 Task: Play online Dominion games in very easy mode.
Action: Mouse moved to (198, 513)
Screenshot: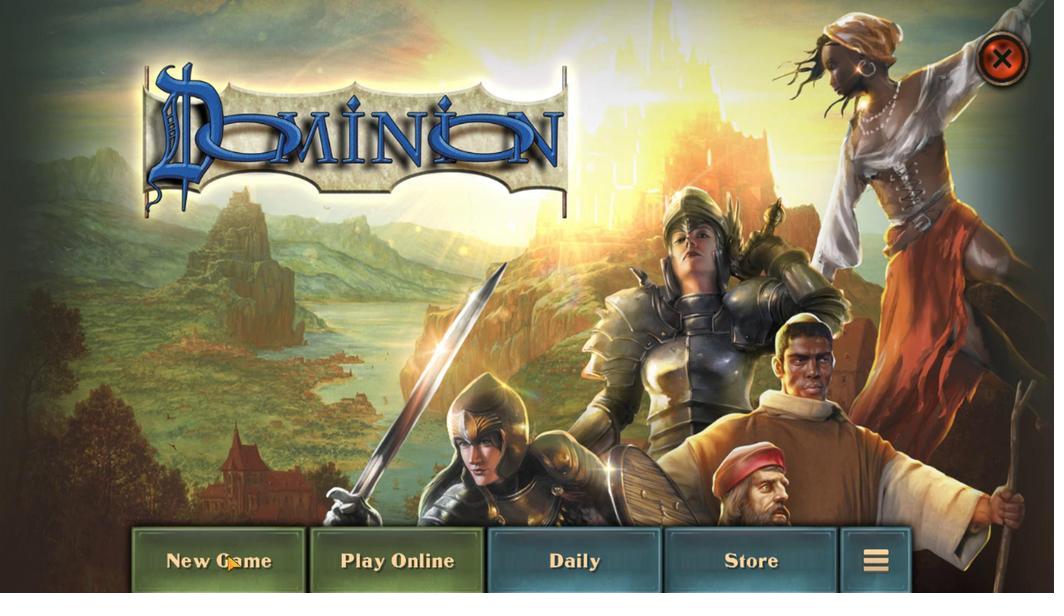 
Action: Mouse pressed left at (198, 513)
Screenshot: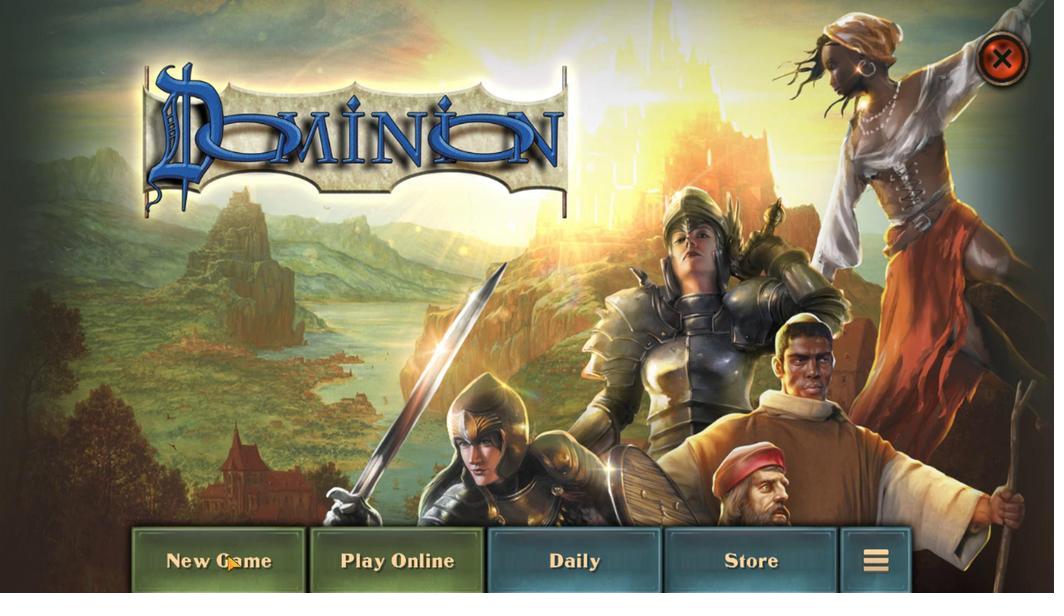 
Action: Mouse moved to (523, 279)
Screenshot: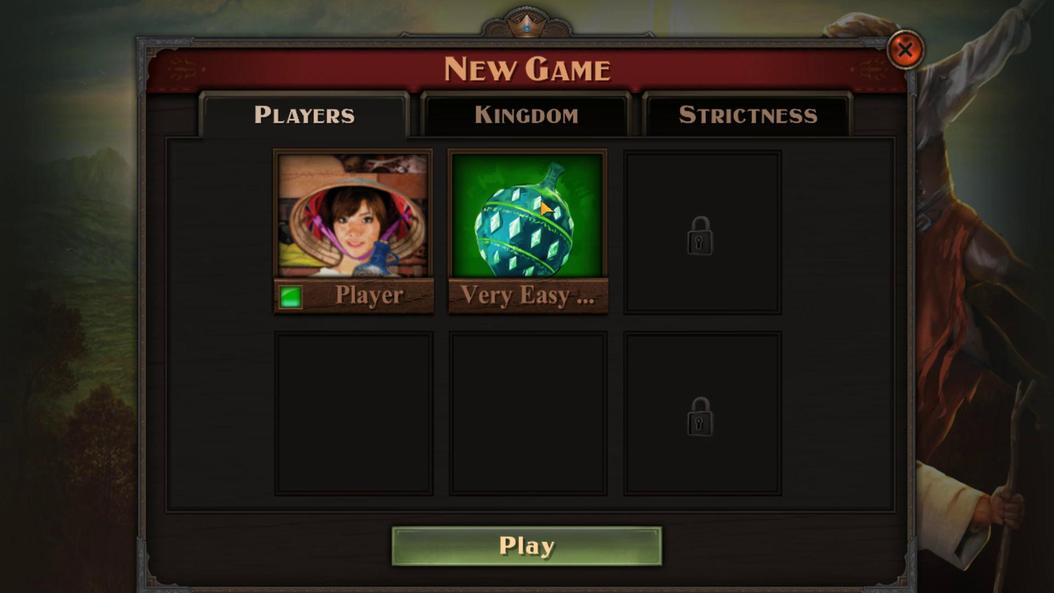 
Action: Mouse pressed left at (523, 279)
Screenshot: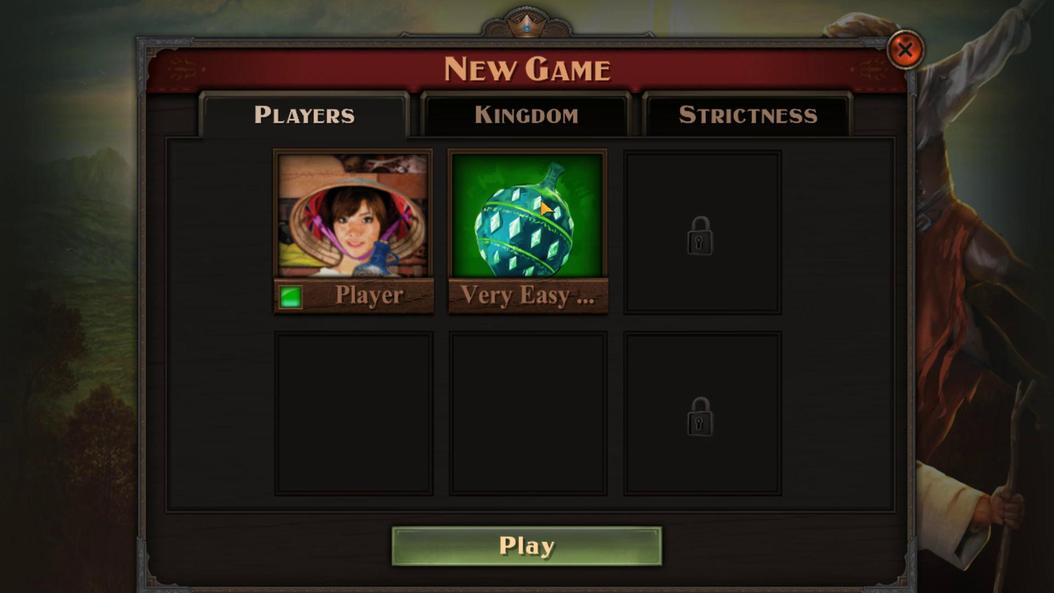 
Action: Mouse moved to (358, 322)
Screenshot: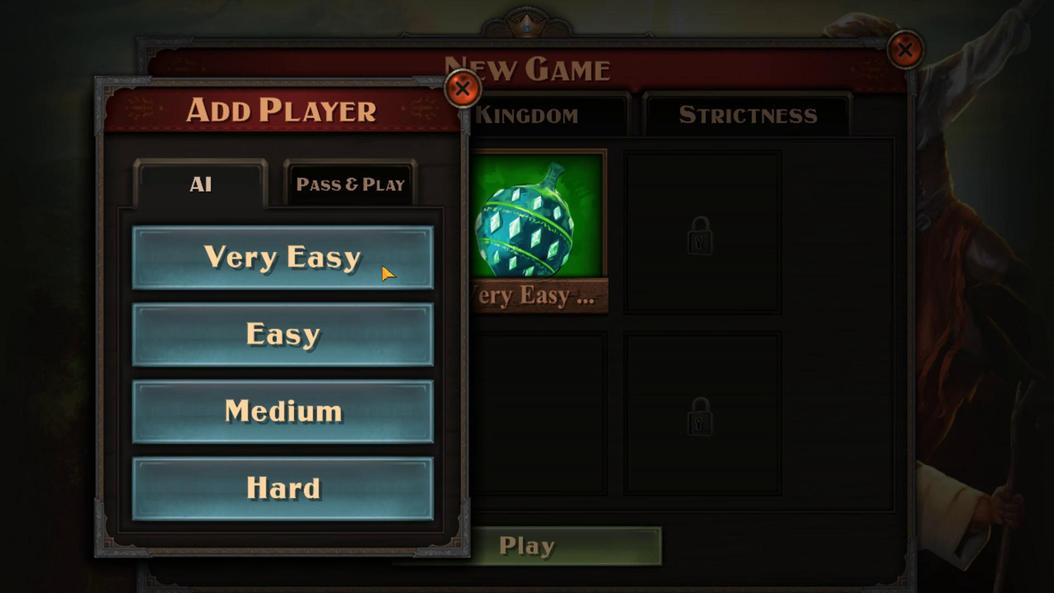 
Action: Mouse pressed left at (358, 322)
Screenshot: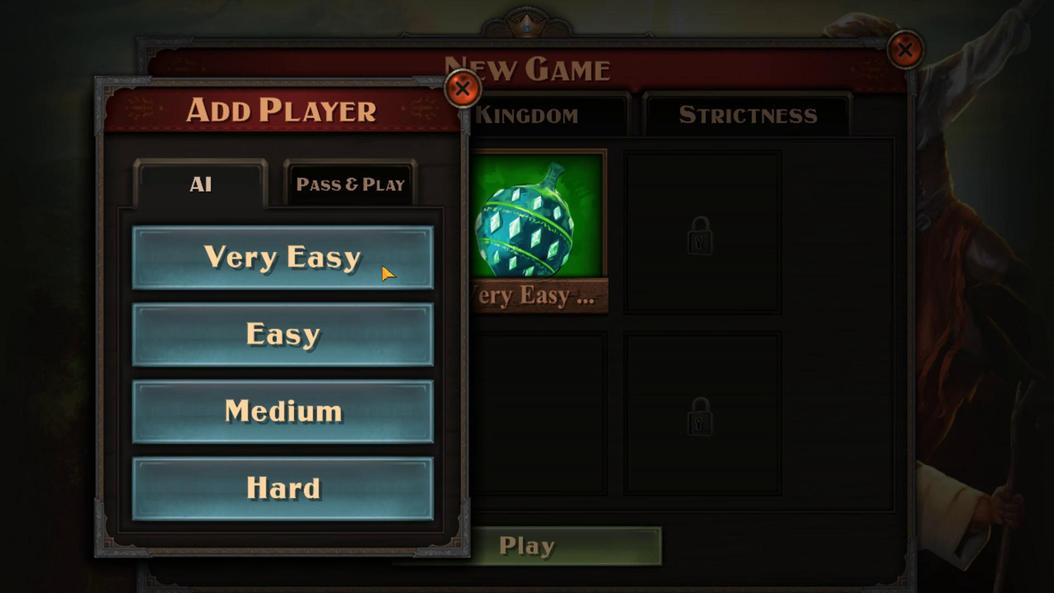 
Action: Mouse moved to (520, 496)
Screenshot: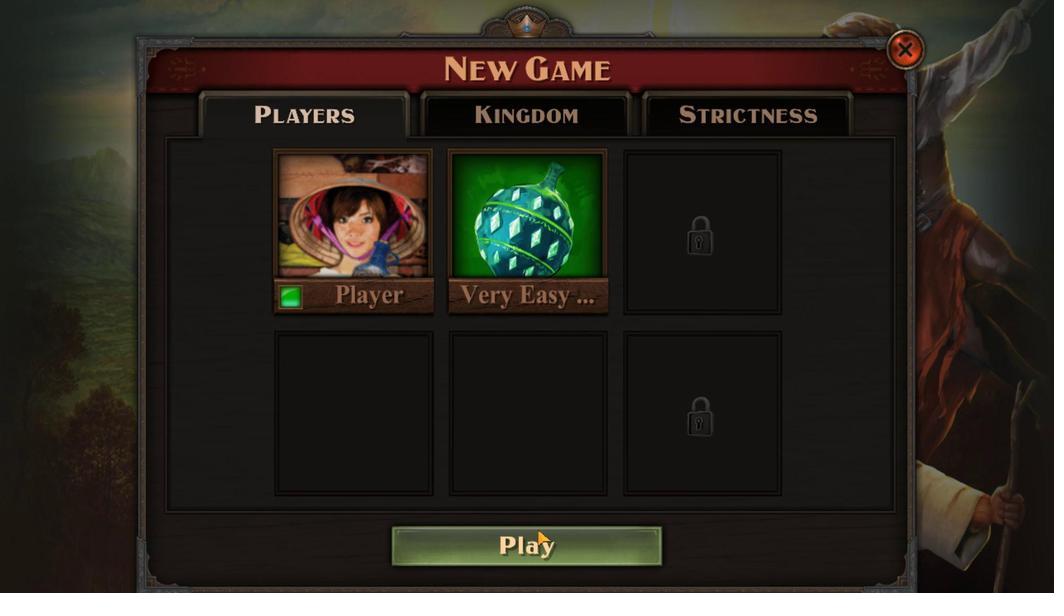 
Action: Mouse pressed left at (520, 496)
Screenshot: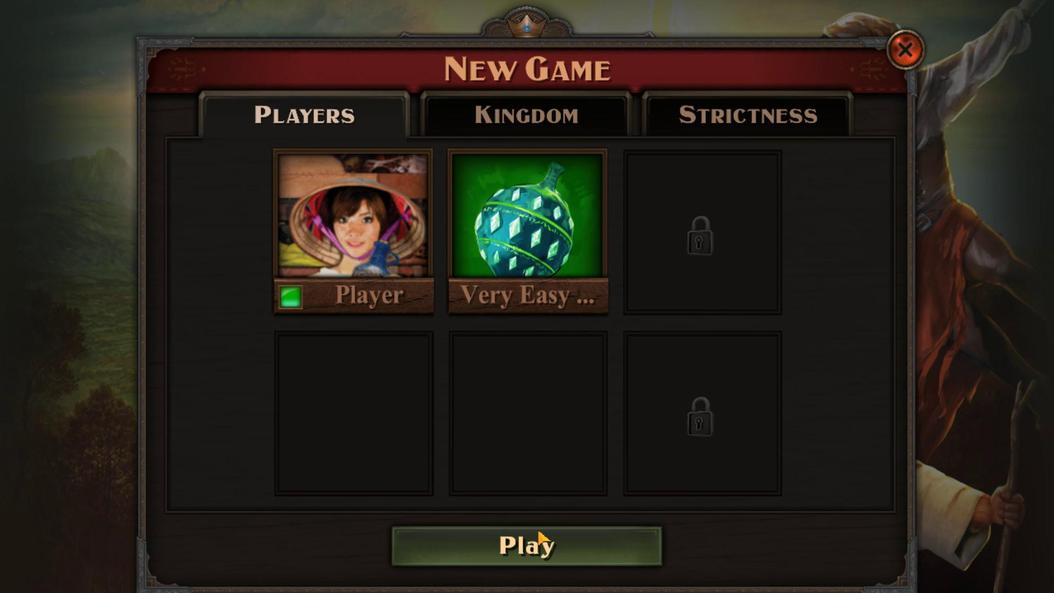 
Action: Mouse moved to (652, 477)
Screenshot: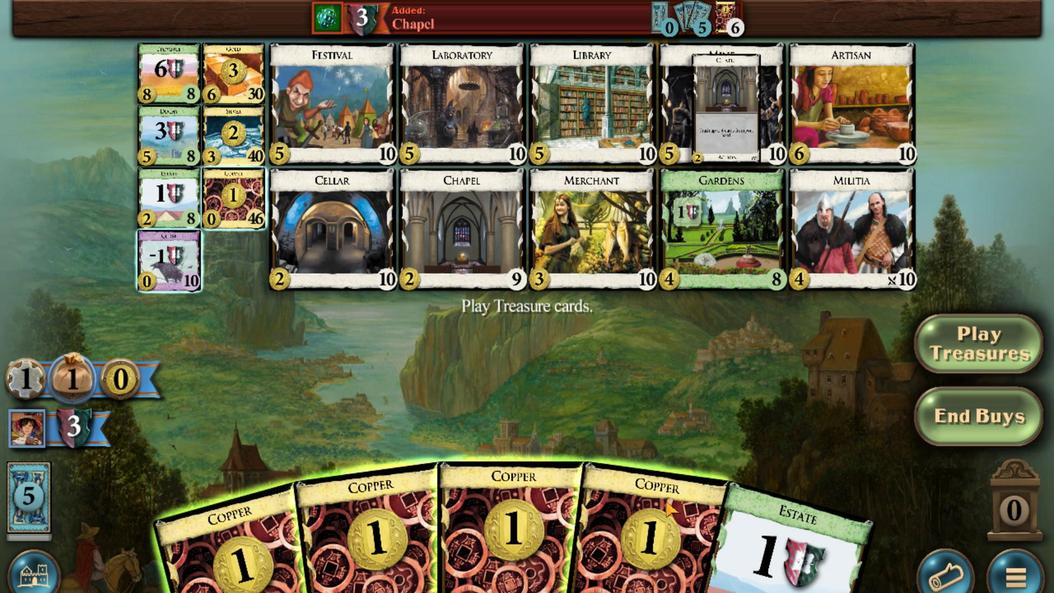 
Action: Mouse scrolled (652, 477) with delta (0, 0)
Screenshot: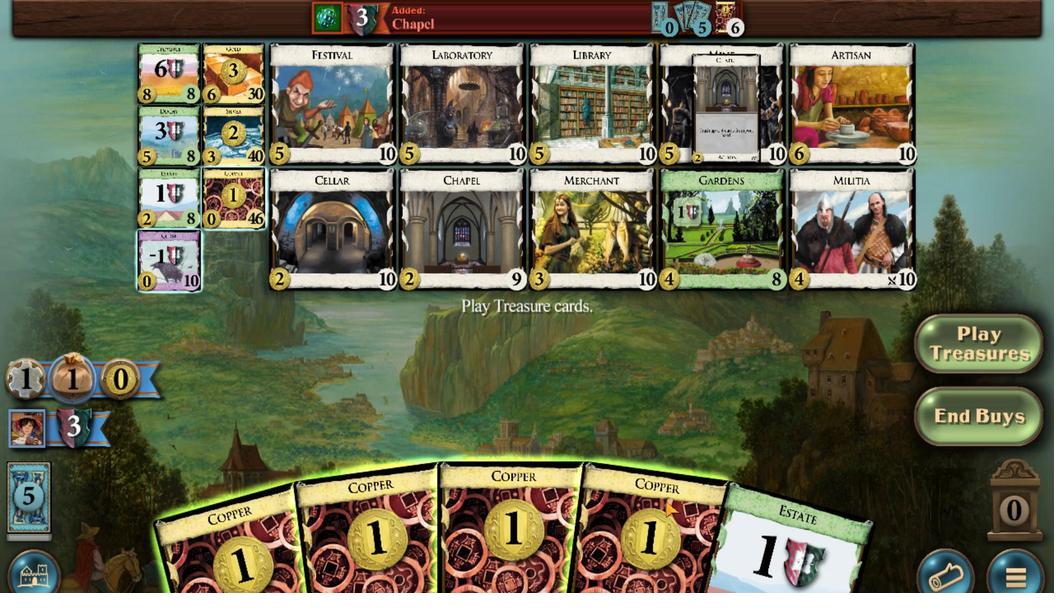 
Action: Mouse moved to (596, 483)
Screenshot: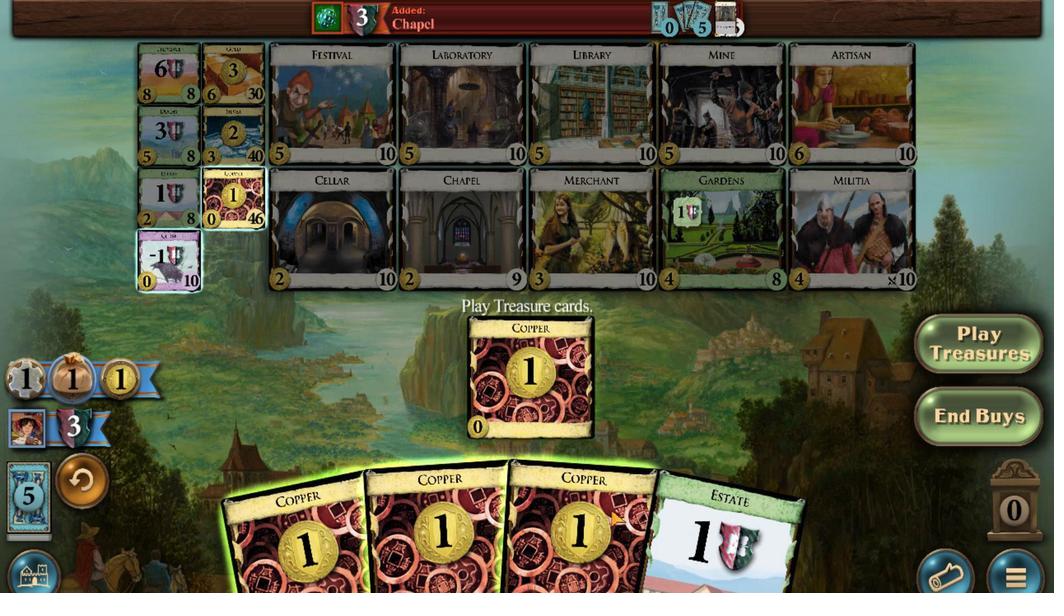 
Action: Mouse scrolled (596, 483) with delta (0, 0)
Screenshot: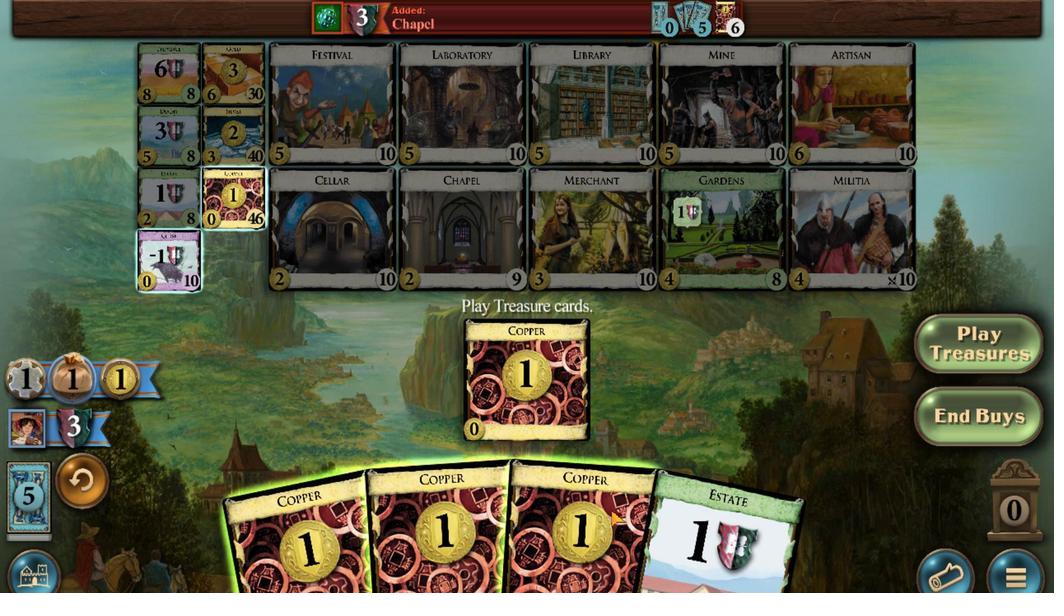 
Action: Mouse moved to (513, 476)
Screenshot: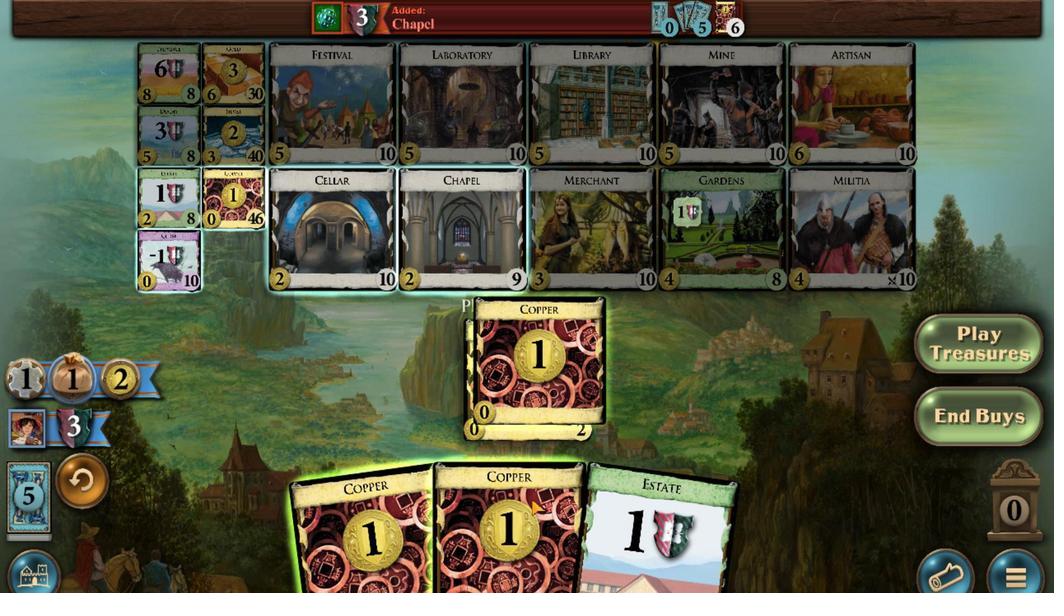 
Action: Mouse scrolled (513, 476) with delta (0, 0)
Screenshot: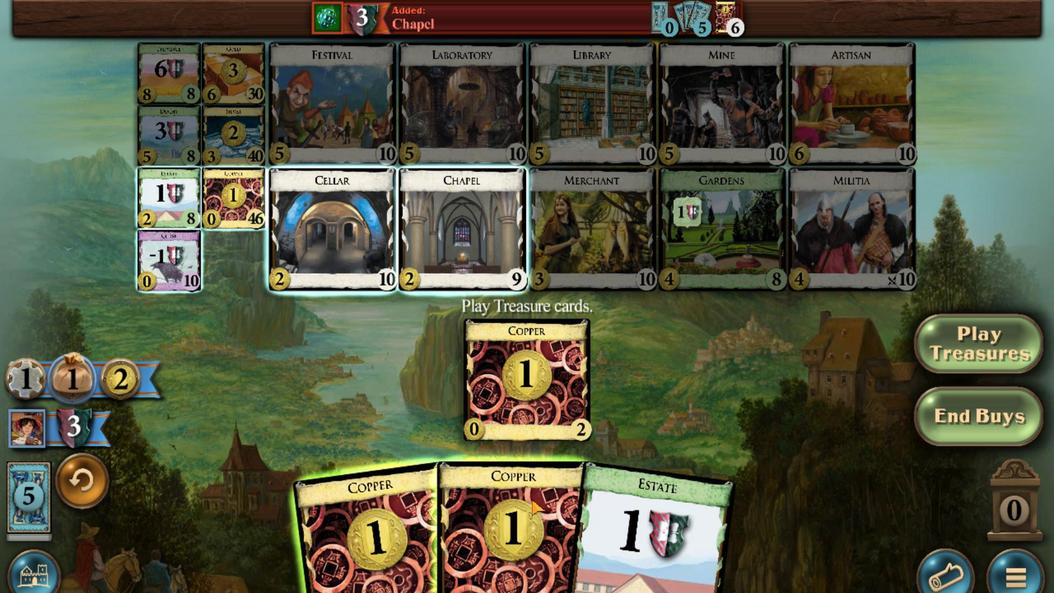 
Action: Mouse moved to (411, 485)
Screenshot: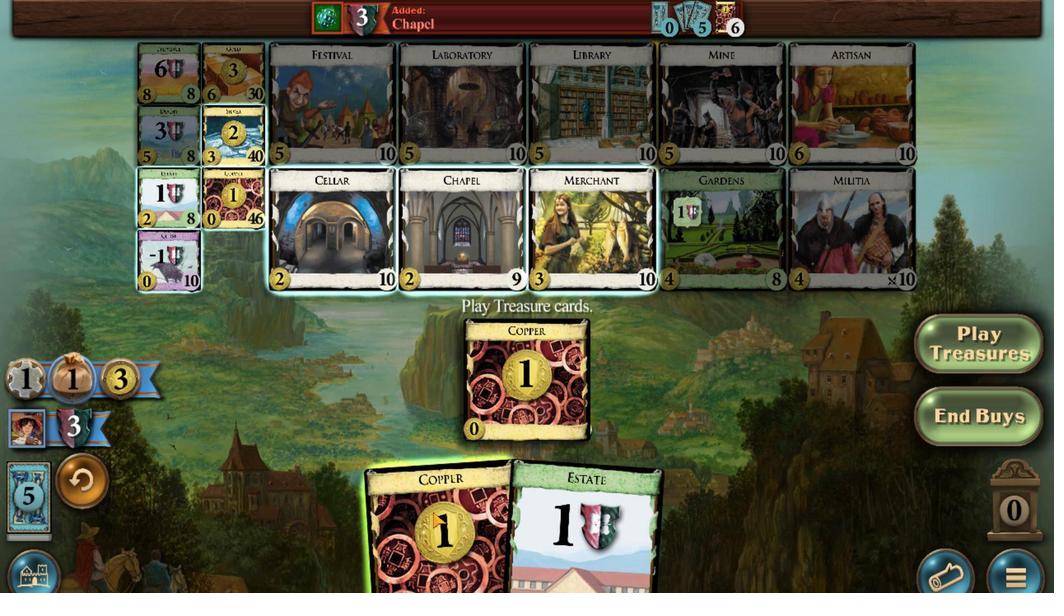 
Action: Mouse scrolled (411, 484) with delta (0, 0)
Screenshot: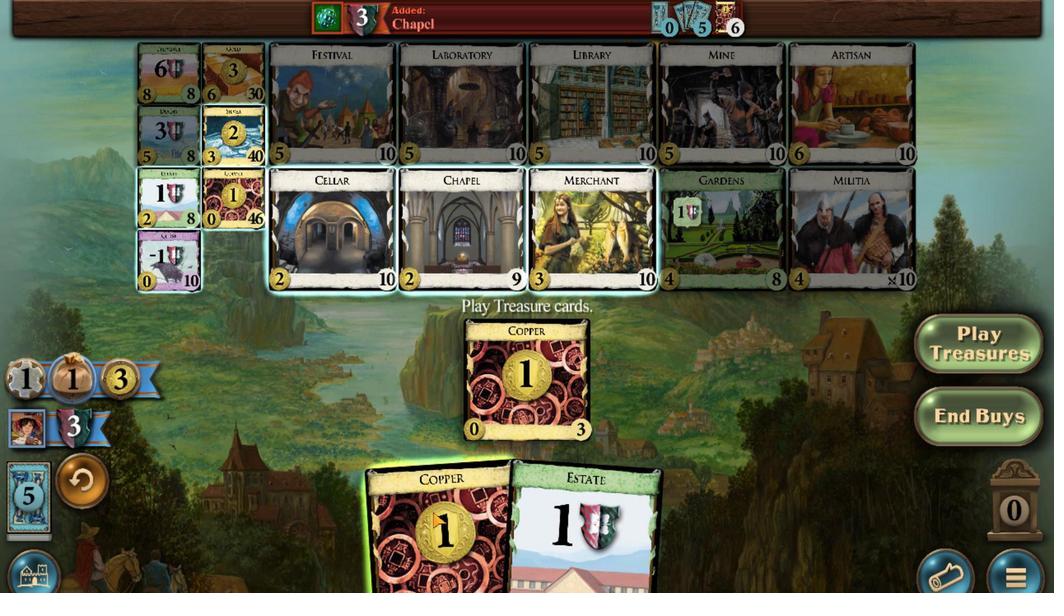 
Action: Mouse moved to (819, 297)
Screenshot: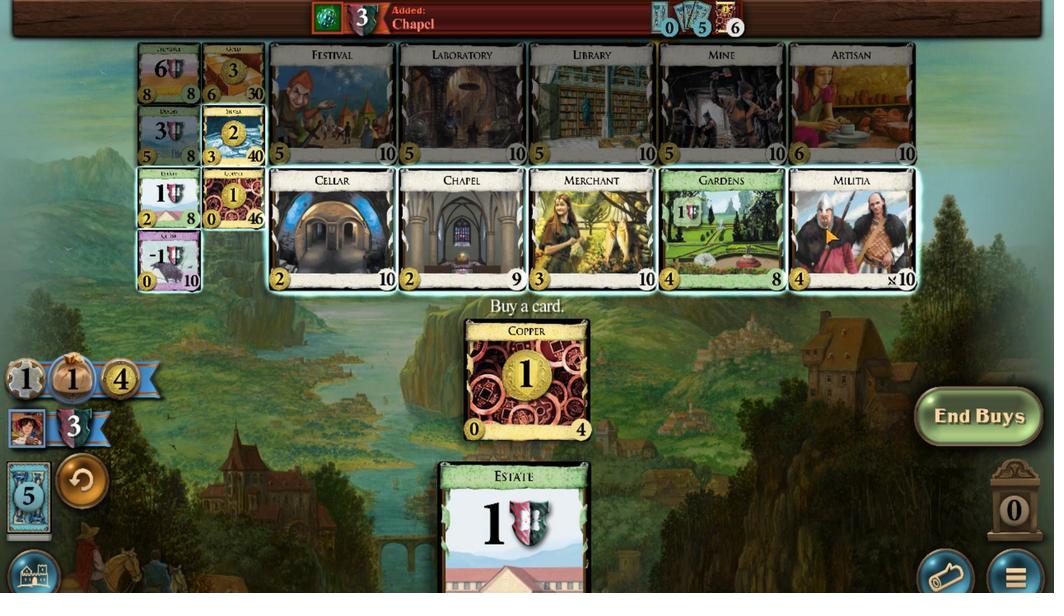 
Action: Mouse scrolled (819, 298) with delta (0, 0)
Screenshot: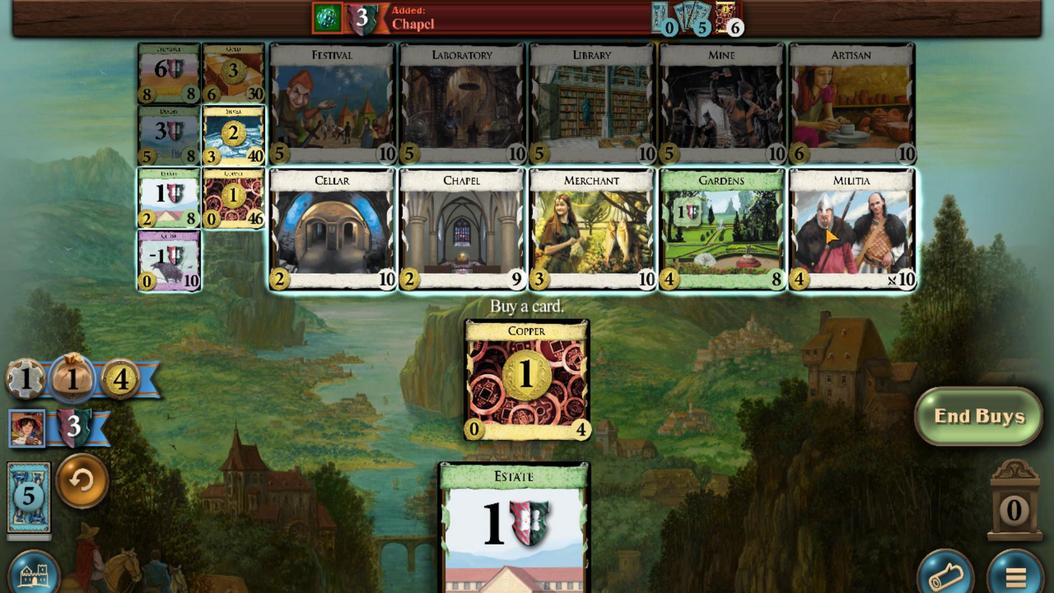 
Action: Mouse scrolled (819, 298) with delta (0, 0)
Screenshot: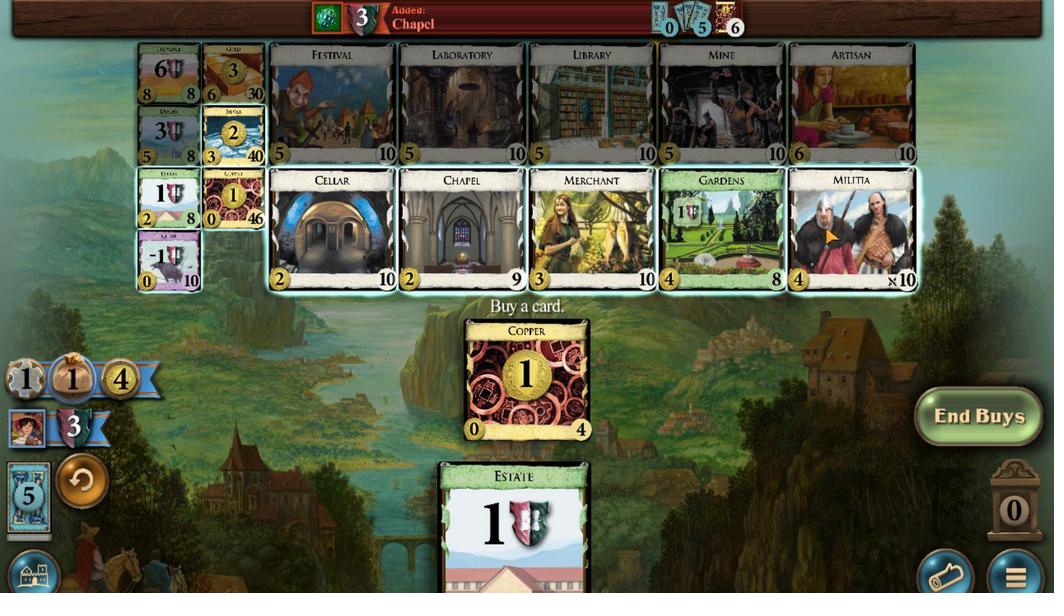 
Action: Mouse scrolled (819, 298) with delta (0, 0)
Screenshot: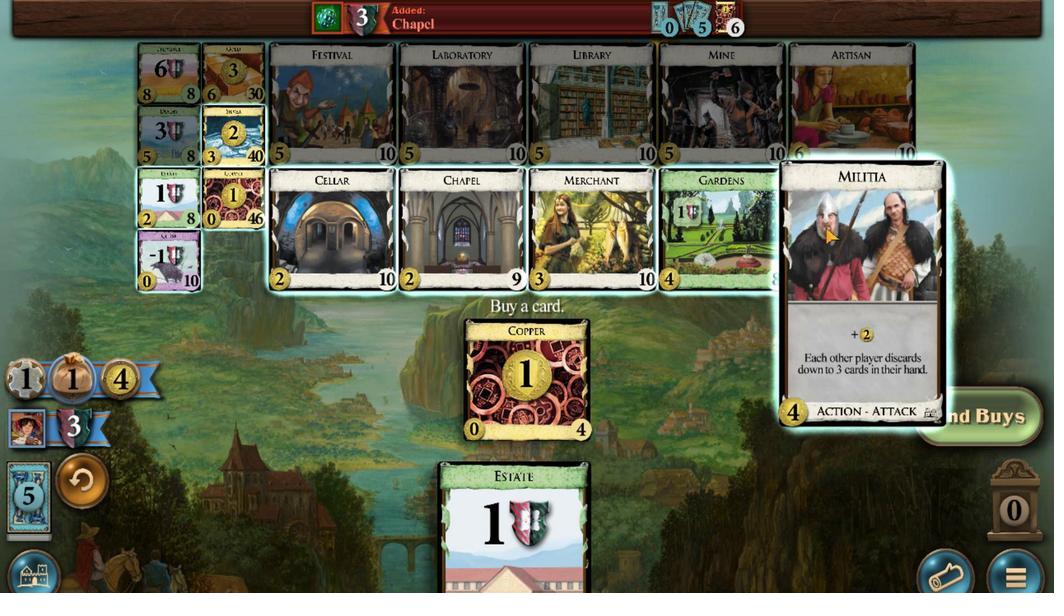 
Action: Mouse scrolled (819, 298) with delta (0, 0)
Screenshot: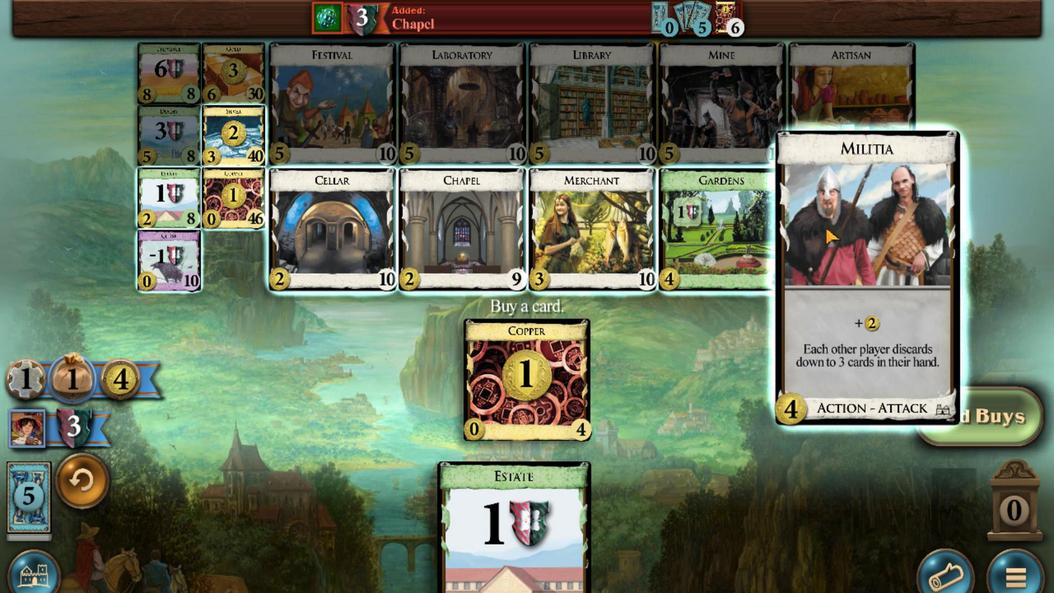 
Action: Mouse moved to (465, 477)
Screenshot: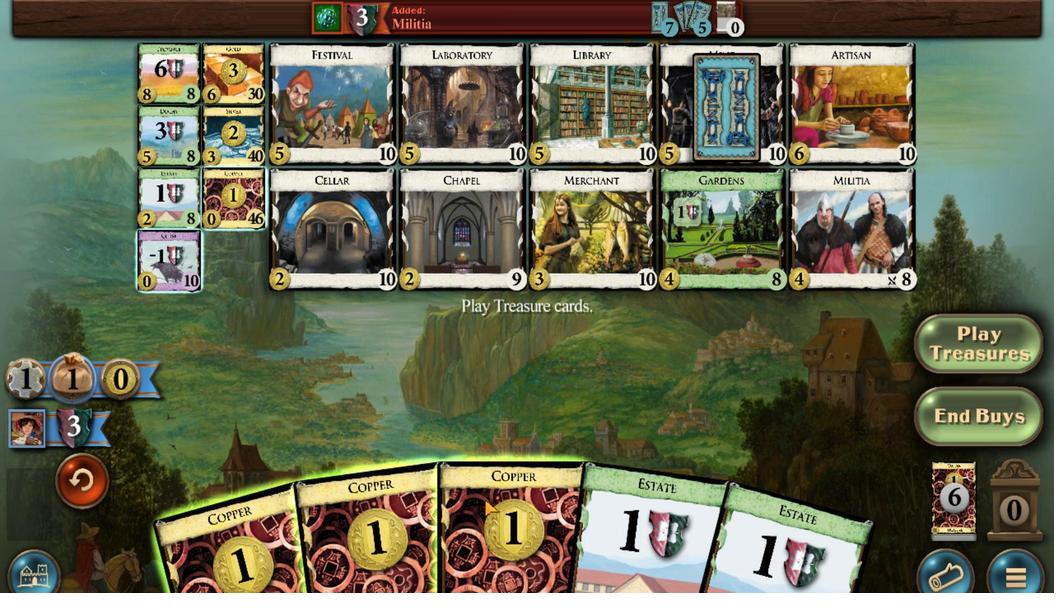 
Action: Mouse scrolled (465, 476) with delta (0, 0)
Screenshot: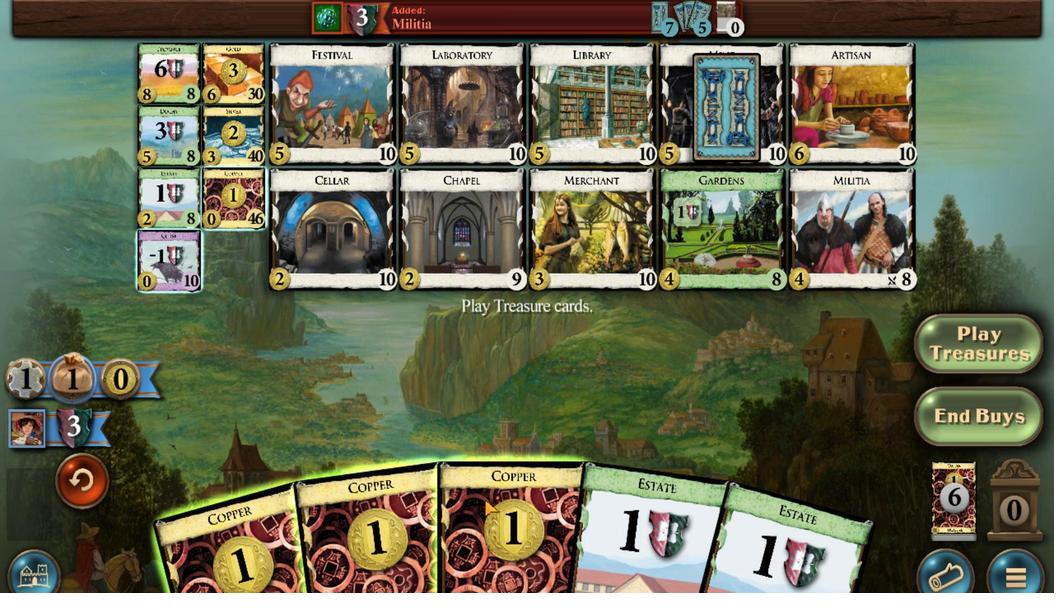 
Action: Mouse moved to (414, 475)
Screenshot: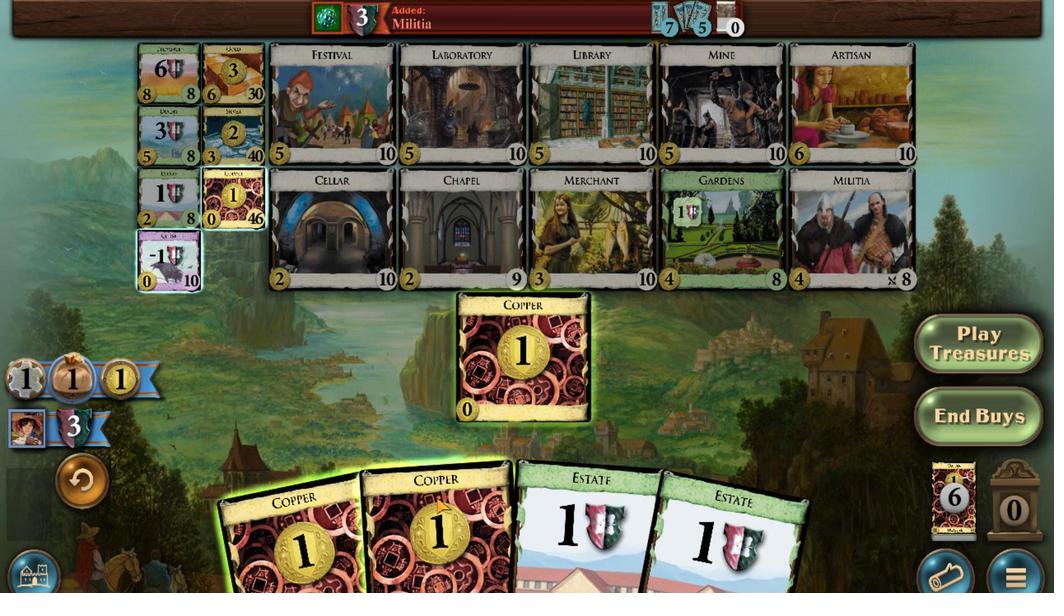 
Action: Mouse scrolled (414, 475) with delta (0, 0)
Screenshot: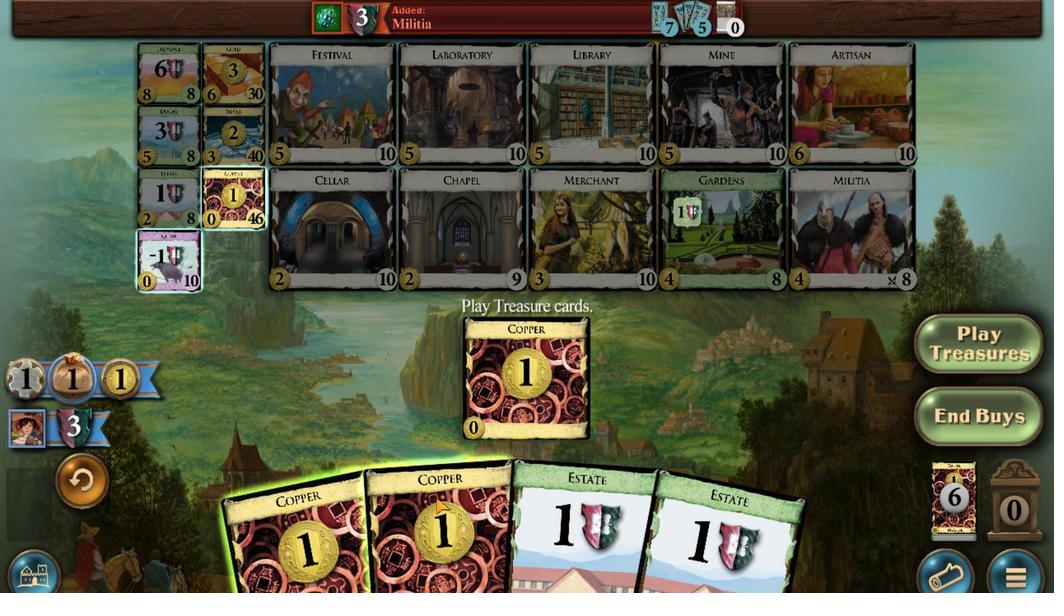 
Action: Mouse moved to (353, 476)
Screenshot: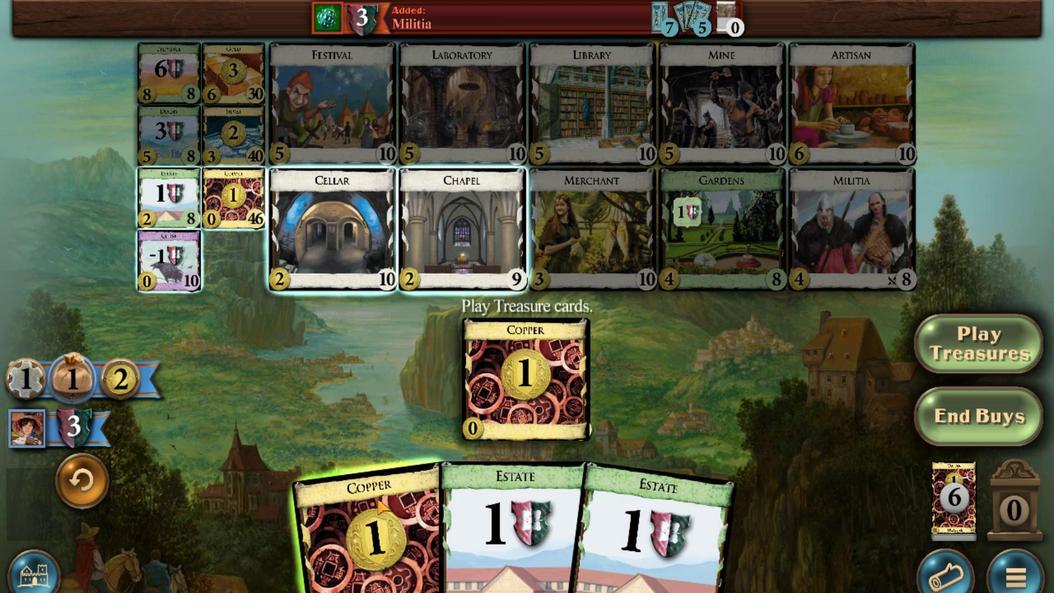 
Action: Mouse scrolled (353, 476) with delta (0, 0)
Screenshot: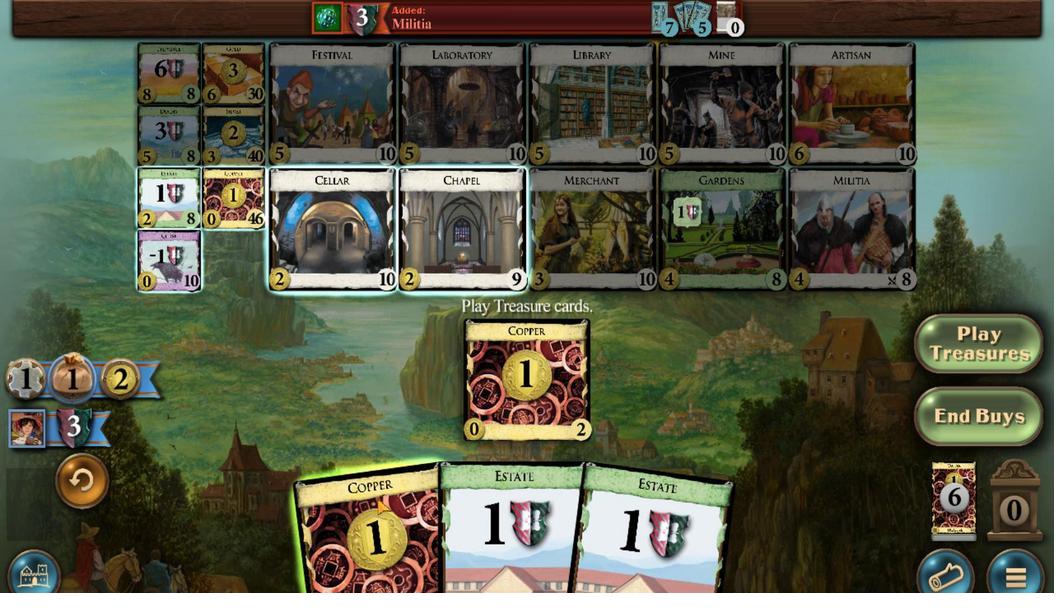 
Action: Mouse moved to (216, 224)
Screenshot: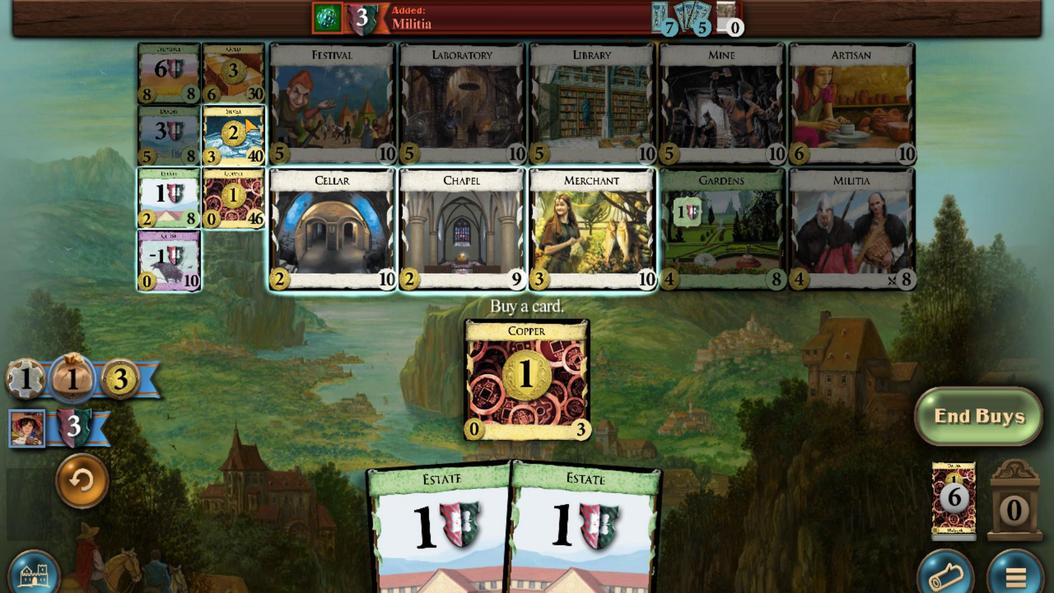 
Action: Mouse scrolled (216, 225) with delta (0, 0)
Screenshot: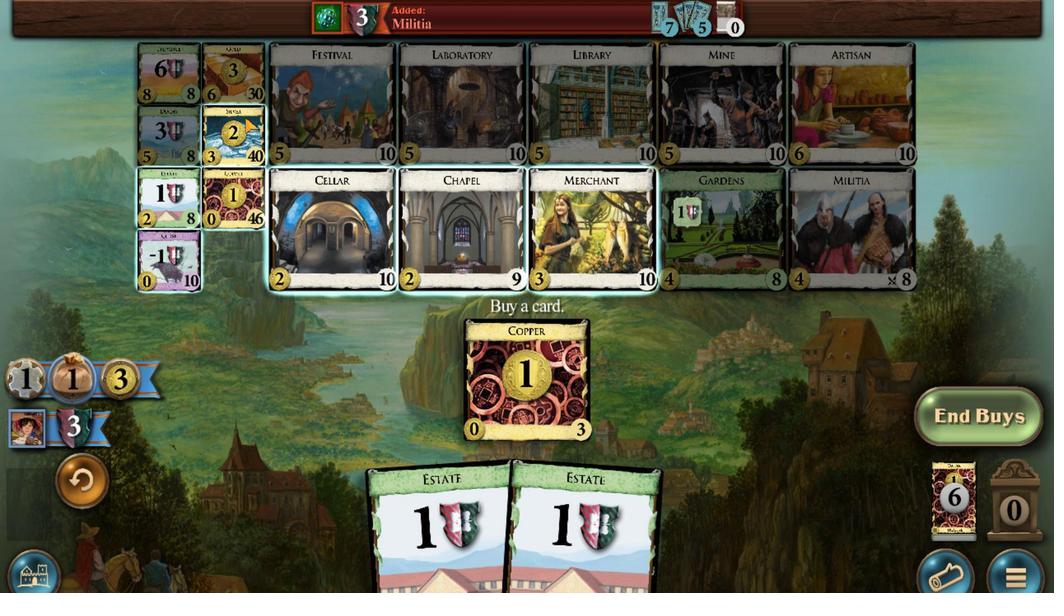
Action: Mouse scrolled (216, 225) with delta (0, 0)
Screenshot: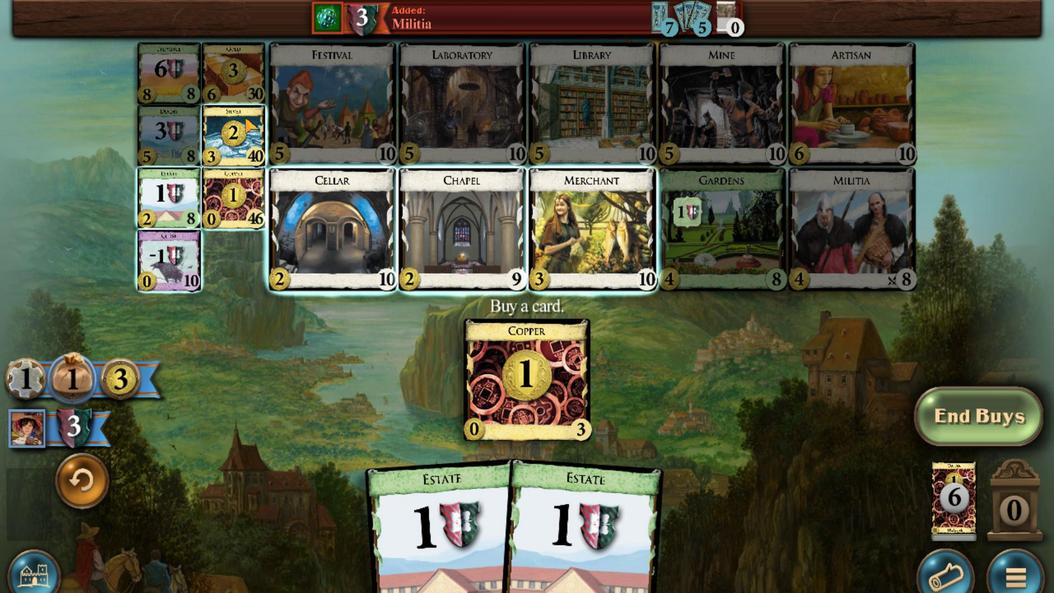 
Action: Mouse scrolled (216, 225) with delta (0, 0)
Screenshot: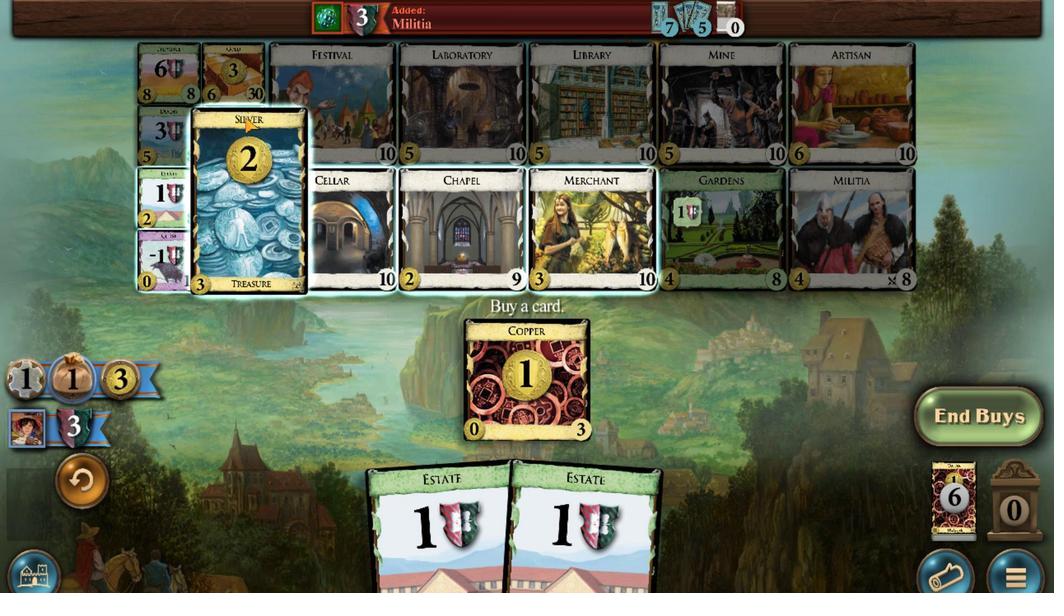 
Action: Mouse scrolled (216, 225) with delta (0, 0)
Screenshot: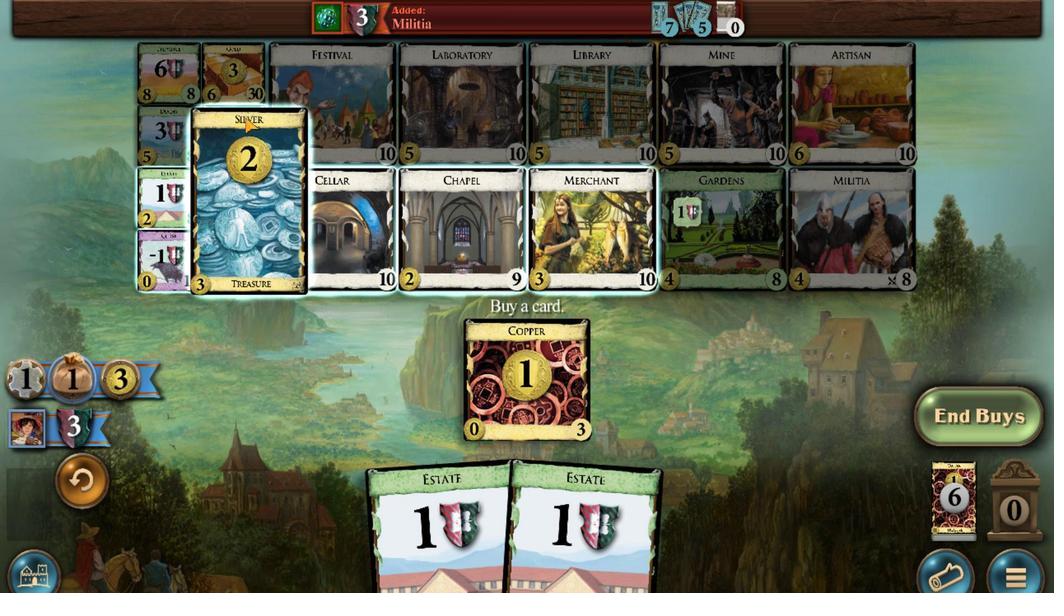 
Action: Mouse scrolled (216, 225) with delta (0, 0)
Screenshot: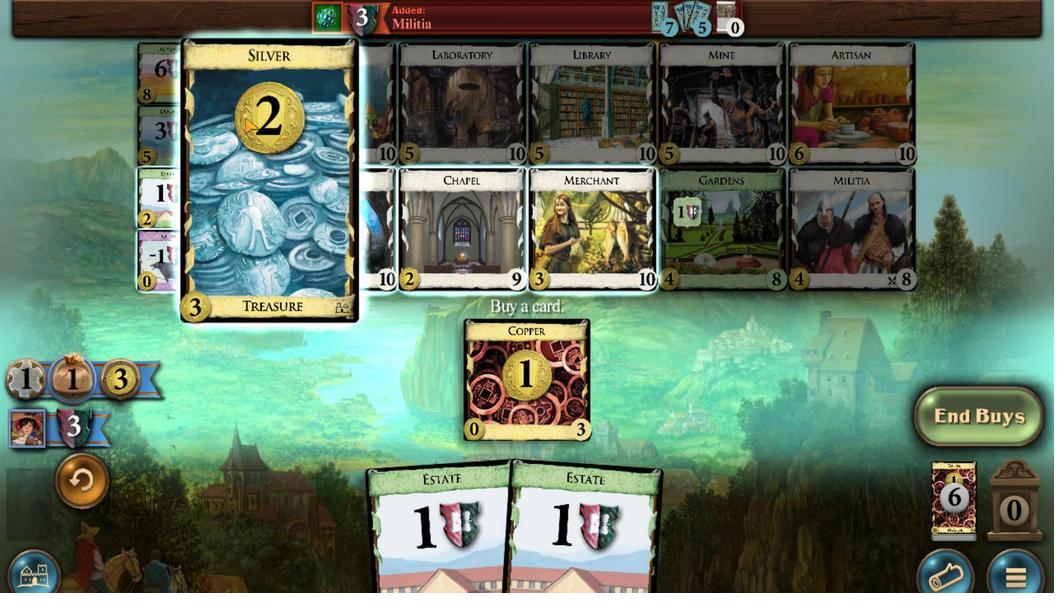 
Action: Mouse scrolled (216, 225) with delta (0, 0)
Screenshot: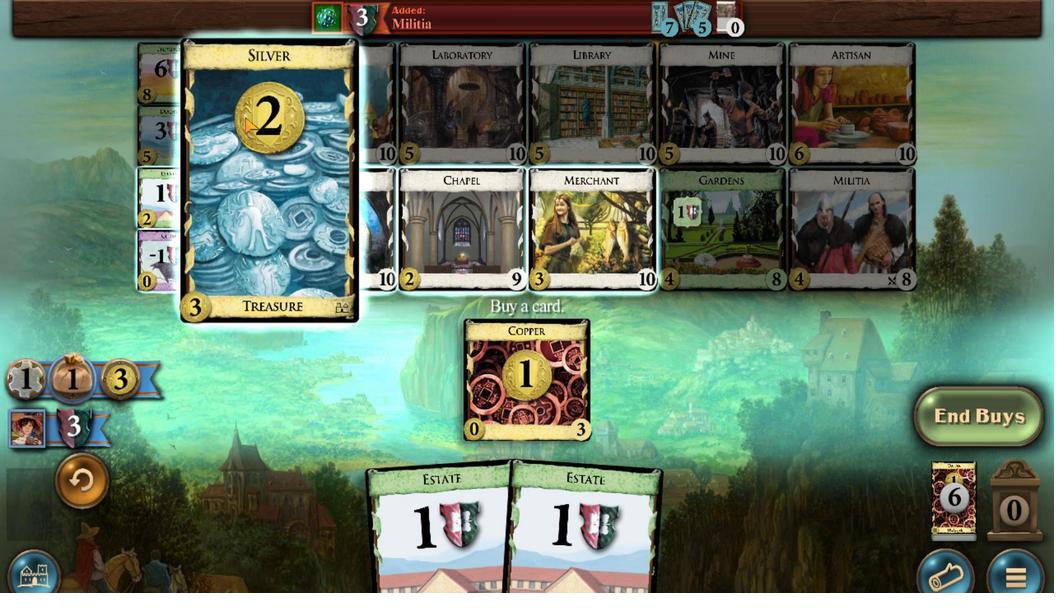 
Action: Mouse moved to (481, 467)
Screenshot: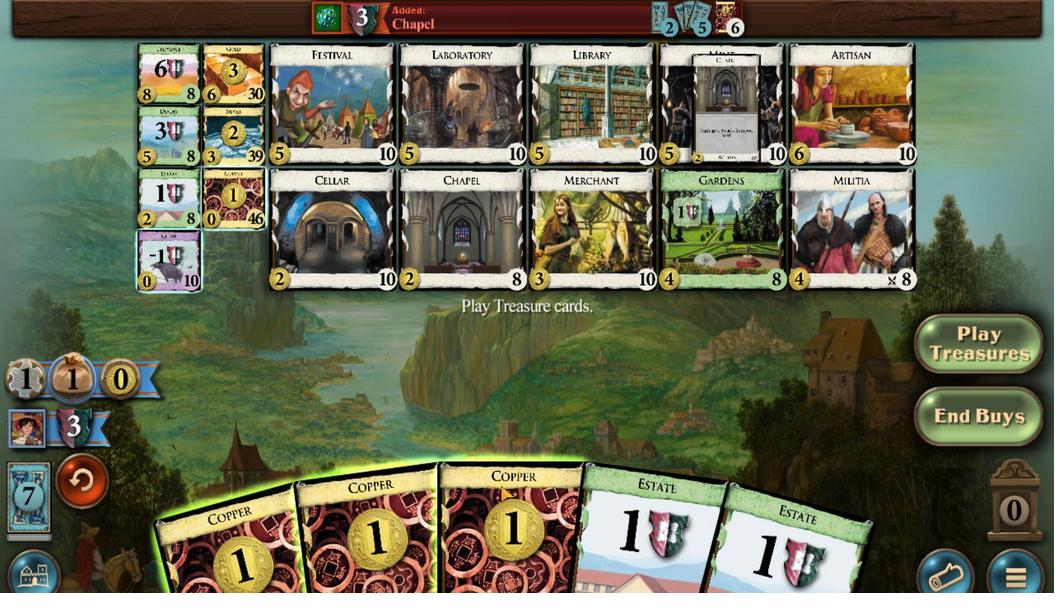 
Action: Mouse scrolled (481, 467) with delta (0, 0)
Screenshot: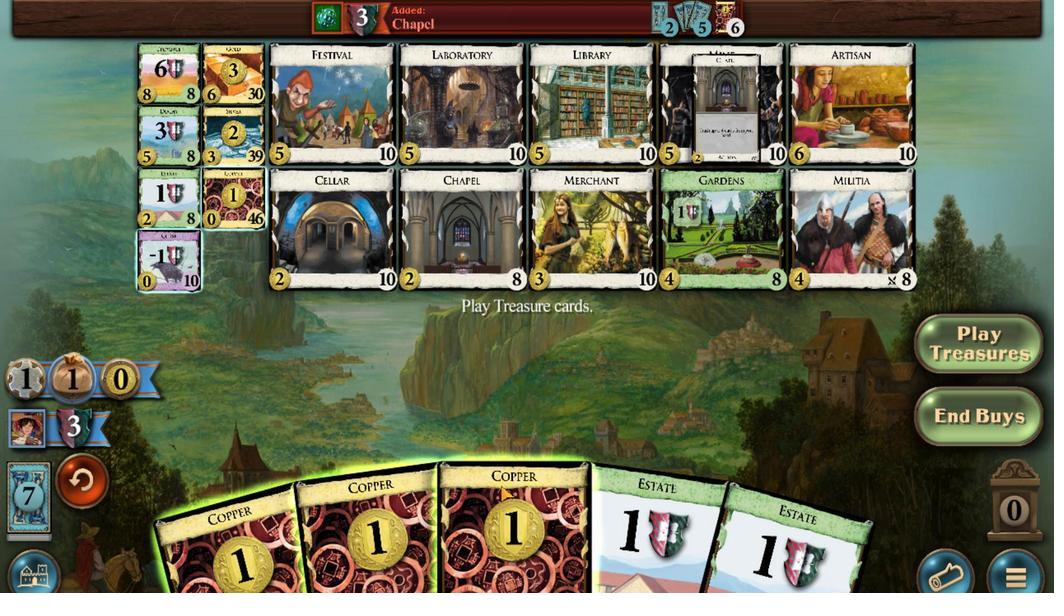 
Action: Mouse moved to (451, 473)
Screenshot: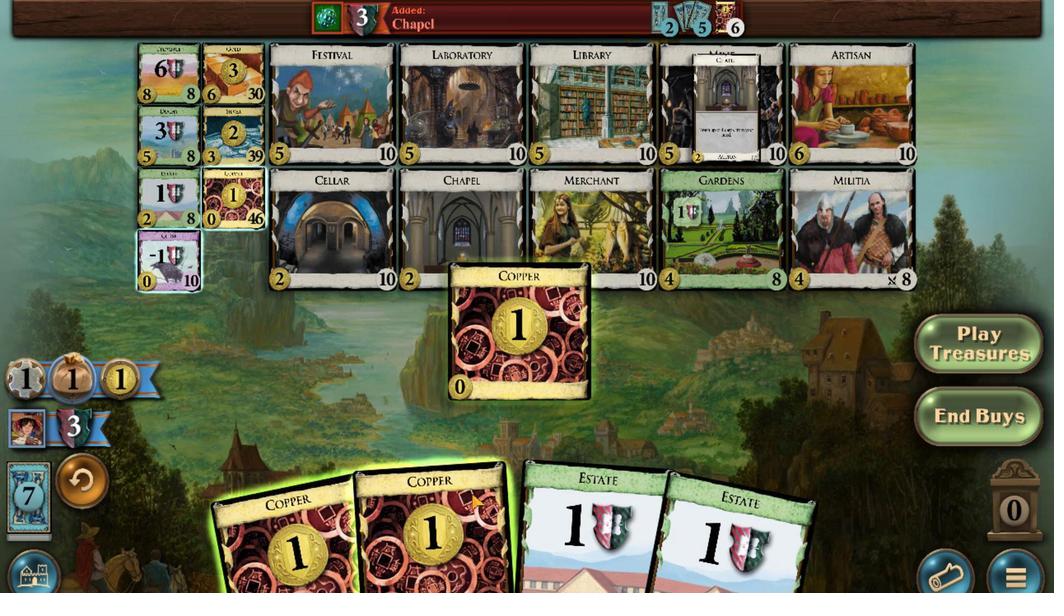 
Action: Mouse scrolled (451, 472) with delta (0, 0)
Screenshot: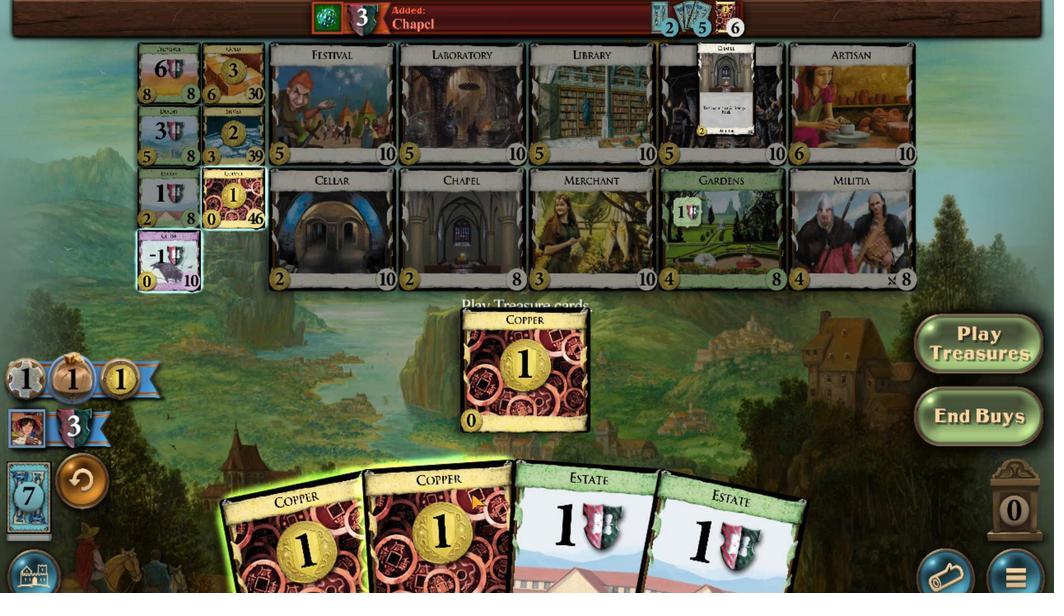 
Action: Mouse moved to (359, 505)
Screenshot: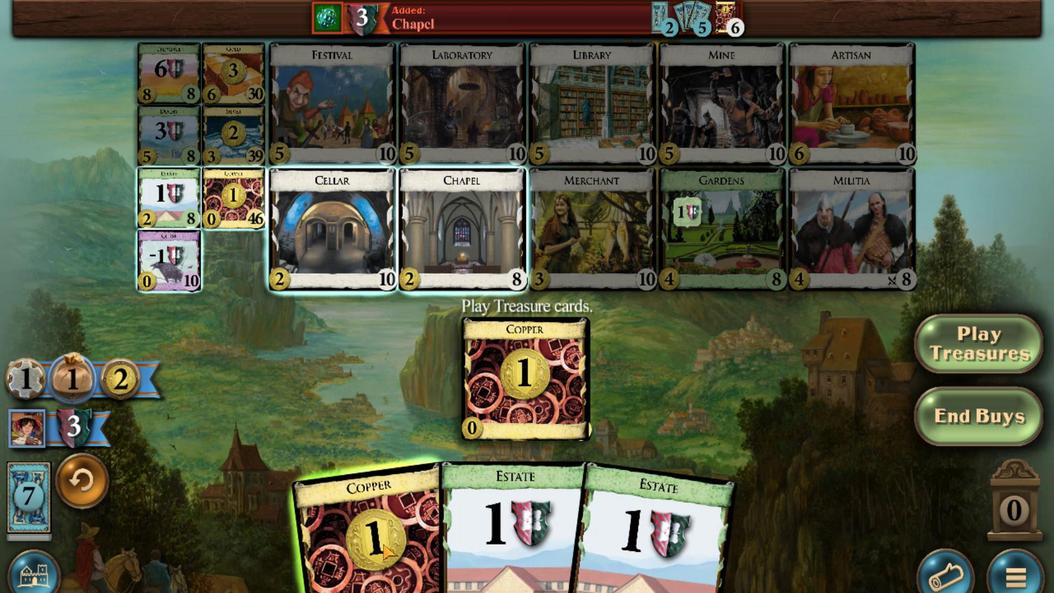 
Action: Mouse scrolled (359, 505) with delta (0, 0)
Screenshot: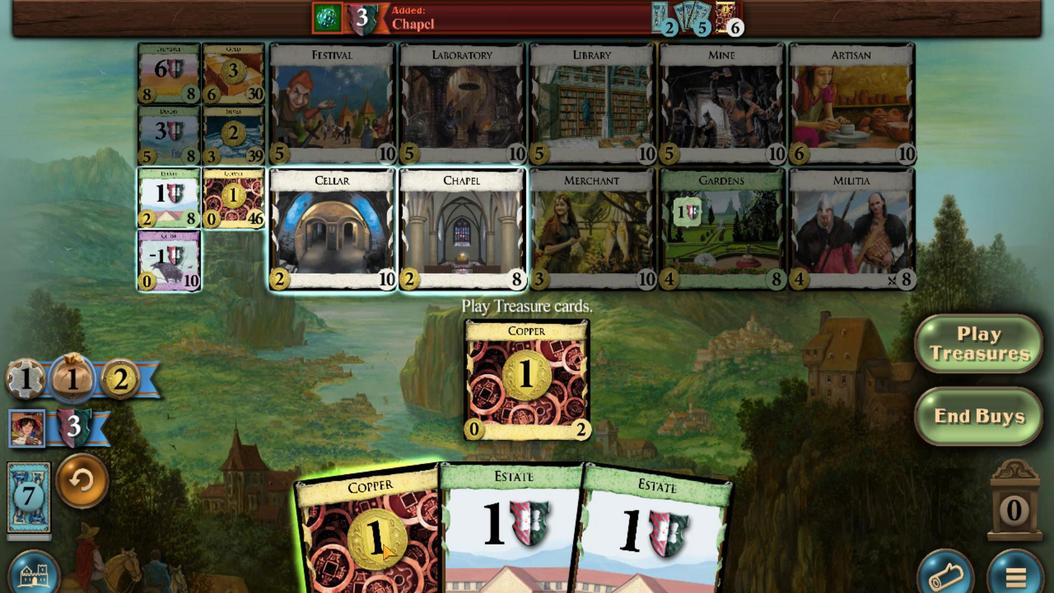 
Action: Mouse moved to (201, 232)
Screenshot: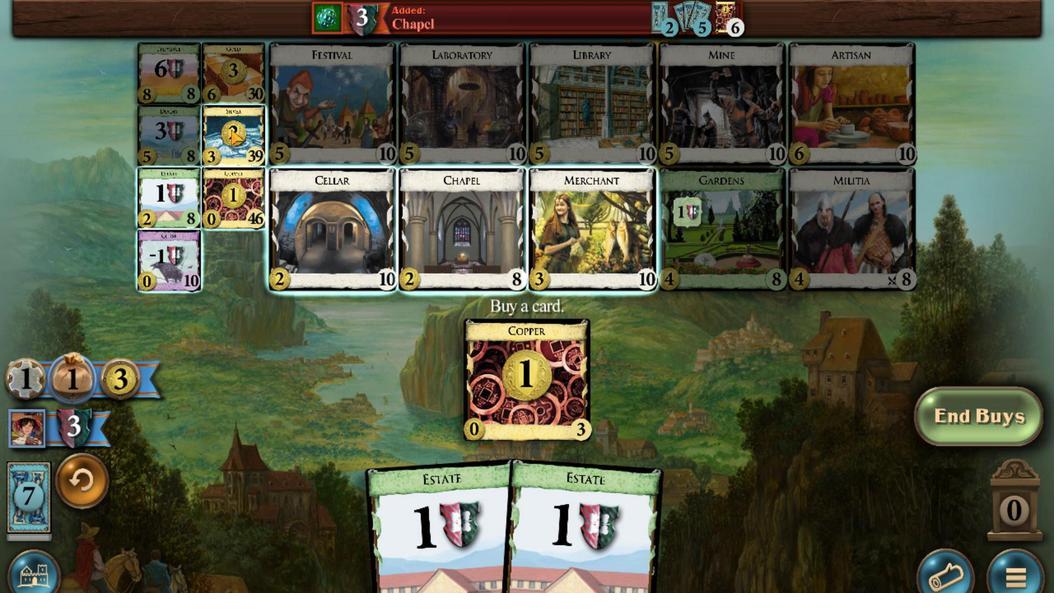 
Action: Mouse scrolled (201, 232) with delta (0, 0)
Screenshot: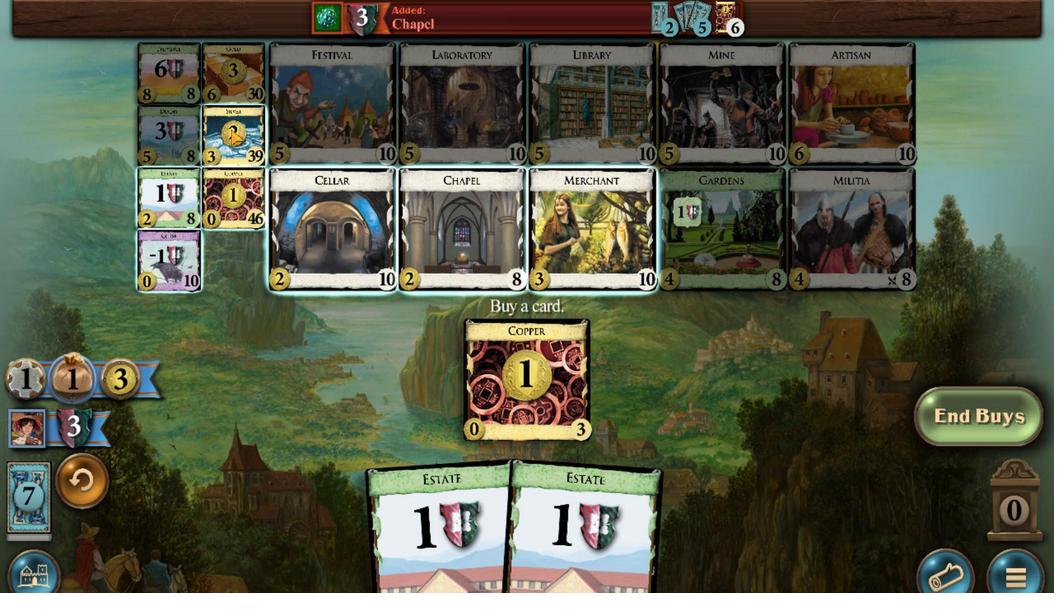 
Action: Mouse scrolled (201, 232) with delta (0, 0)
Screenshot: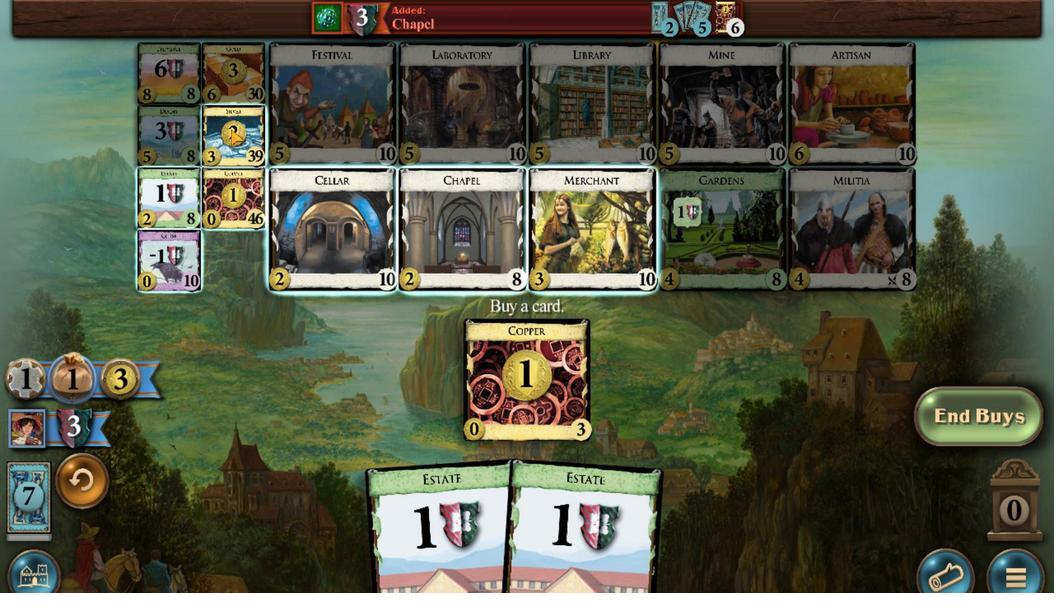 
Action: Mouse scrolled (201, 232) with delta (0, 0)
Screenshot: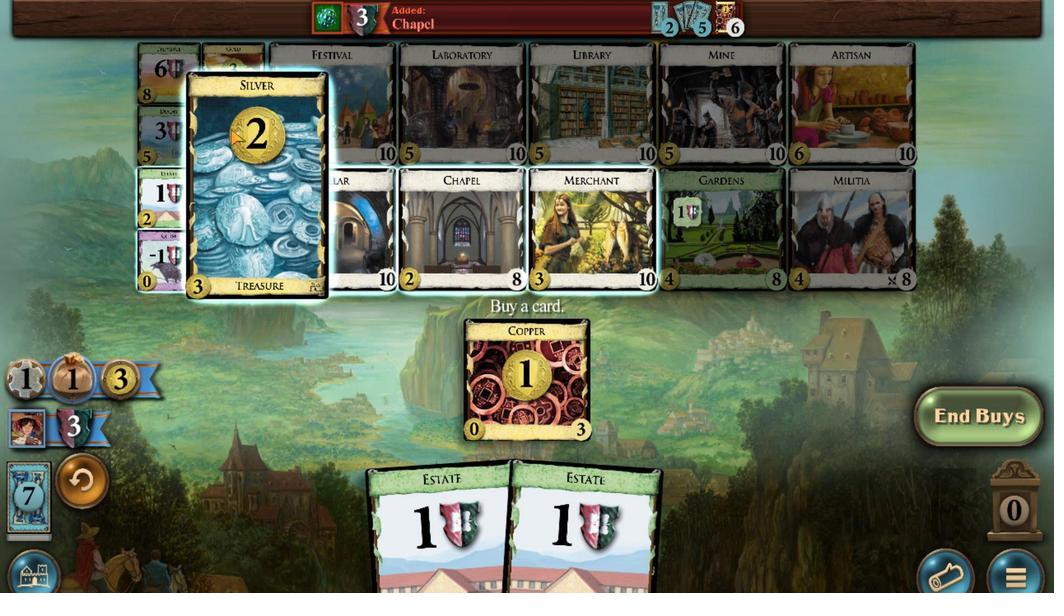 
Action: Mouse scrolled (201, 232) with delta (0, 0)
Screenshot: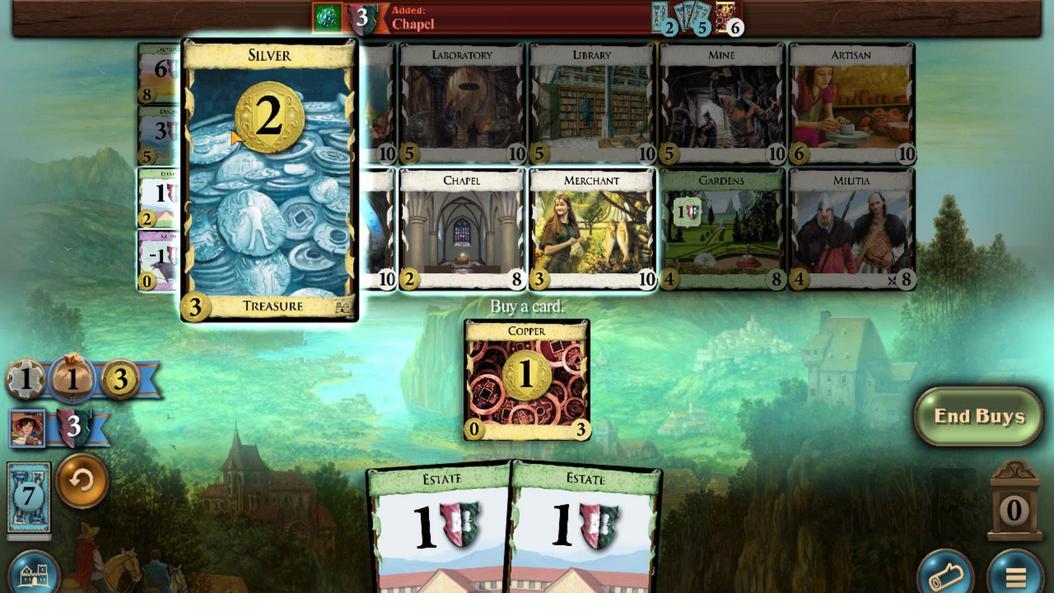 
Action: Mouse scrolled (201, 232) with delta (0, 0)
Screenshot: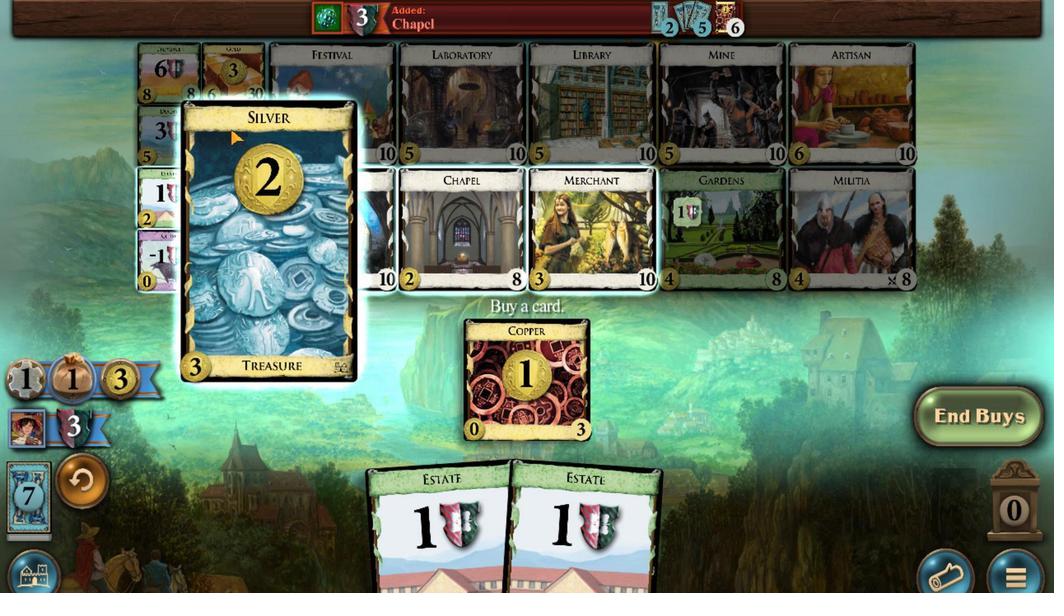 
Action: Mouse moved to (759, 494)
Screenshot: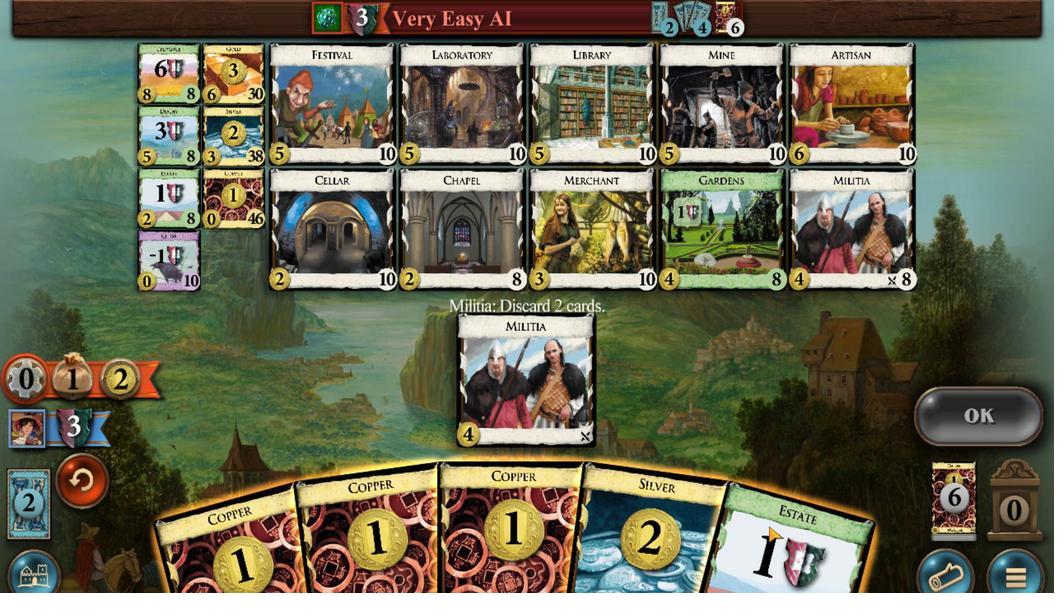 
Action: Mouse scrolled (759, 493) with delta (0, 0)
Screenshot: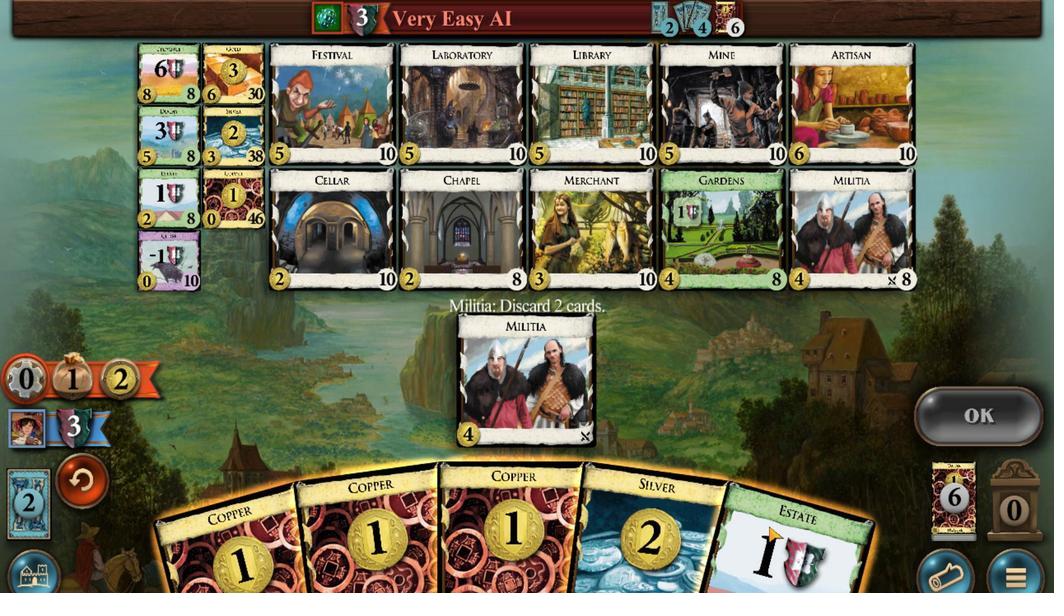
Action: Mouse moved to (532, 490)
Screenshot: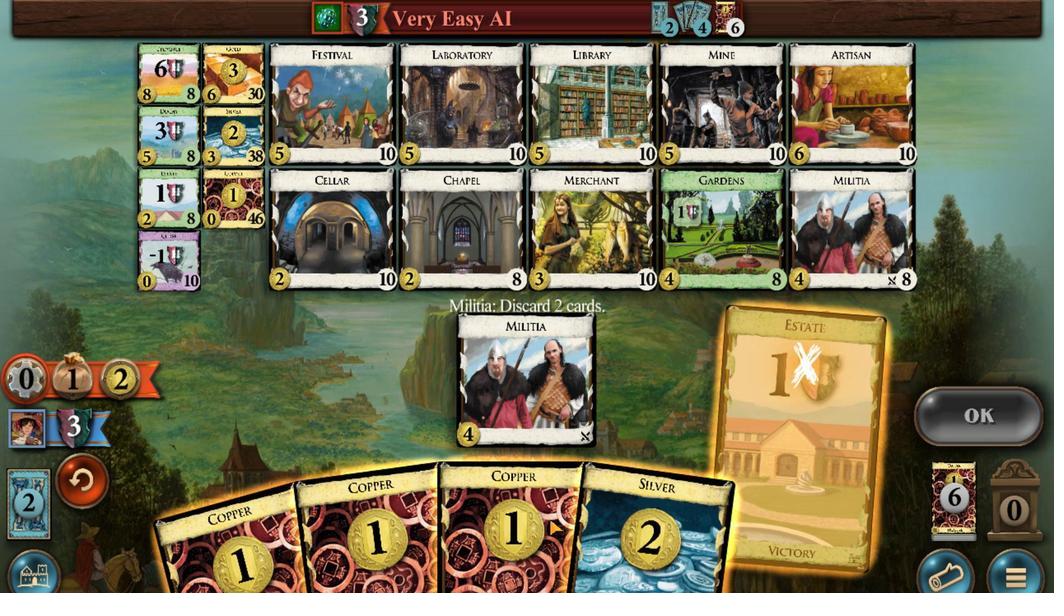 
Action: Mouse scrolled (532, 489) with delta (0, 0)
Screenshot: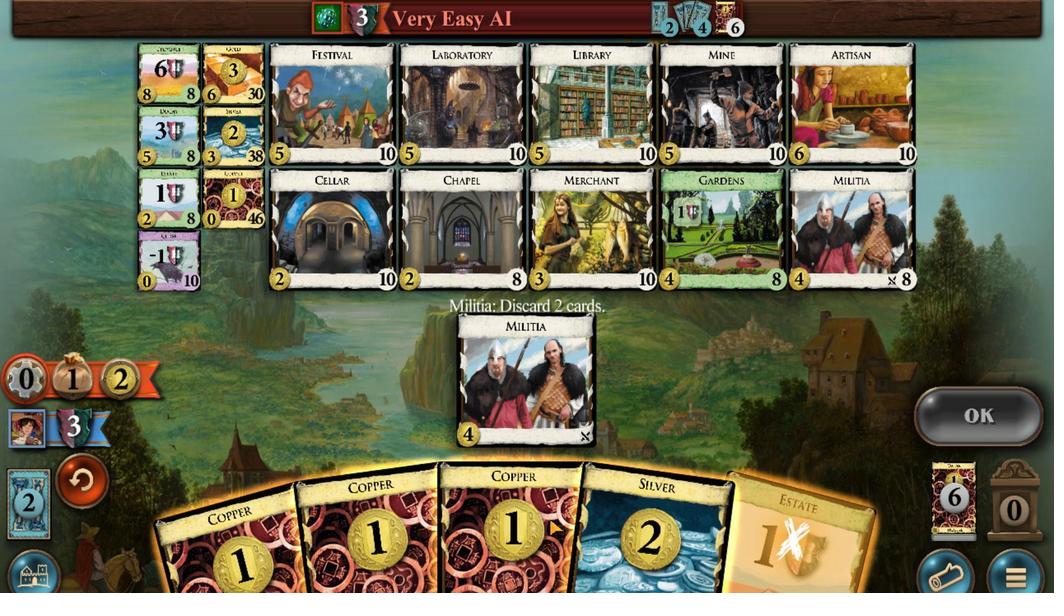 
Action: Mouse moved to (1020, 423)
Screenshot: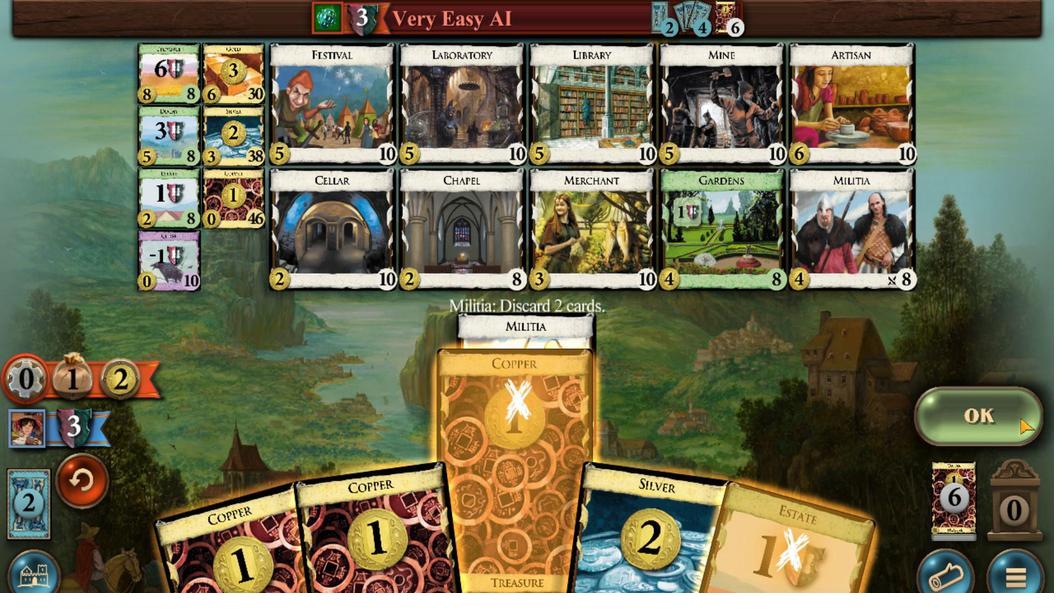 
Action: Mouse pressed left at (1020, 423)
Screenshot: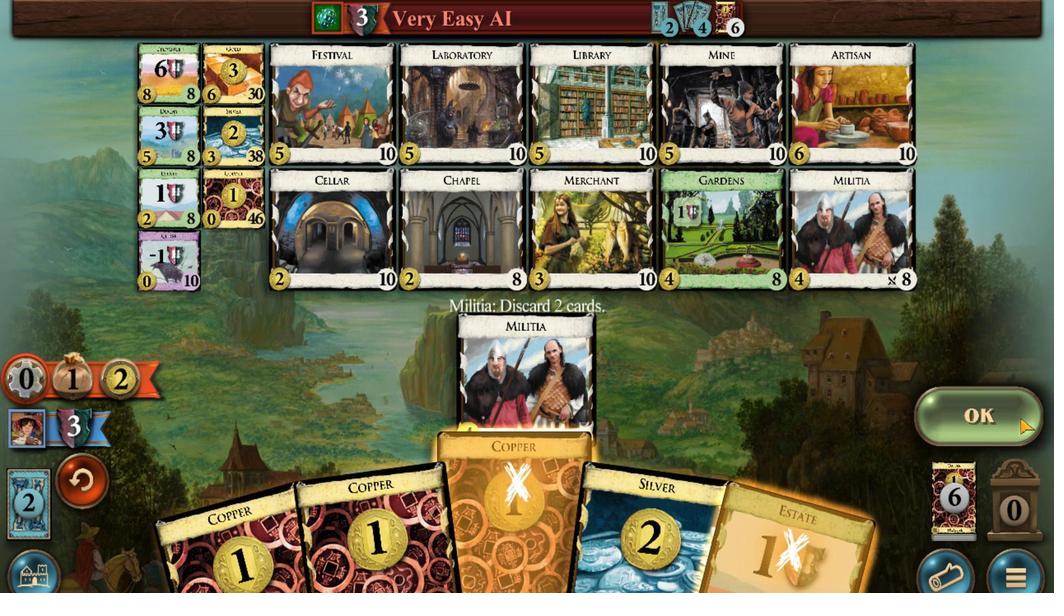 
Action: Mouse moved to (544, 468)
Screenshot: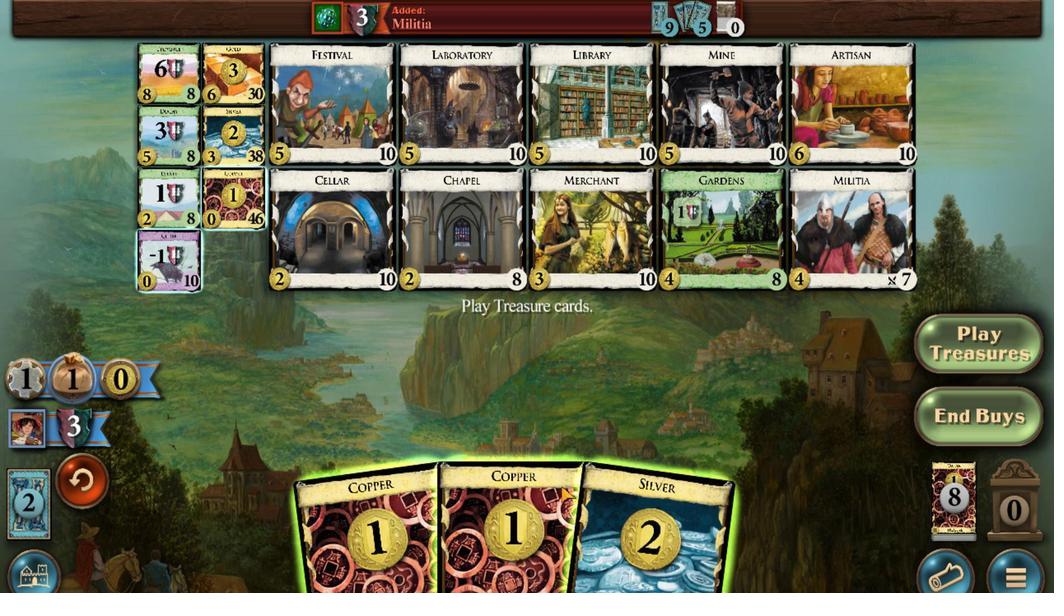 
Action: Mouse scrolled (544, 467) with delta (0, 0)
Screenshot: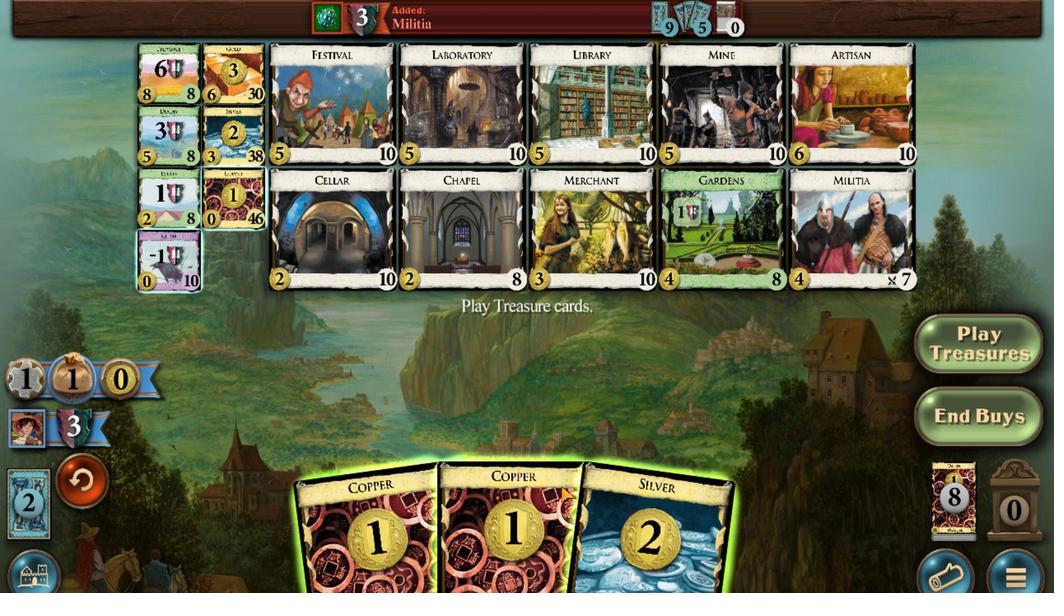 
Action: Mouse moved to (566, 473)
Screenshot: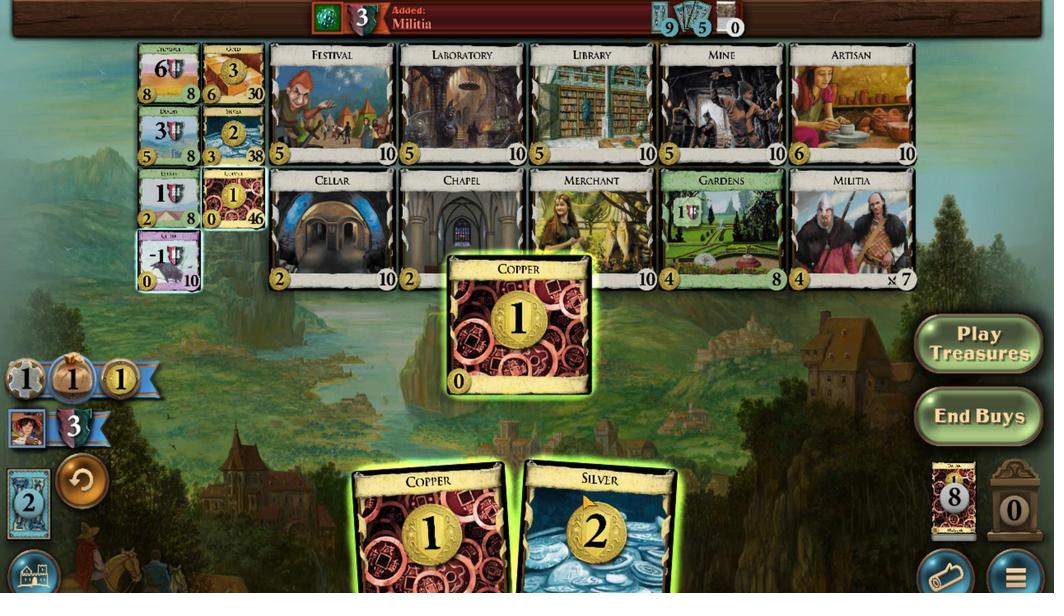 
Action: Mouse scrolled (566, 472) with delta (0, 0)
Screenshot: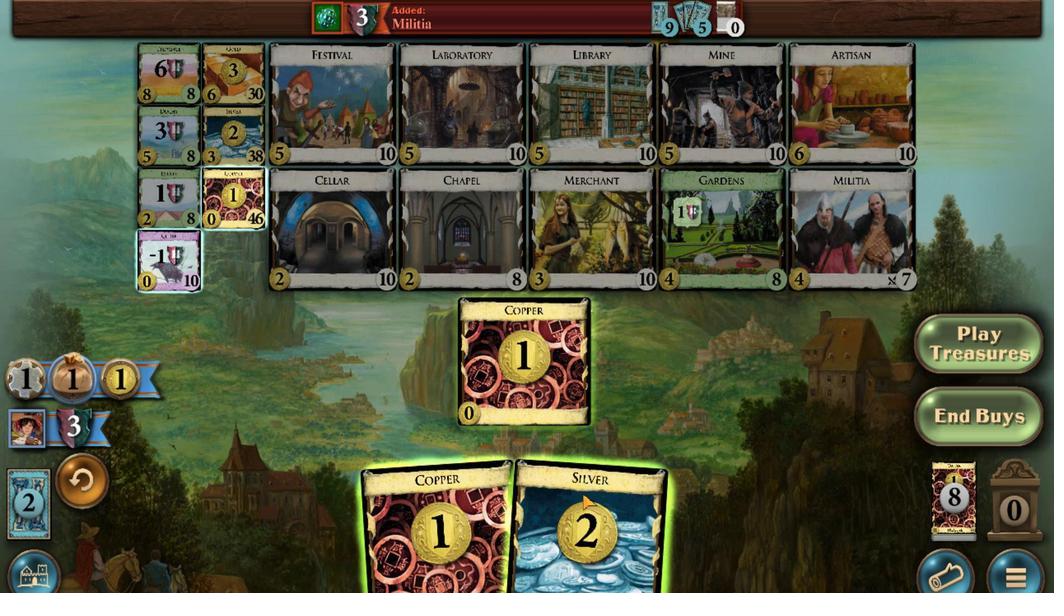 
Action: Mouse moved to (504, 477)
Screenshot: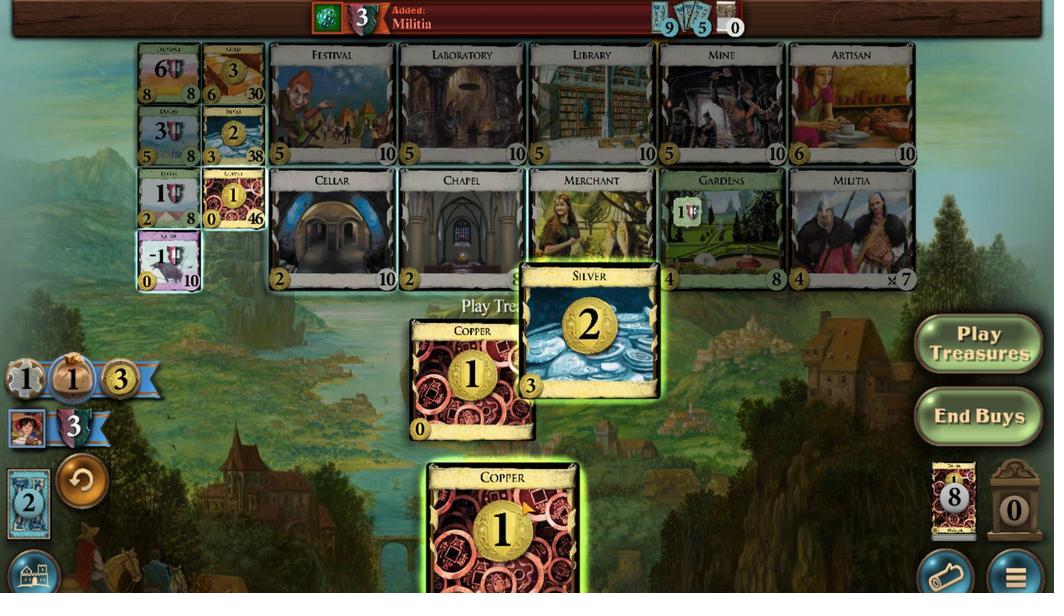 
Action: Mouse scrolled (504, 476) with delta (0, 0)
Screenshot: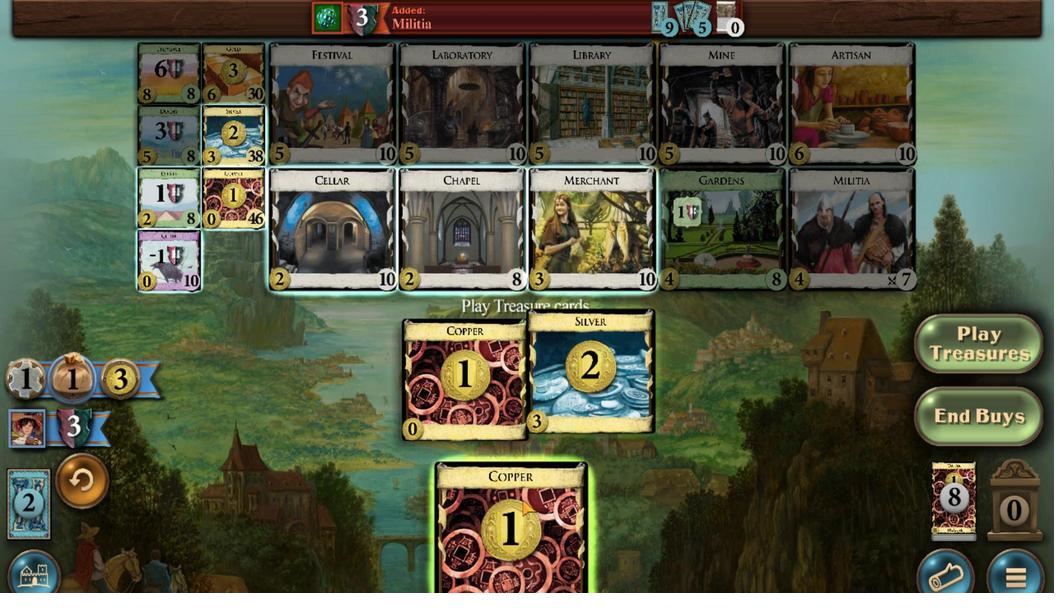 
Action: Mouse moved to (201, 235)
Screenshot: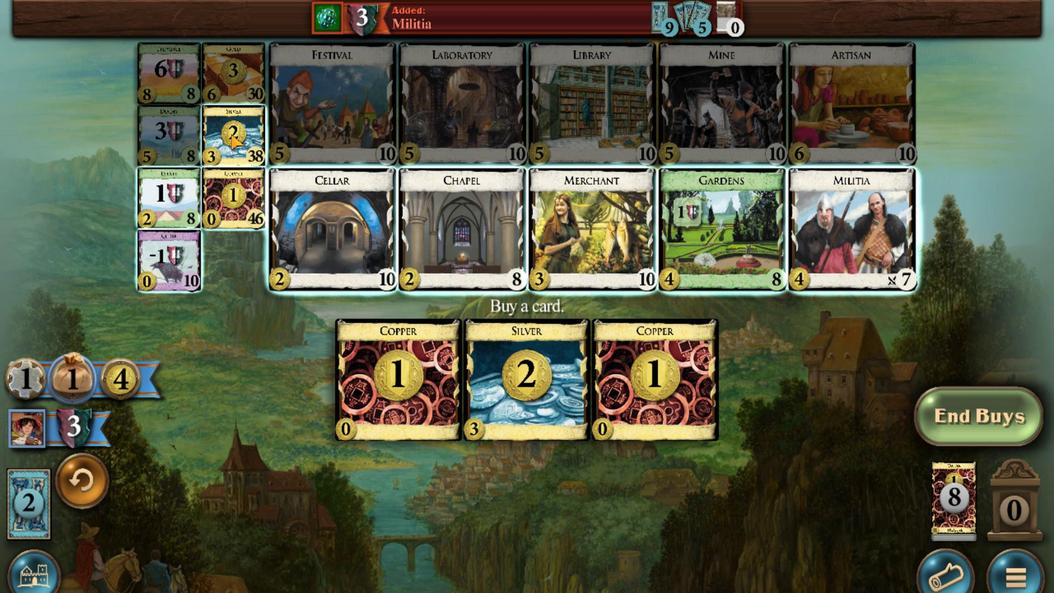 
Action: Mouse scrolled (201, 236) with delta (0, 0)
Screenshot: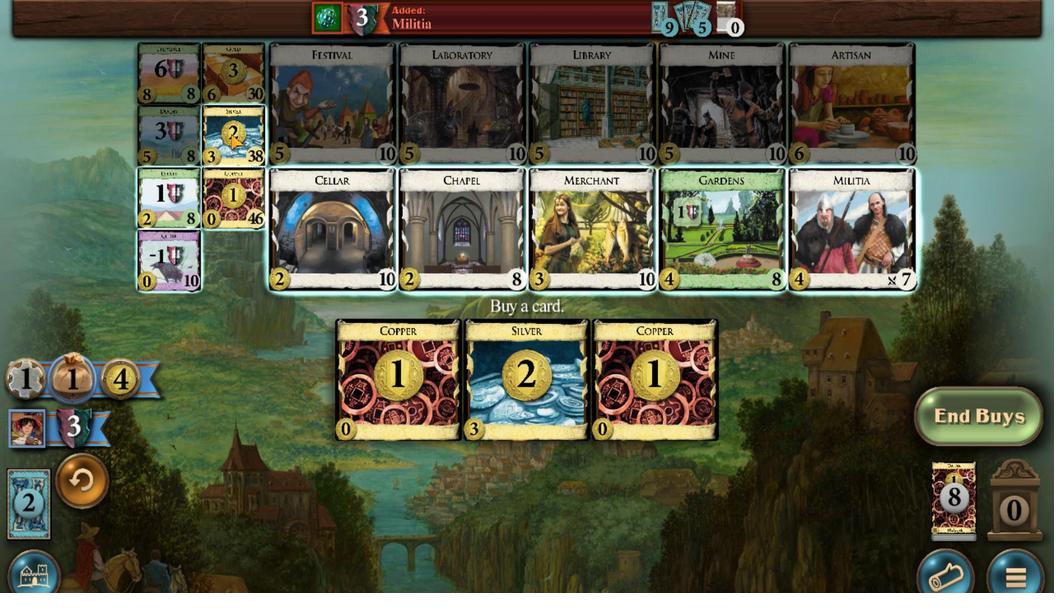 
Action: Mouse scrolled (201, 236) with delta (0, 0)
Screenshot: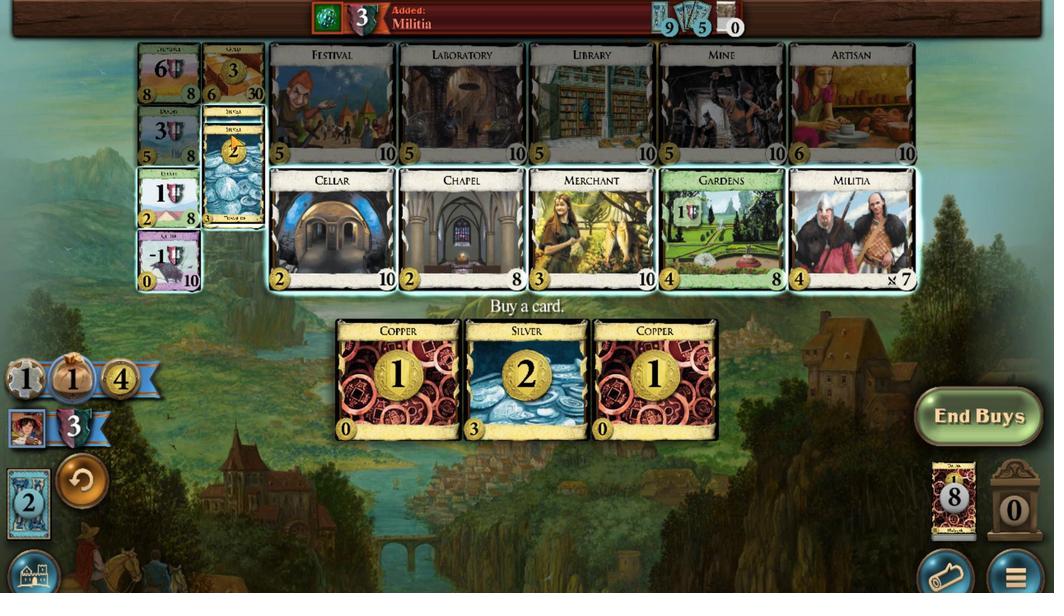 
Action: Mouse scrolled (201, 236) with delta (0, 0)
Screenshot: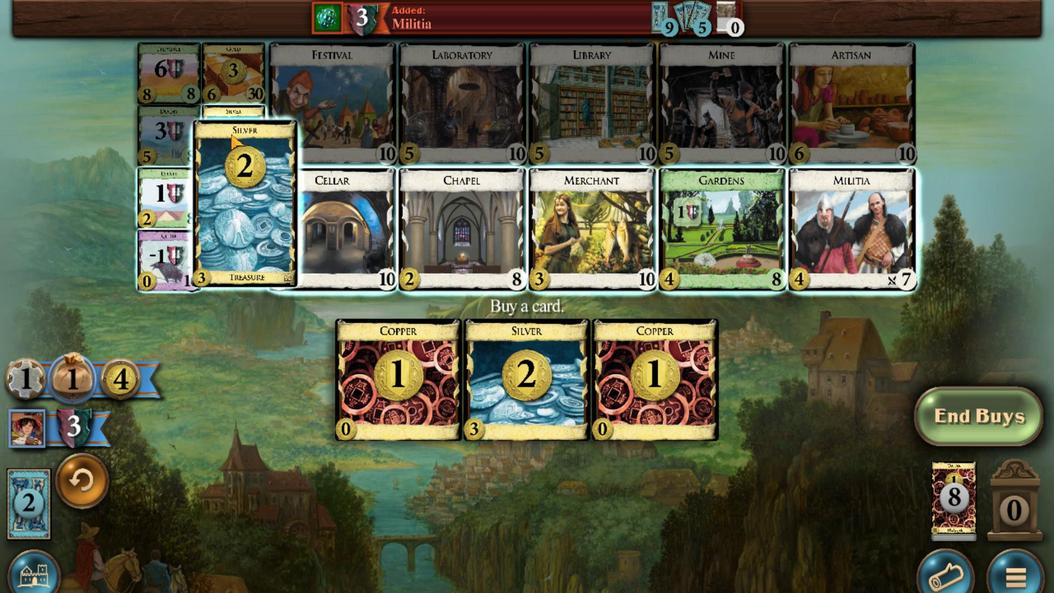 
Action: Mouse scrolled (201, 236) with delta (0, 0)
Screenshot: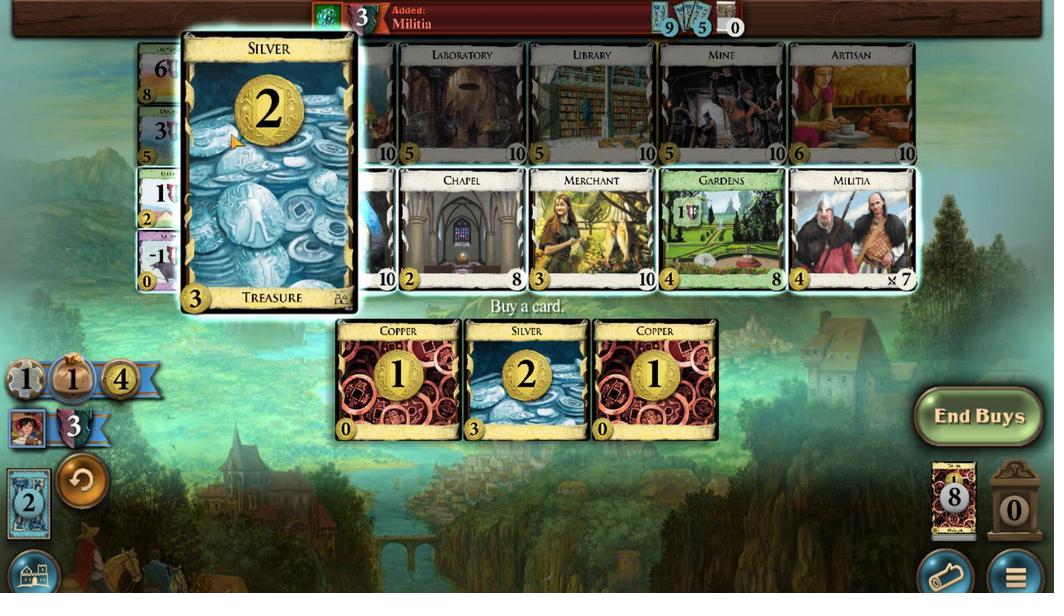 
Action: Mouse scrolled (201, 236) with delta (0, 0)
Screenshot: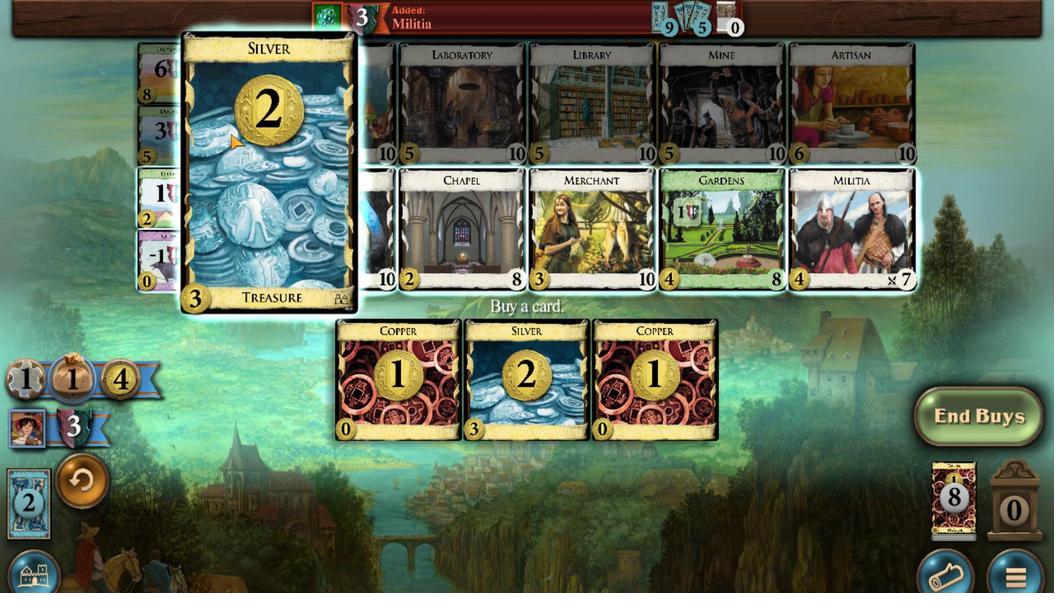 
Action: Mouse scrolled (201, 236) with delta (0, 0)
Screenshot: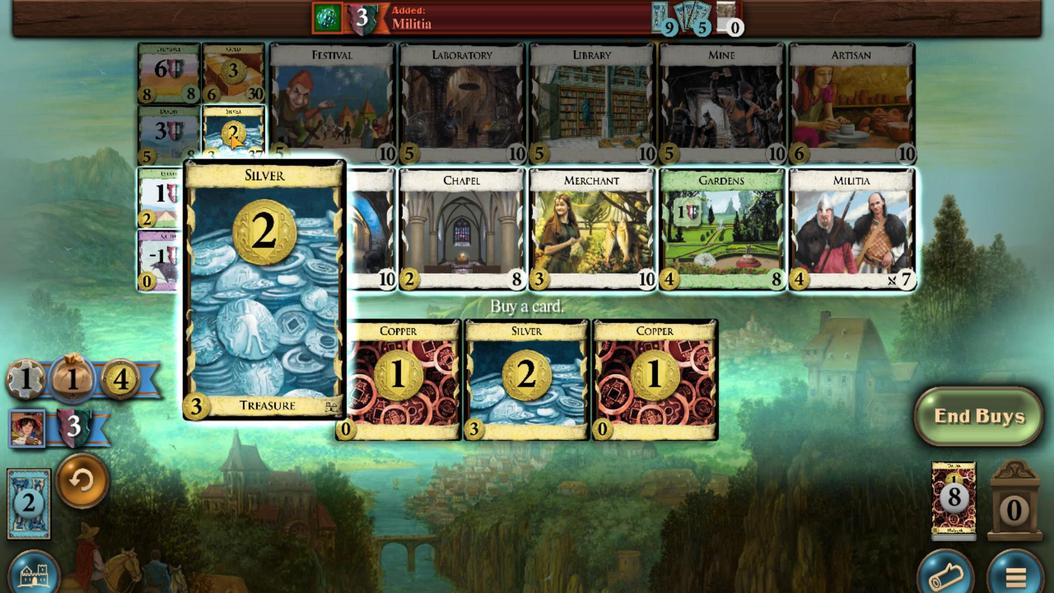 
Action: Mouse moved to (438, 463)
Screenshot: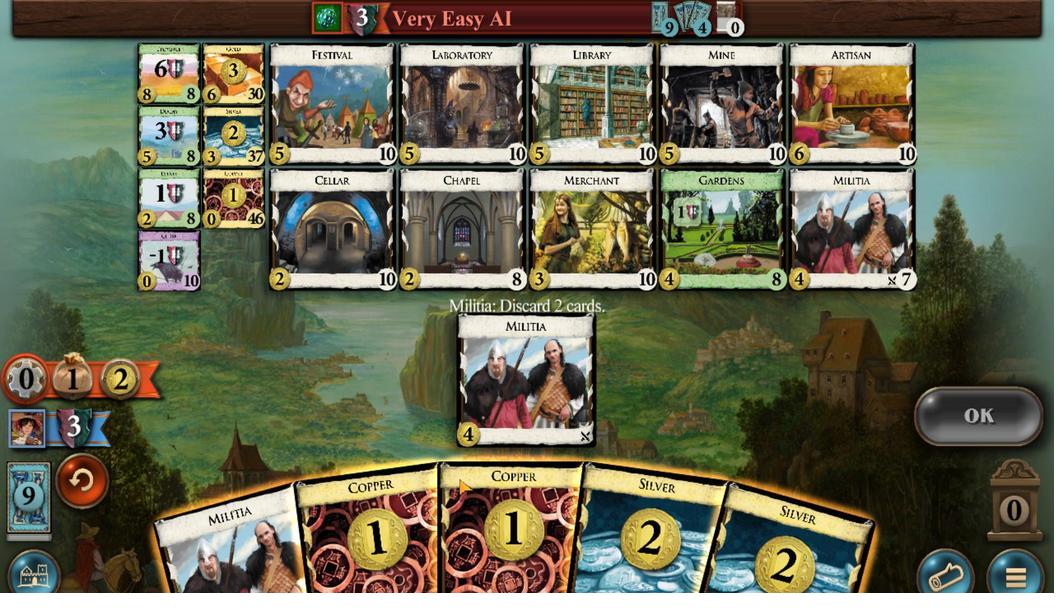 
Action: Mouse scrolled (438, 463) with delta (0, 0)
Screenshot: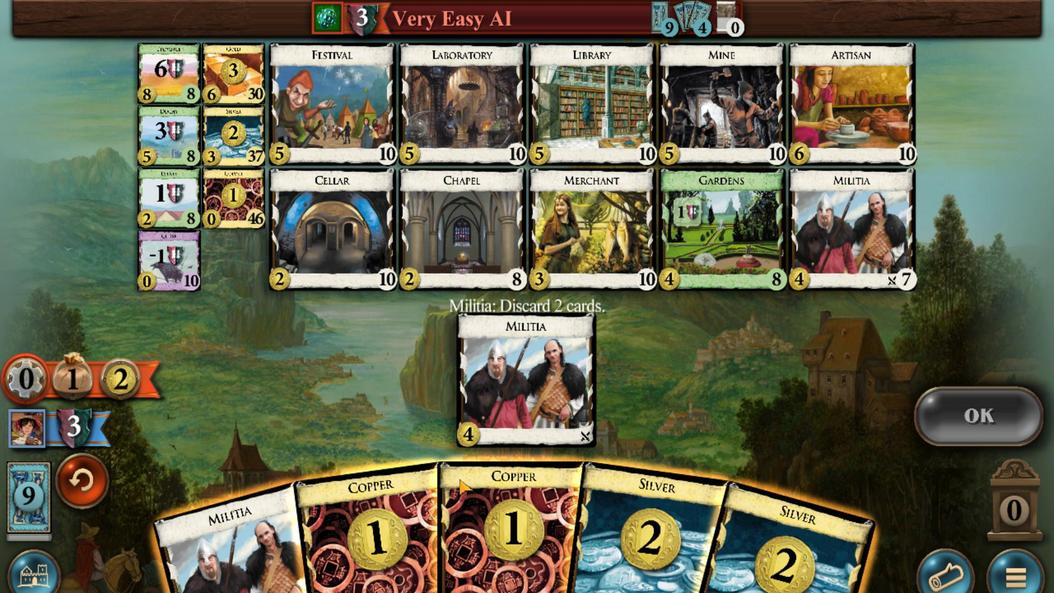 
Action: Mouse moved to (361, 490)
Screenshot: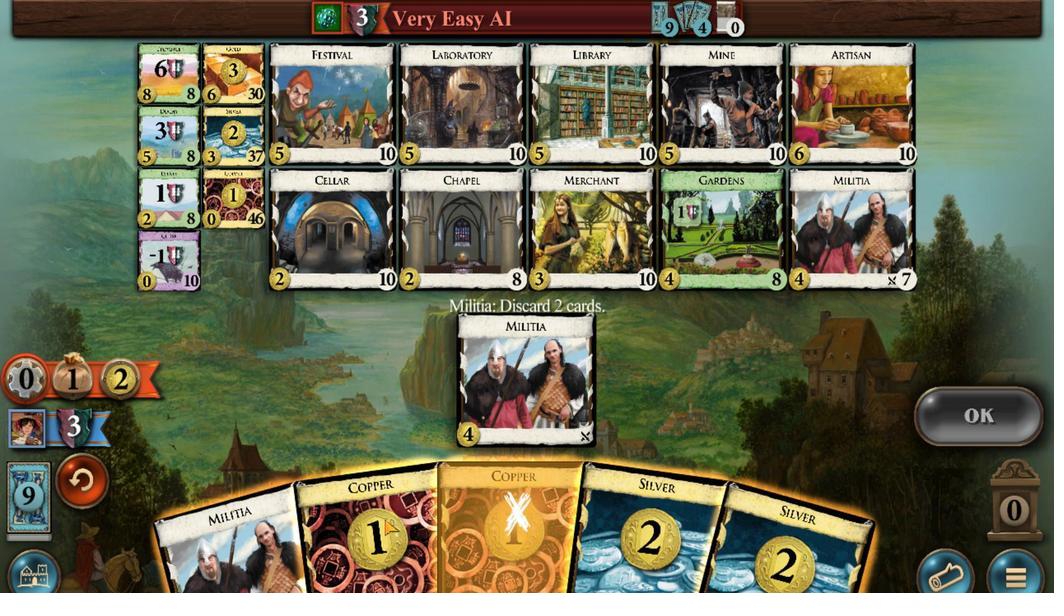 
Action: Mouse scrolled (361, 489) with delta (0, 0)
Screenshot: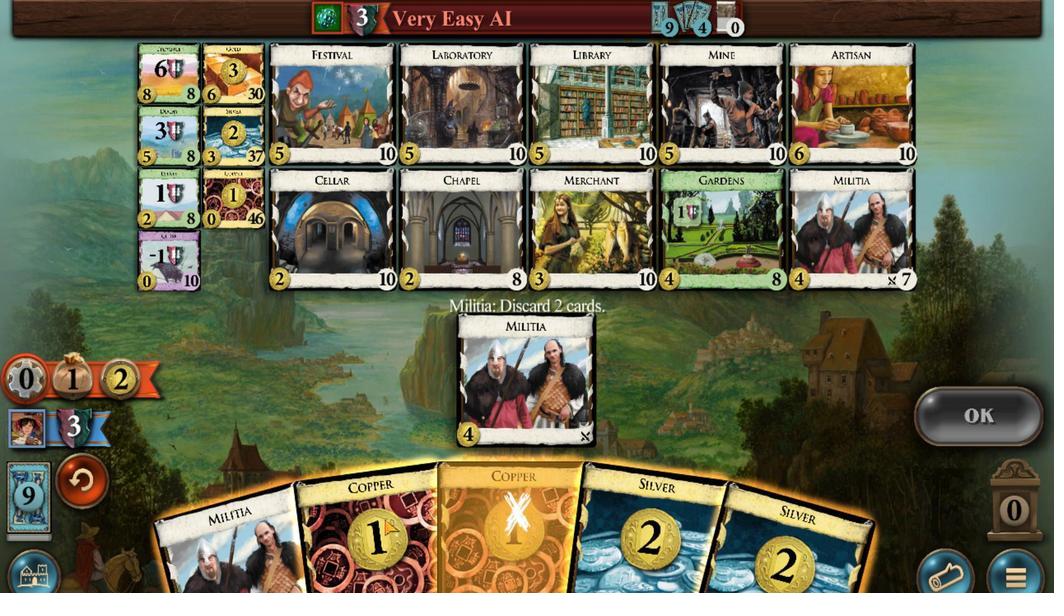 
Action: Mouse moved to (974, 416)
Screenshot: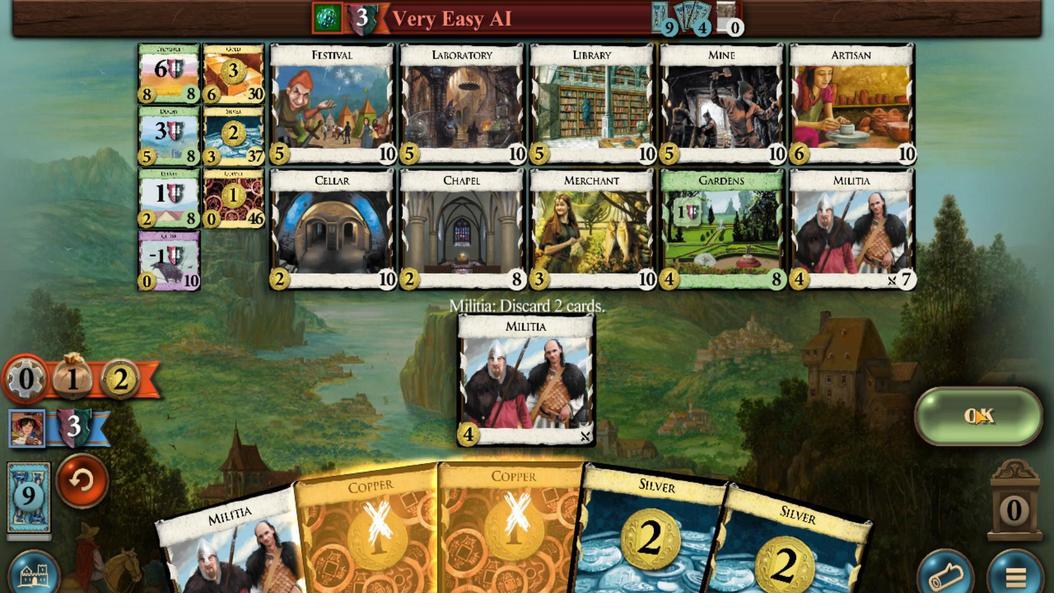 
Action: Mouse pressed left at (974, 416)
Screenshot: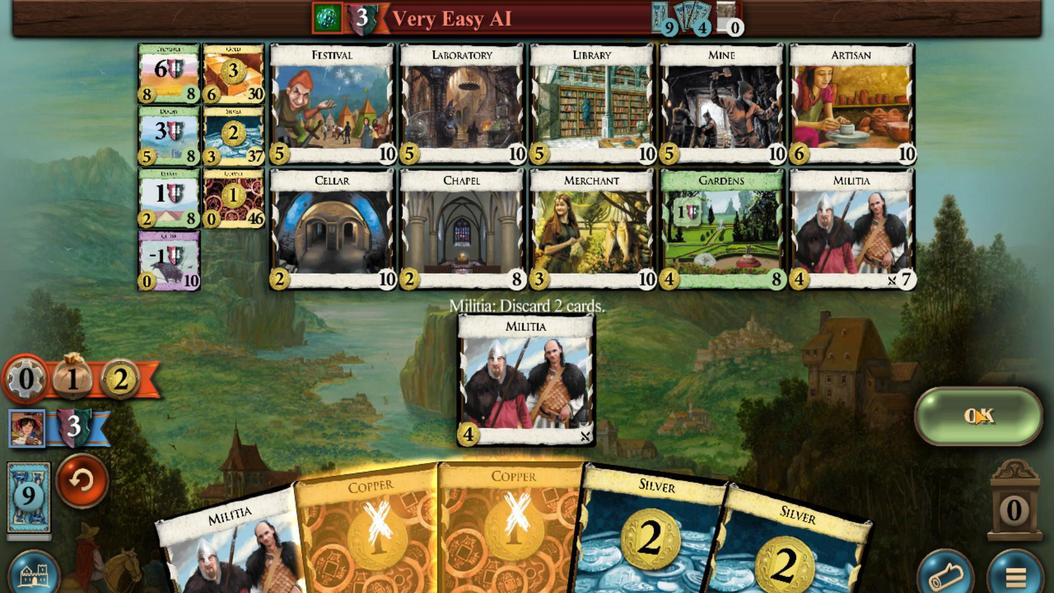 
Action: Mouse moved to (329, 515)
Screenshot: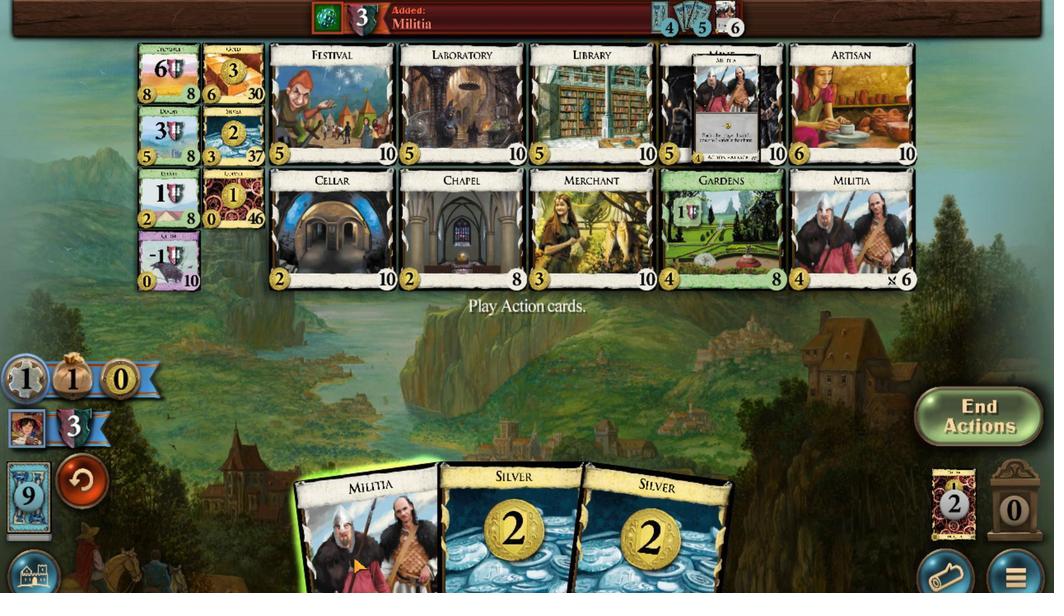 
Action: Mouse scrolled (329, 514) with delta (0, 0)
Screenshot: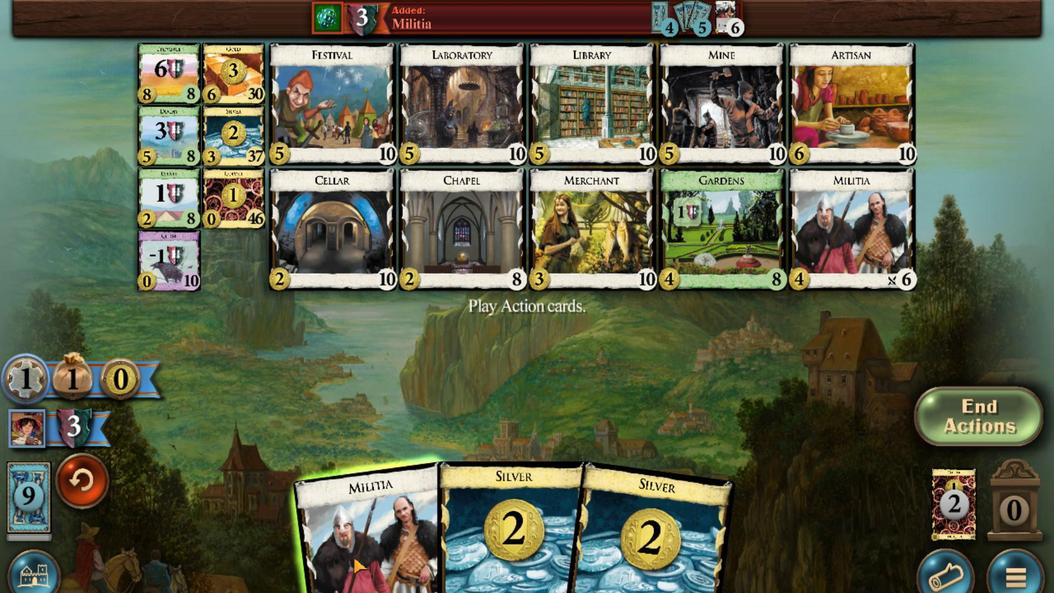 
Action: Mouse moved to (396, 494)
Screenshot: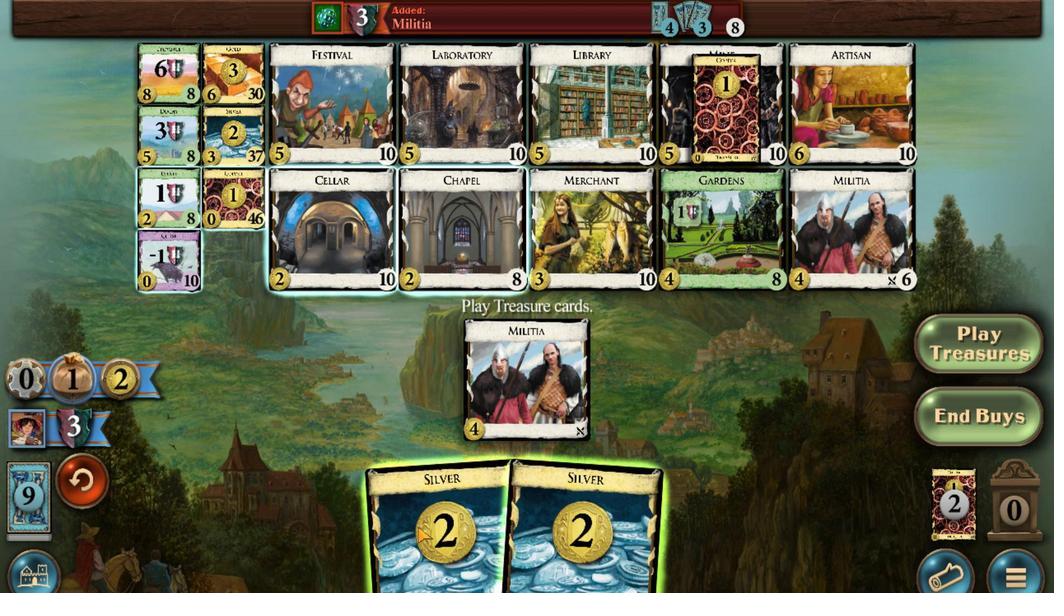 
Action: Mouse scrolled (396, 494) with delta (0, 0)
Screenshot: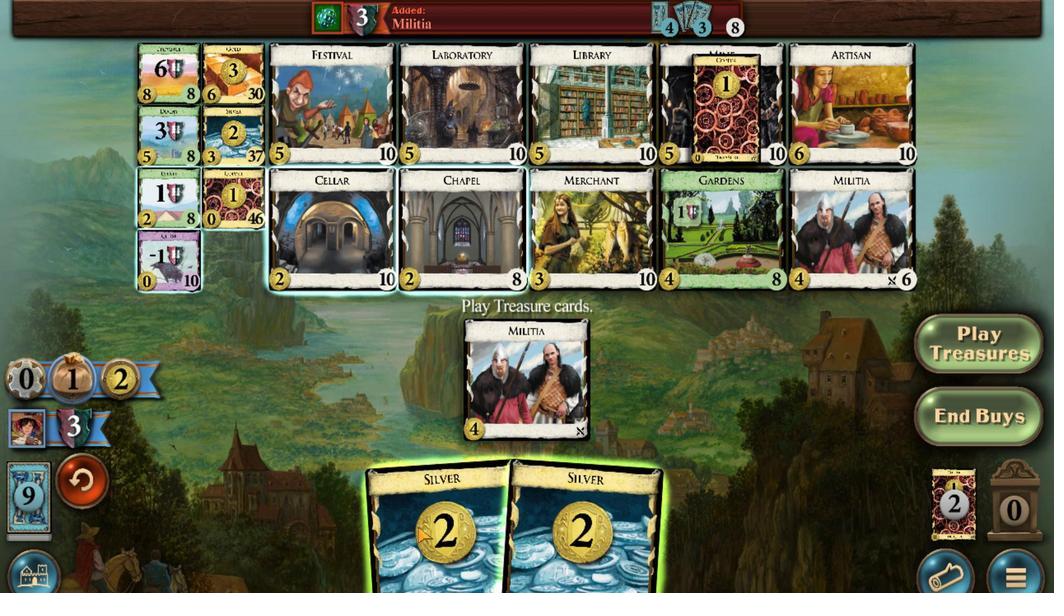 
Action: Mouse moved to (458, 483)
Screenshot: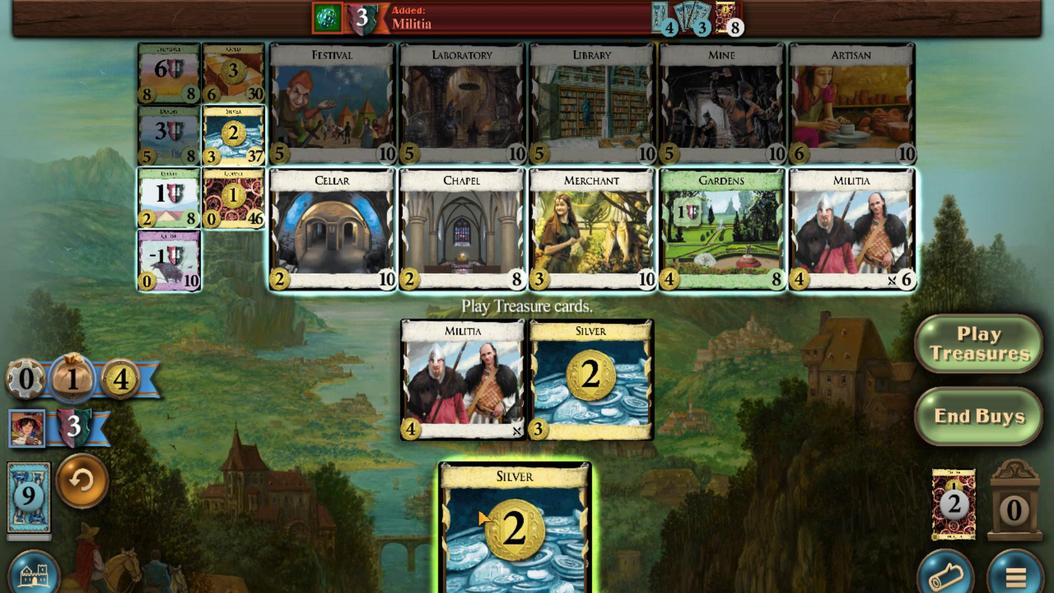 
Action: Mouse scrolled (458, 483) with delta (0, 0)
Screenshot: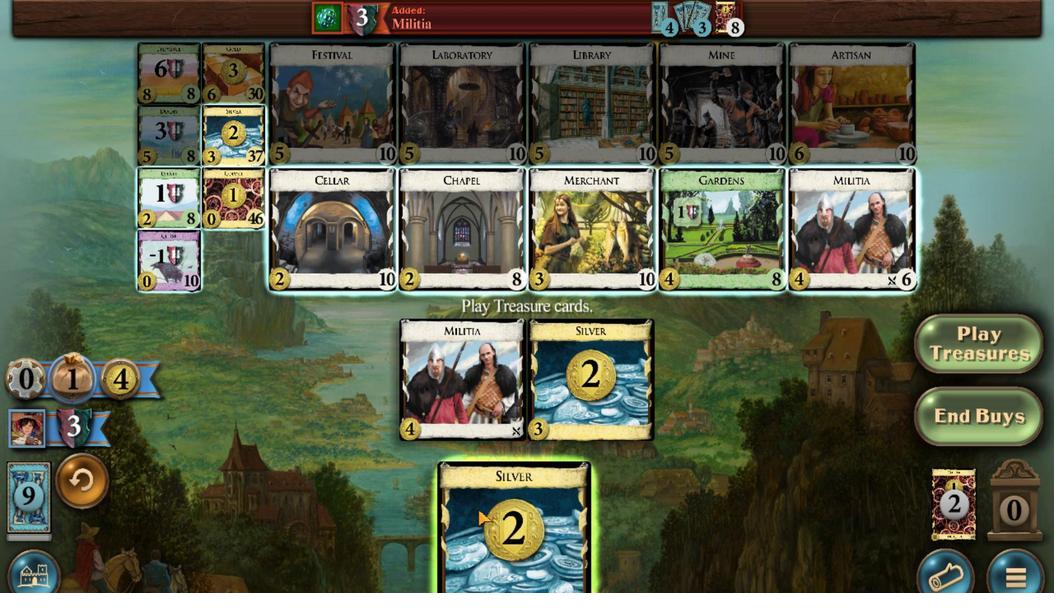 
Action: Mouse moved to (209, 194)
Screenshot: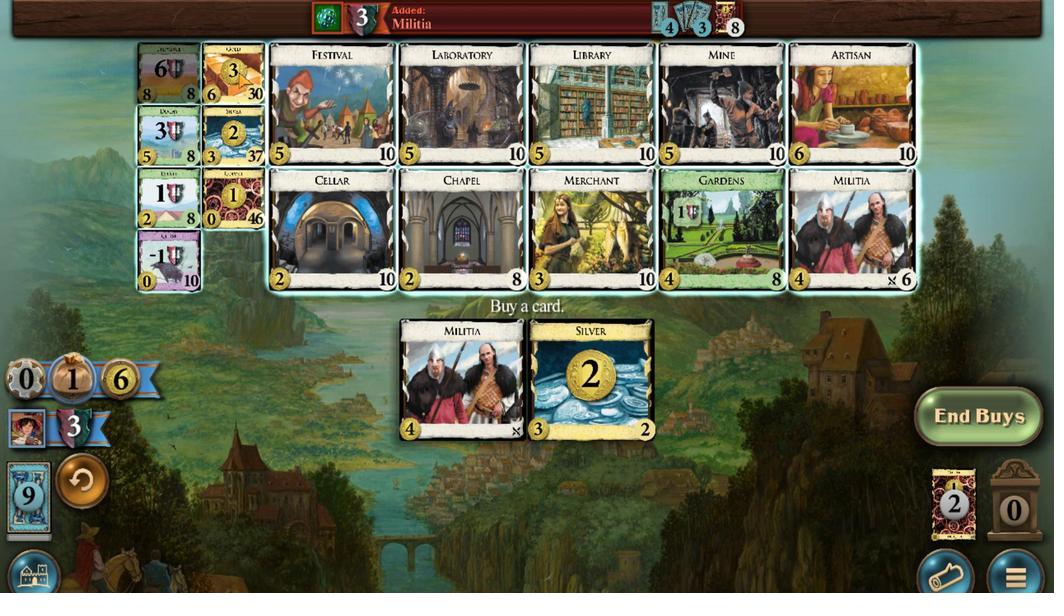 
Action: Mouse scrolled (209, 194) with delta (0, 0)
Screenshot: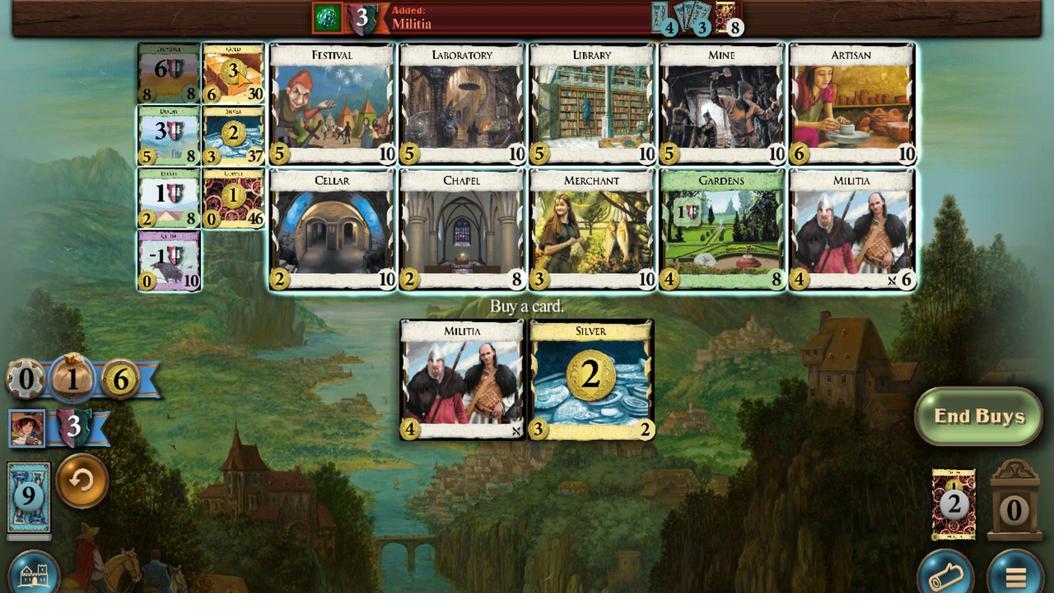 
Action: Mouse scrolled (209, 194) with delta (0, 0)
Screenshot: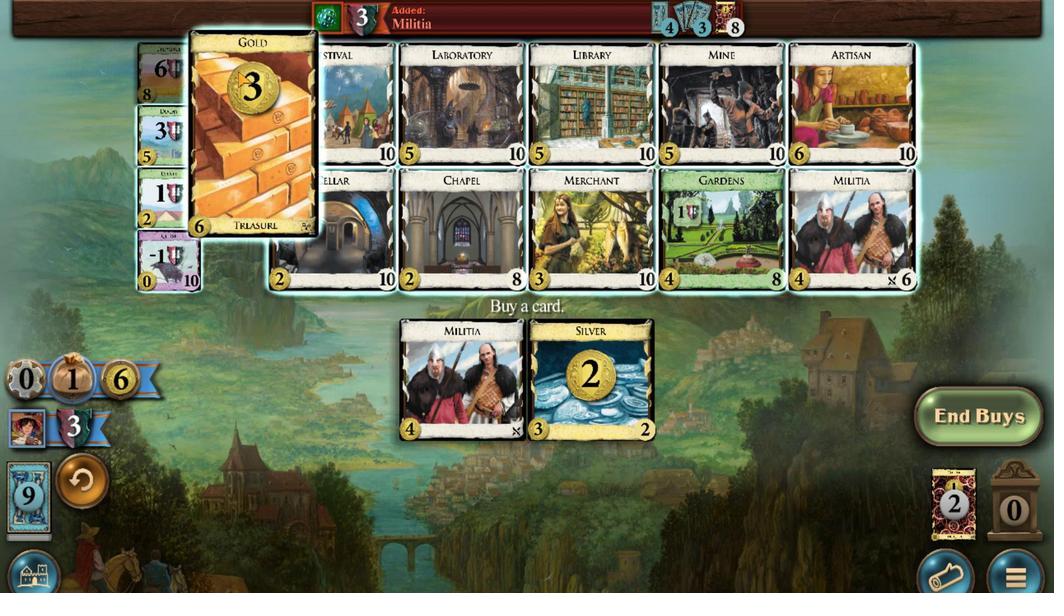 
Action: Mouse scrolled (209, 194) with delta (0, 0)
Screenshot: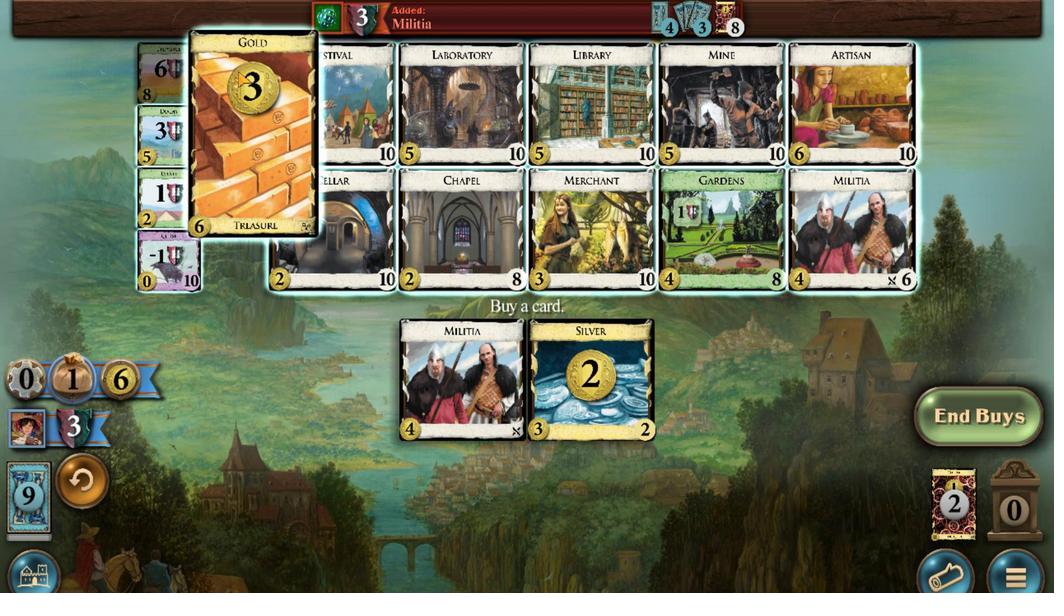 
Action: Mouse scrolled (209, 194) with delta (0, 0)
Screenshot: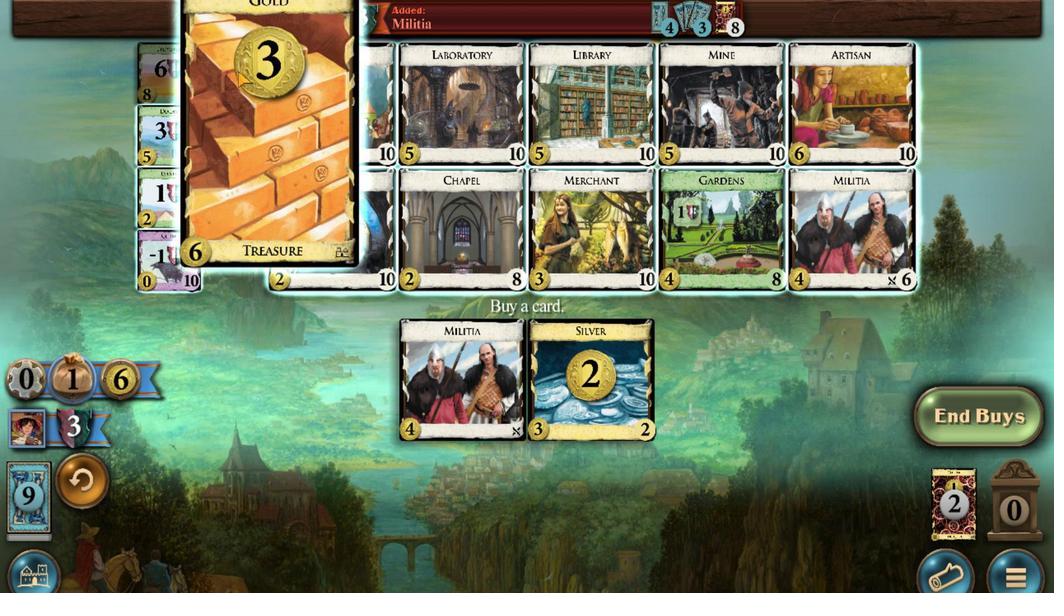 
Action: Mouse scrolled (209, 194) with delta (0, 0)
Screenshot: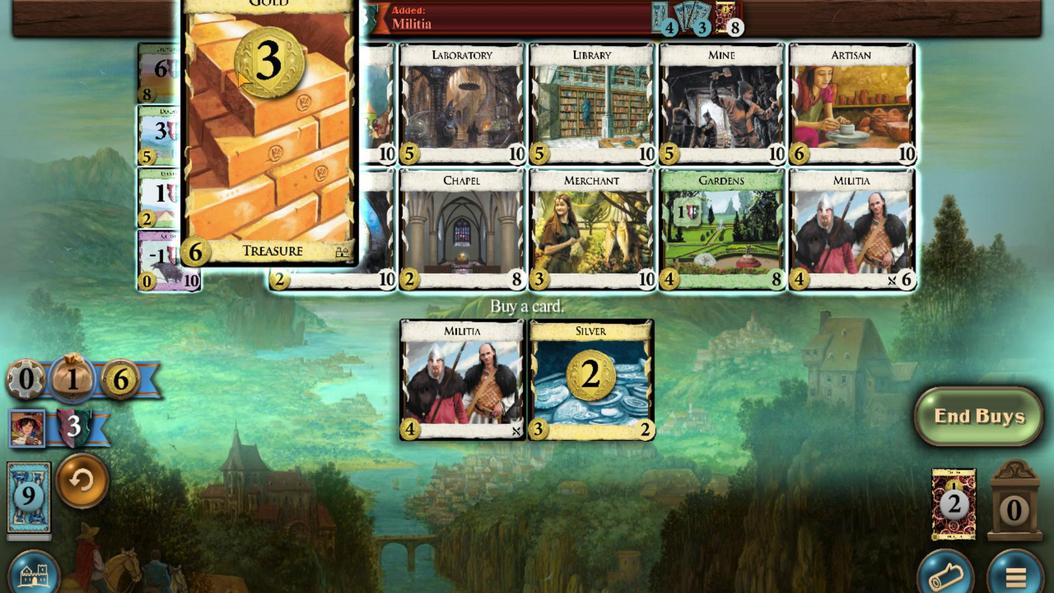 
Action: Mouse scrolled (209, 194) with delta (0, 0)
Screenshot: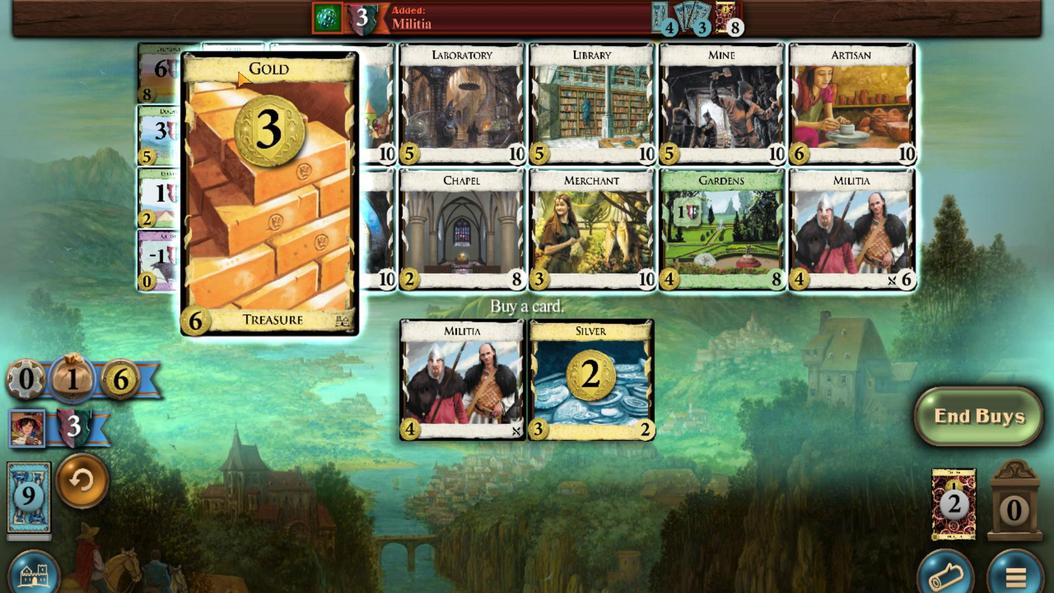
Action: Mouse scrolled (209, 194) with delta (0, 0)
Screenshot: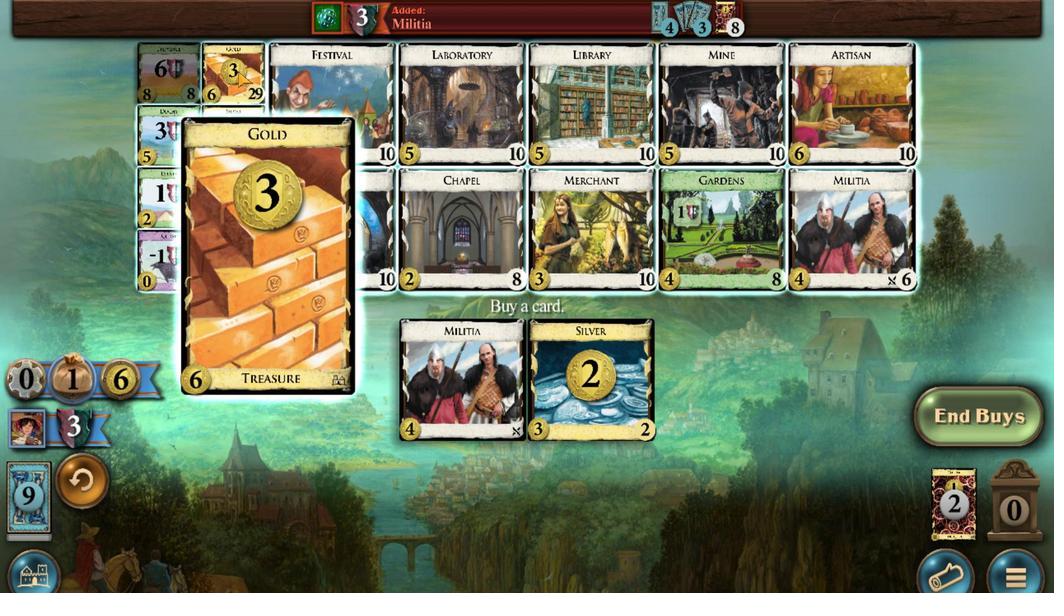 
Action: Mouse moved to (489, 467)
Screenshot: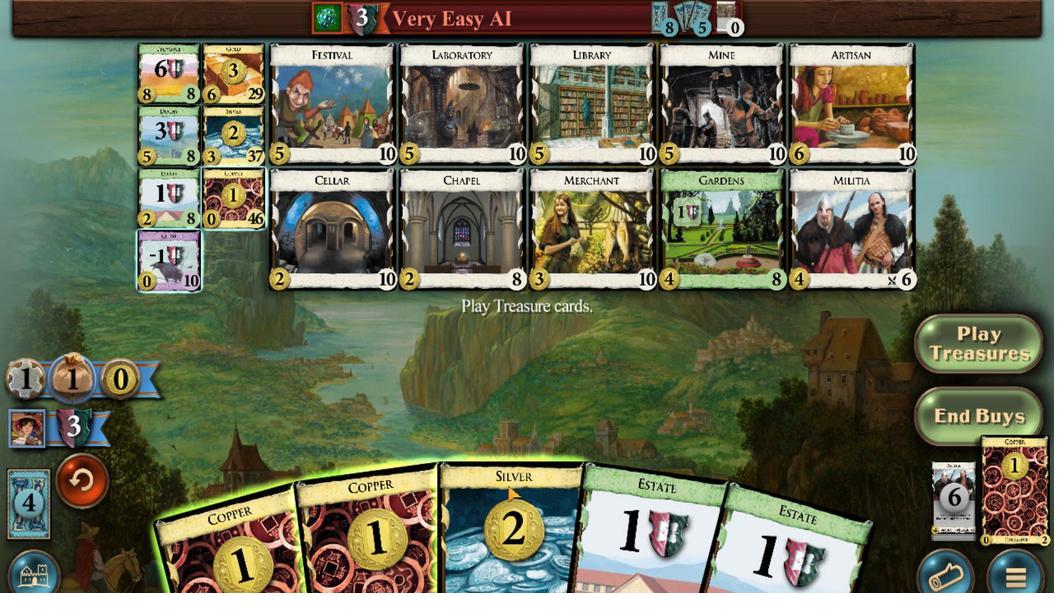
Action: Mouse scrolled (489, 467) with delta (0, 0)
Screenshot: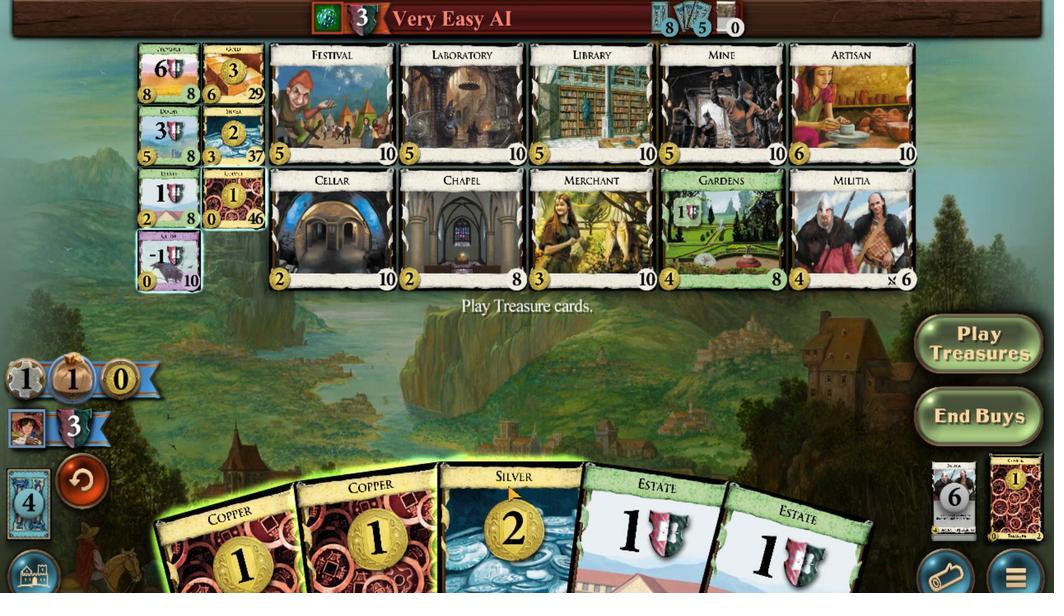
Action: Mouse moved to (418, 468)
Screenshot: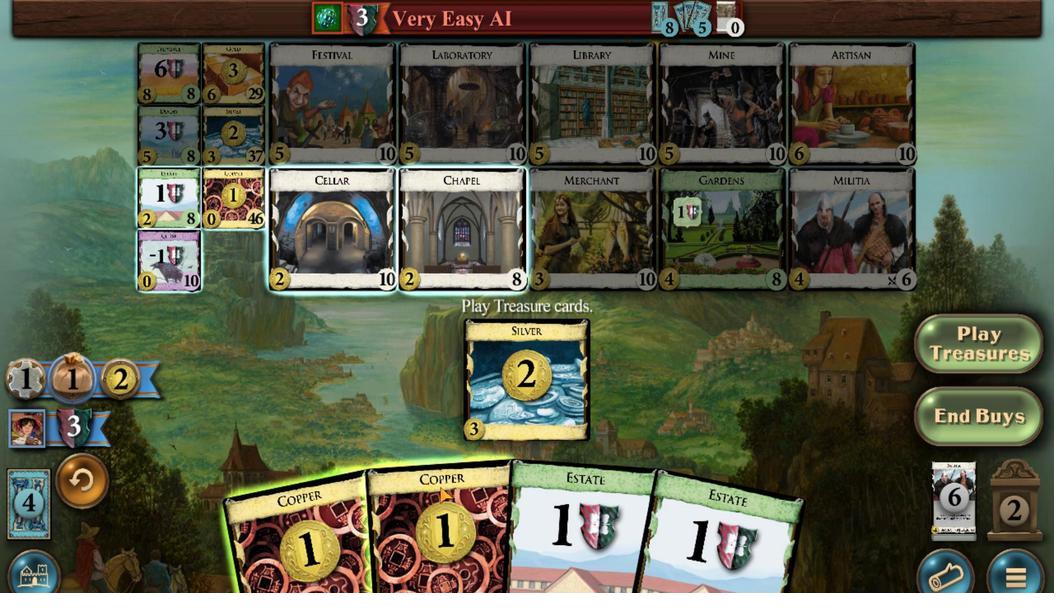 
Action: Mouse scrolled (418, 468) with delta (0, 0)
Screenshot: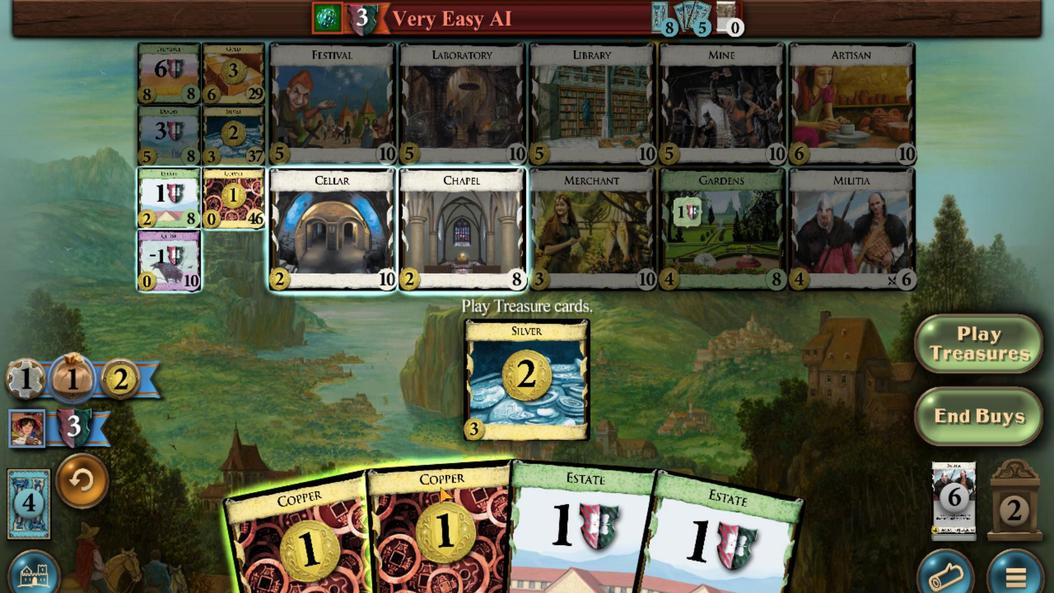 
Action: Mouse moved to (357, 471)
Screenshot: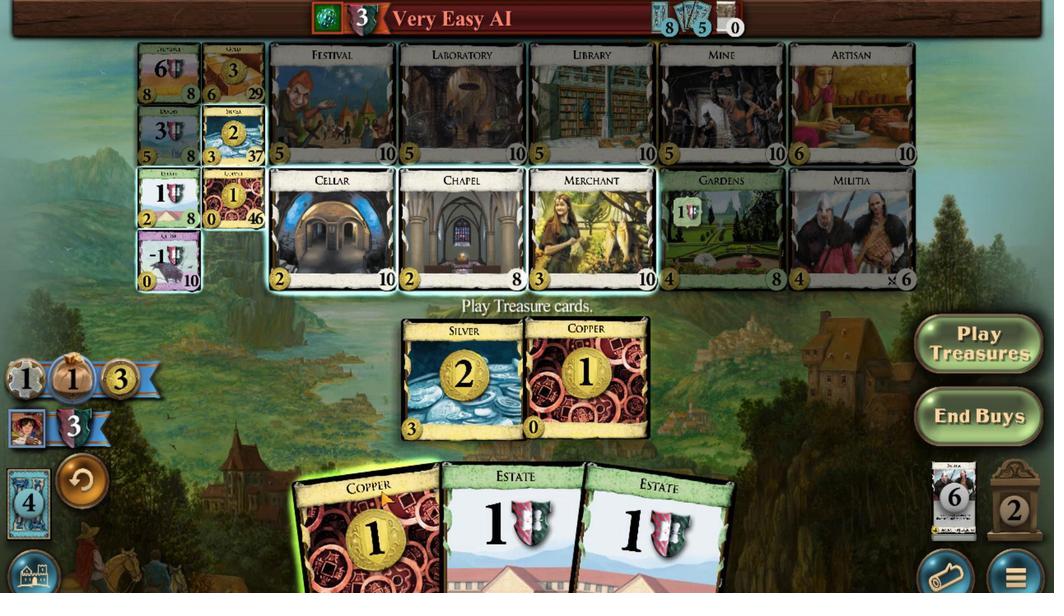 
Action: Mouse scrolled (357, 470) with delta (0, 0)
Screenshot: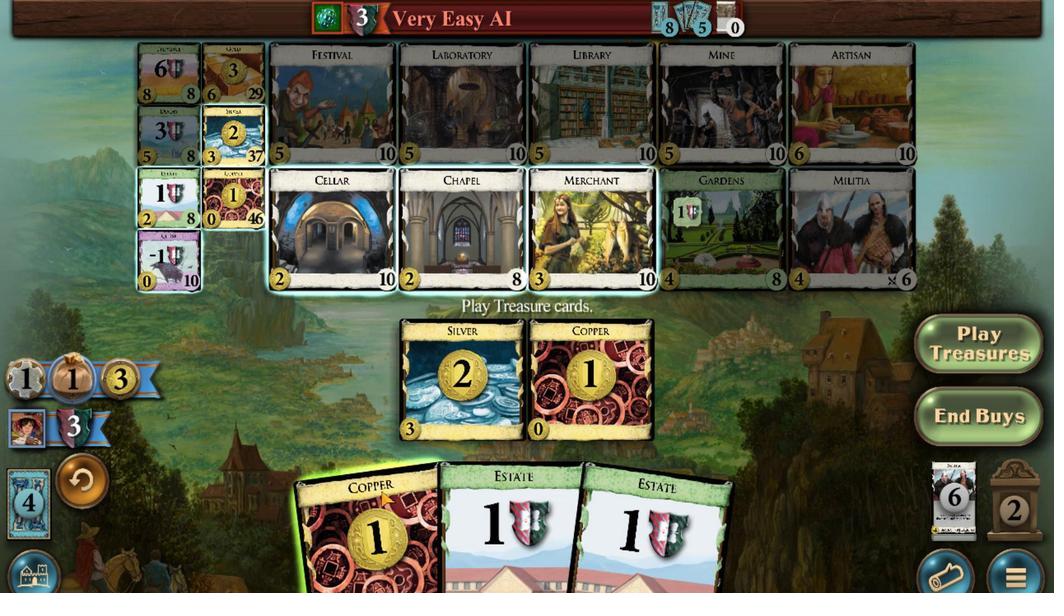 
Action: Mouse moved to (846, 296)
Screenshot: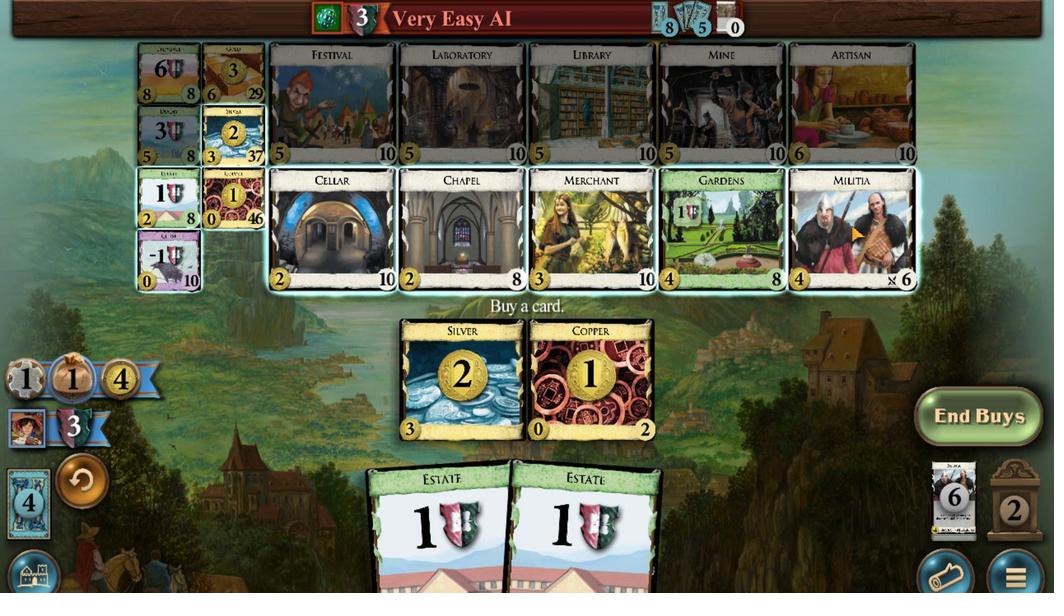 
Action: Mouse scrolled (846, 296) with delta (0, 0)
Screenshot: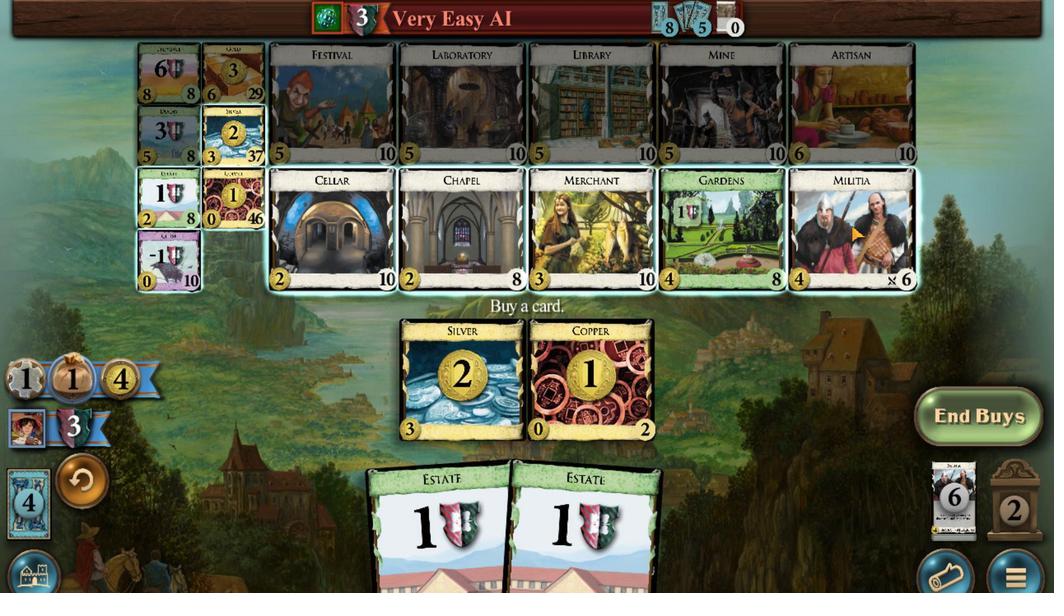
Action: Mouse scrolled (846, 296) with delta (0, 0)
Screenshot: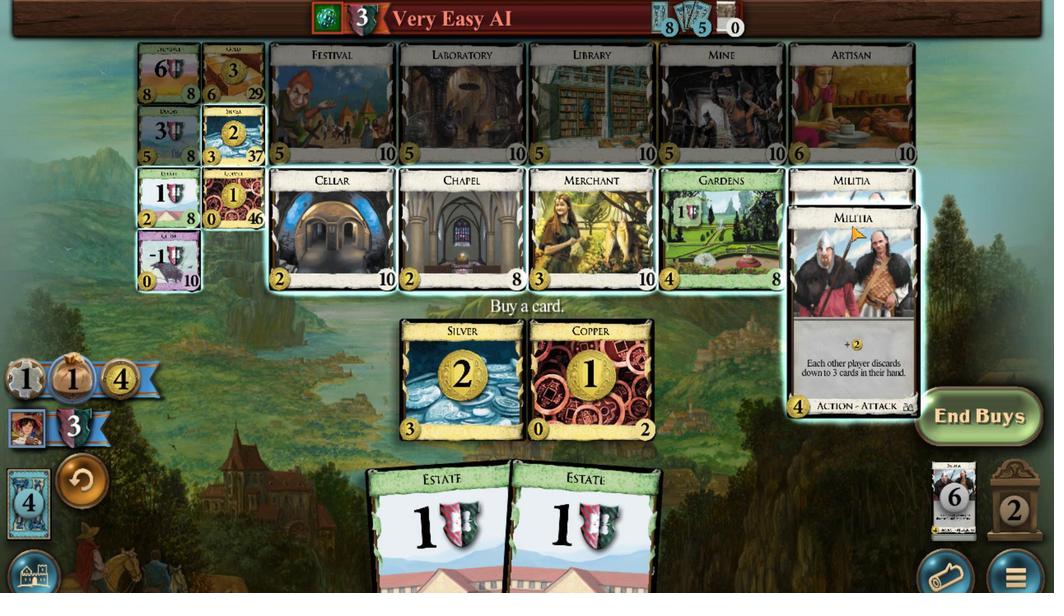 
Action: Mouse scrolled (846, 296) with delta (0, 0)
Screenshot: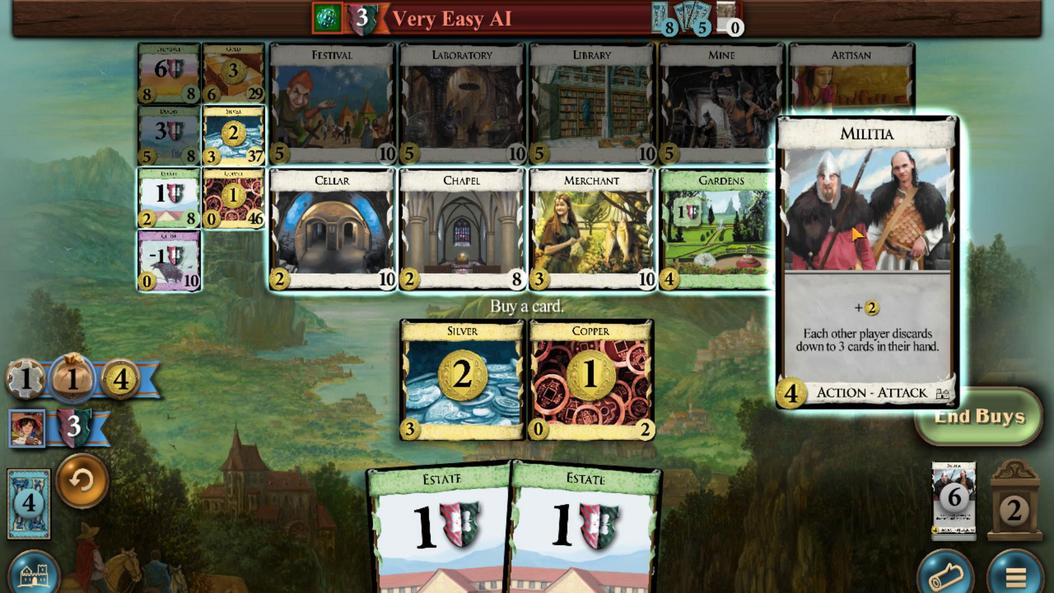 
Action: Mouse scrolled (846, 296) with delta (0, 0)
Screenshot: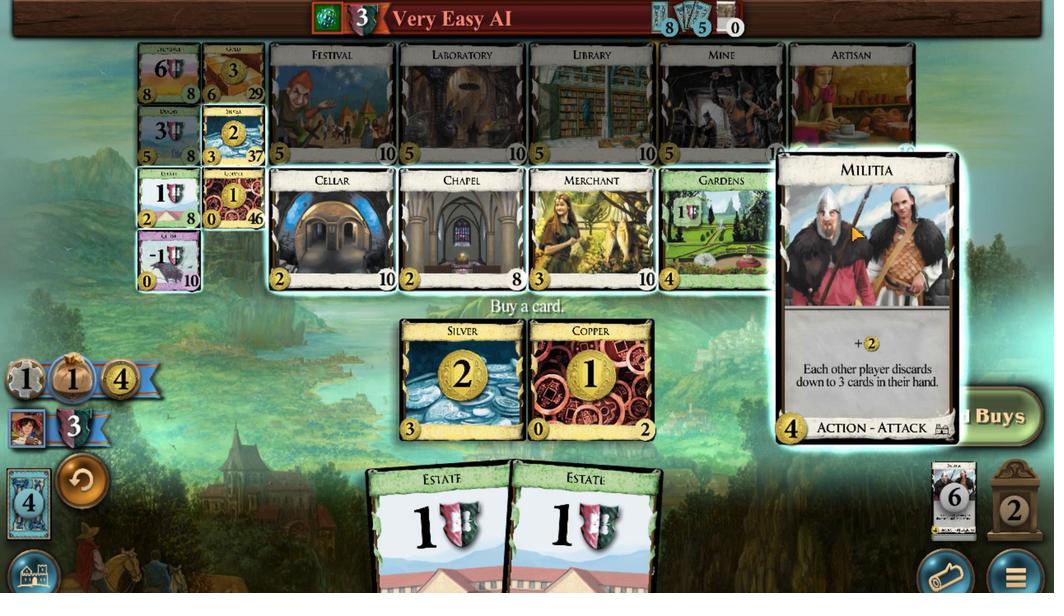 
Action: Mouse moved to (621, 486)
Screenshot: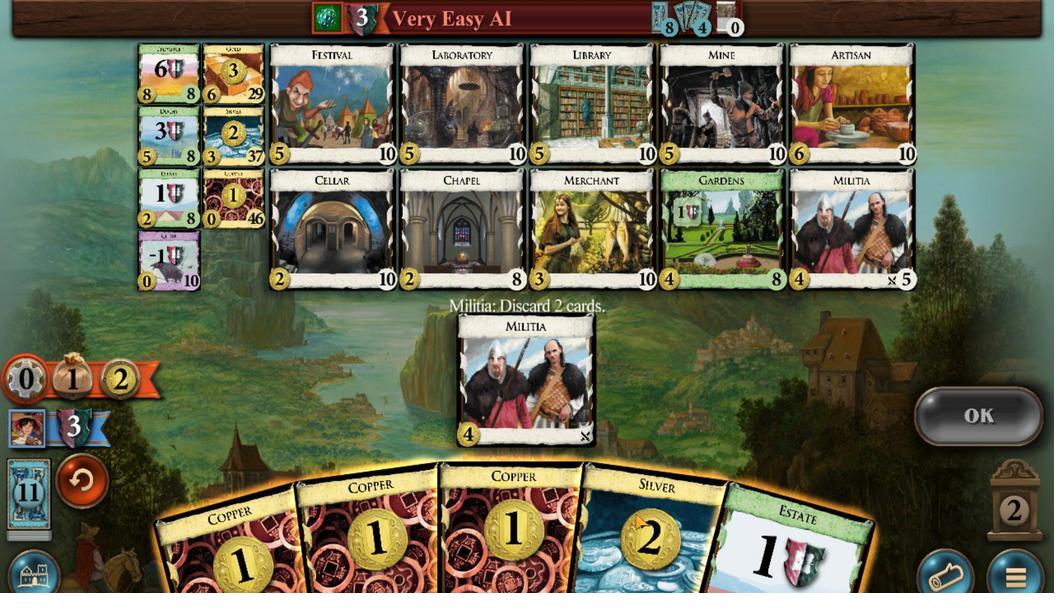
Action: Mouse scrolled (621, 485) with delta (0, 0)
Screenshot: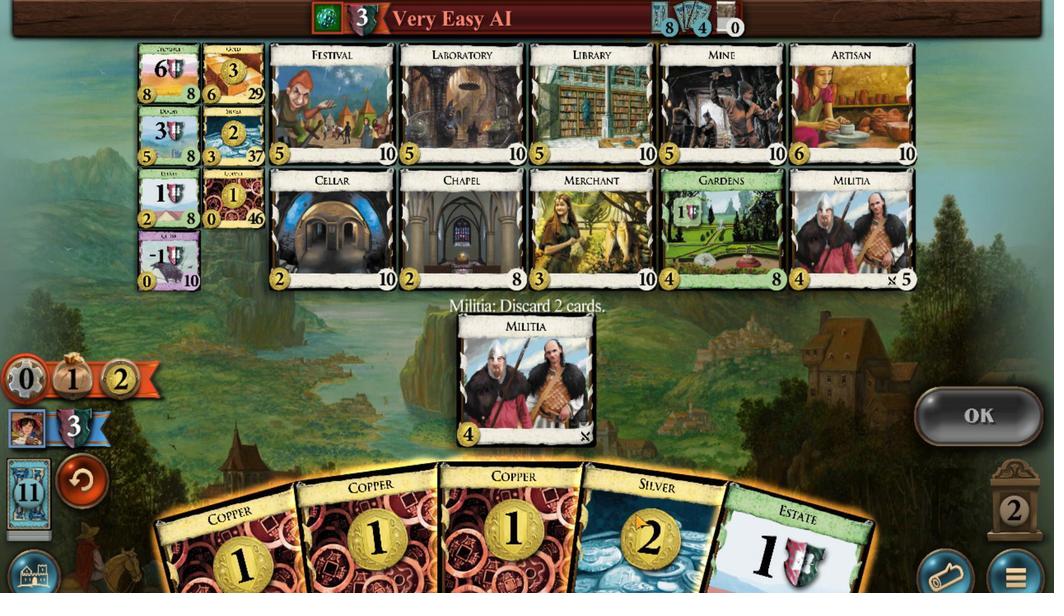 
Action: Mouse moved to (620, 486)
Screenshot: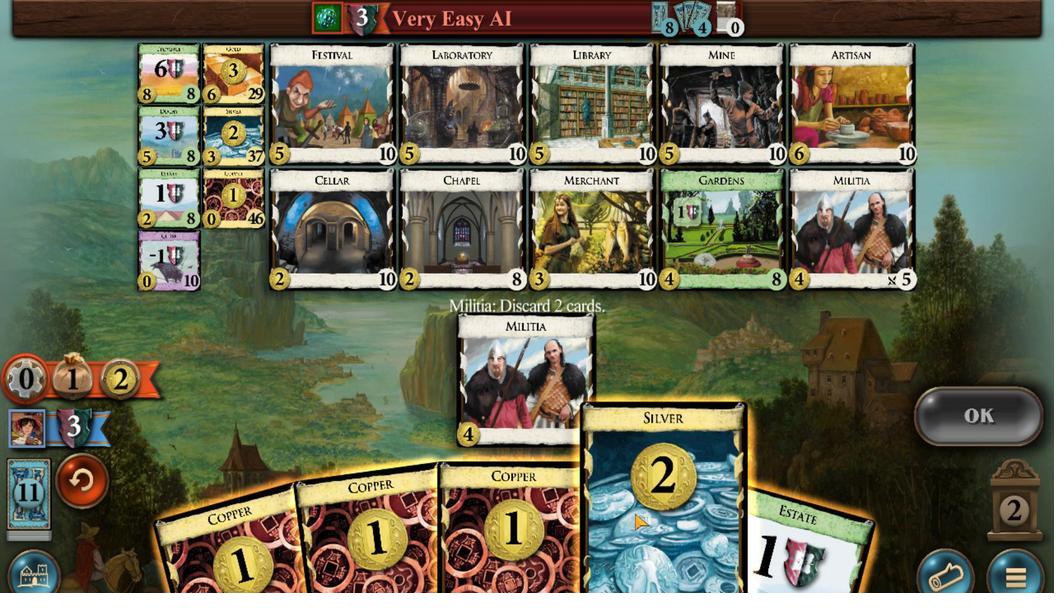 
Action: Mouse scrolled (620, 485) with delta (0, 0)
Screenshot: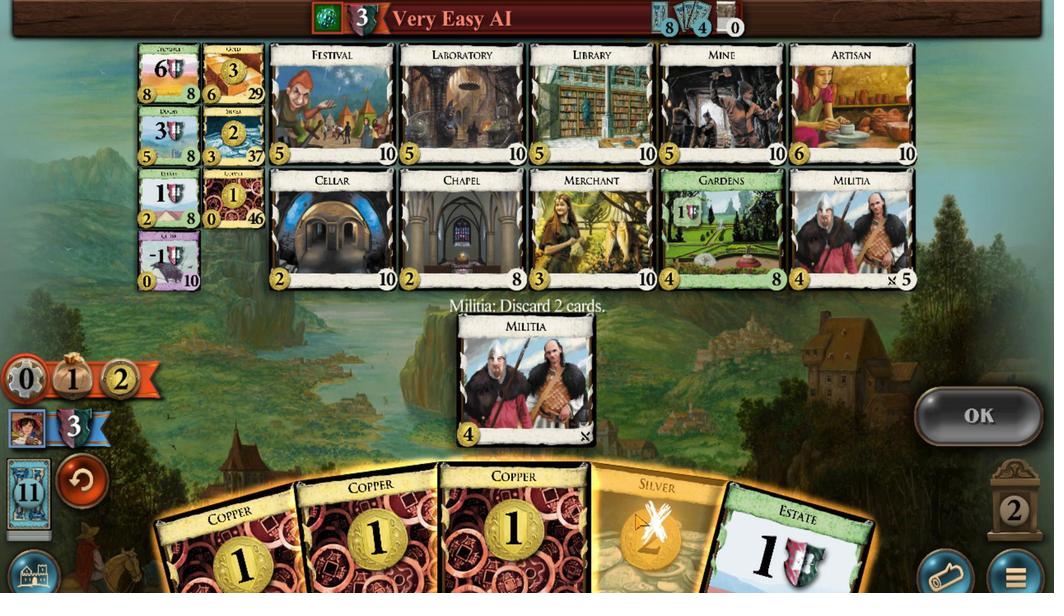 
Action: Mouse moved to (774, 494)
Screenshot: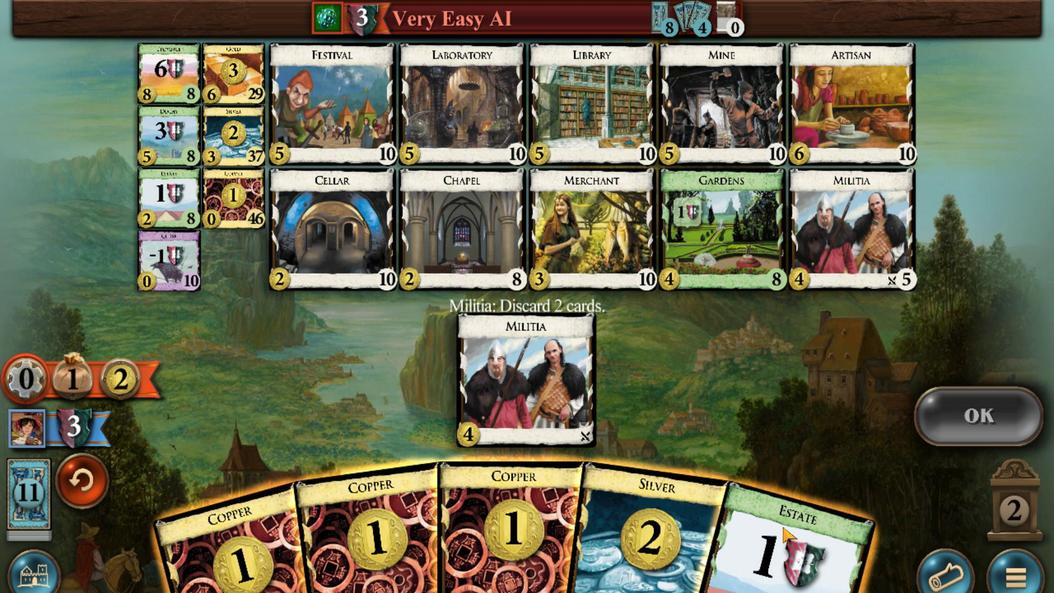 
Action: Mouse scrolled (774, 494) with delta (0, 0)
Screenshot: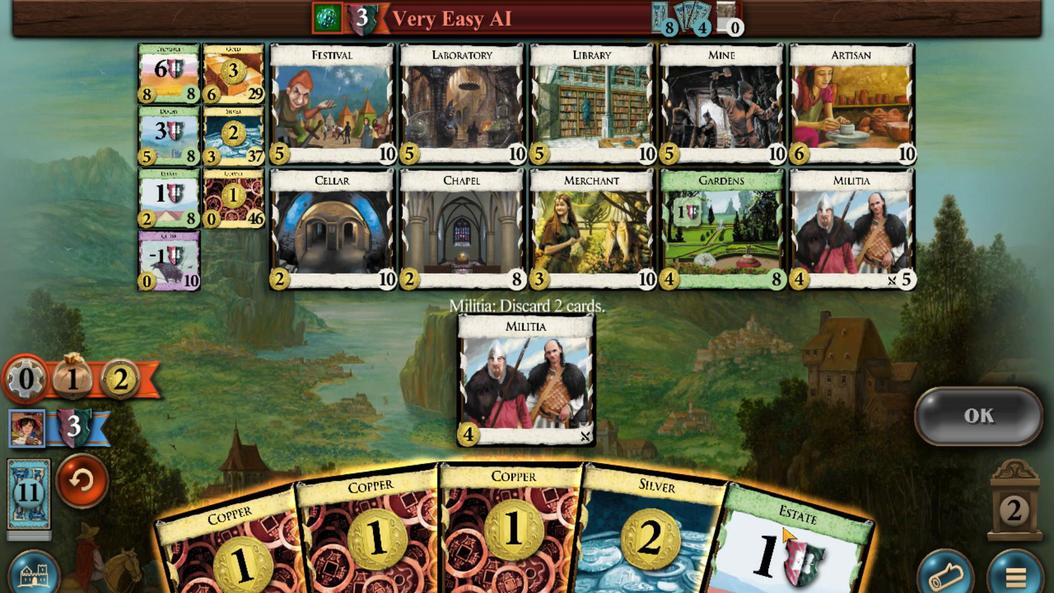 
Action: Mouse moved to (217, 504)
Screenshot: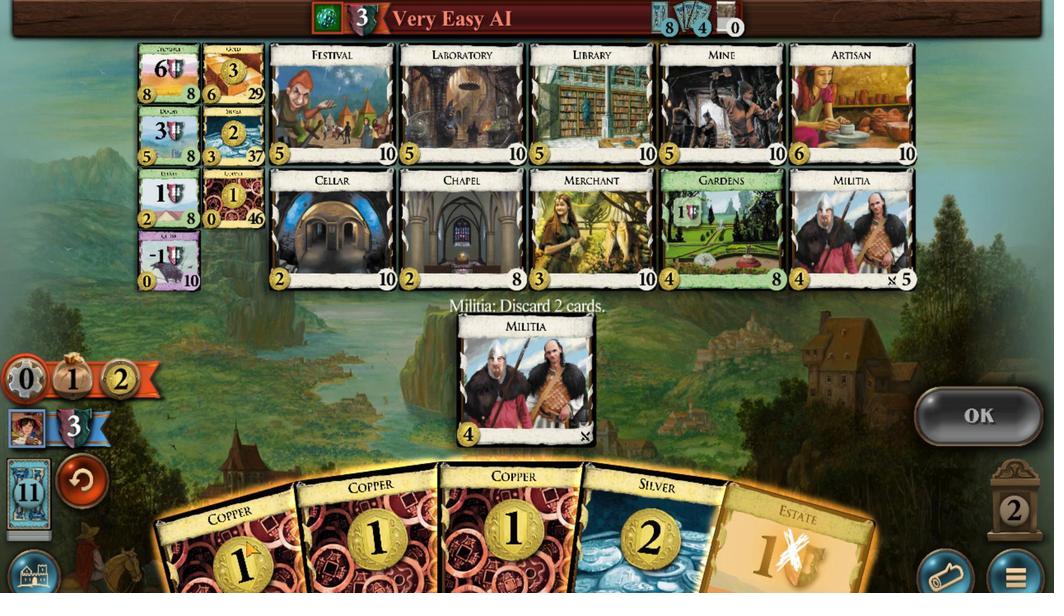 
Action: Mouse scrolled (217, 503) with delta (0, 0)
Screenshot: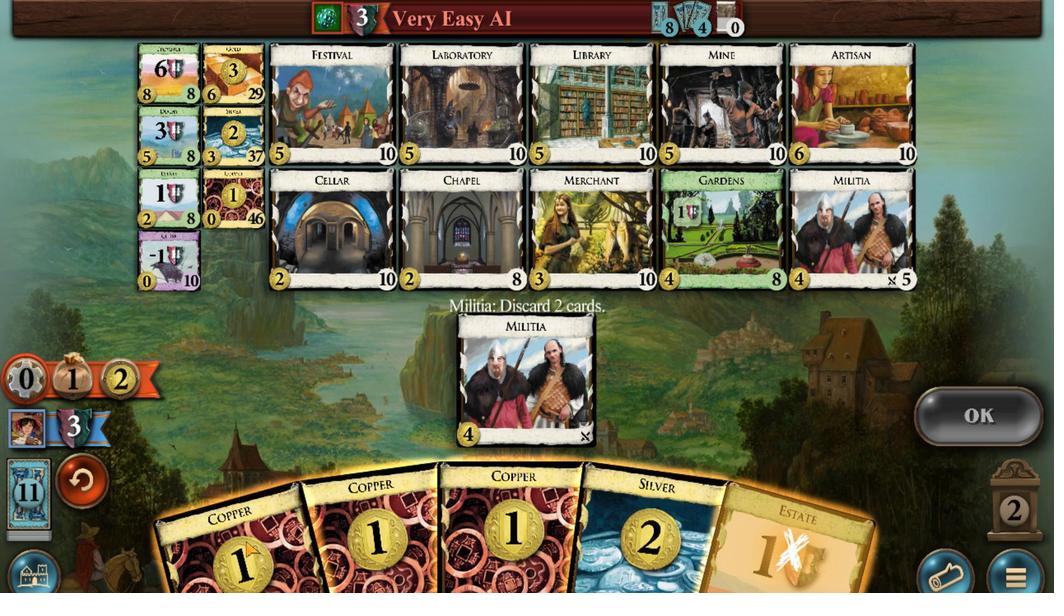 
Action: Mouse scrolled (217, 503) with delta (0, 0)
Screenshot: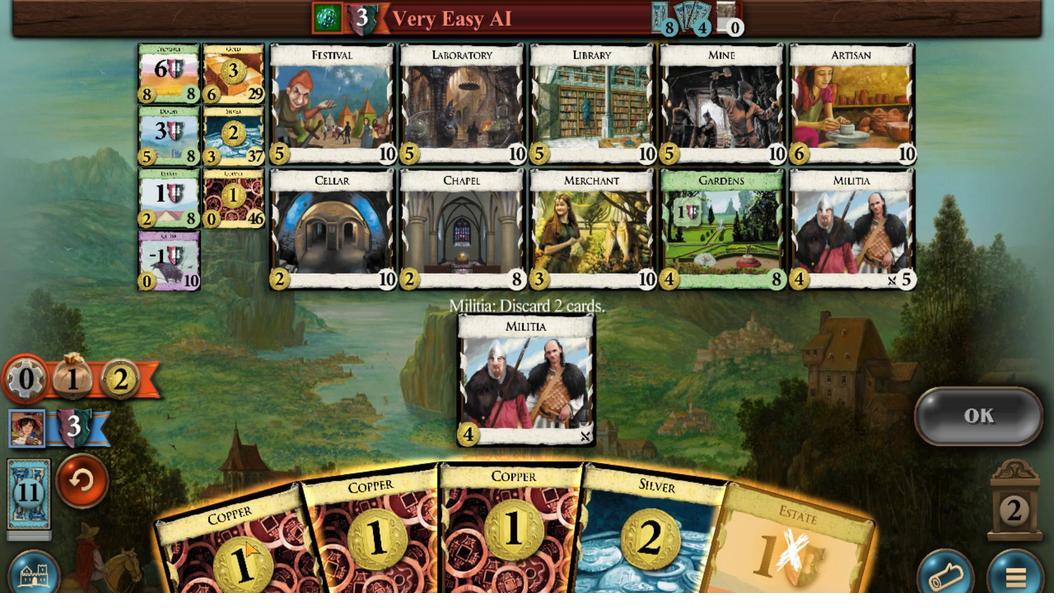 
Action: Mouse moved to (965, 428)
Screenshot: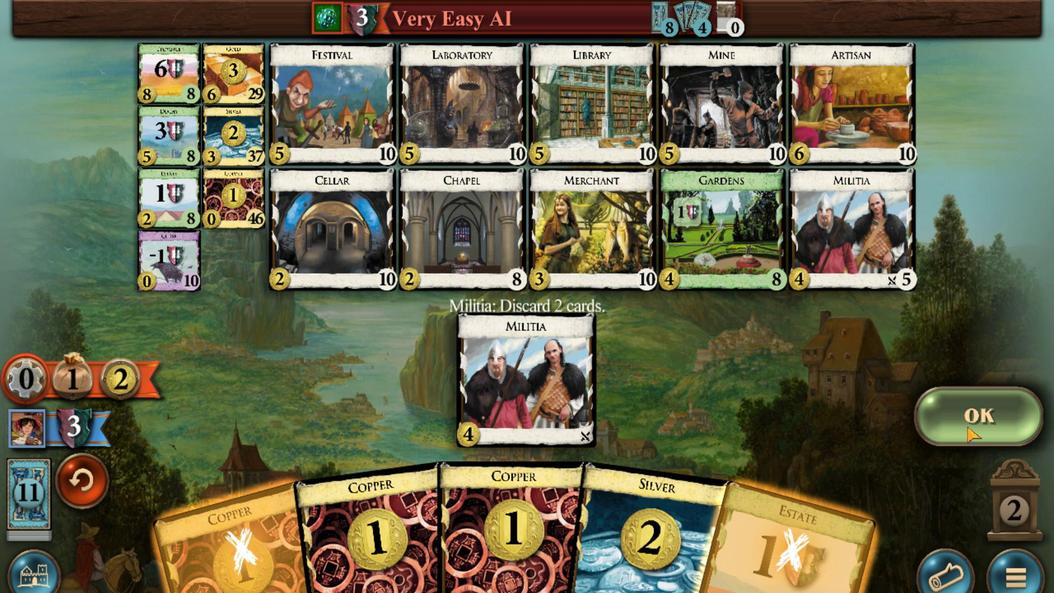 
Action: Mouse pressed left at (965, 428)
Screenshot: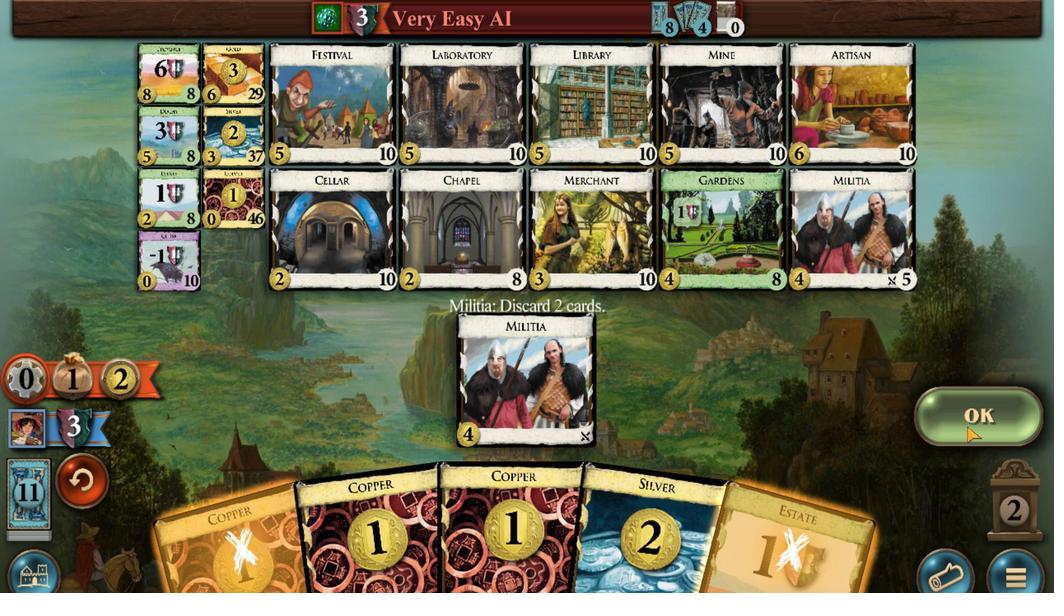 
Action: Mouse moved to (634, 470)
Screenshot: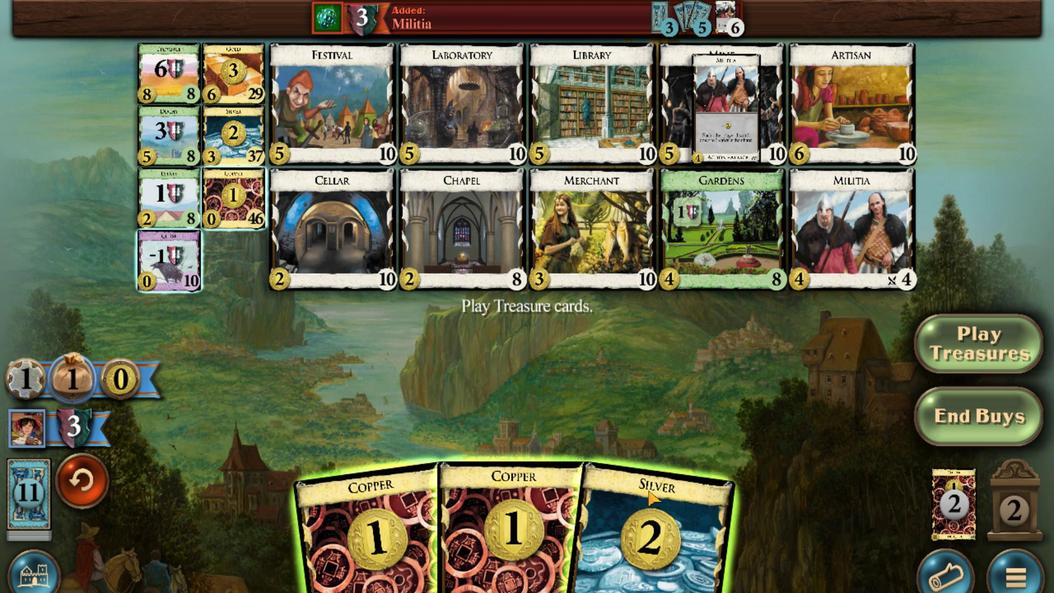
Action: Mouse scrolled (634, 470) with delta (0, 0)
Screenshot: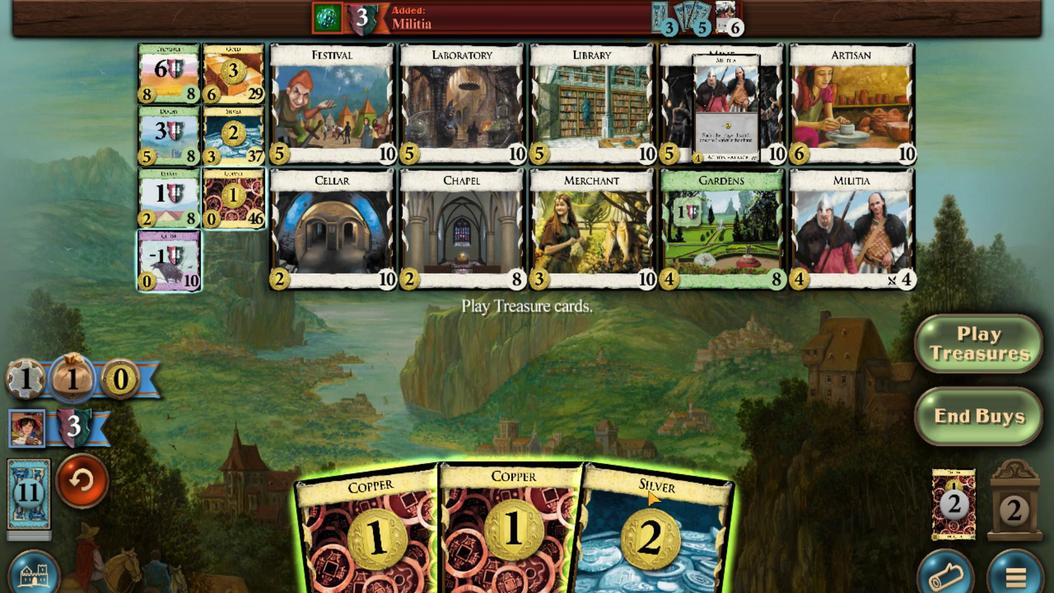 
Action: Mouse moved to (540, 467)
Screenshot: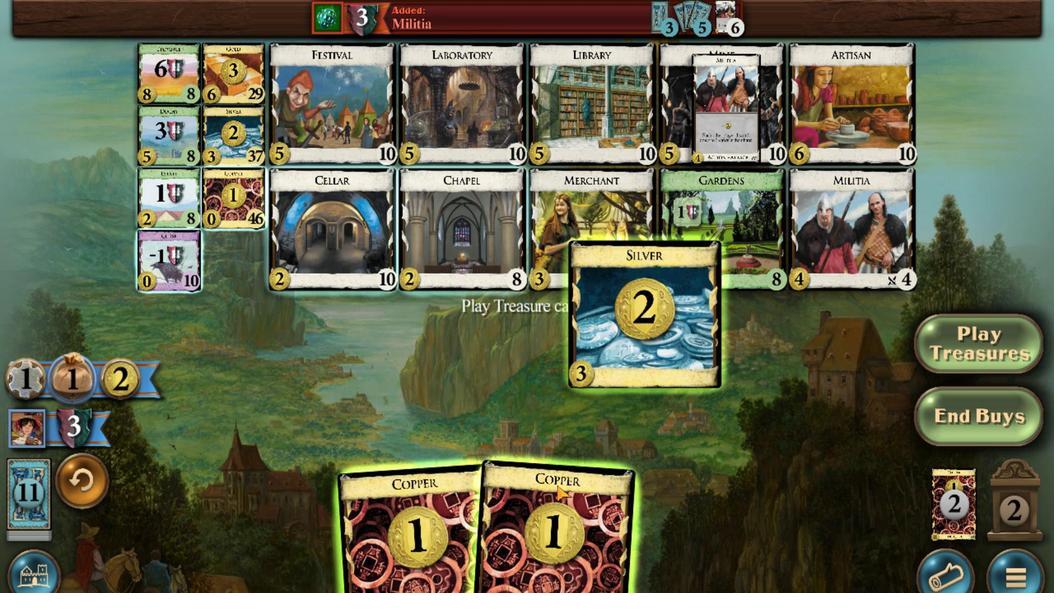 
Action: Mouse scrolled (540, 466) with delta (0, 0)
Screenshot: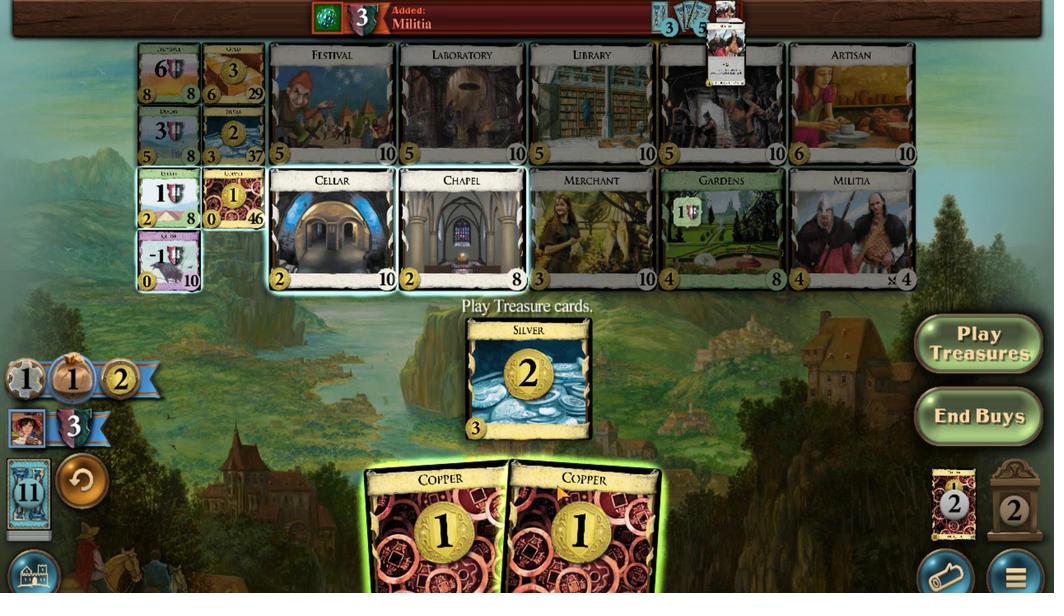 
Action: Mouse moved to (484, 465)
Screenshot: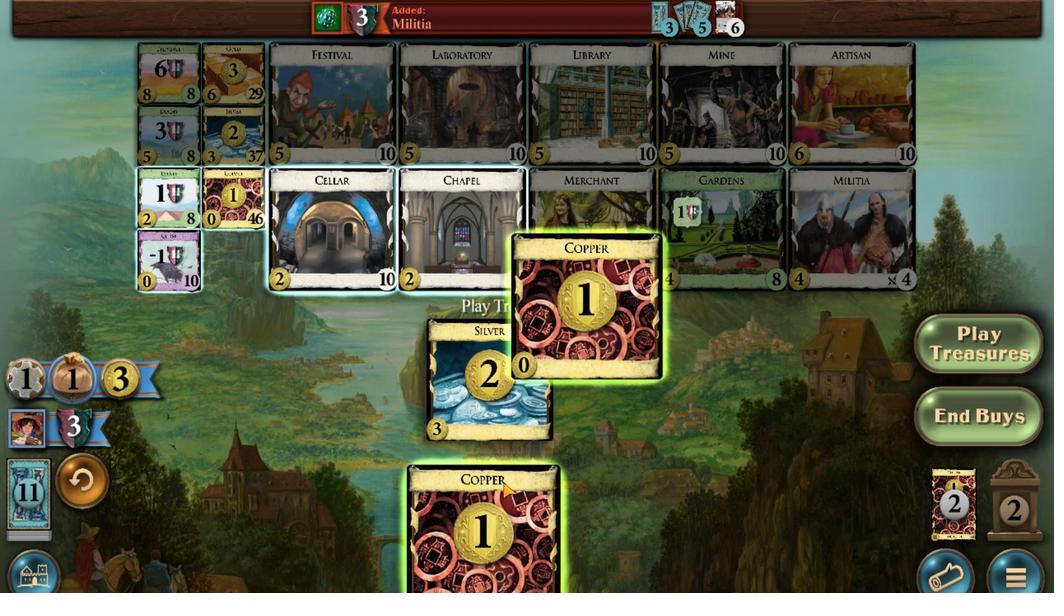
Action: Mouse scrolled (484, 465) with delta (0, 0)
Screenshot: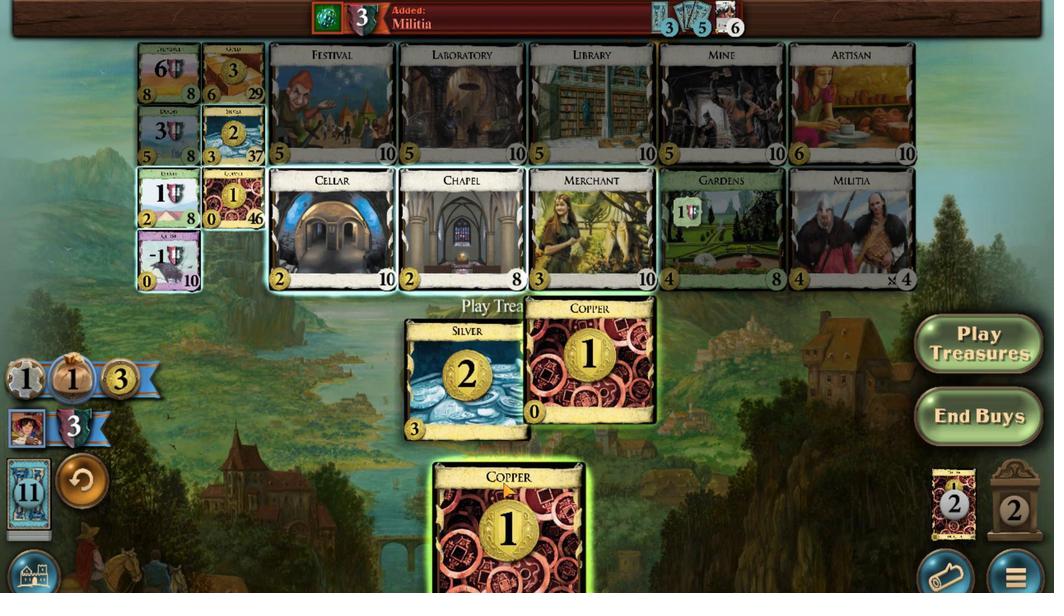 
Action: Mouse moved to (202, 235)
Screenshot: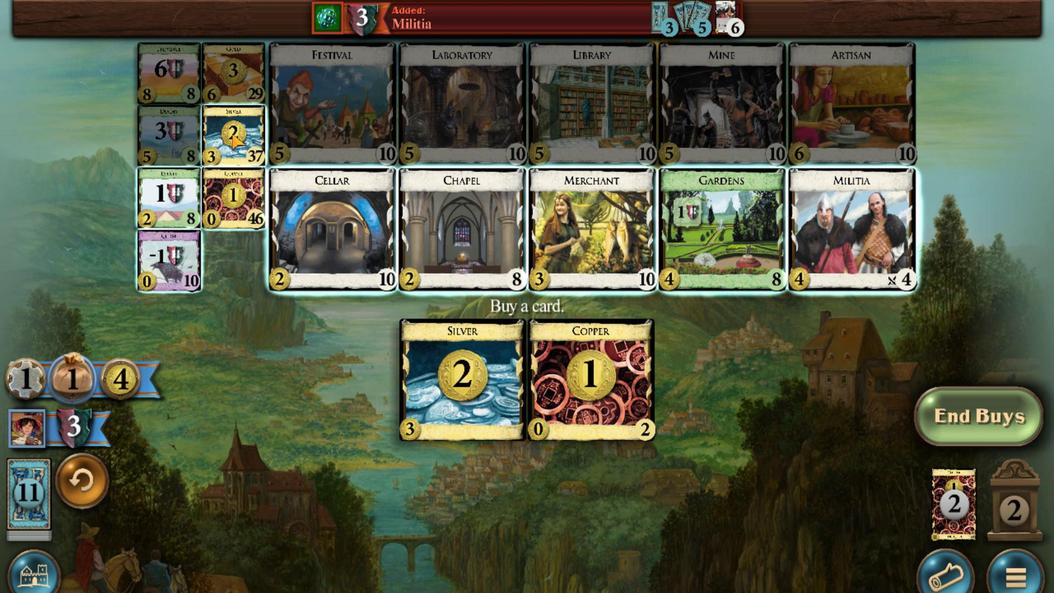 
Action: Mouse scrolled (202, 235) with delta (0, 0)
Screenshot: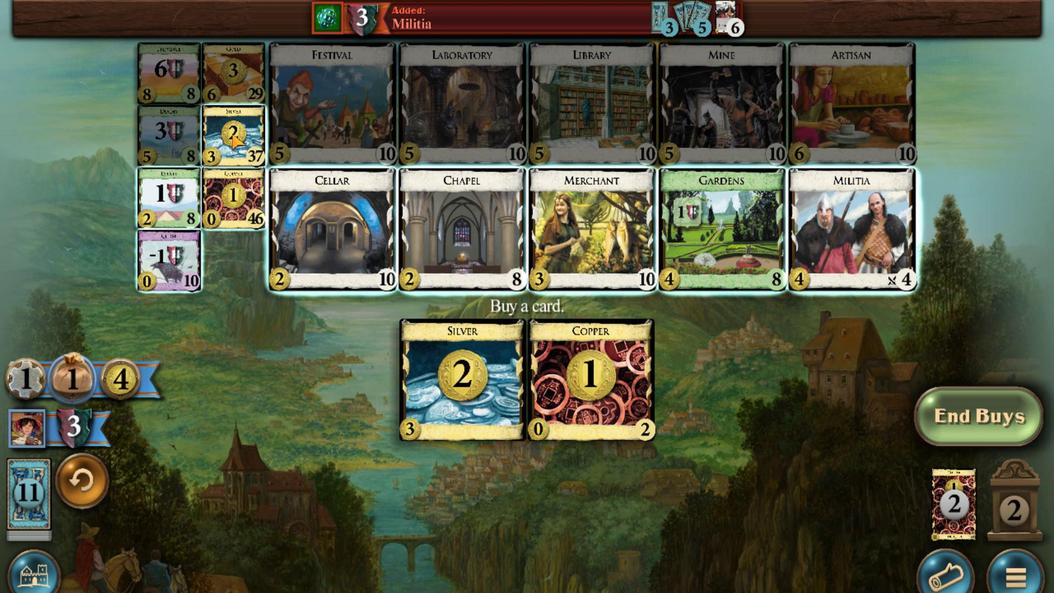 
Action: Mouse scrolled (202, 235) with delta (0, 0)
Screenshot: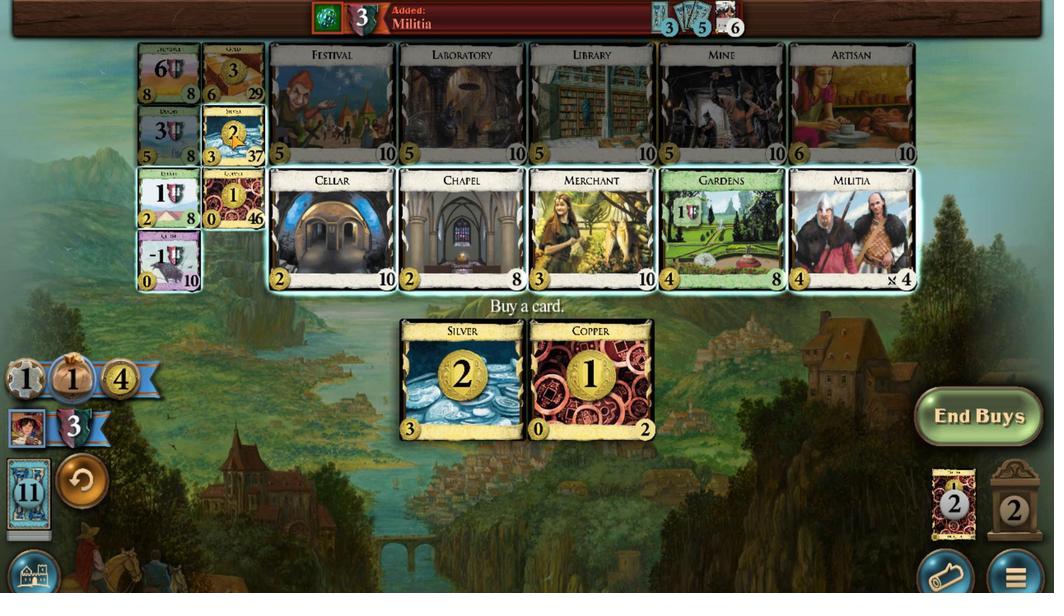 
Action: Mouse scrolled (202, 235) with delta (0, 0)
Screenshot: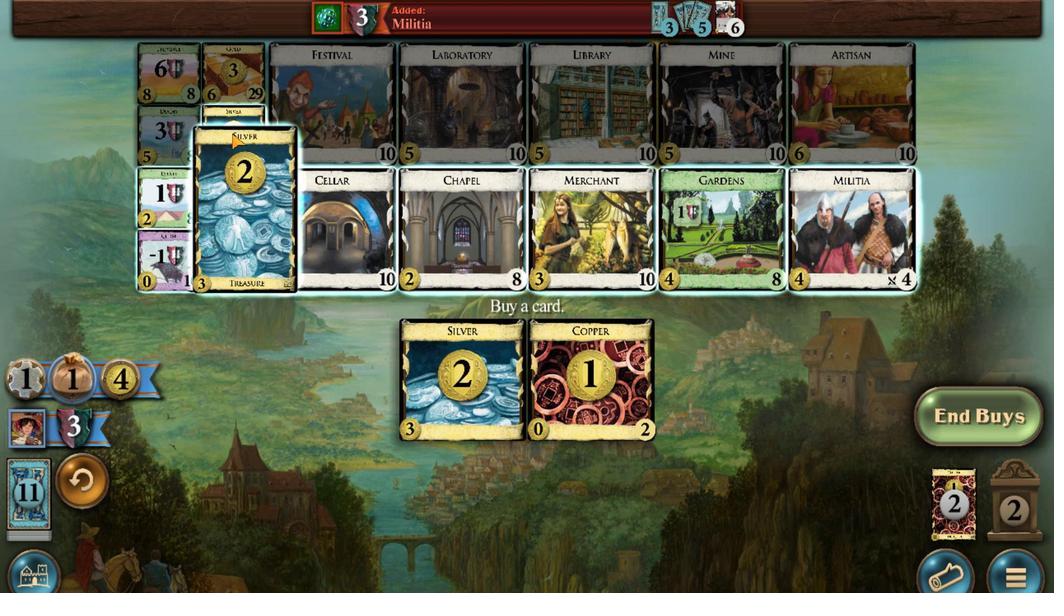 
Action: Mouse scrolled (202, 235) with delta (0, 0)
Screenshot: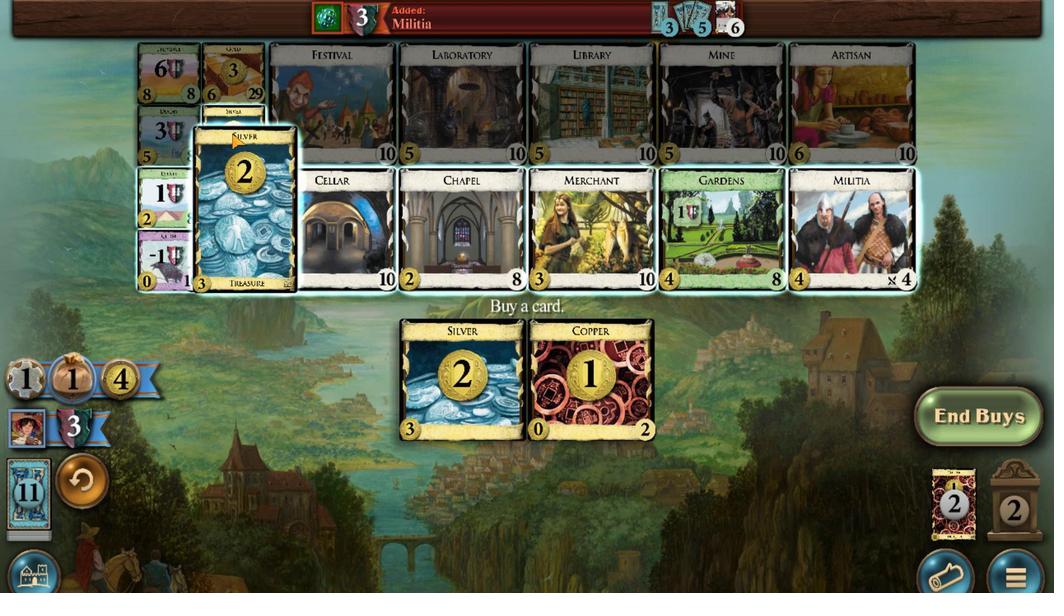 
Action: Mouse scrolled (202, 235) with delta (0, 0)
Screenshot: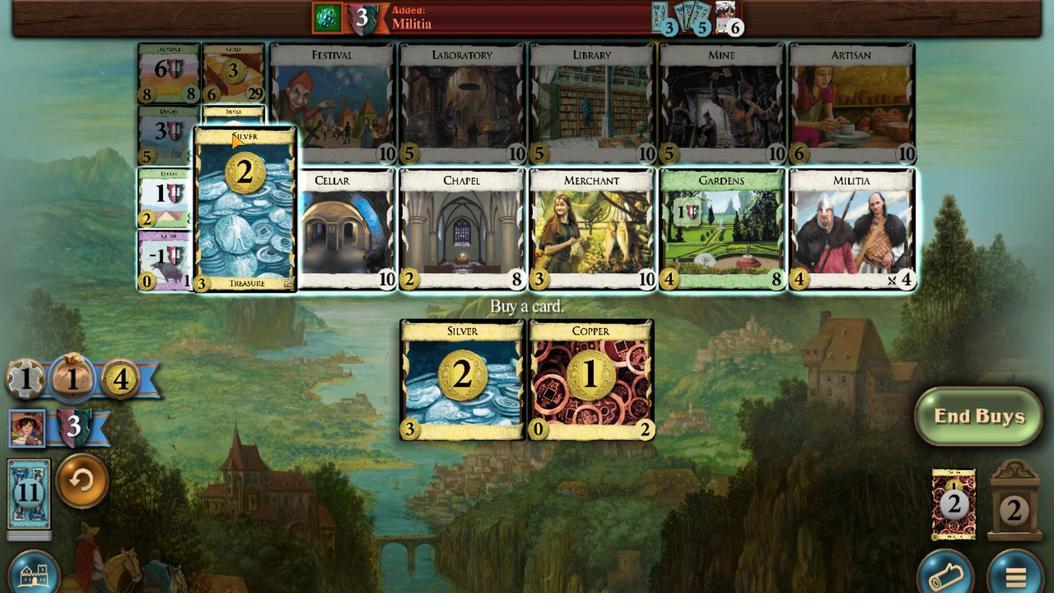 
Action: Mouse scrolled (202, 235) with delta (0, 0)
Screenshot: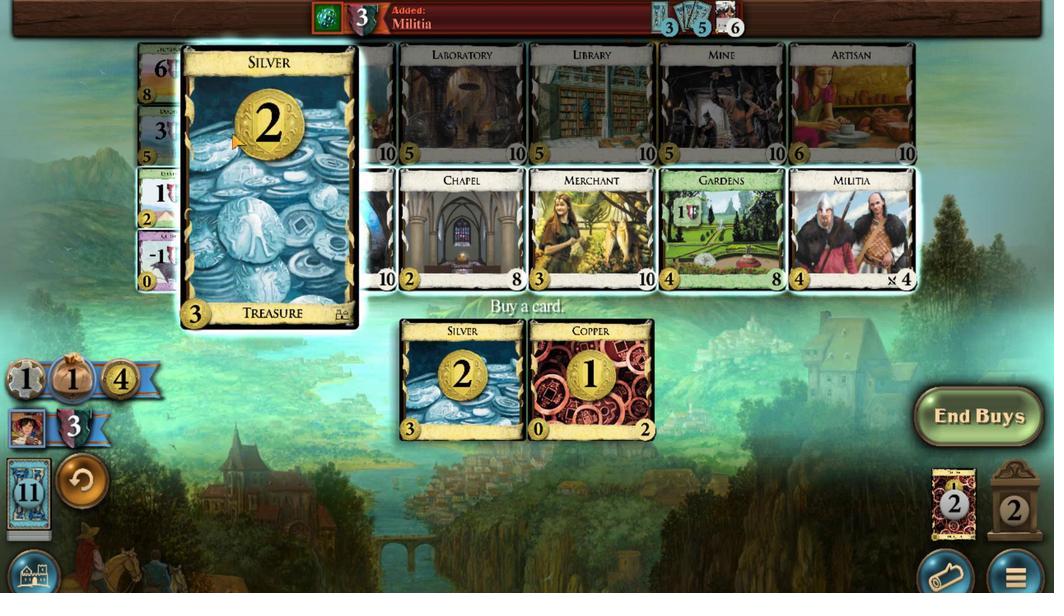 
Action: Mouse scrolled (202, 235) with delta (0, 0)
Screenshot: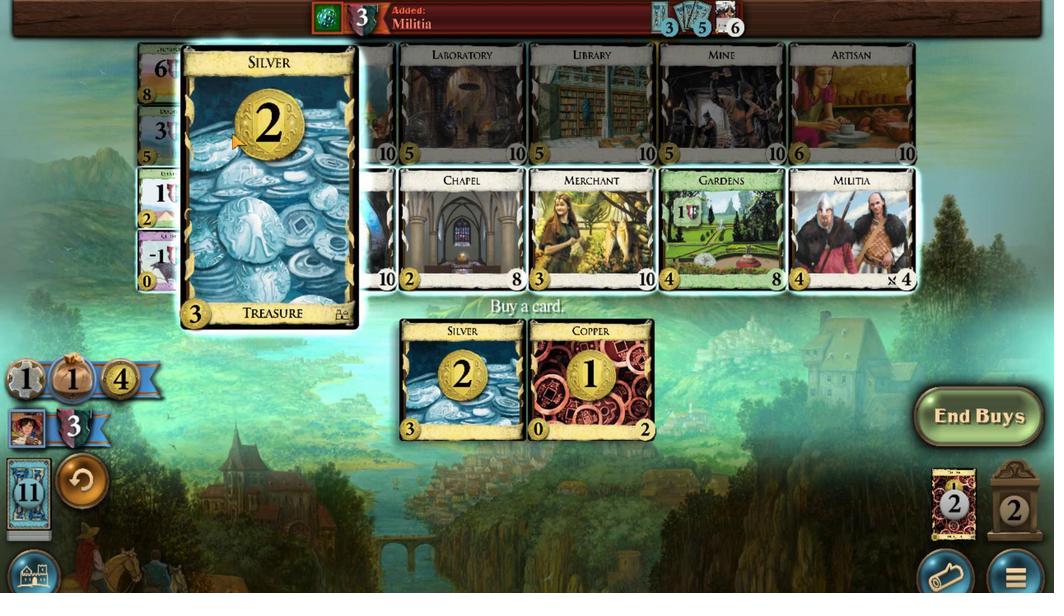 
Action: Mouse scrolled (202, 235) with delta (0, 0)
Screenshot: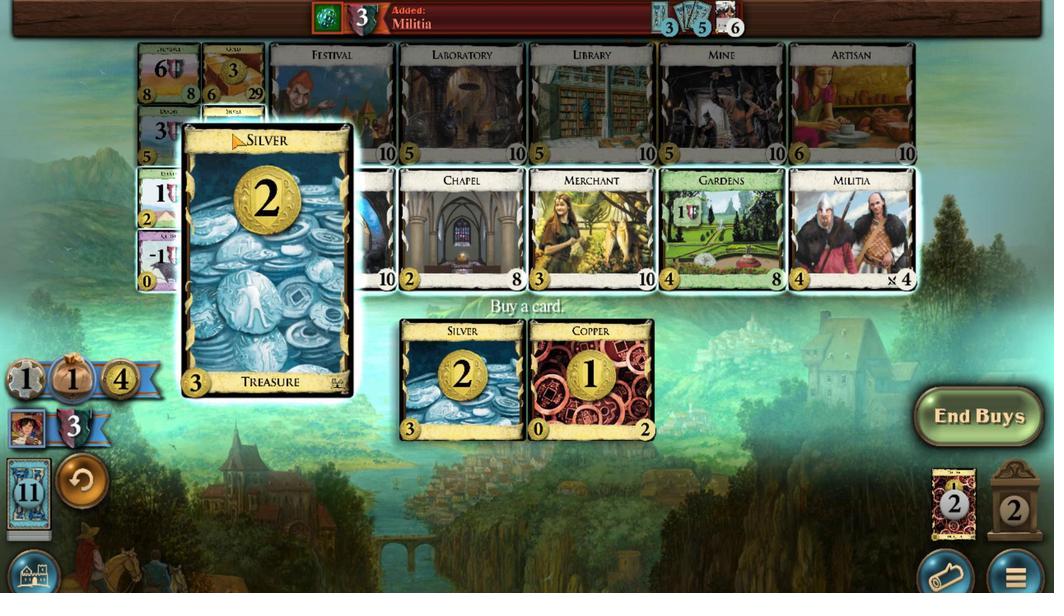 
Action: Mouse moved to (777, 507)
Screenshot: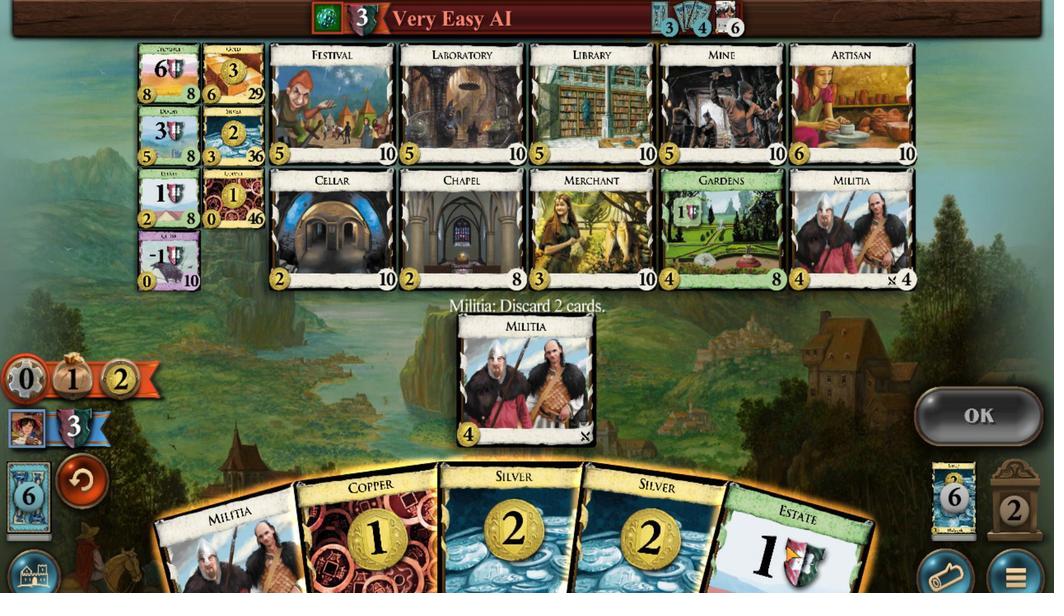 
Action: Mouse scrolled (777, 507) with delta (0, 0)
Screenshot: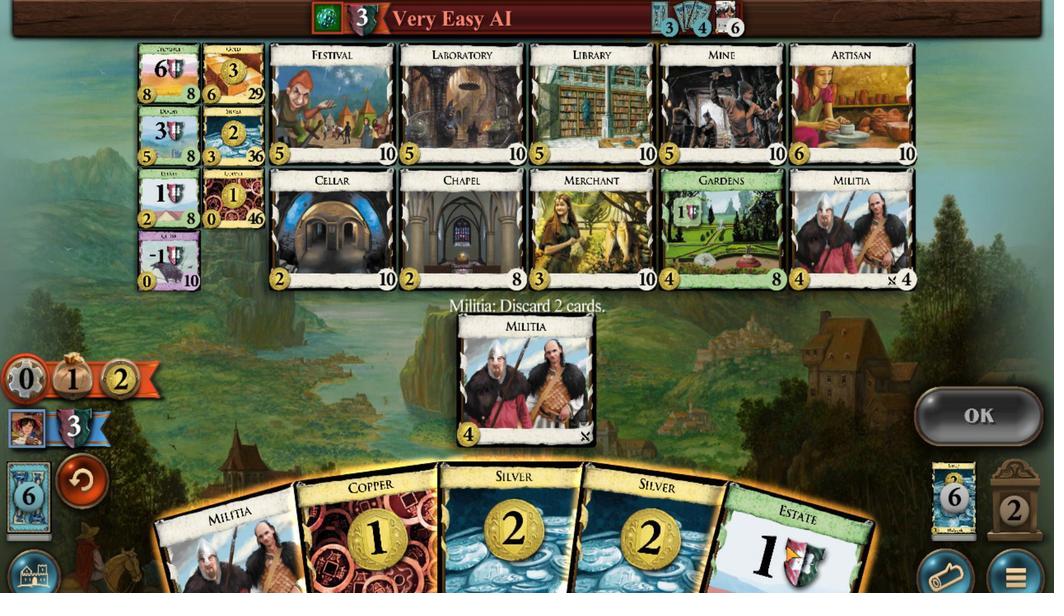 
Action: Mouse moved to (319, 488)
Screenshot: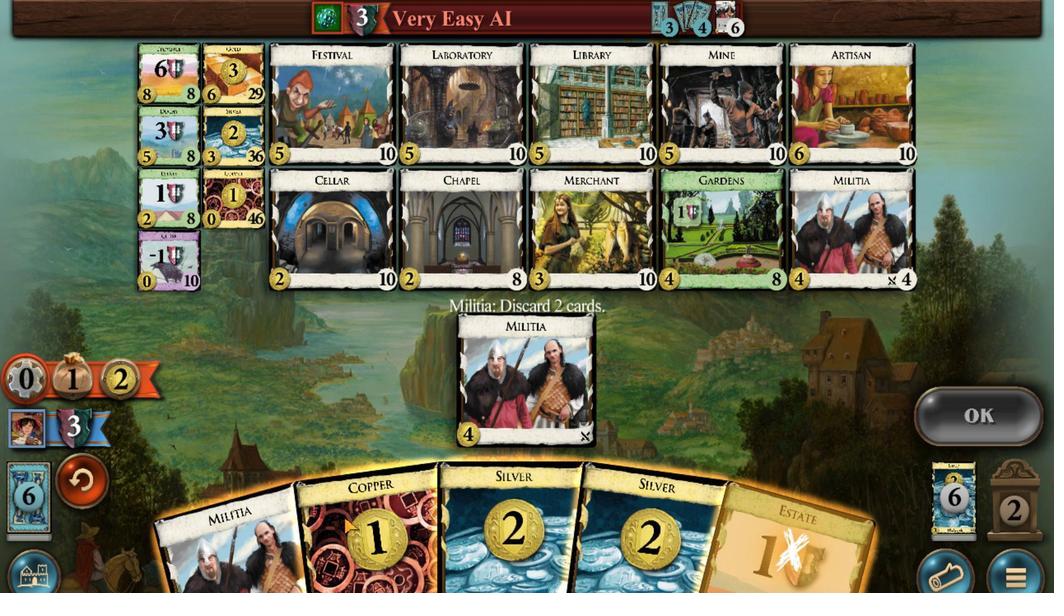 
Action: Mouse scrolled (319, 488) with delta (0, 0)
Screenshot: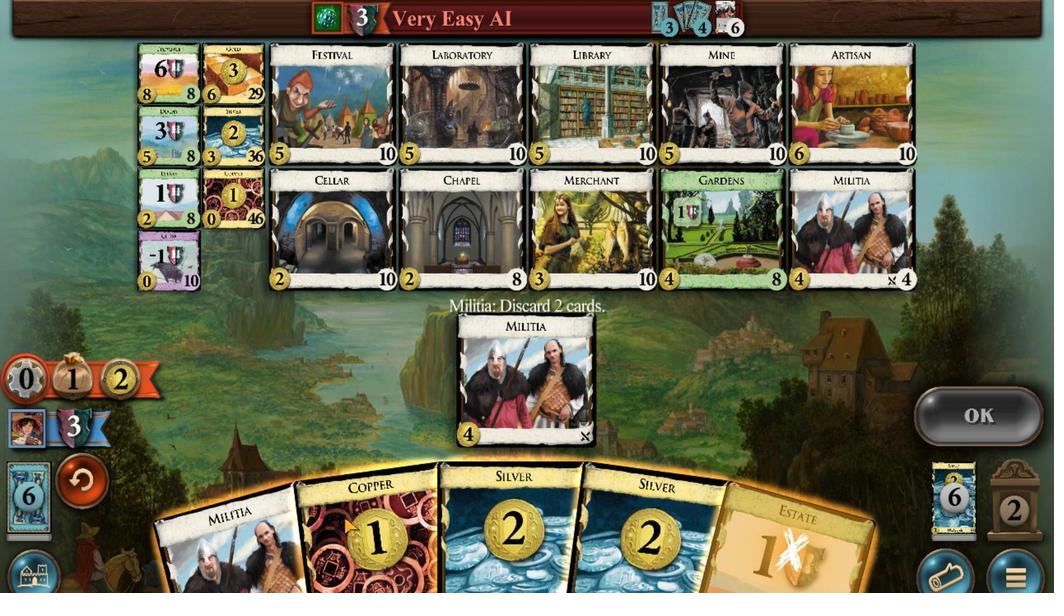 
Action: Mouse moved to (965, 425)
Screenshot: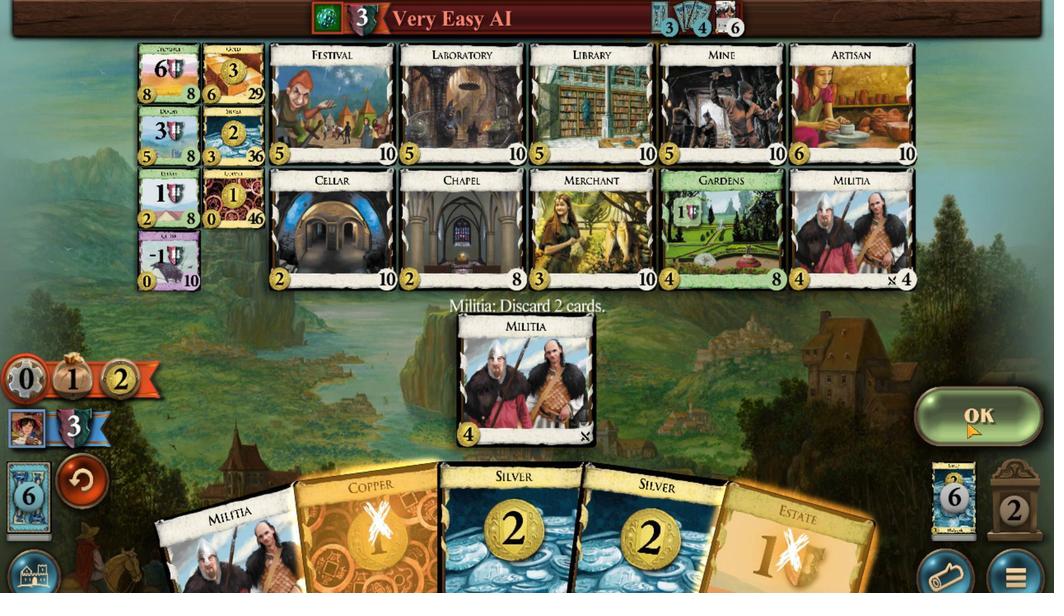 
Action: Mouse pressed left at (965, 425)
Screenshot: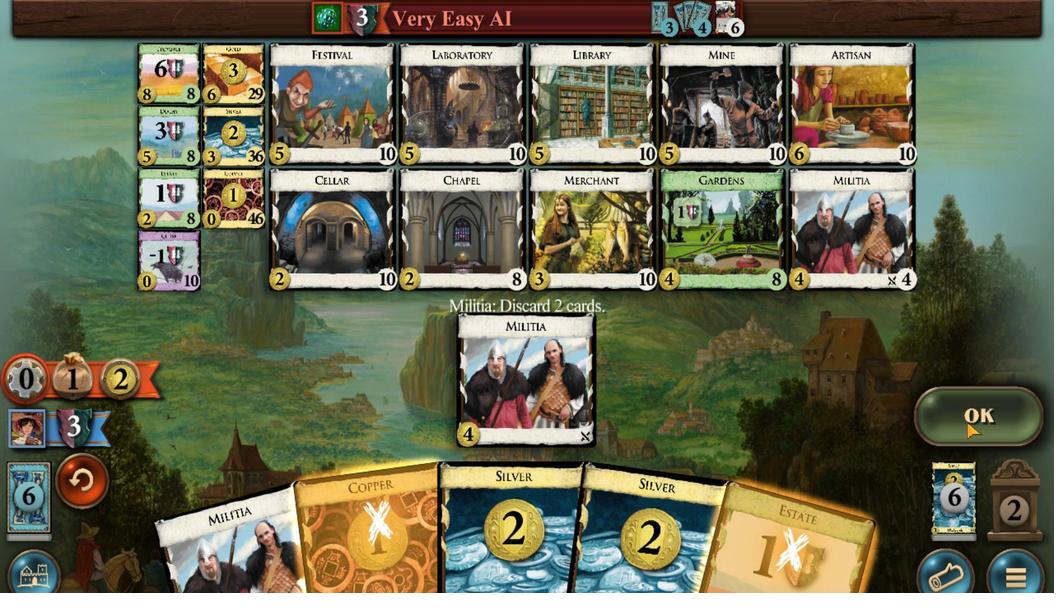 
Action: Mouse moved to (345, 476)
Screenshot: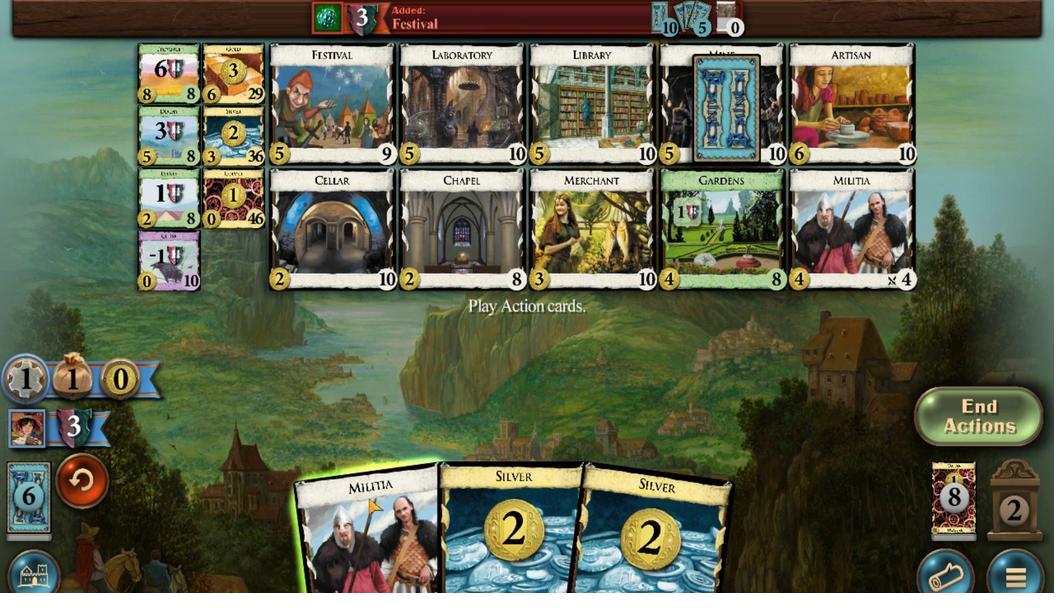 
Action: Mouse scrolled (345, 475) with delta (0, 0)
Screenshot: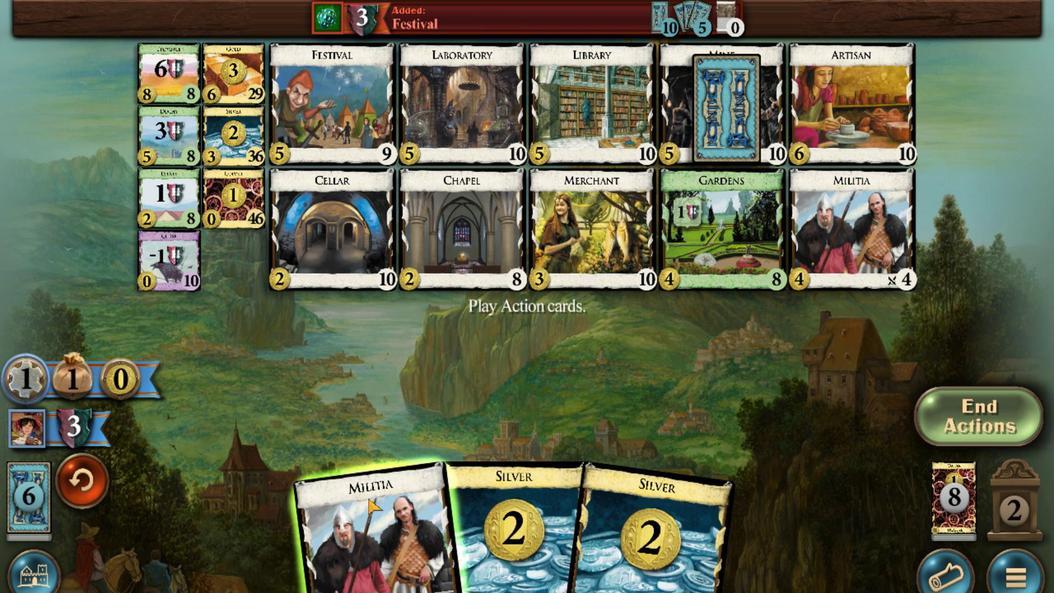 
Action: Mouse moved to (439, 477)
Screenshot: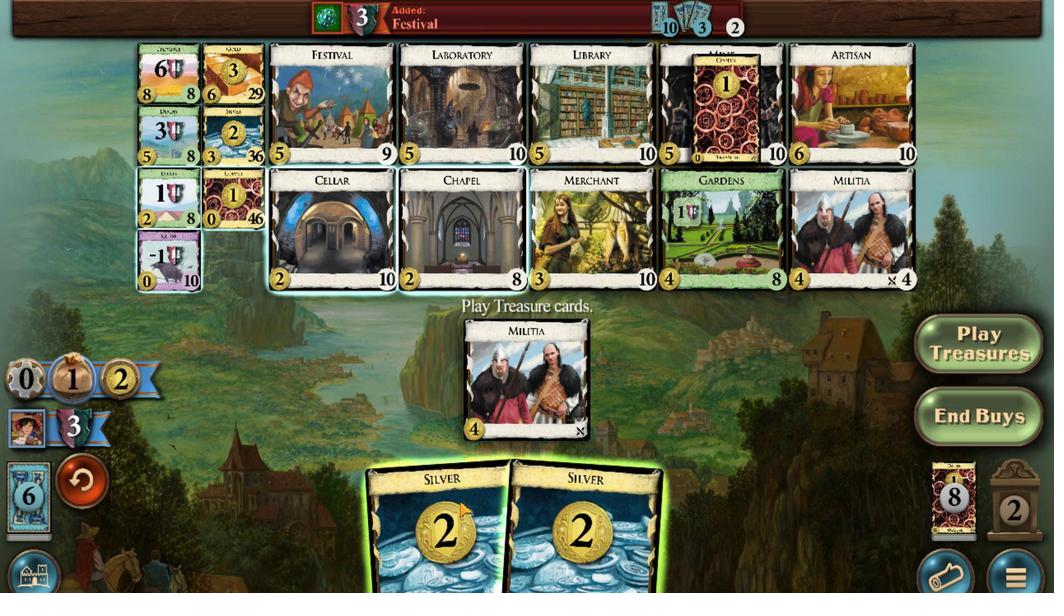 
Action: Mouse scrolled (439, 477) with delta (0, 0)
Screenshot: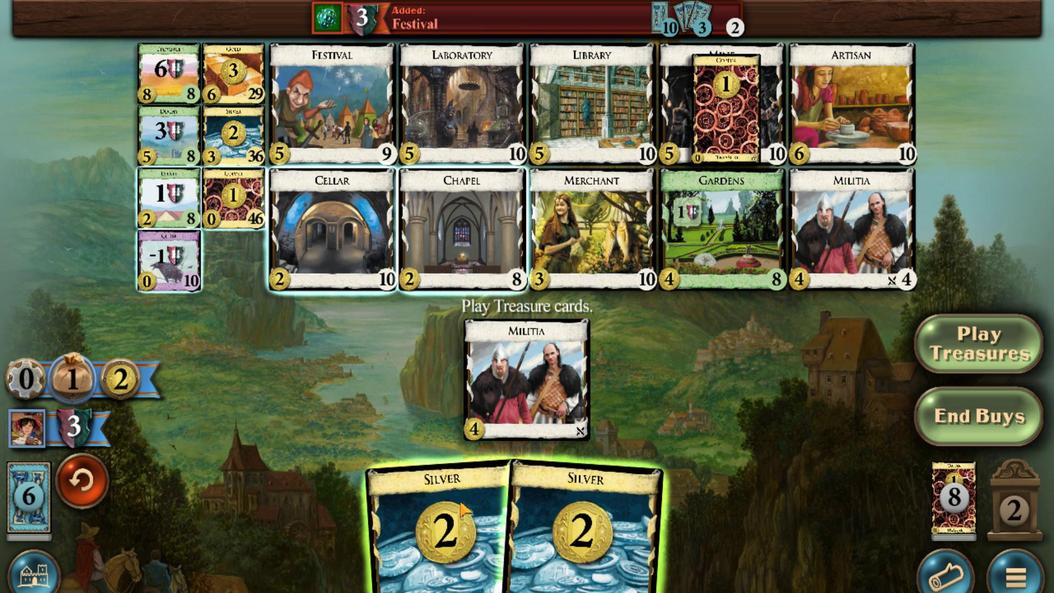 
Action: Mouse moved to (542, 479)
Screenshot: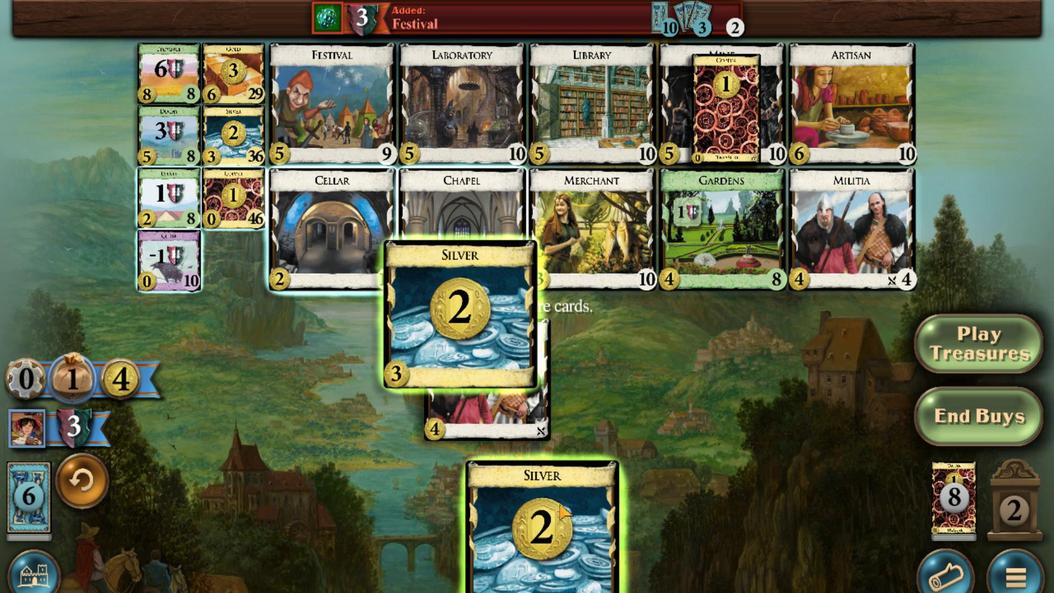 
Action: Mouse scrolled (542, 479) with delta (0, 0)
Screenshot: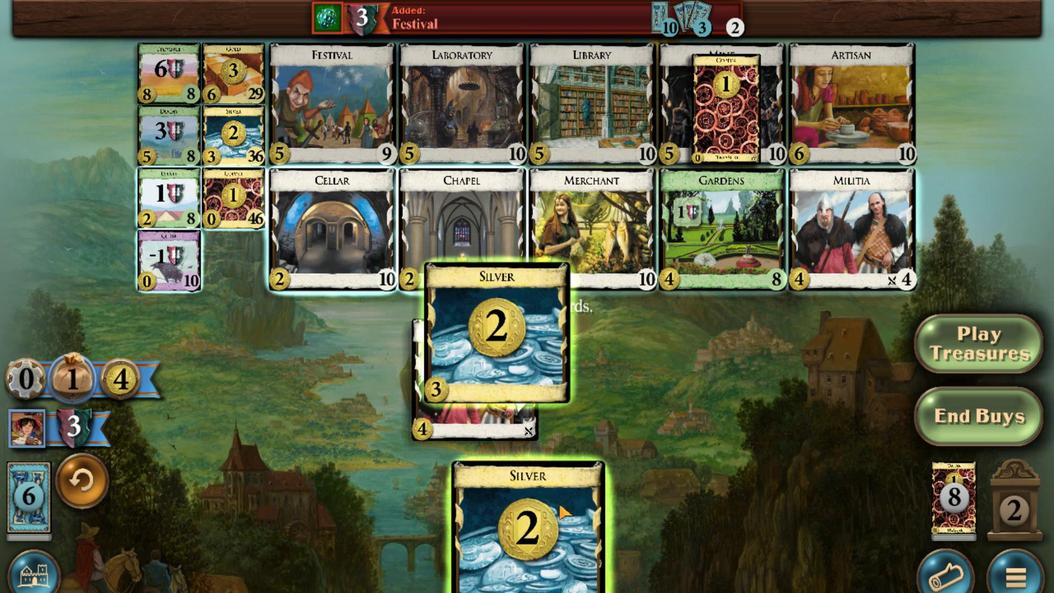 
Action: Mouse moved to (200, 186)
Screenshot: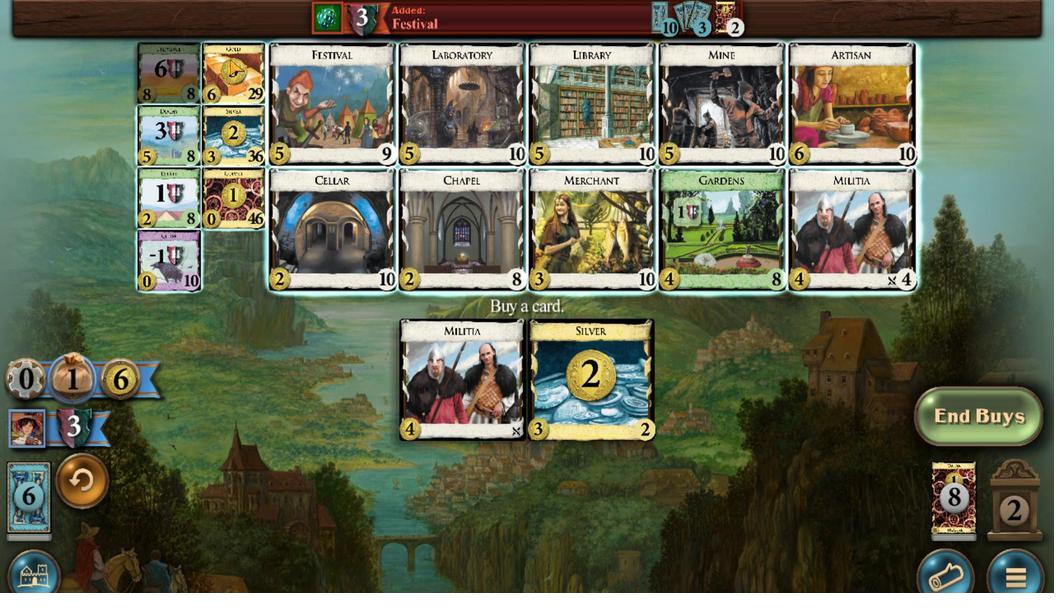 
Action: Mouse scrolled (200, 186) with delta (0, 0)
Screenshot: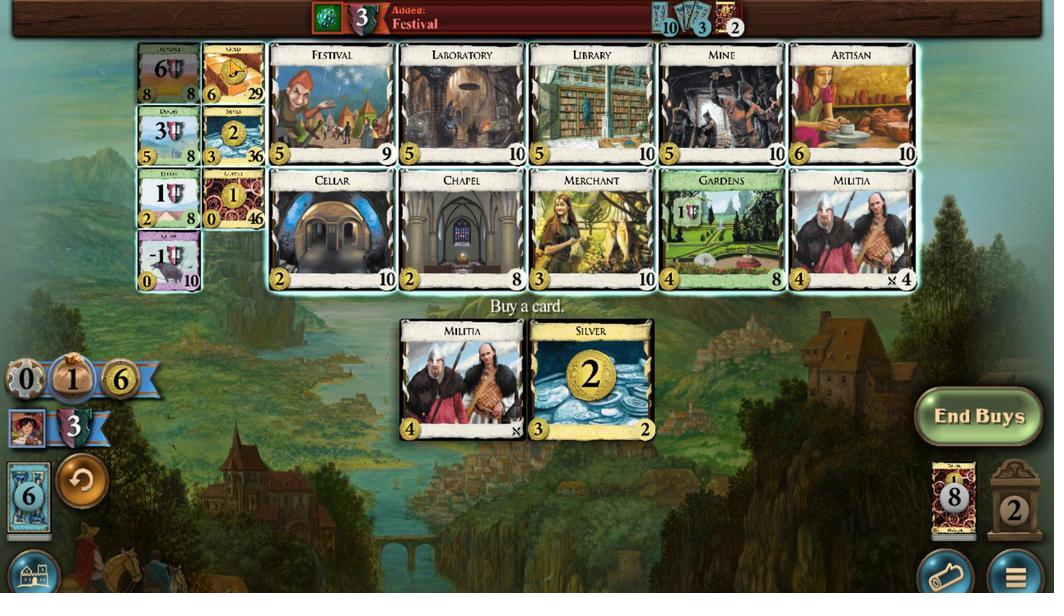 
Action: Mouse scrolled (200, 186) with delta (0, 0)
Screenshot: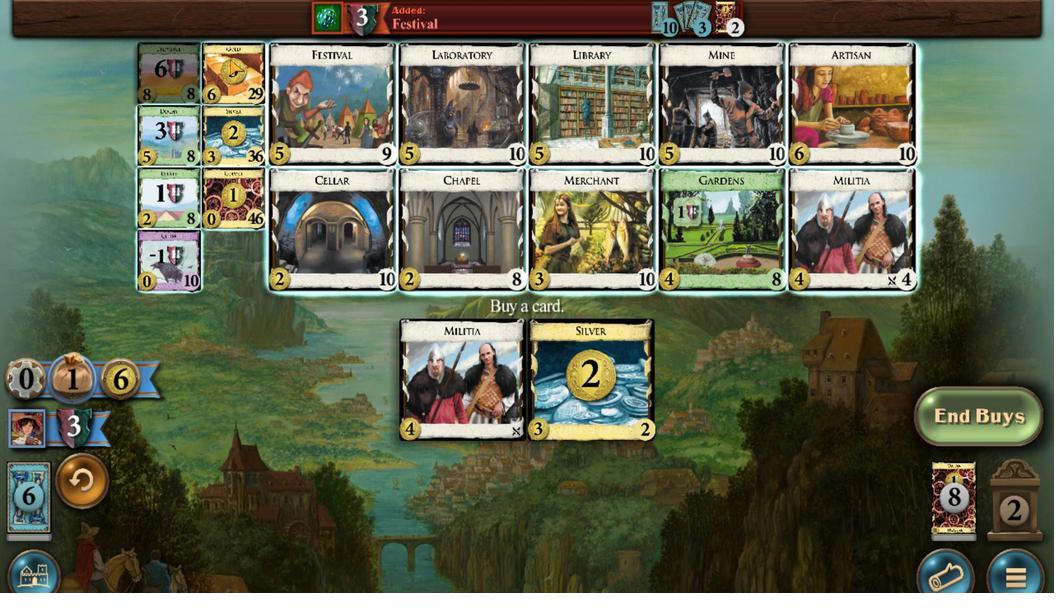 
Action: Mouse scrolled (200, 186) with delta (0, 0)
Screenshot: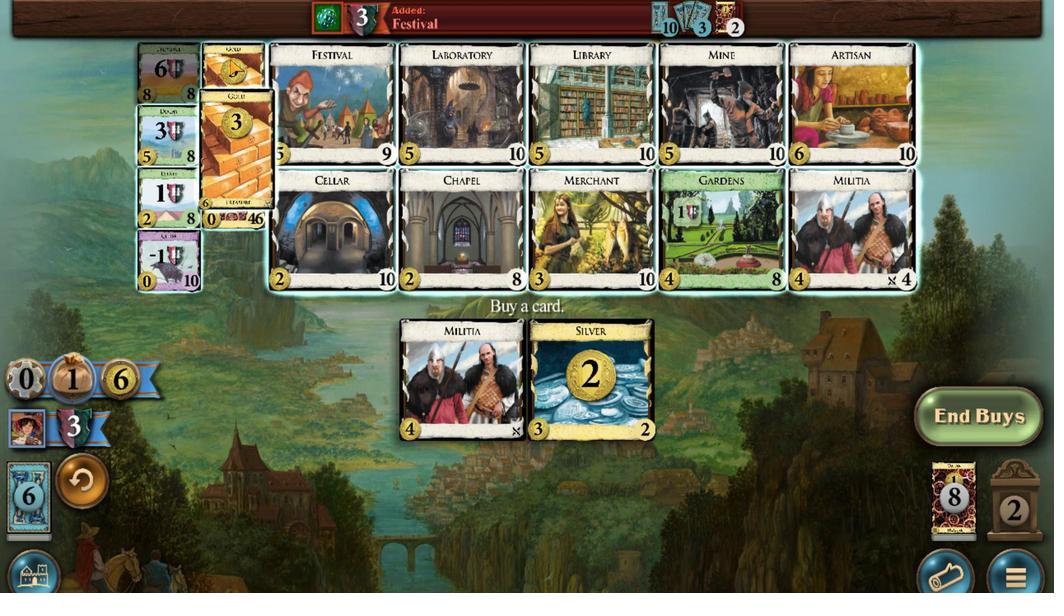 
Action: Mouse scrolled (200, 186) with delta (0, 0)
Screenshot: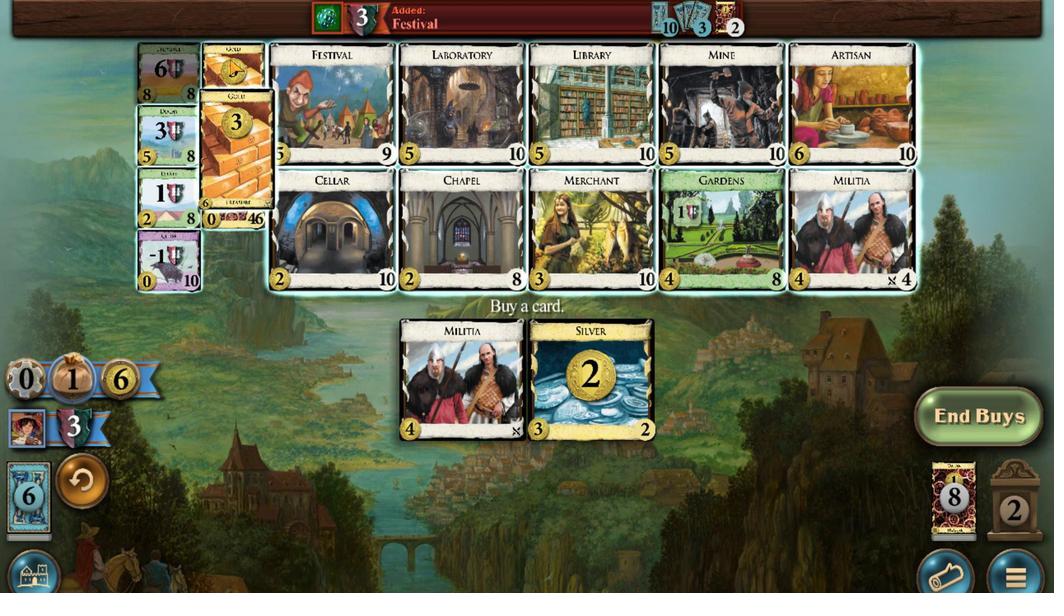 
Action: Mouse scrolled (200, 186) with delta (0, 0)
Screenshot: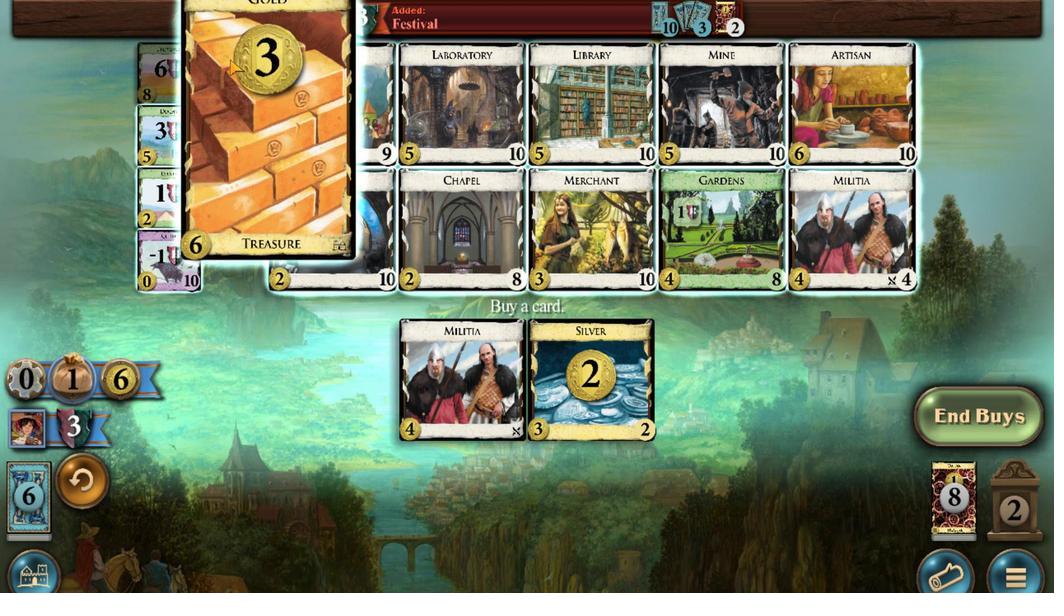 
Action: Mouse scrolled (200, 186) with delta (0, 0)
Screenshot: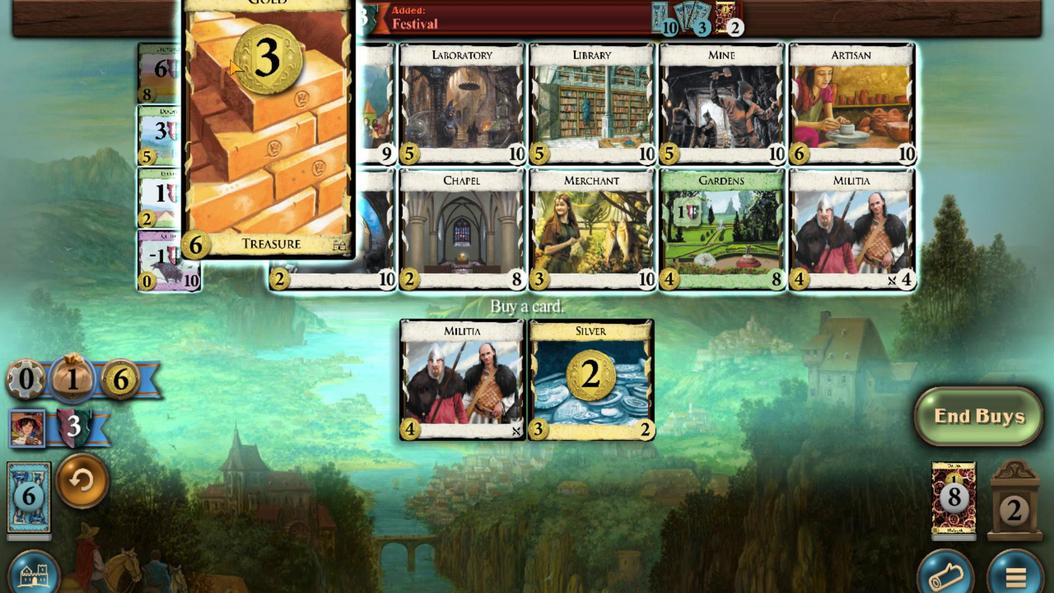 
Action: Mouse scrolled (200, 186) with delta (0, 0)
Screenshot: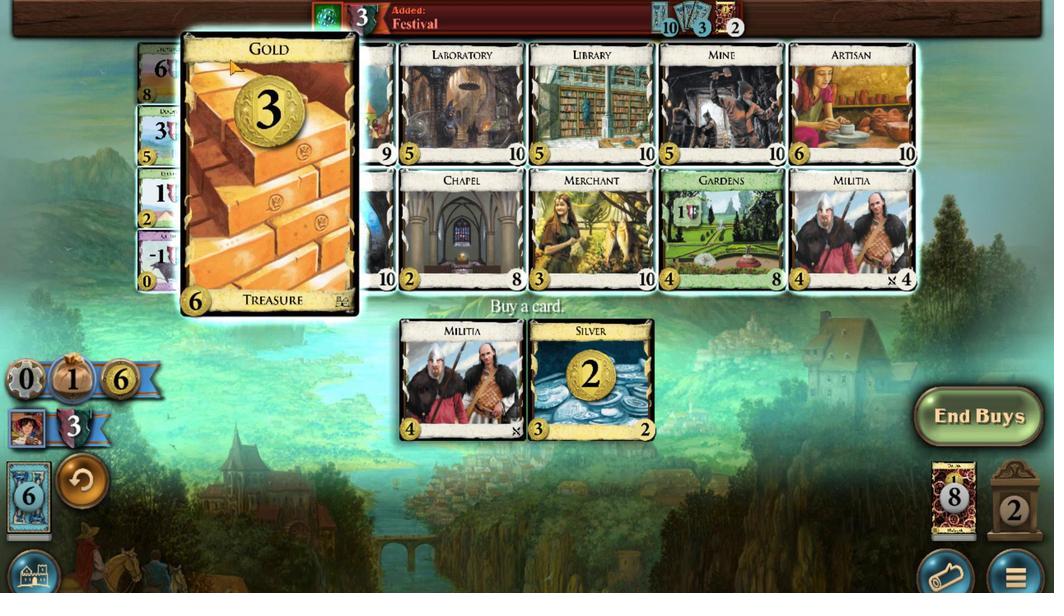 
Action: Mouse scrolled (200, 186) with delta (0, 0)
Screenshot: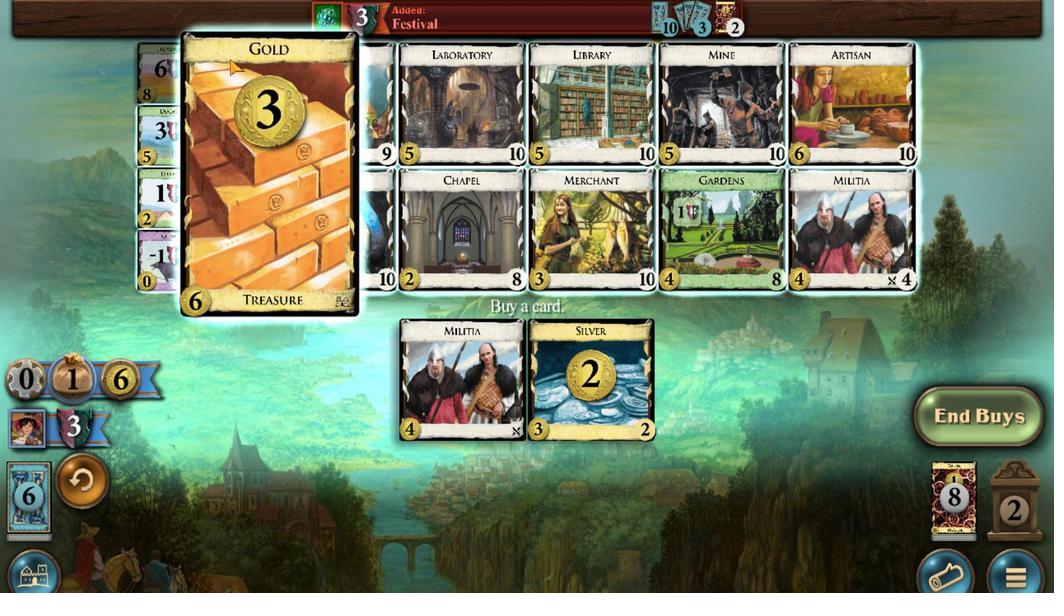 
Action: Mouse scrolled (200, 186) with delta (0, 0)
Screenshot: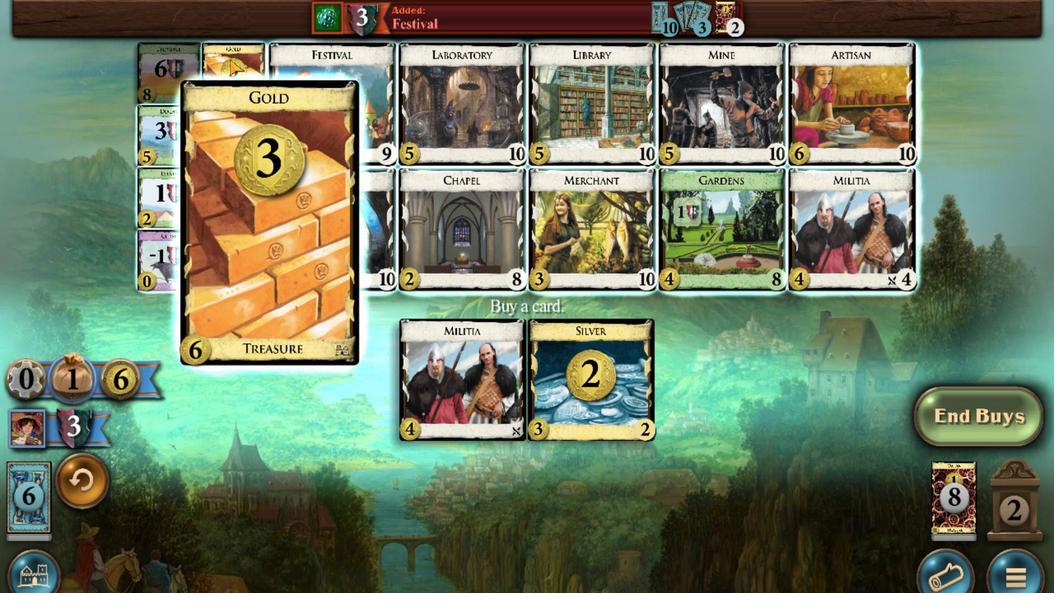 
Action: Mouse scrolled (200, 186) with delta (0, 0)
Screenshot: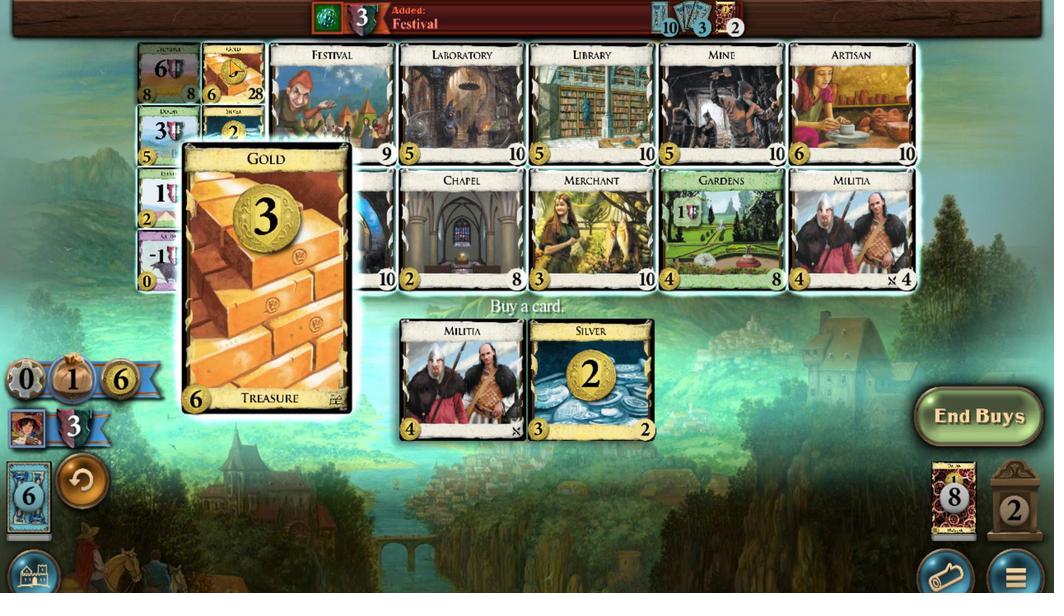 
Action: Mouse moved to (751, 486)
Screenshot: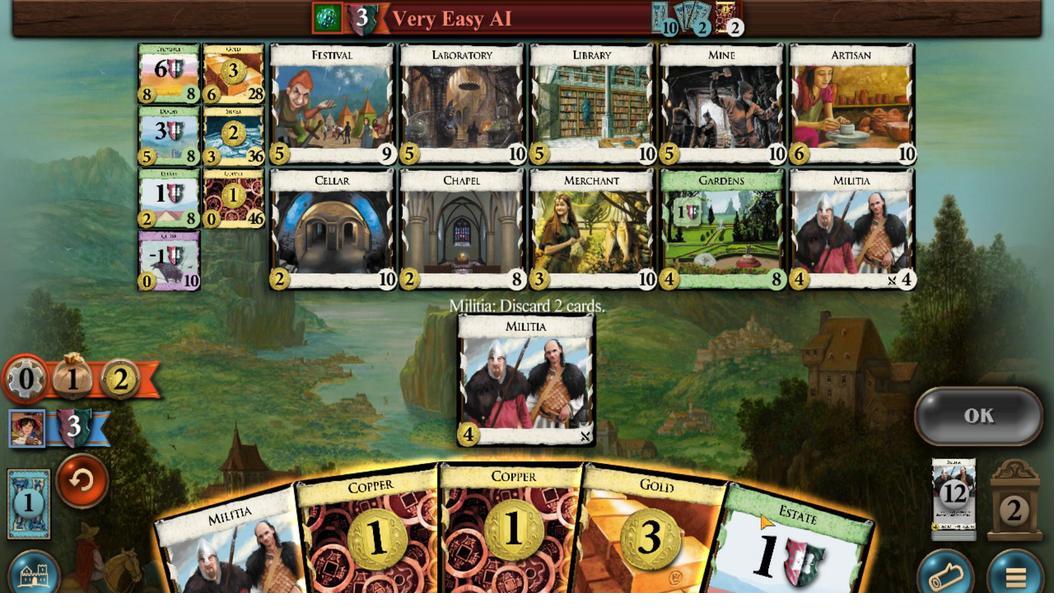 
Action: Mouse scrolled (751, 485) with delta (0, 0)
Screenshot: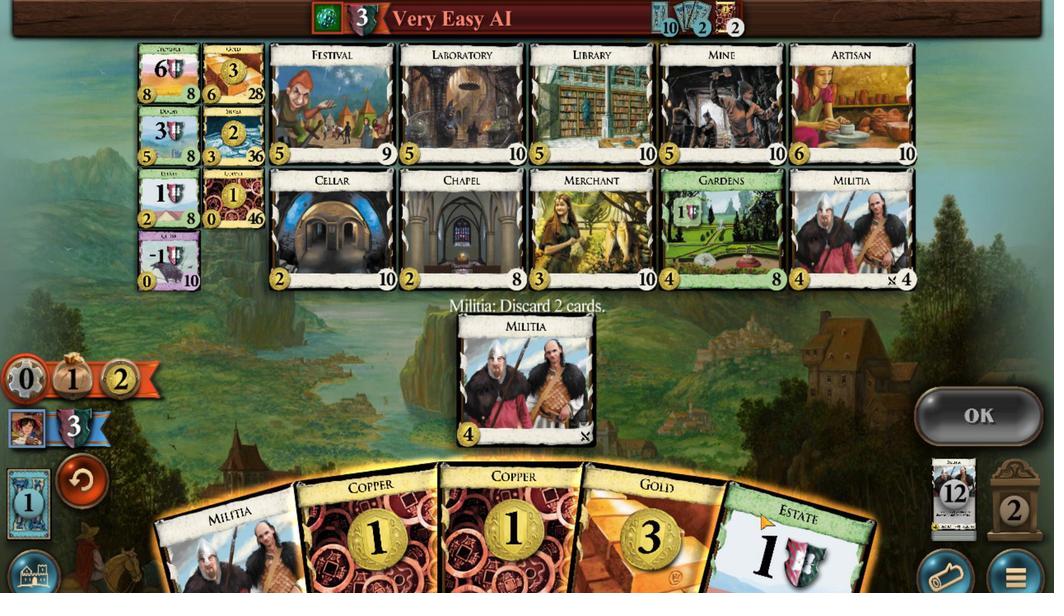 
Action: Mouse moved to (375, 493)
Screenshot: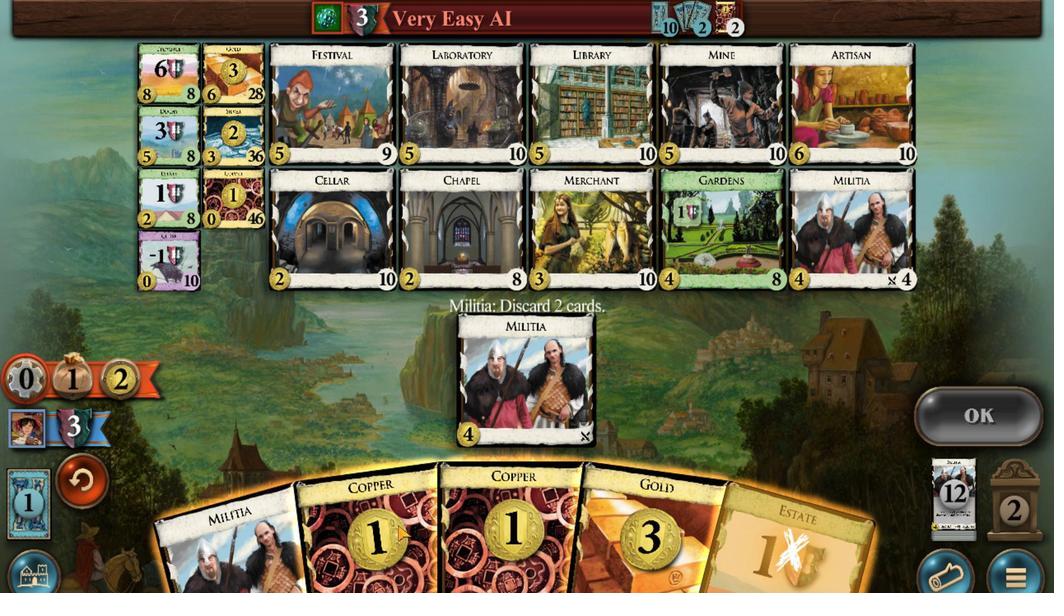 
Action: Mouse scrolled (375, 493) with delta (0, 0)
Screenshot: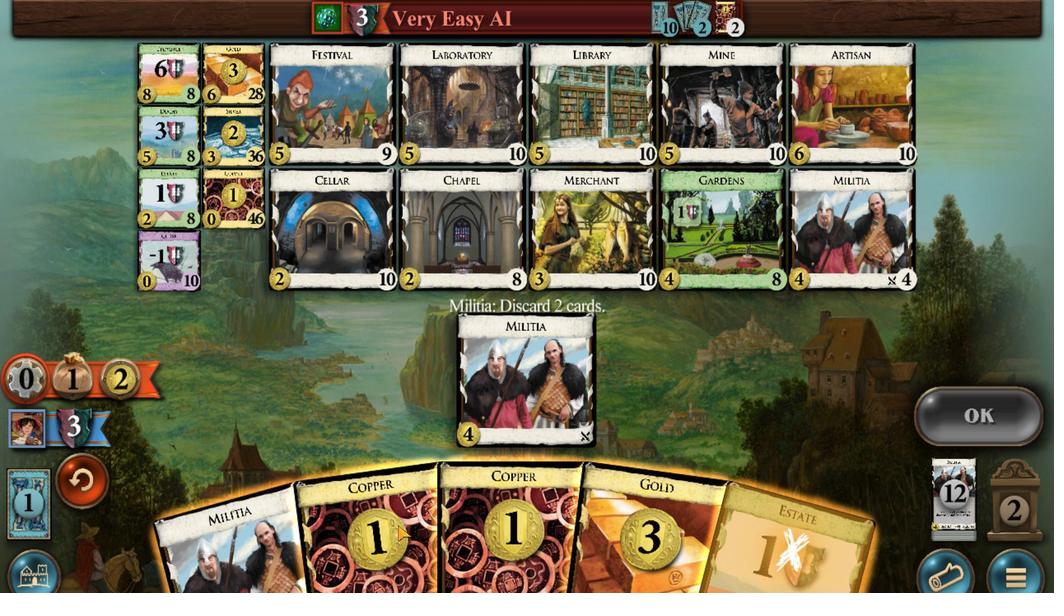 
Action: Mouse moved to (996, 427)
Screenshot: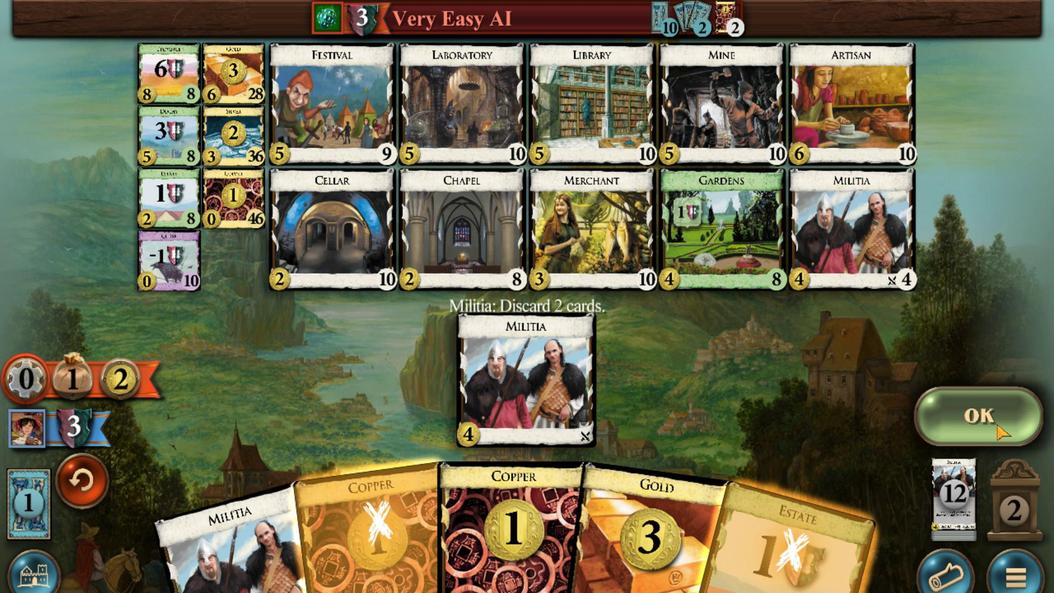 
Action: Mouse pressed left at (996, 427)
Screenshot: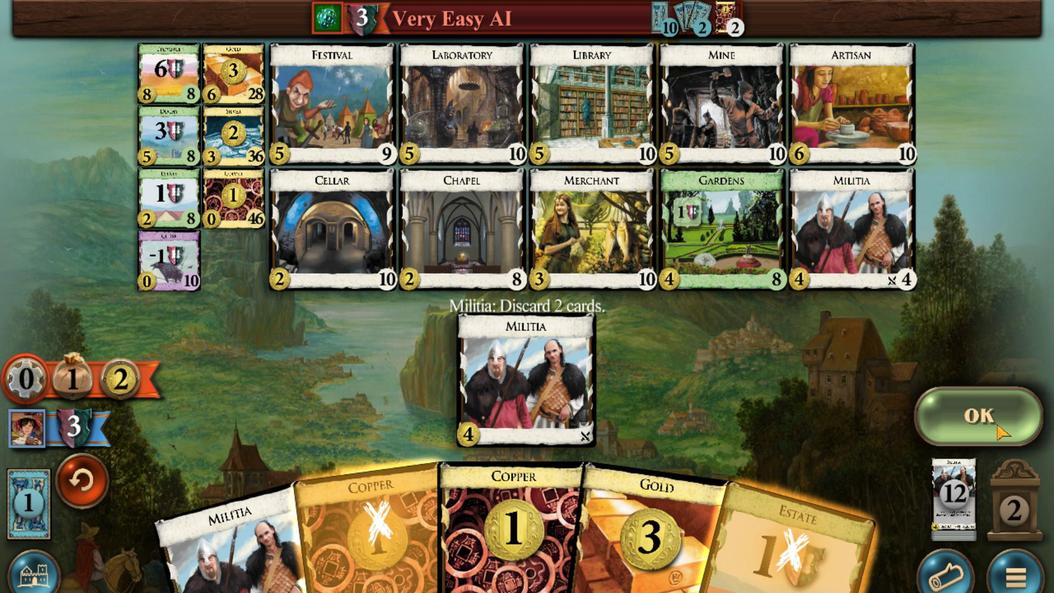 
Action: Mouse moved to (392, 481)
Screenshot: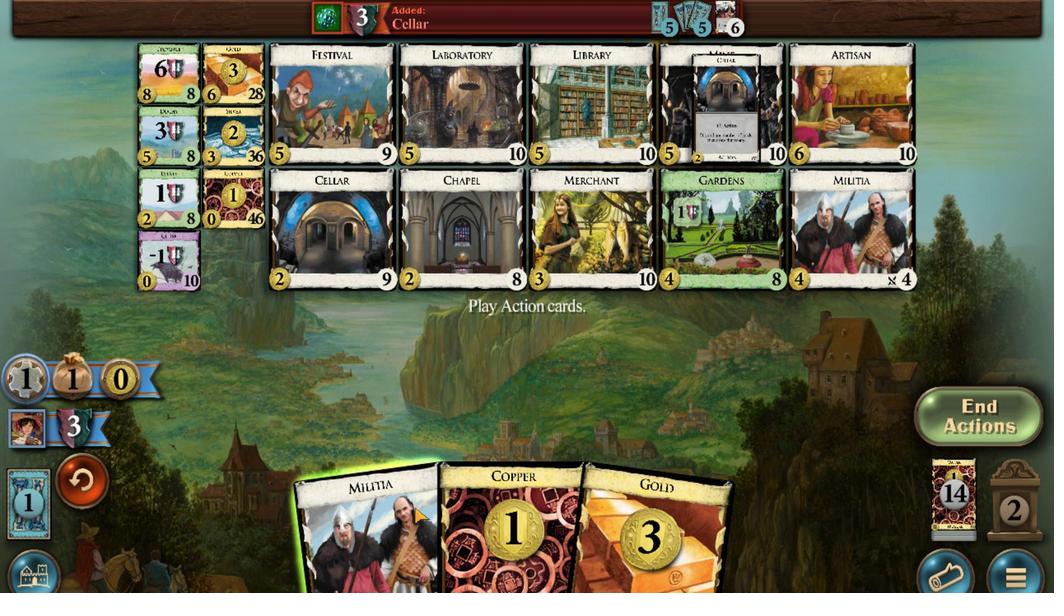 
Action: Mouse pressed left at (392, 481)
Screenshot: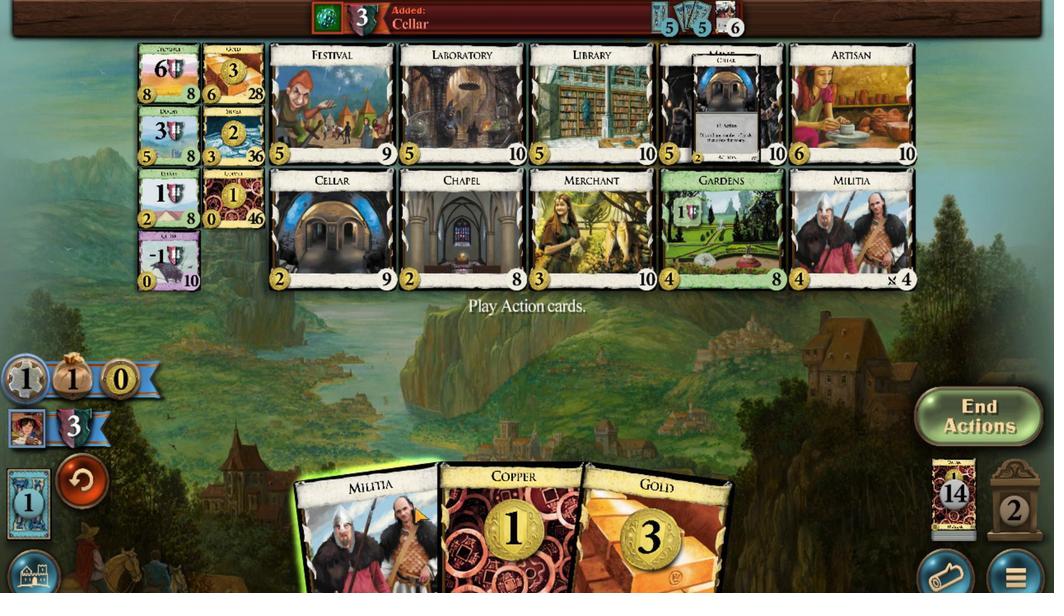 
Action: Mouse moved to (688, 417)
Screenshot: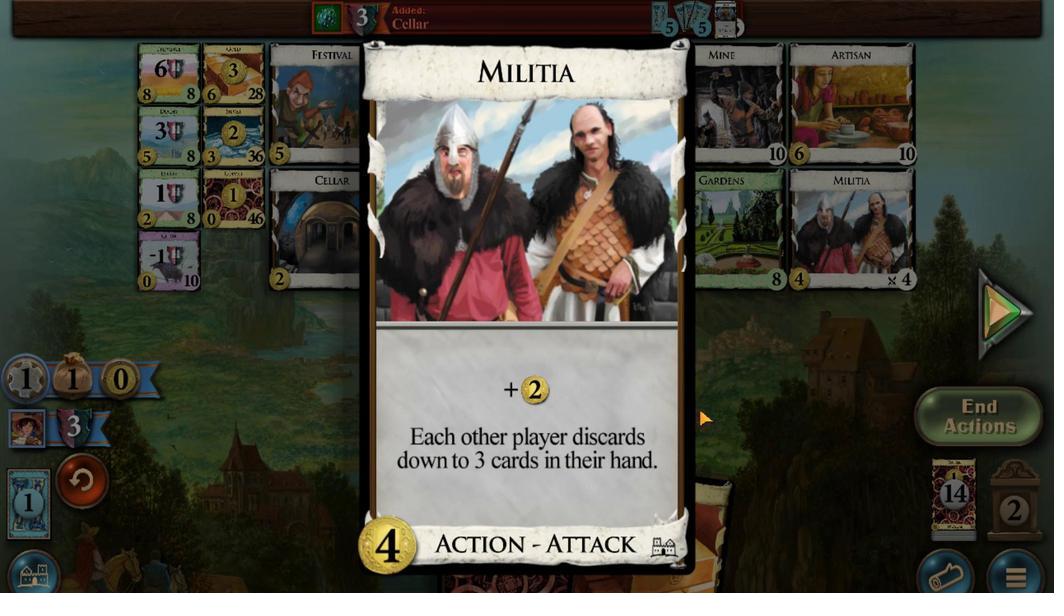 
Action: Mouse pressed left at (688, 417)
Screenshot: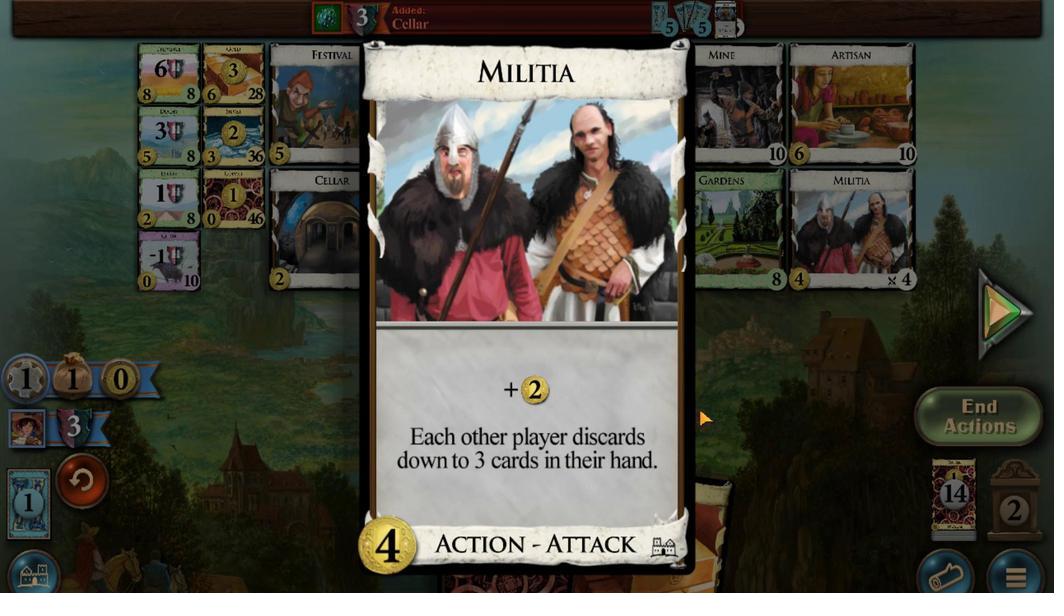 
Action: Mouse moved to (393, 482)
Screenshot: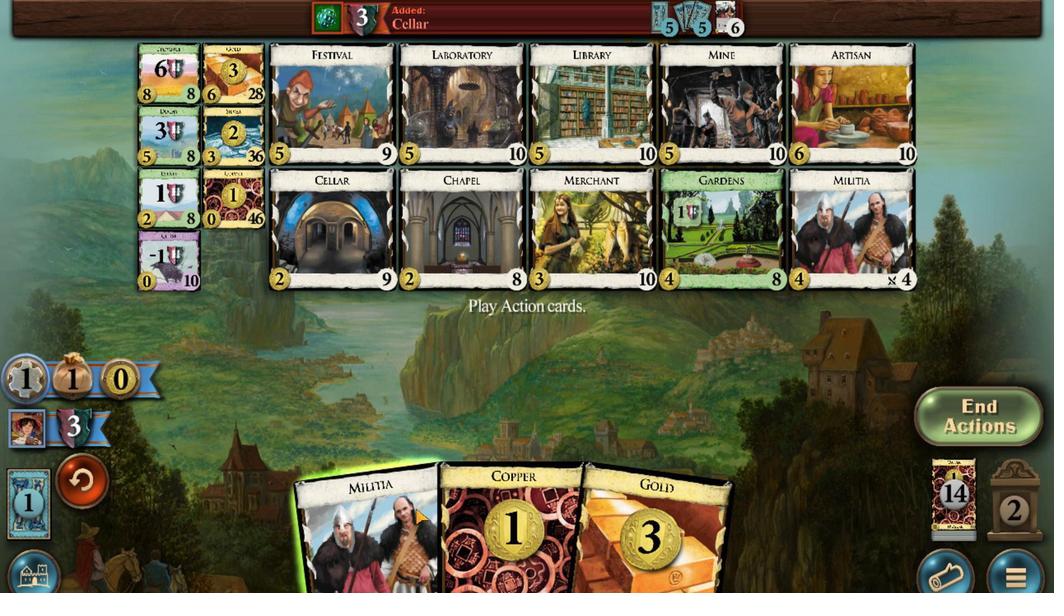 
Action: Mouse scrolled (393, 482) with delta (0, 0)
Screenshot: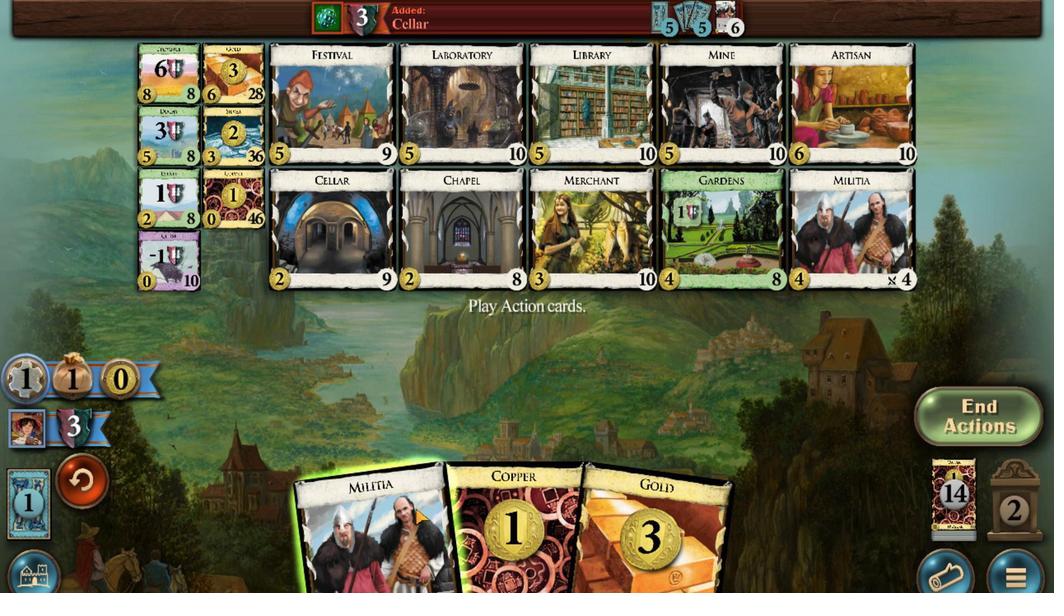 
Action: Mouse moved to (563, 486)
Screenshot: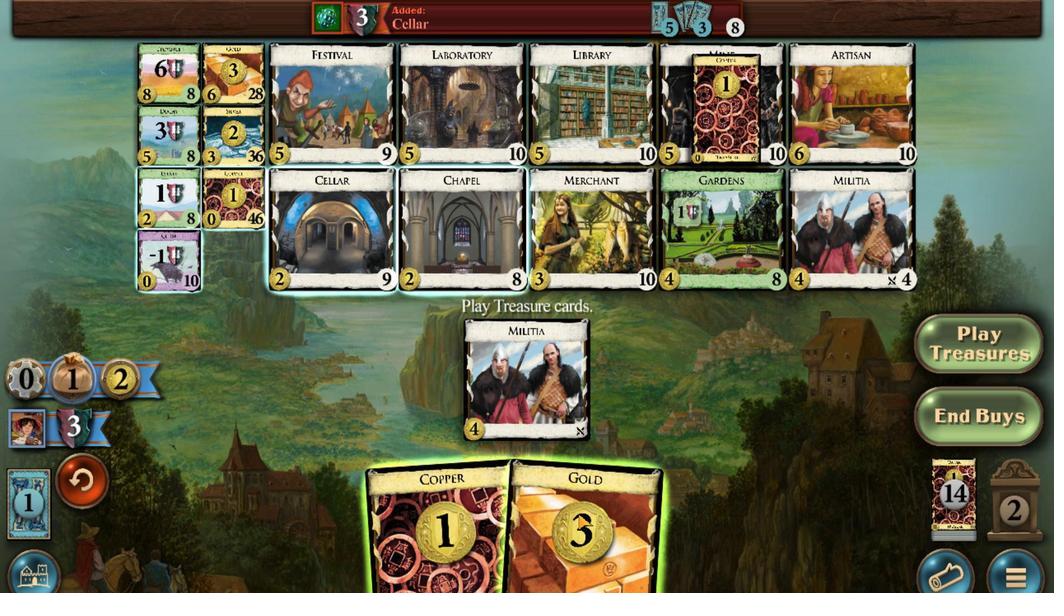 
Action: Mouse scrolled (563, 485) with delta (0, 0)
Screenshot: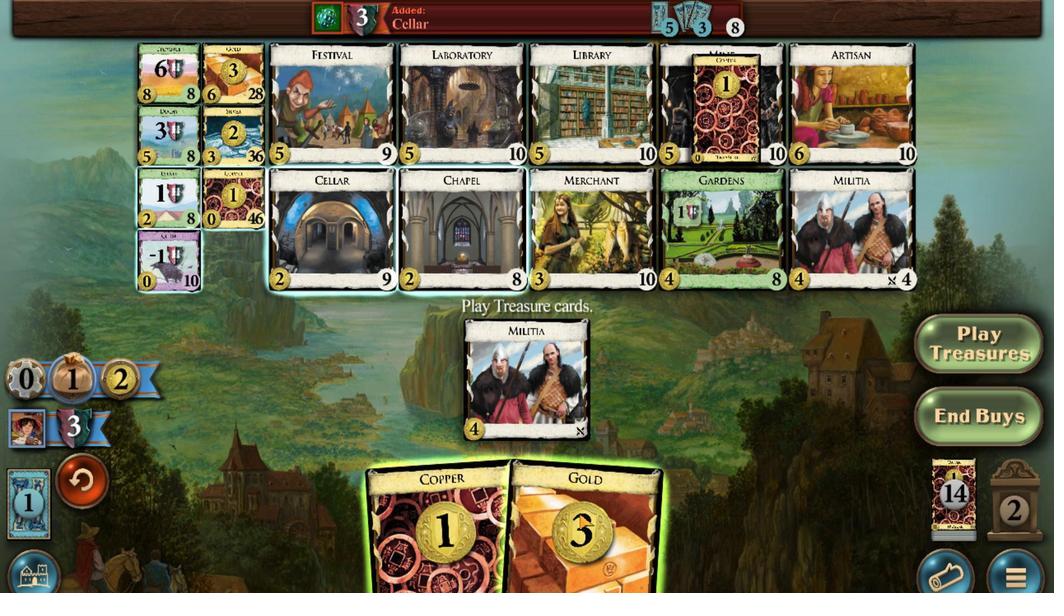
Action: Mouse moved to (484, 484)
Screenshot: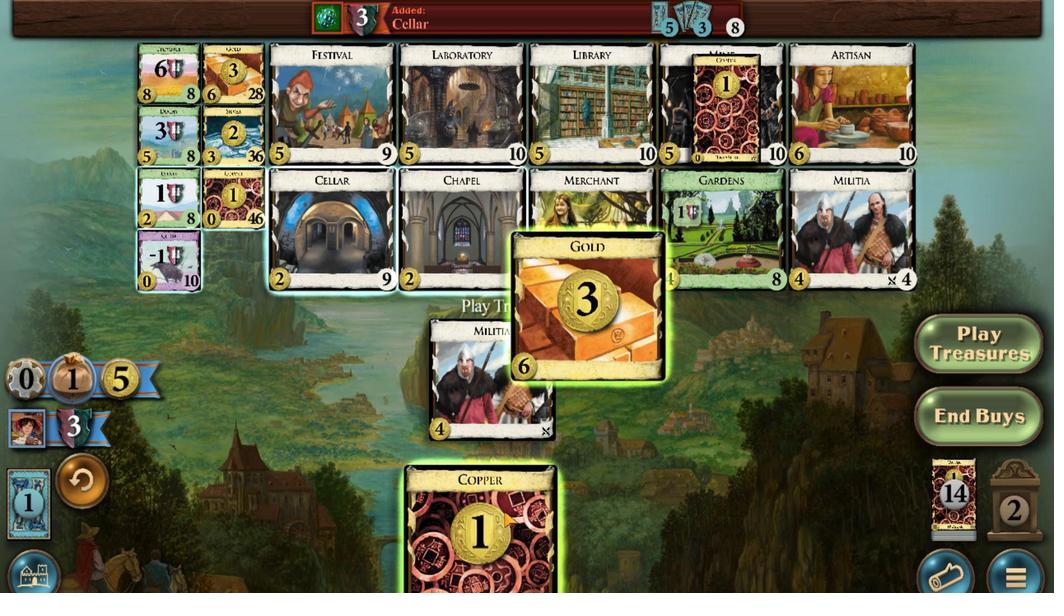 
Action: Mouse scrolled (484, 484) with delta (0, 0)
Screenshot: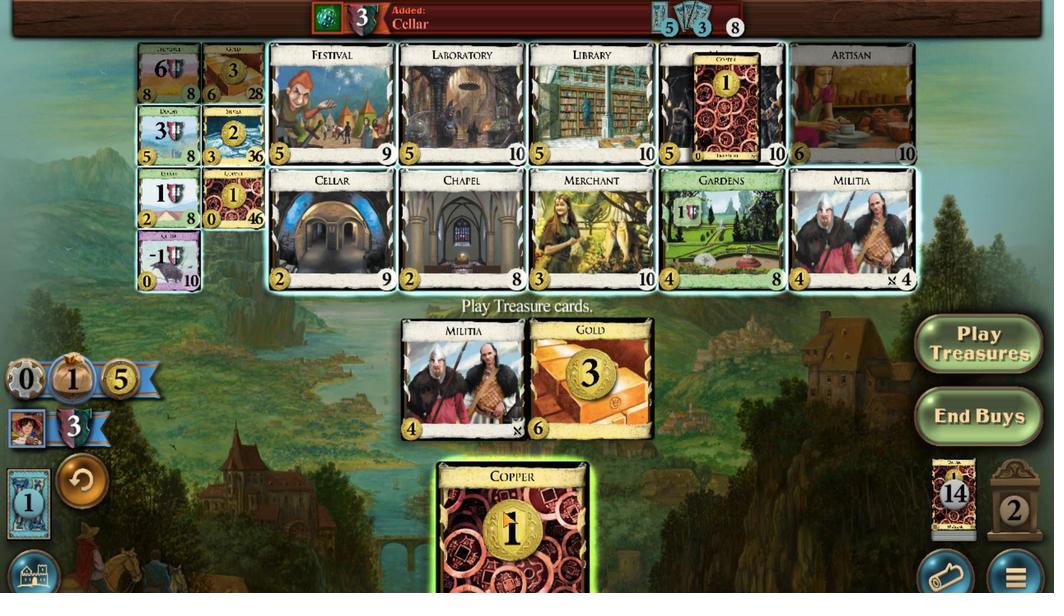 
Action: Mouse moved to (208, 191)
Screenshot: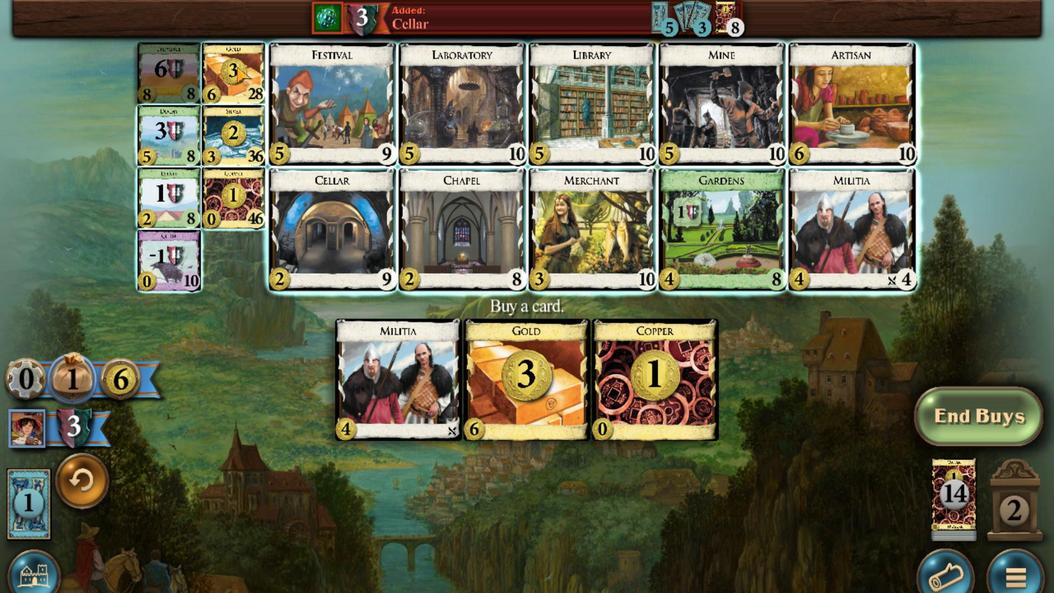 
Action: Mouse scrolled (208, 191) with delta (0, 0)
Screenshot: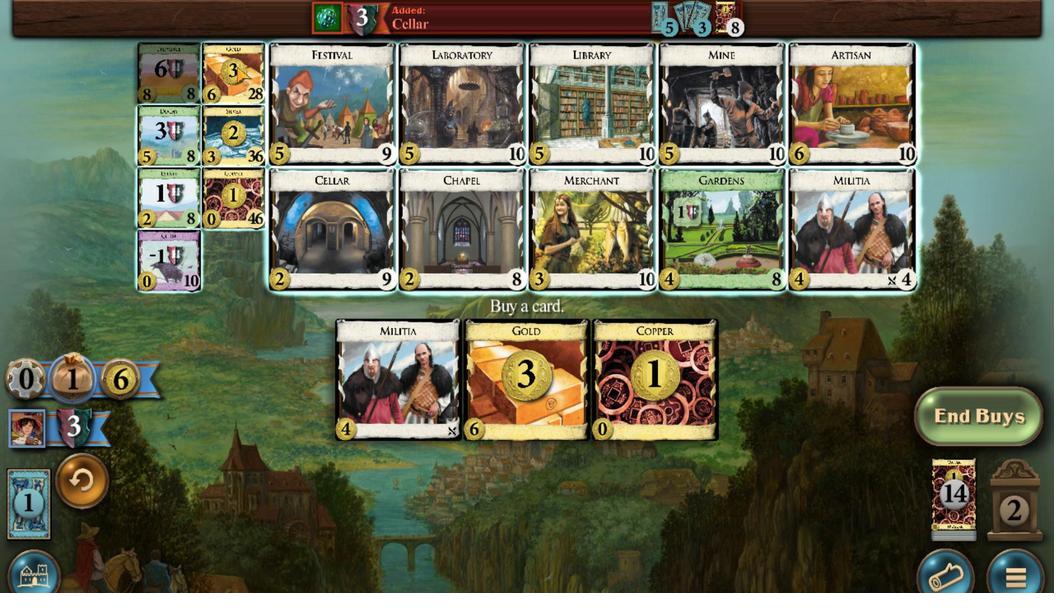 
Action: Mouse scrolled (208, 191) with delta (0, 0)
Screenshot: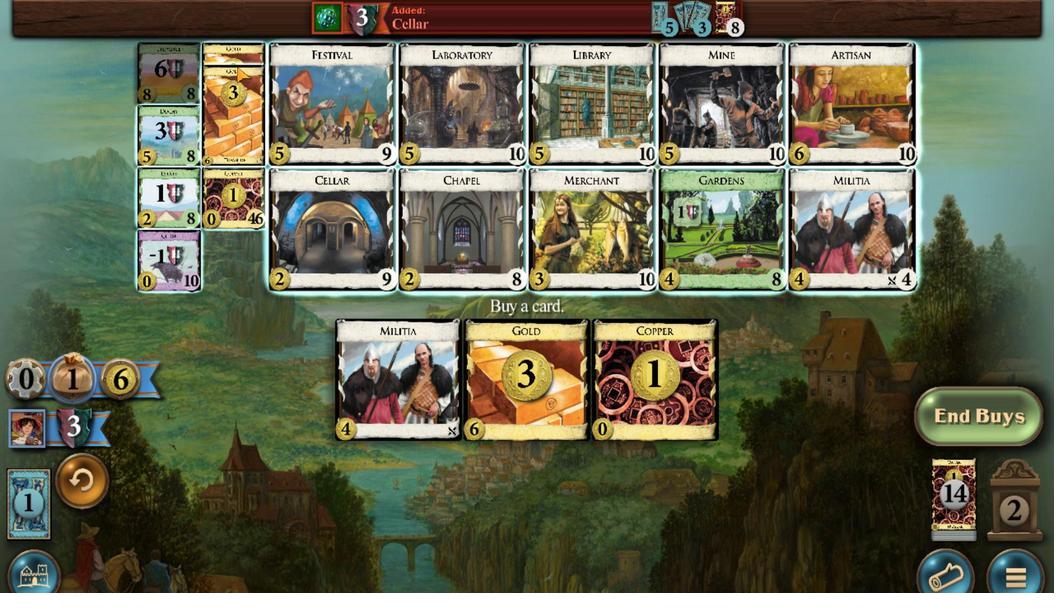 
Action: Mouse scrolled (208, 191) with delta (0, 0)
Screenshot: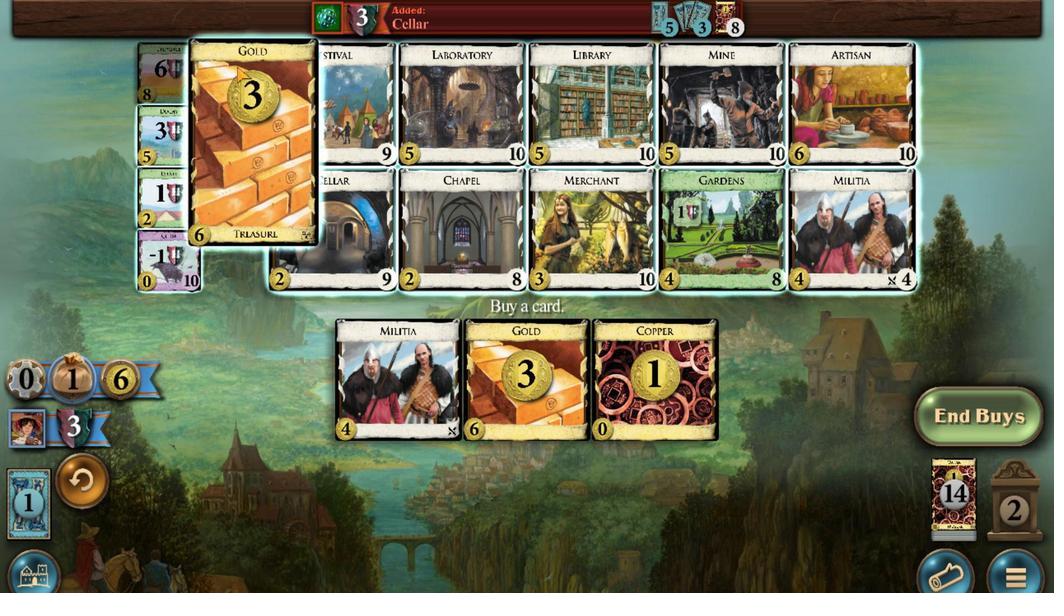 
Action: Mouse scrolled (208, 191) with delta (0, 0)
Screenshot: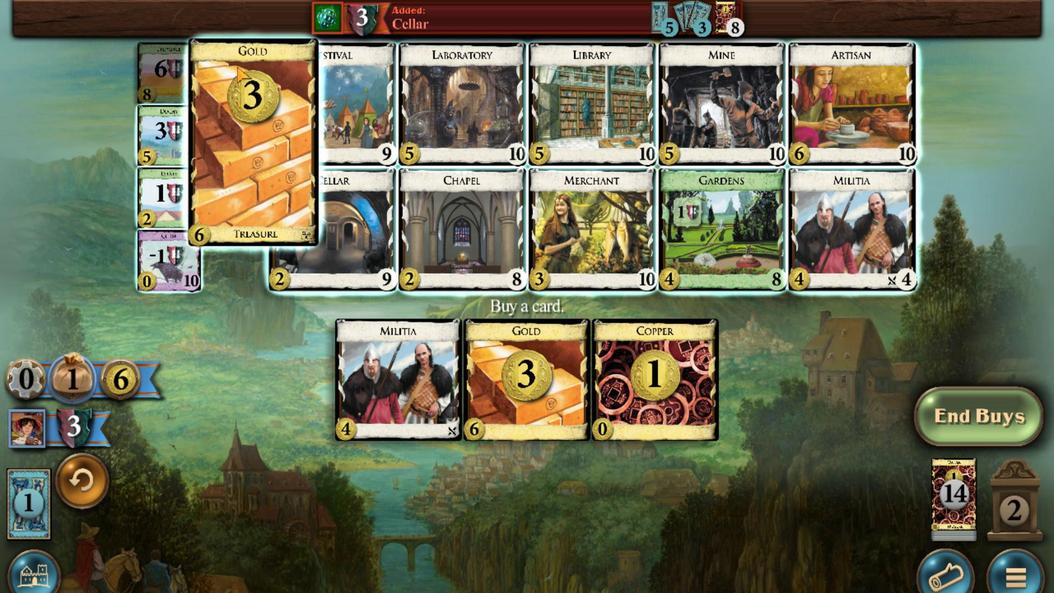 
Action: Mouse scrolled (208, 191) with delta (0, 0)
Screenshot: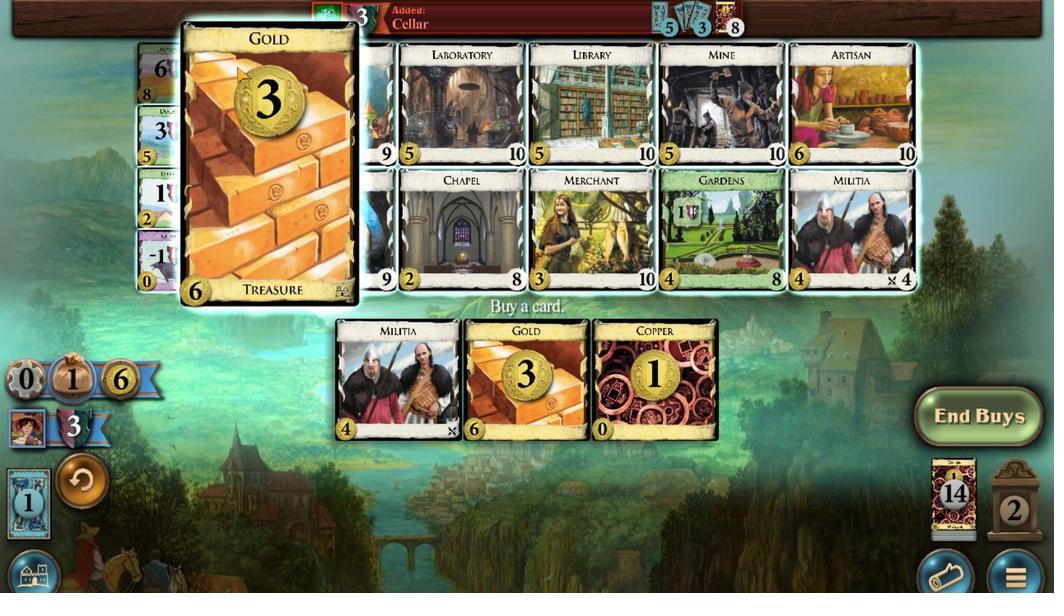 
Action: Mouse scrolled (208, 191) with delta (0, 0)
Screenshot: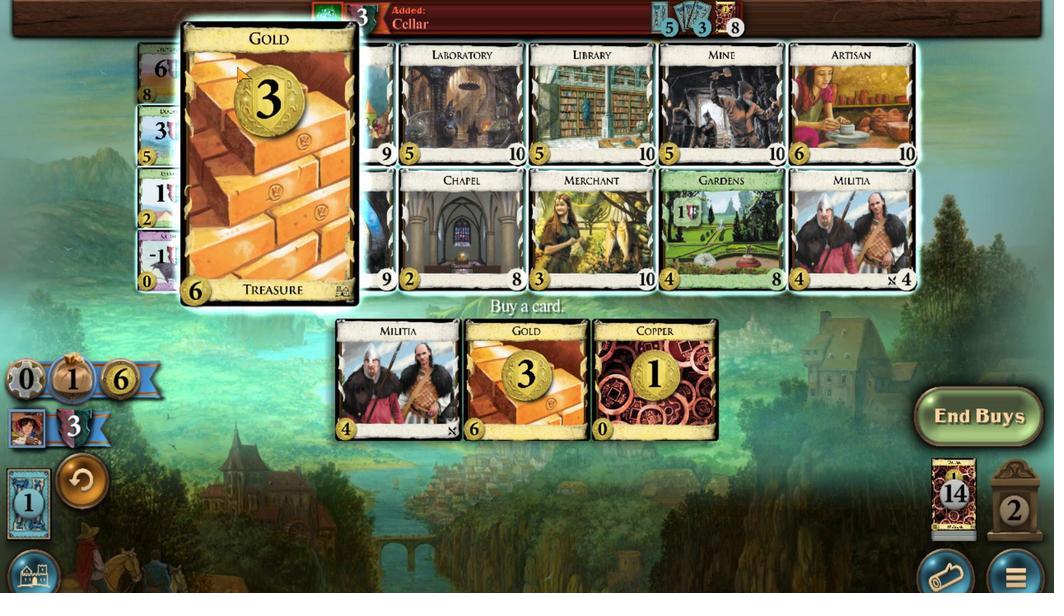 
Action: Mouse scrolled (208, 191) with delta (0, 0)
Screenshot: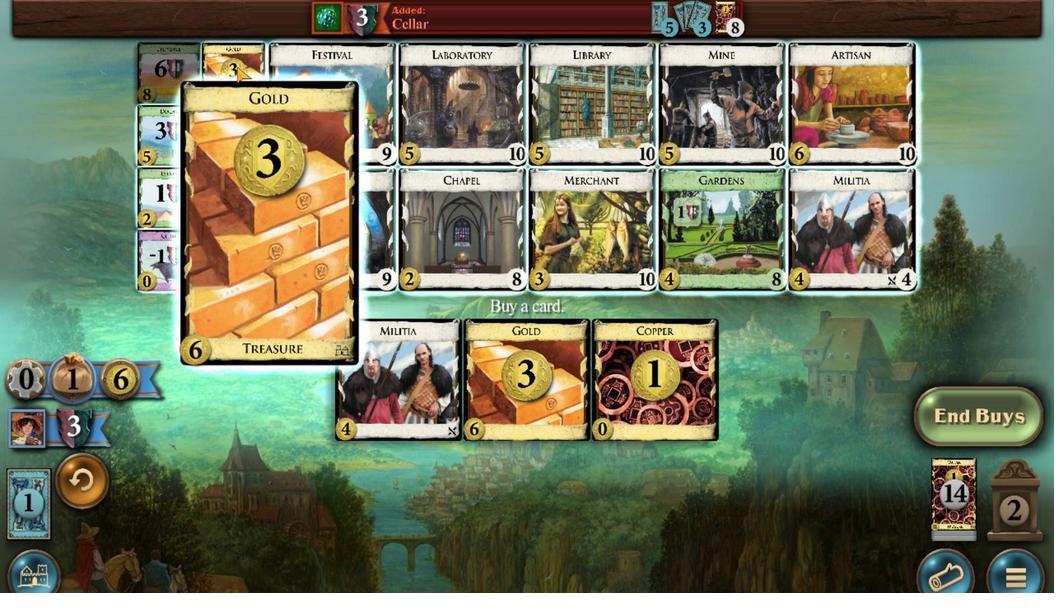 
Action: Mouse scrolled (208, 191) with delta (0, 0)
Screenshot: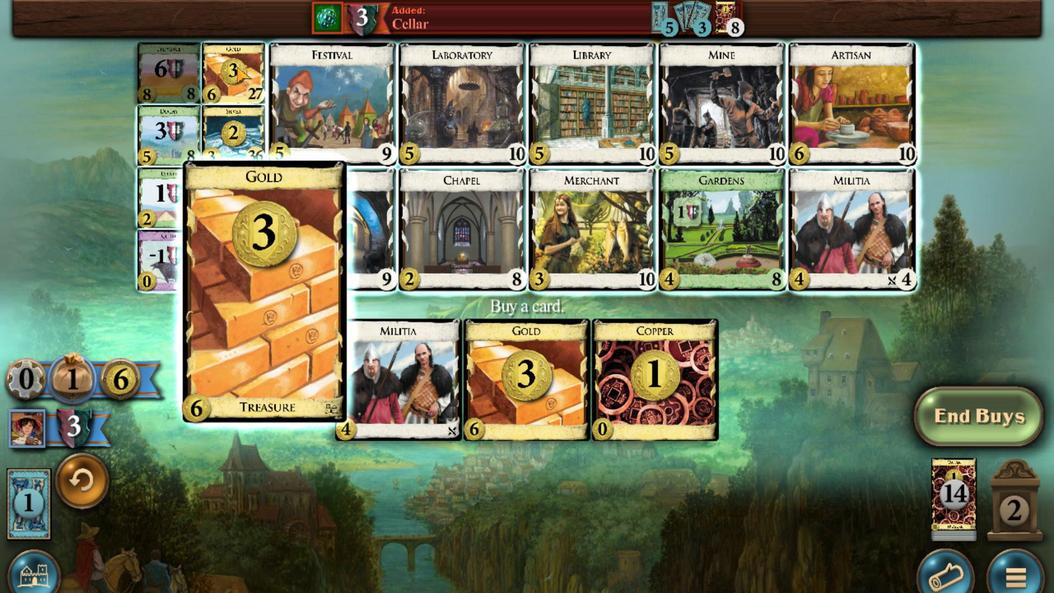 
Action: Mouse moved to (760, 510)
Screenshot: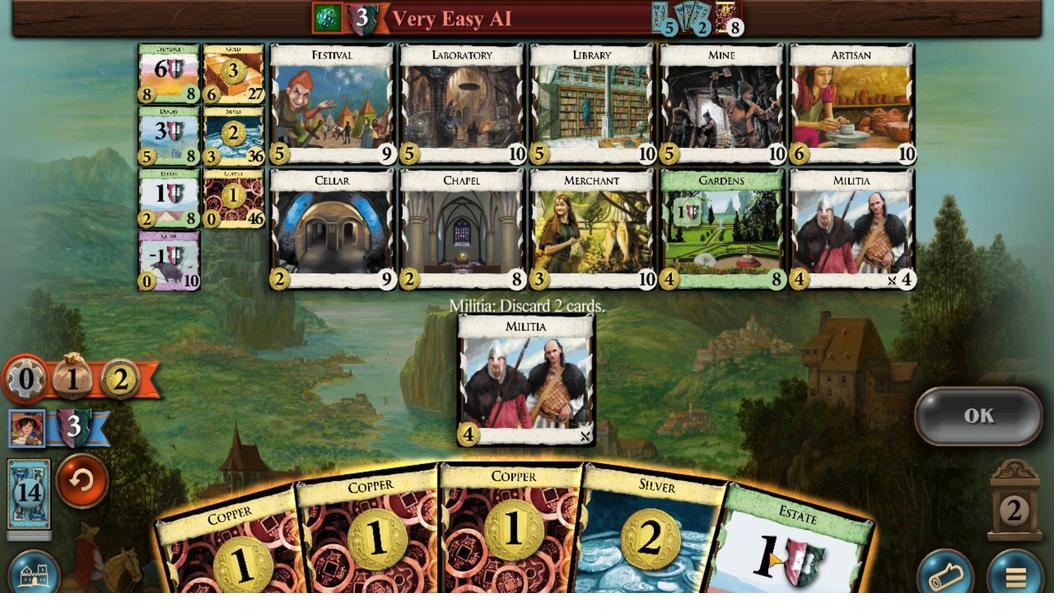 
Action: Mouse scrolled (760, 510) with delta (0, 0)
Screenshot: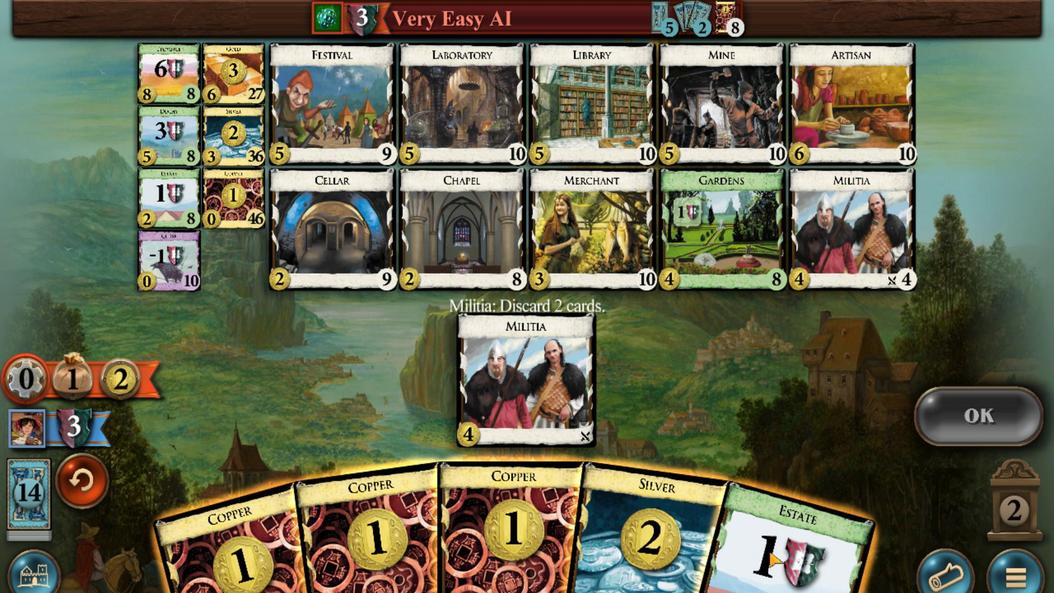 
Action: Mouse moved to (291, 492)
Screenshot: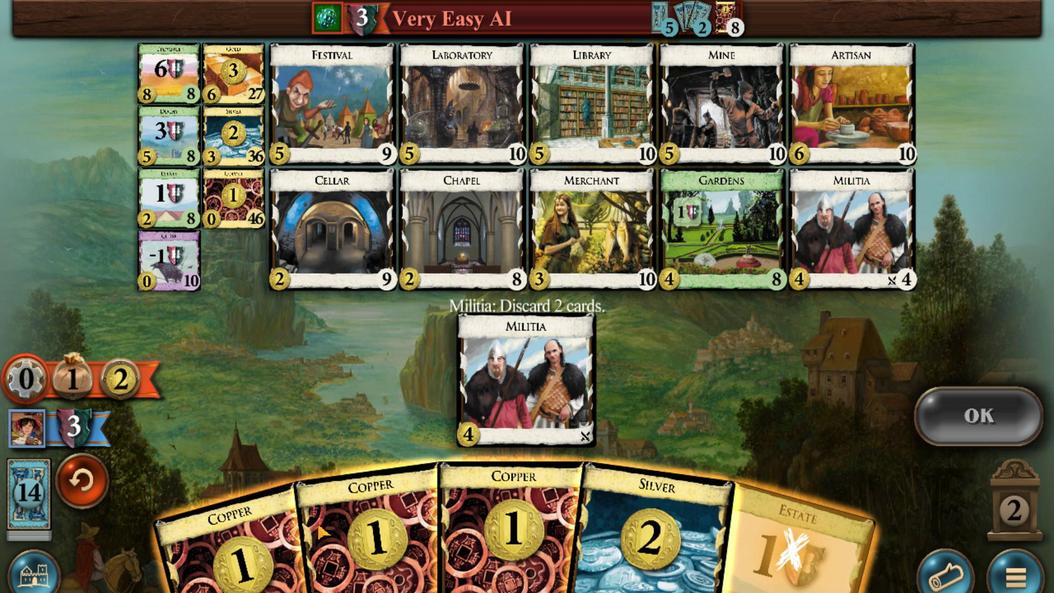 
Action: Mouse scrolled (291, 492) with delta (0, 0)
Screenshot: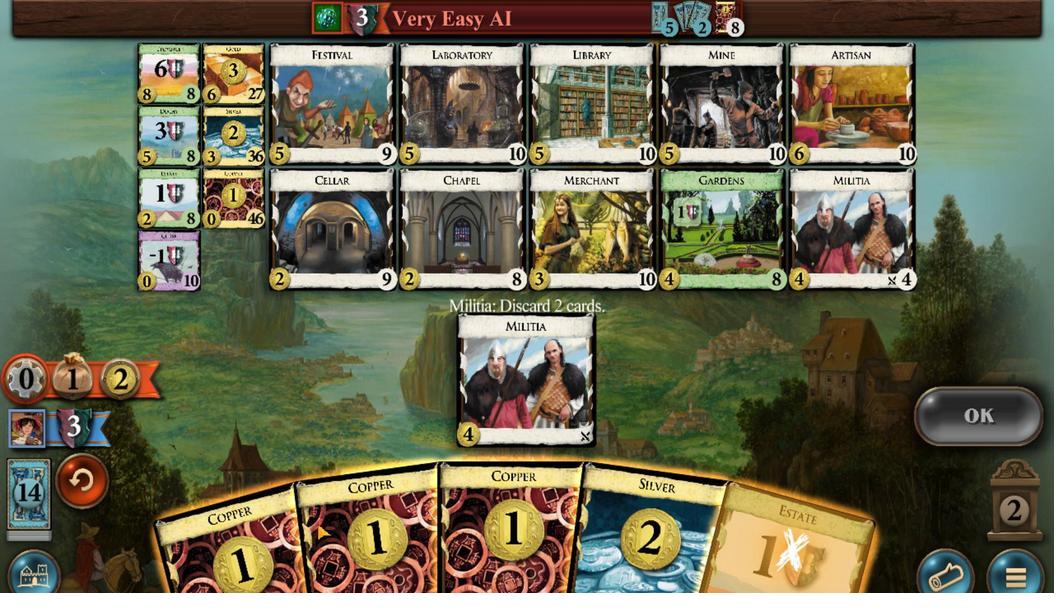 
Action: Mouse moved to (931, 426)
Screenshot: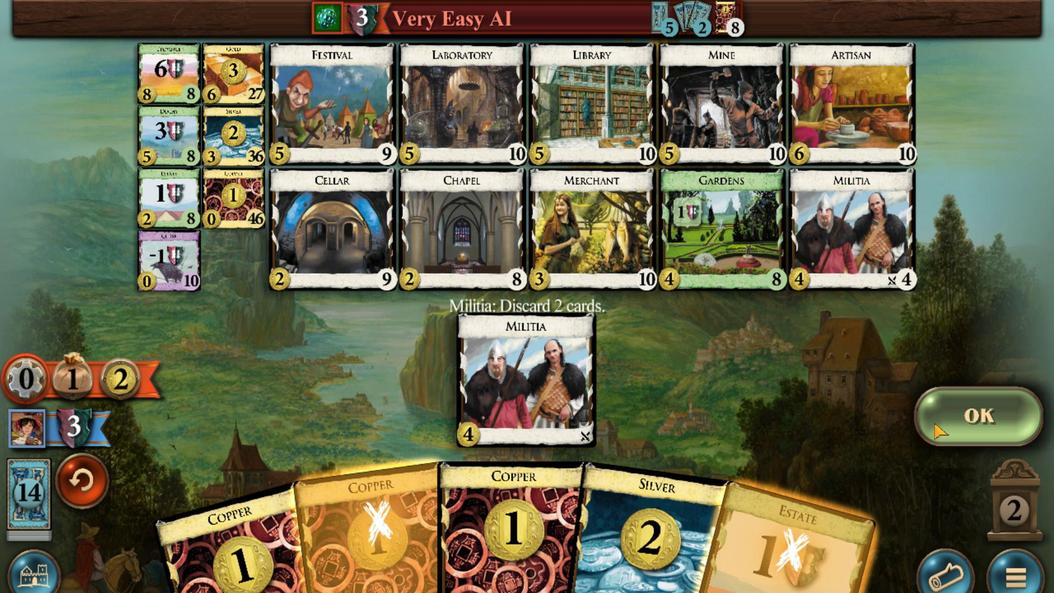 
Action: Mouse pressed left at (931, 426)
Screenshot: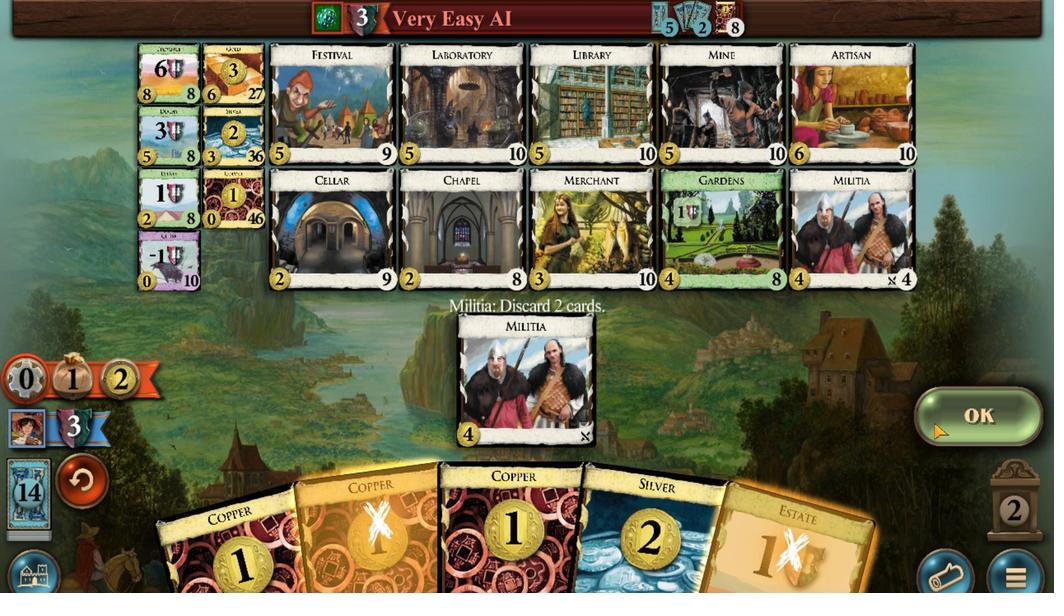 
Action: Mouse moved to (603, 486)
Screenshot: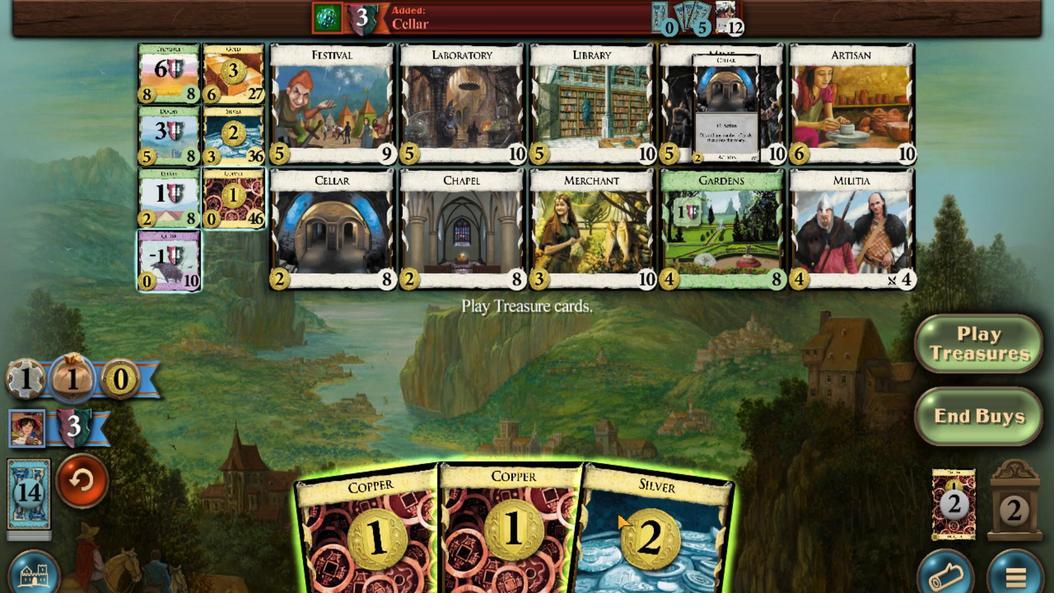 
Action: Mouse scrolled (603, 485) with delta (0, 0)
Screenshot: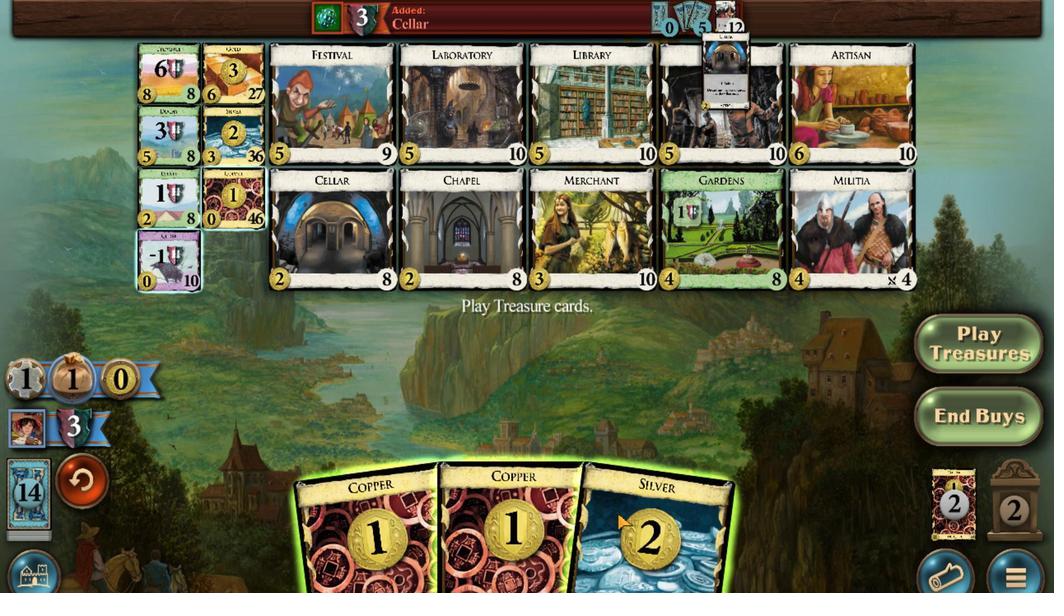 
Action: Mouse moved to (575, 484)
Screenshot: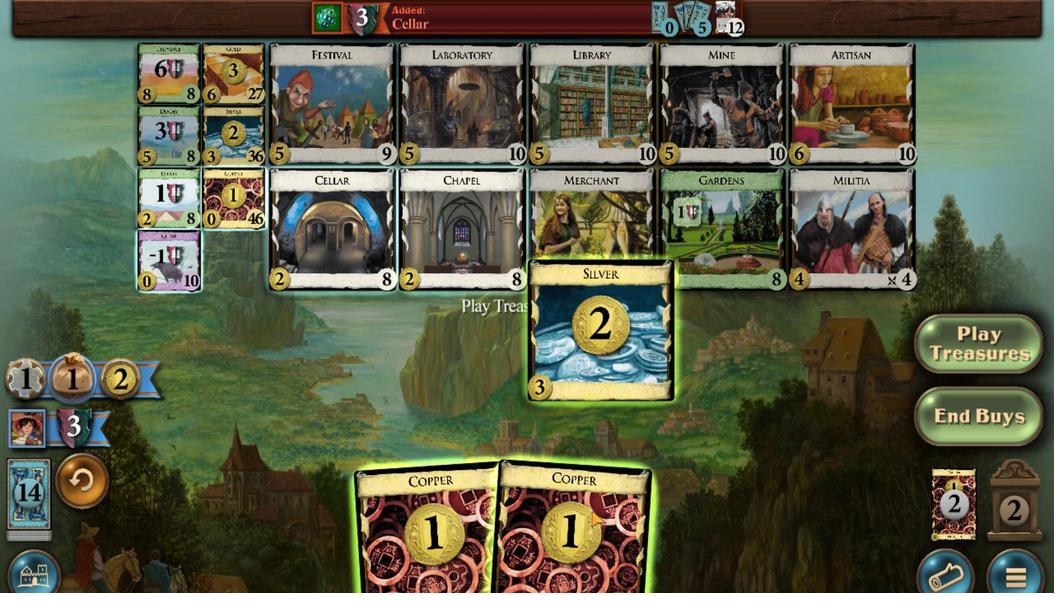 
Action: Mouse scrolled (575, 483) with delta (0, 0)
Screenshot: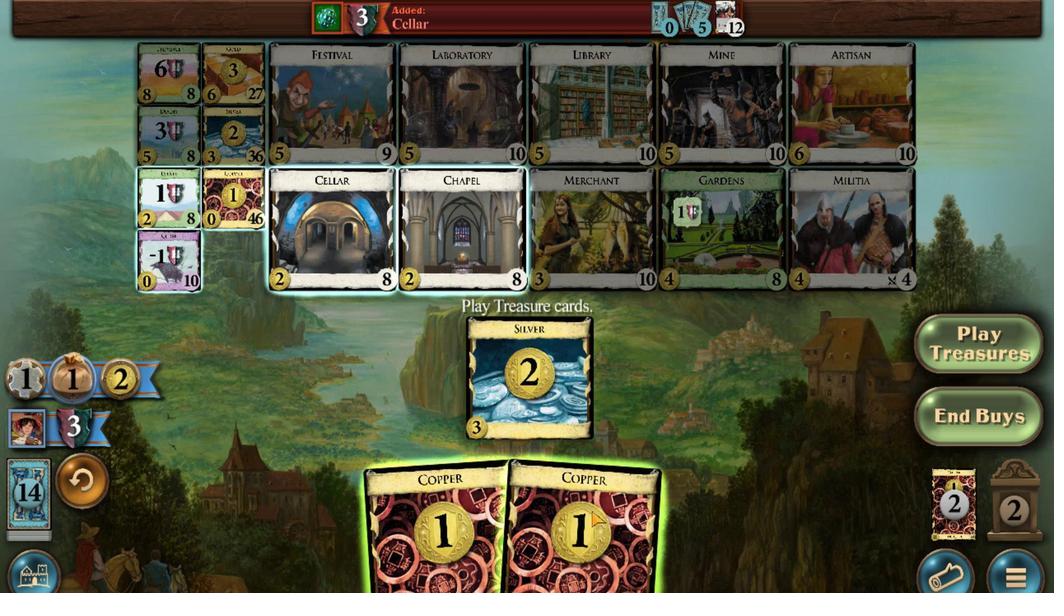 
Action: Mouse moved to (486, 494)
Screenshot: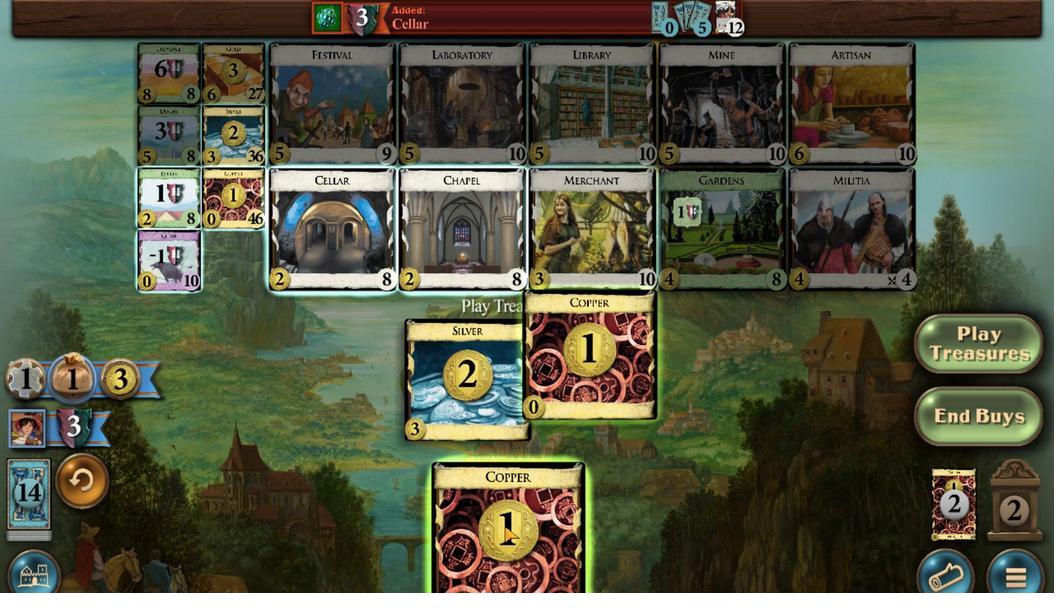 
Action: Mouse scrolled (486, 493) with delta (0, 0)
Screenshot: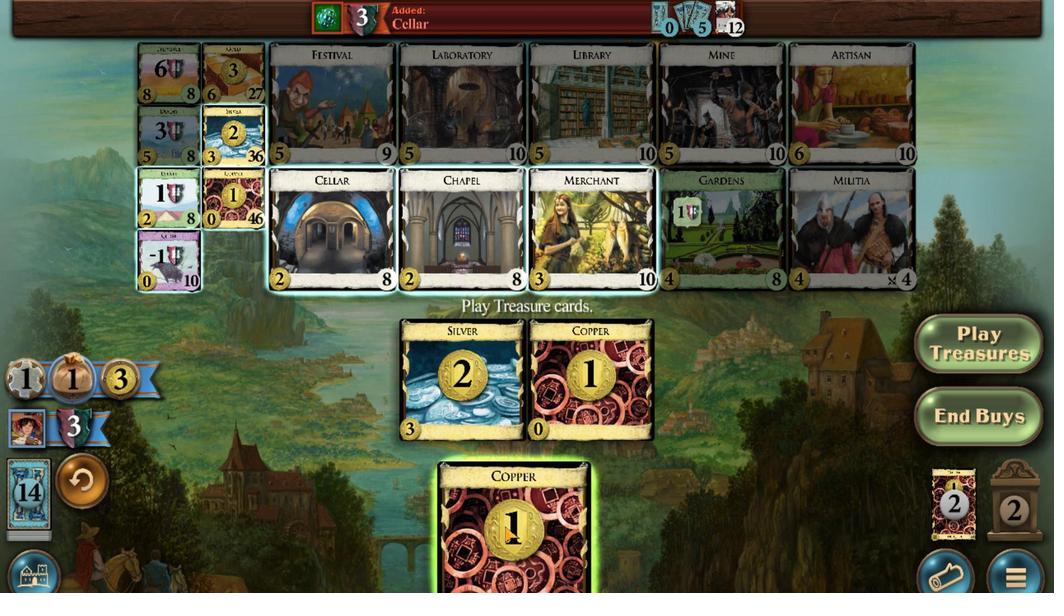 
Action: Mouse moved to (214, 242)
Screenshot: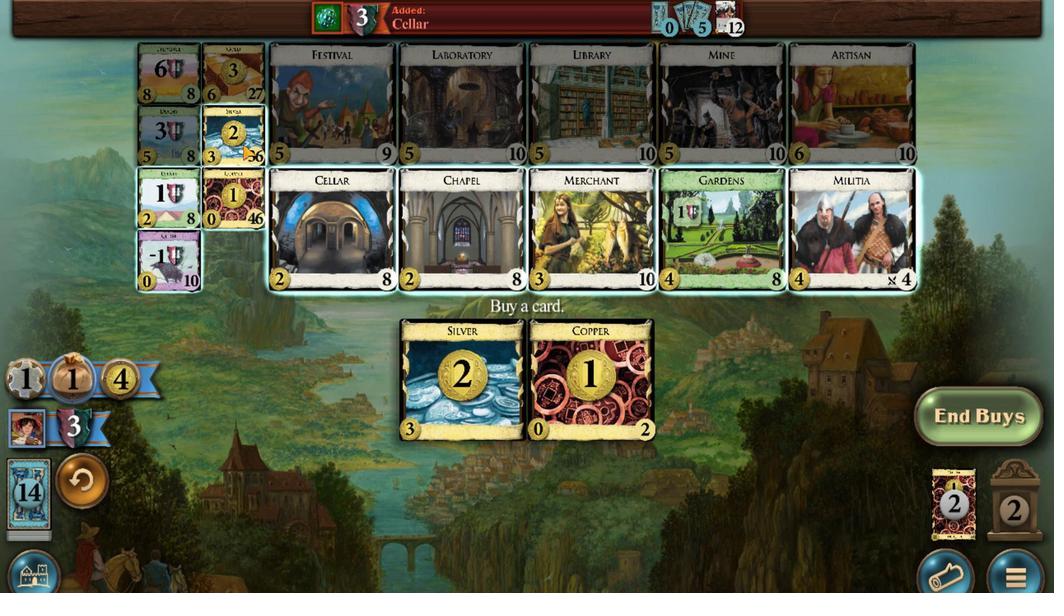 
Action: Mouse scrolled (214, 242) with delta (0, 0)
Screenshot: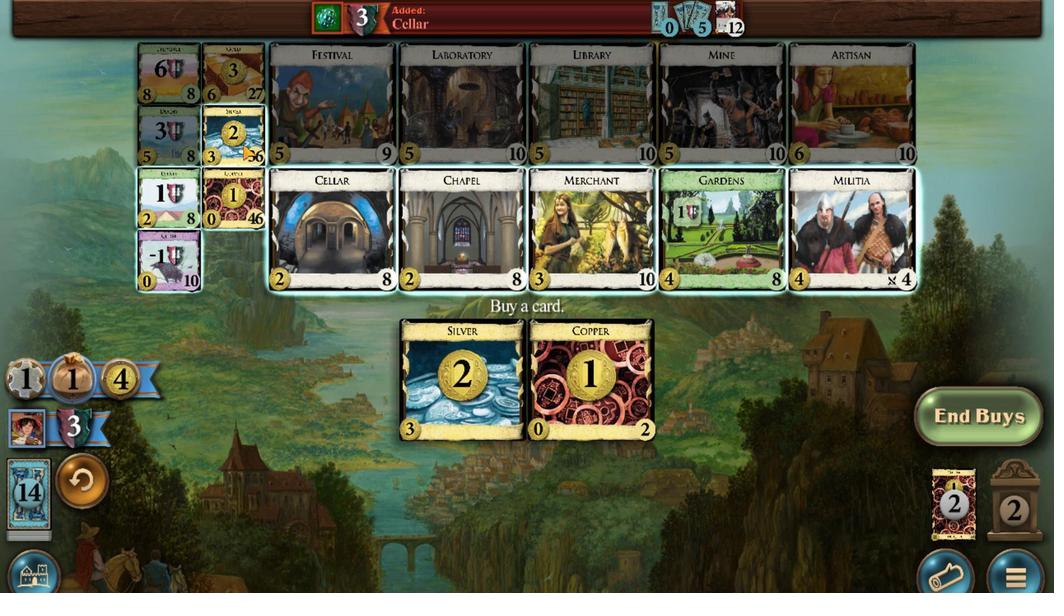 
Action: Mouse scrolled (214, 242) with delta (0, 0)
Screenshot: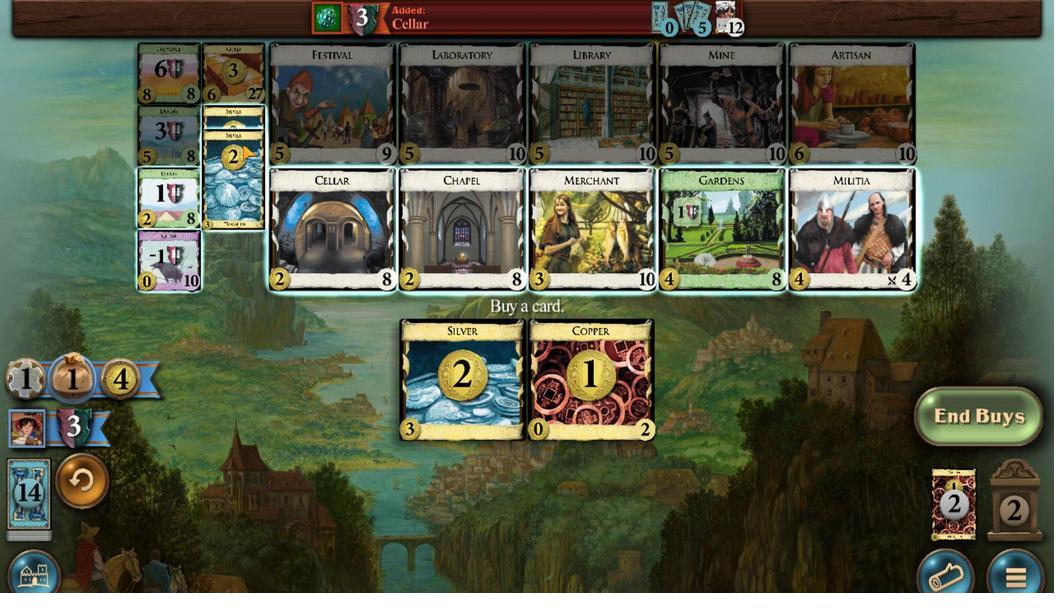 
Action: Mouse scrolled (214, 242) with delta (0, 0)
Screenshot: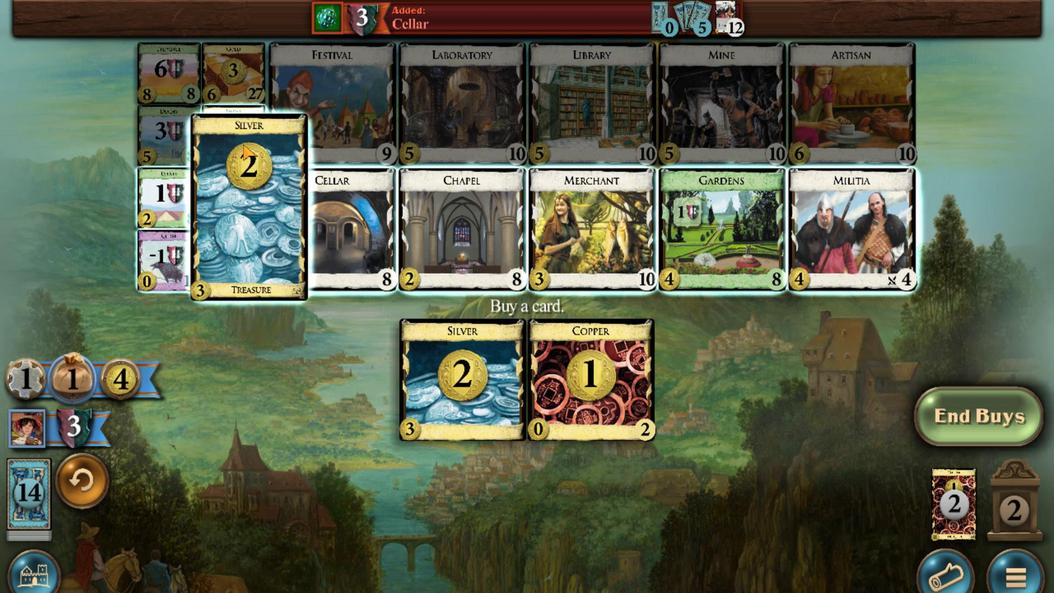 
Action: Mouse scrolled (214, 242) with delta (0, 0)
Screenshot: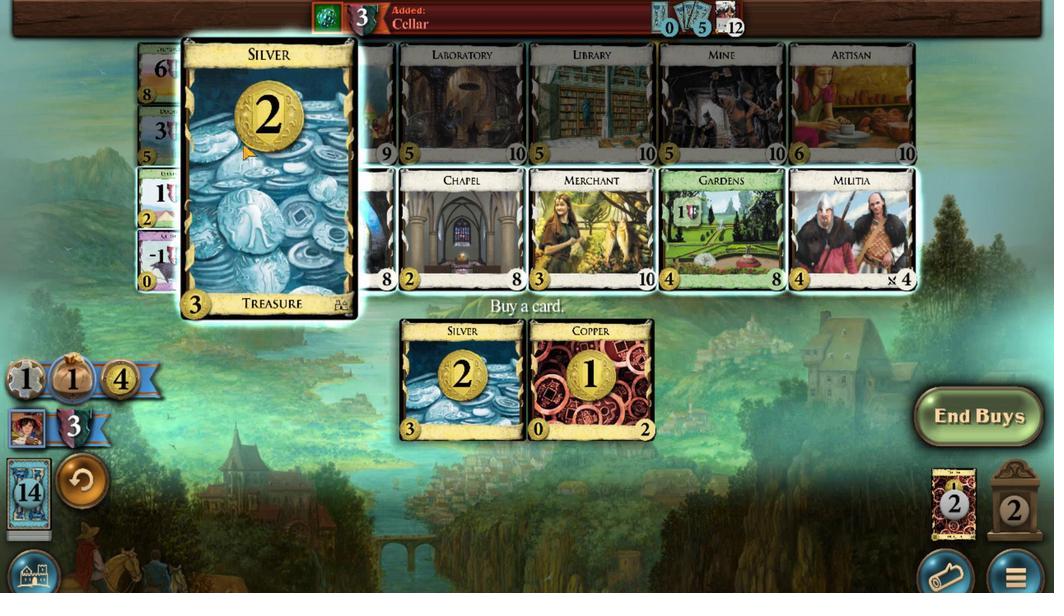 
Action: Mouse scrolled (214, 242) with delta (0, 0)
Screenshot: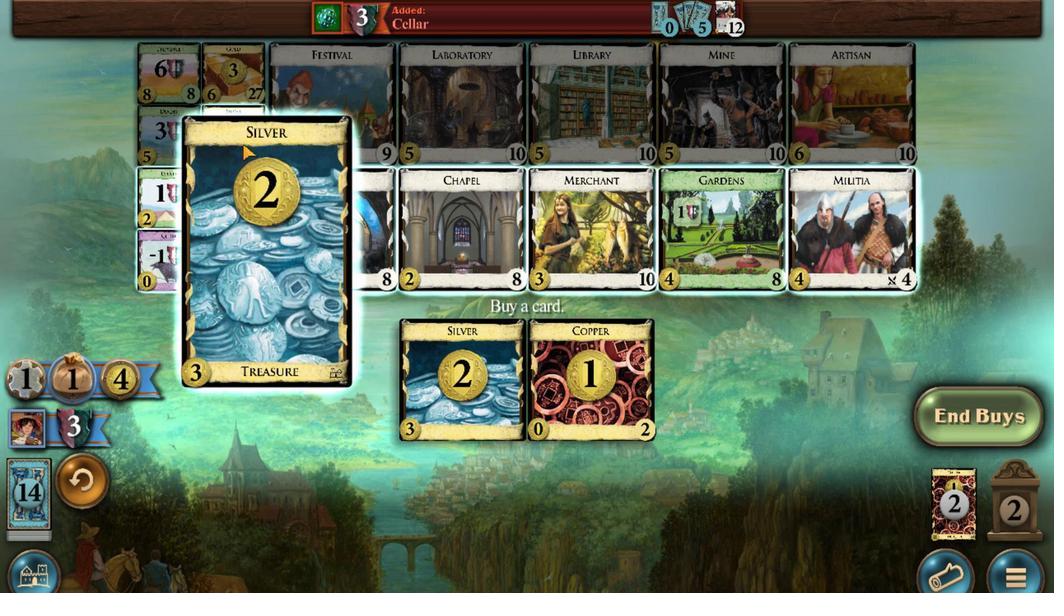 
Action: Mouse moved to (453, 487)
Screenshot: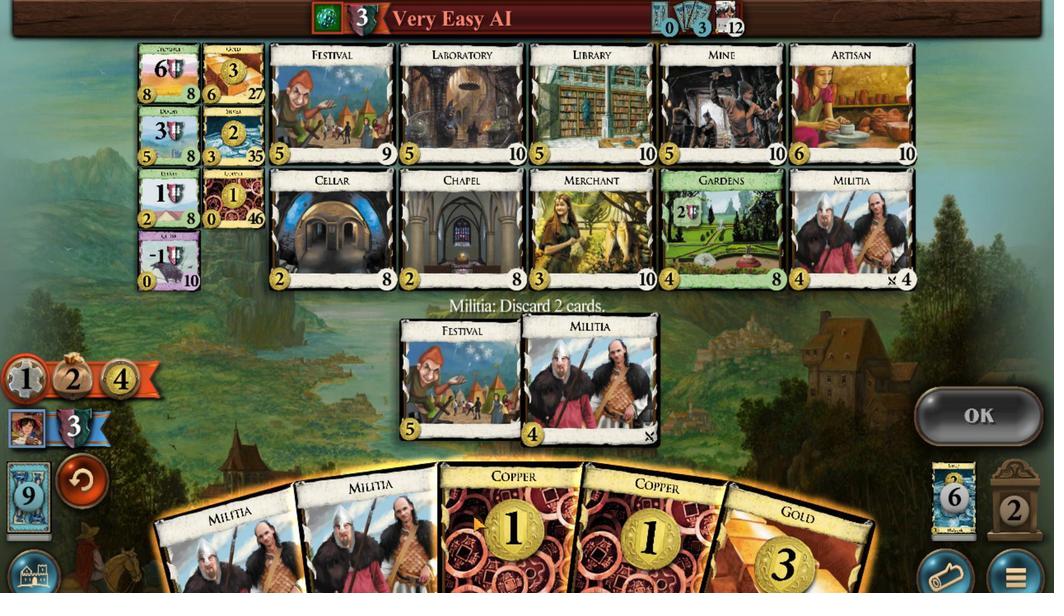 
Action: Mouse scrolled (453, 487) with delta (0, 0)
Screenshot: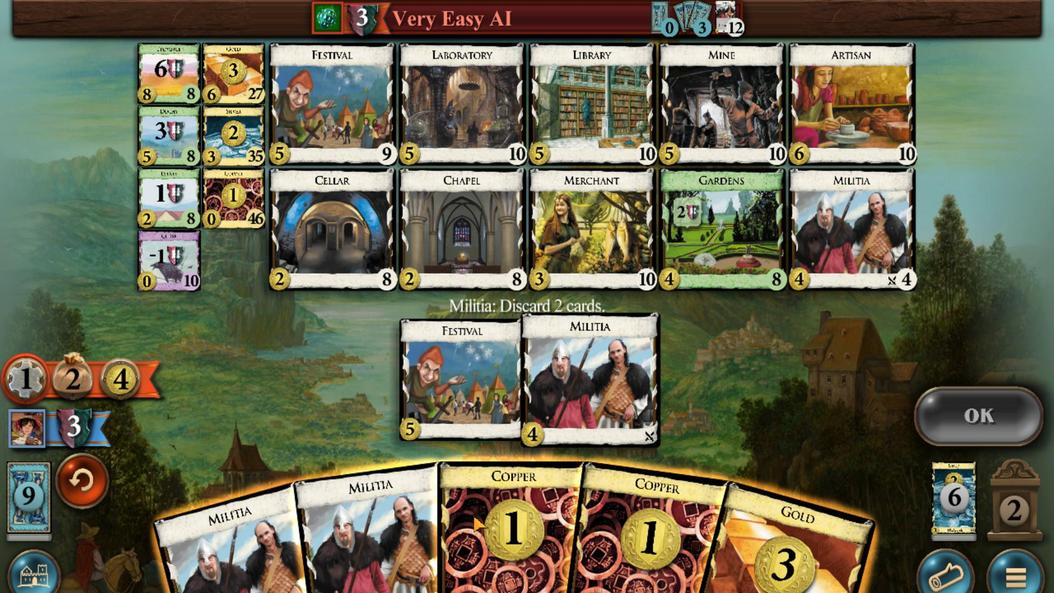 
Action: Mouse moved to (377, 476)
Screenshot: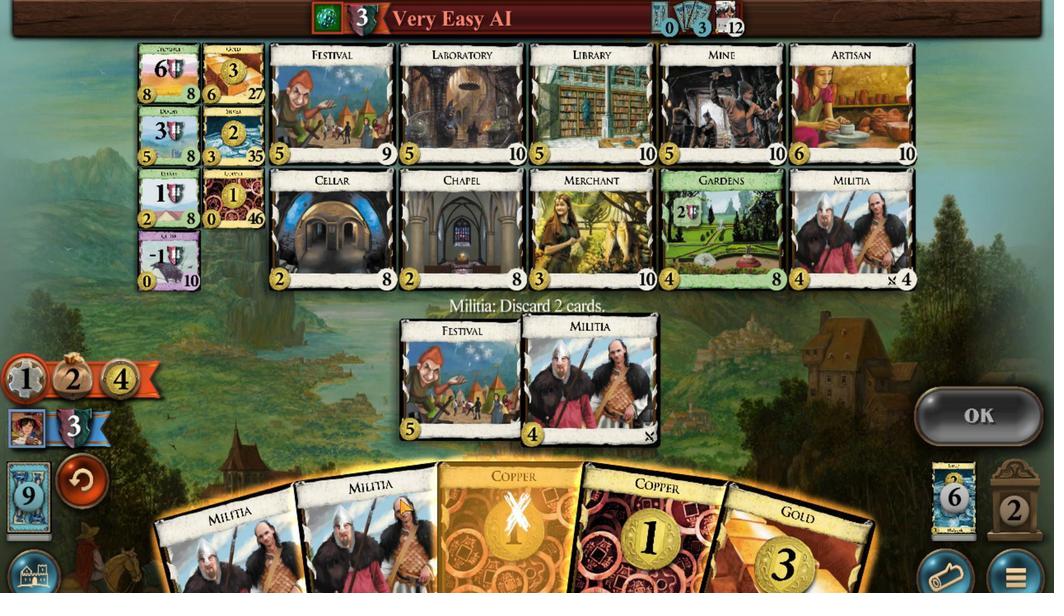 
Action: Mouse scrolled (377, 476) with delta (0, 0)
Screenshot: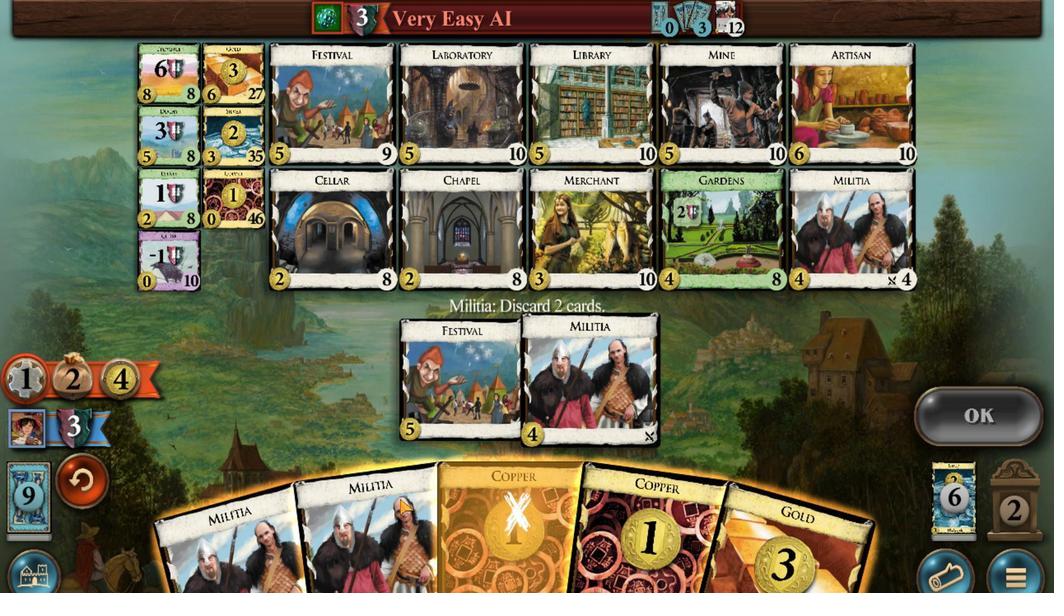 
Action: Mouse moved to (985, 415)
Screenshot: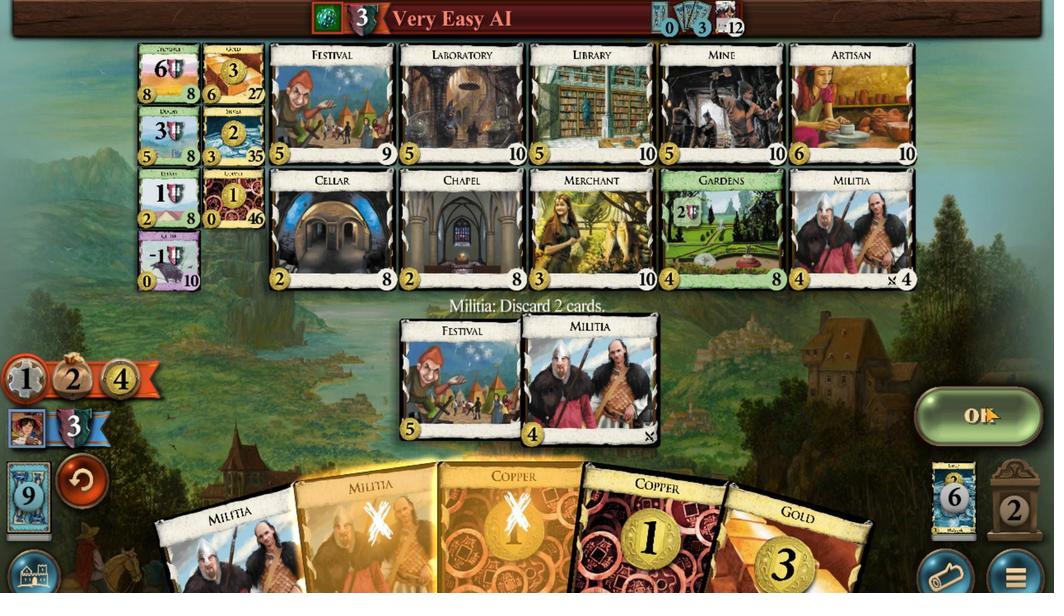 
Action: Mouse pressed left at (985, 415)
Screenshot: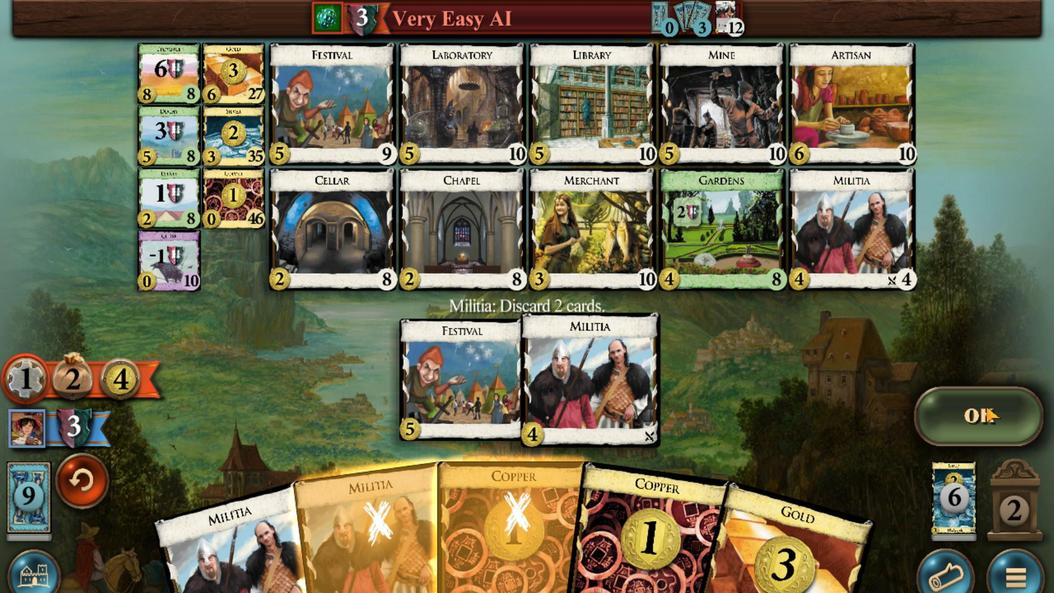 
Action: Mouse moved to (345, 488)
Screenshot: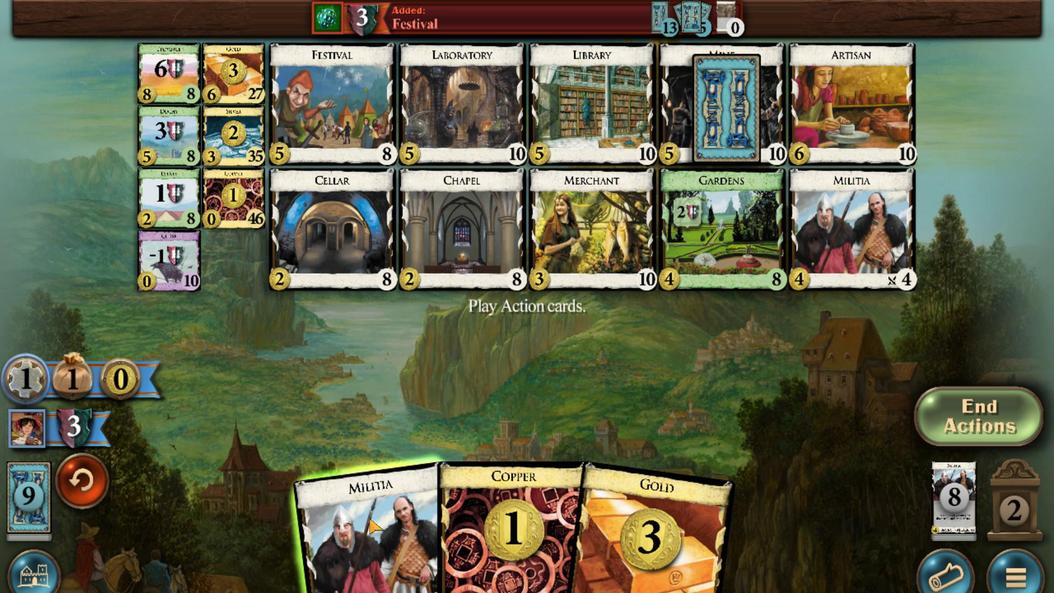 
Action: Mouse scrolled (345, 488) with delta (0, 0)
Screenshot: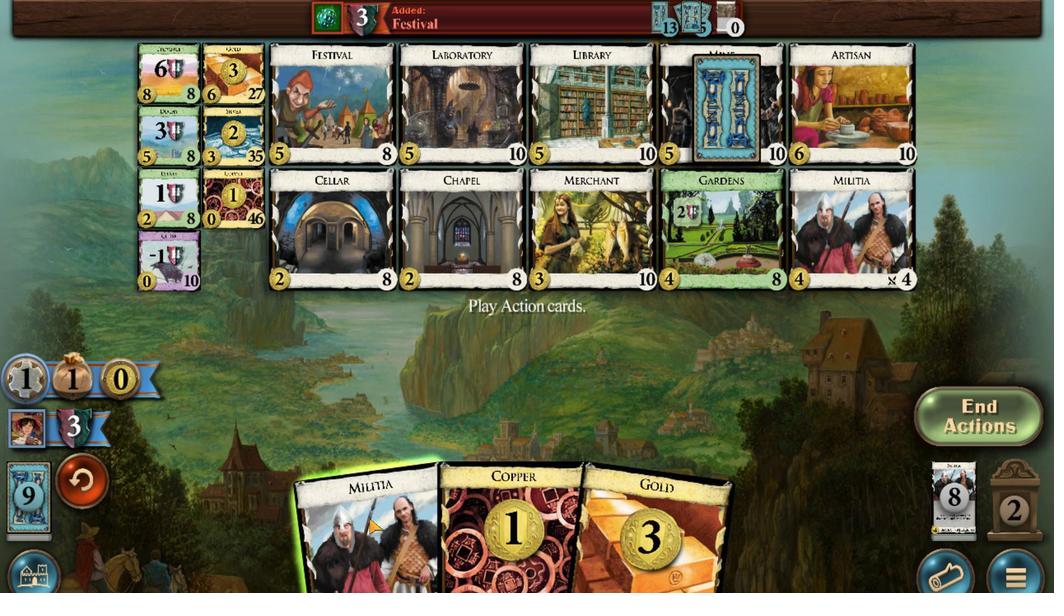 
Action: Mouse moved to (521, 479)
Screenshot: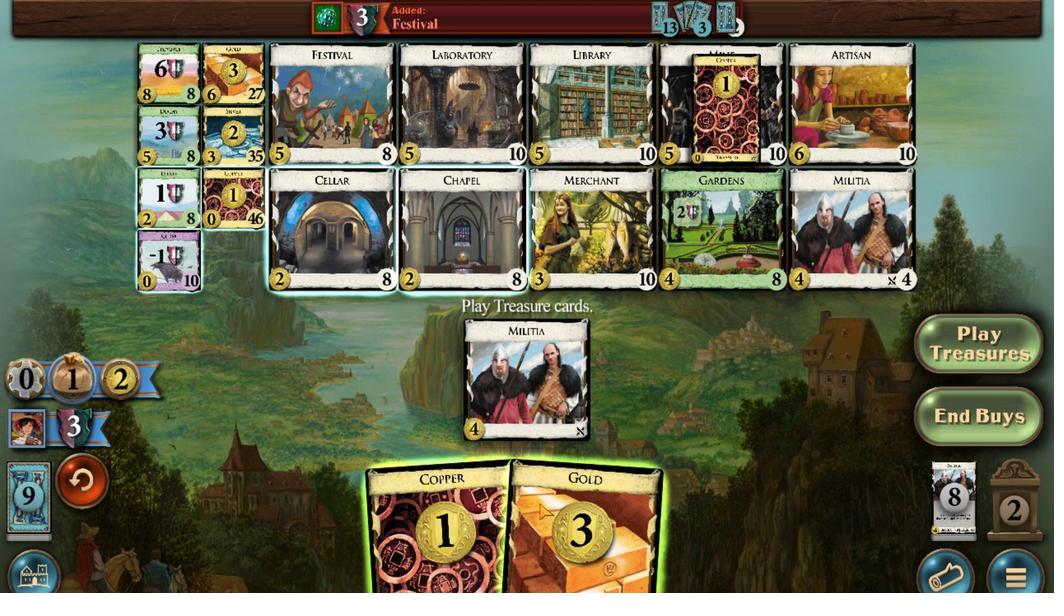 
Action: Mouse scrolled (521, 479) with delta (0, 0)
Screenshot: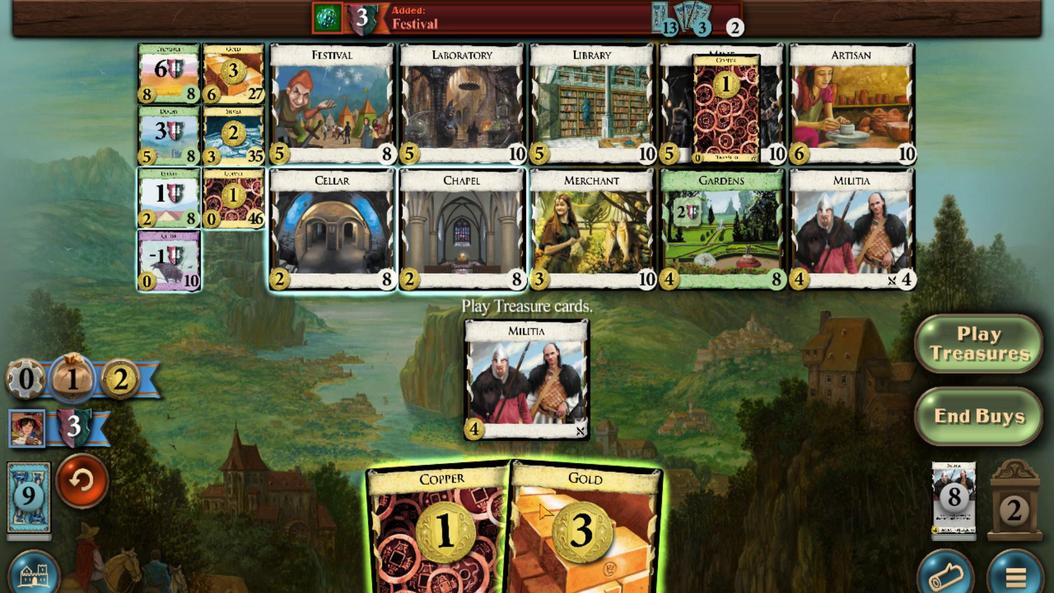 
Action: Mouse moved to (473, 475)
Screenshot: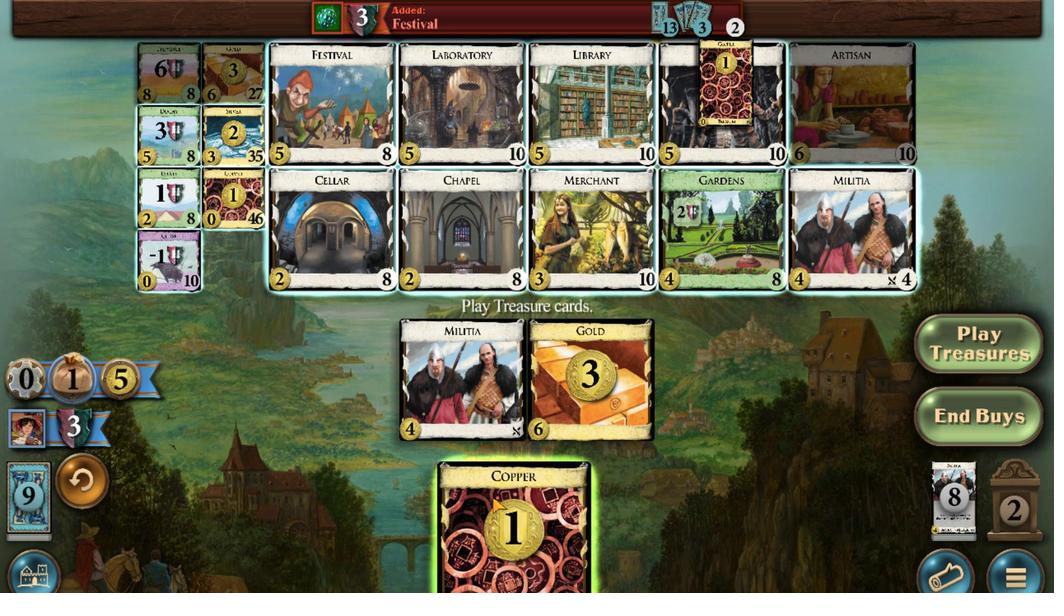 
Action: Mouse scrolled (473, 474) with delta (0, 0)
Screenshot: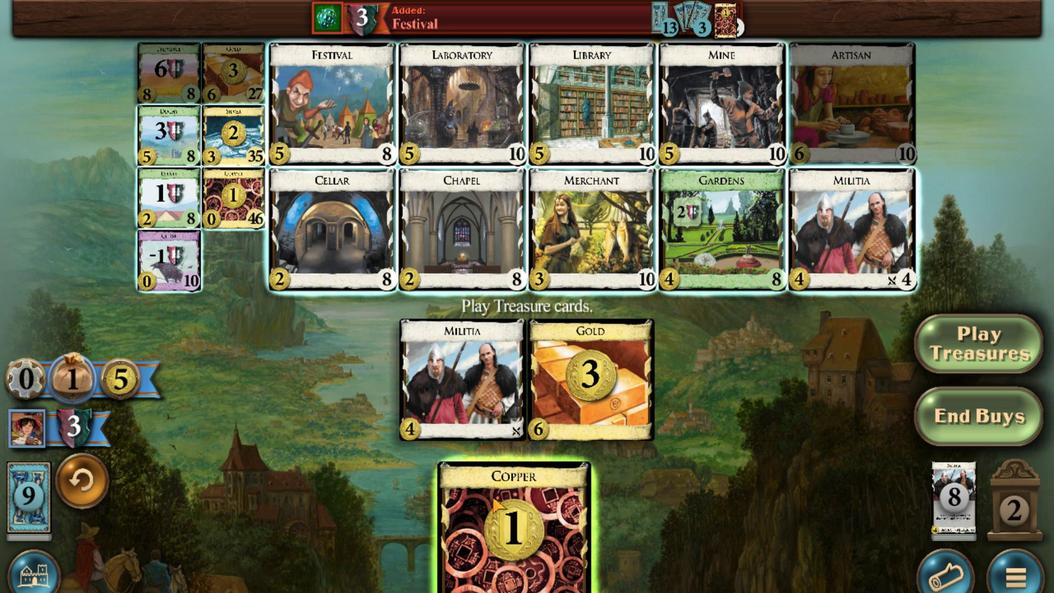 
Action: Mouse moved to (215, 185)
Screenshot: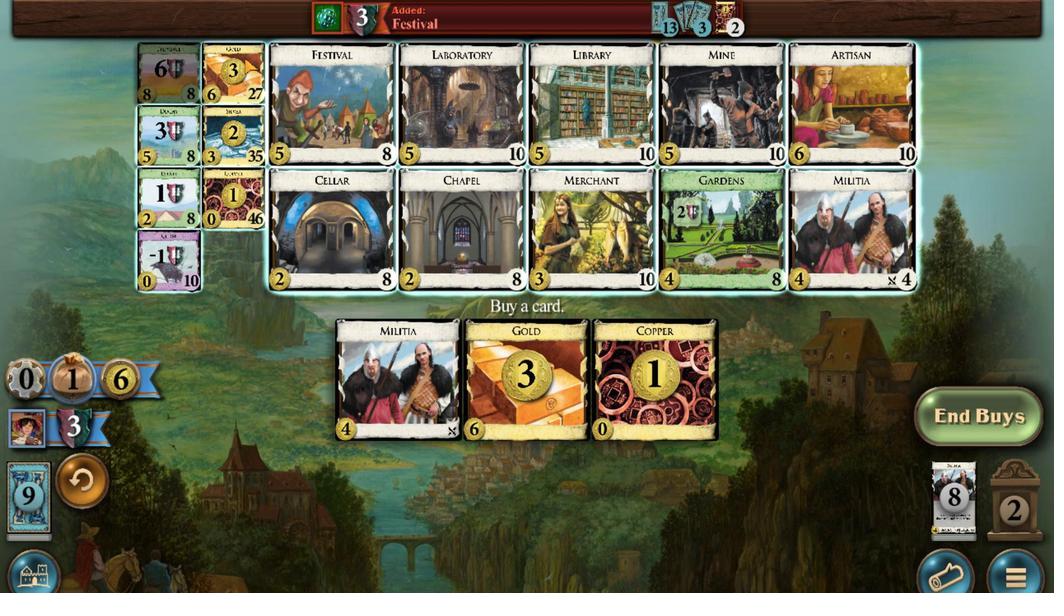 
Action: Mouse scrolled (215, 186) with delta (0, 0)
Screenshot: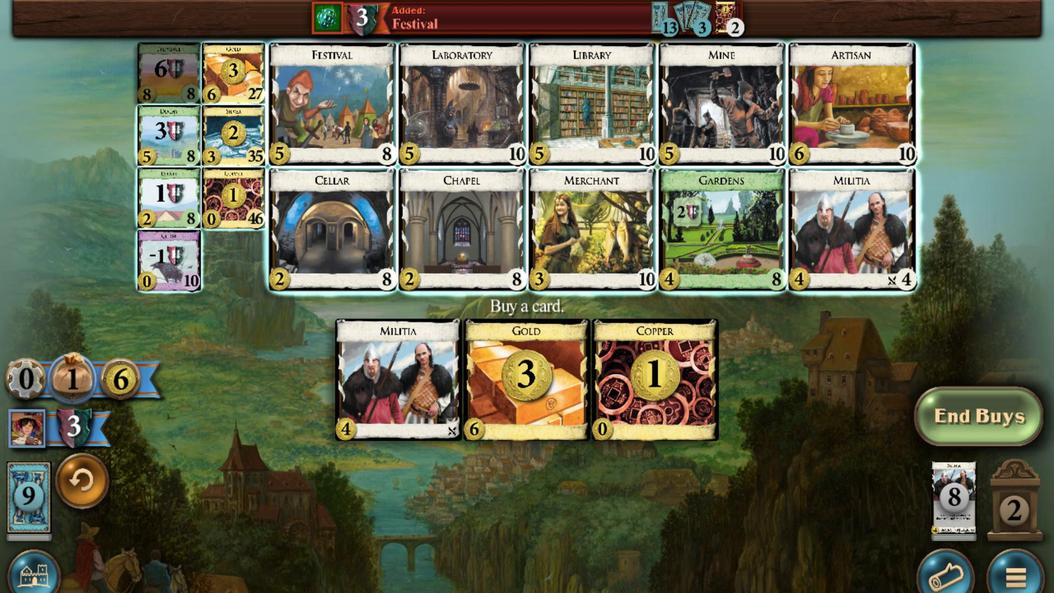 
Action: Mouse scrolled (215, 186) with delta (0, 0)
Screenshot: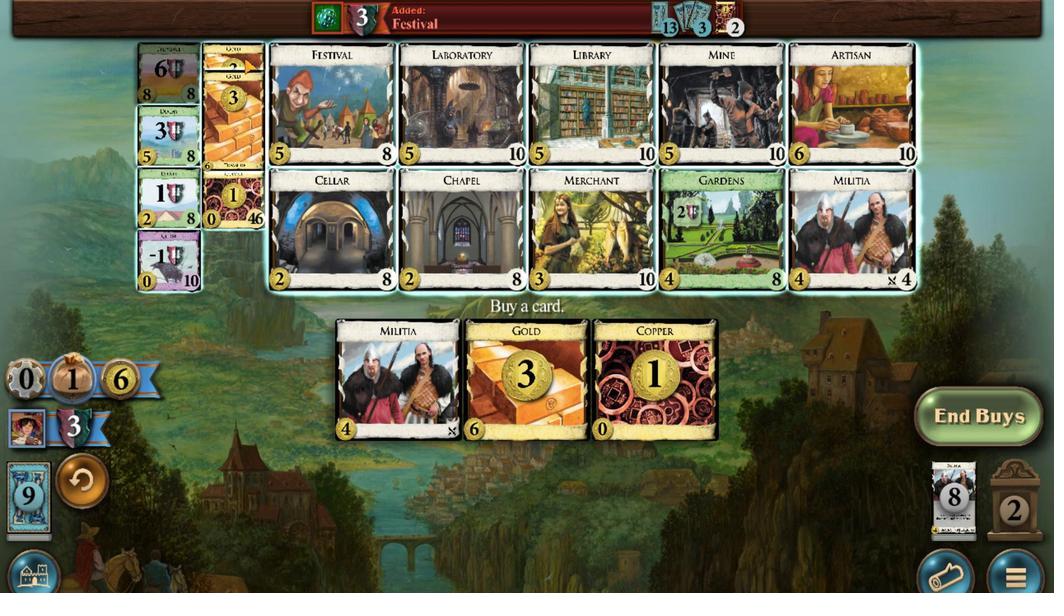 
Action: Mouse scrolled (215, 186) with delta (0, 0)
Screenshot: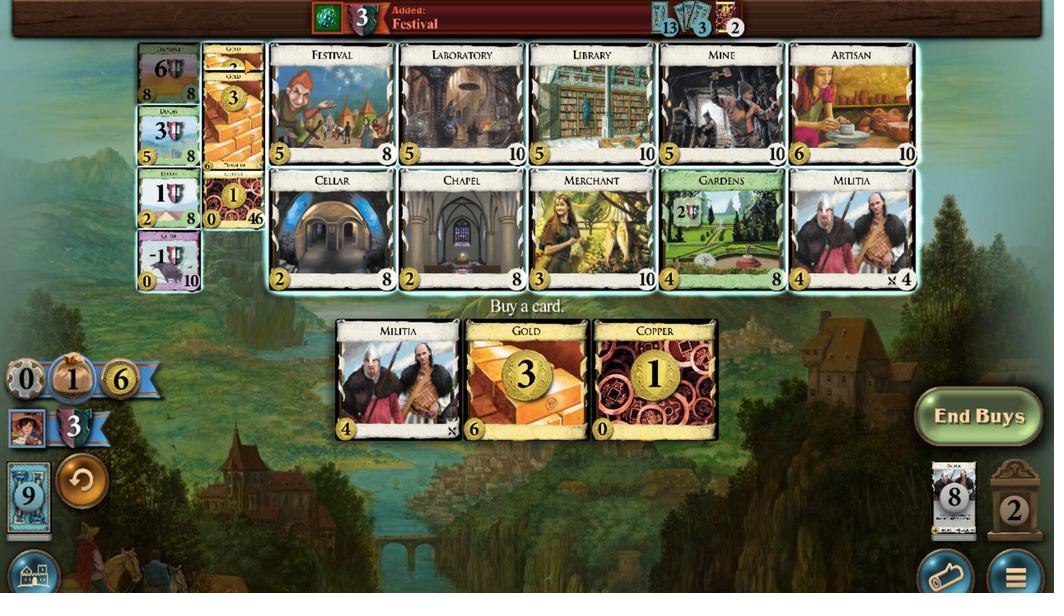 
Action: Mouse scrolled (215, 186) with delta (0, 0)
Screenshot: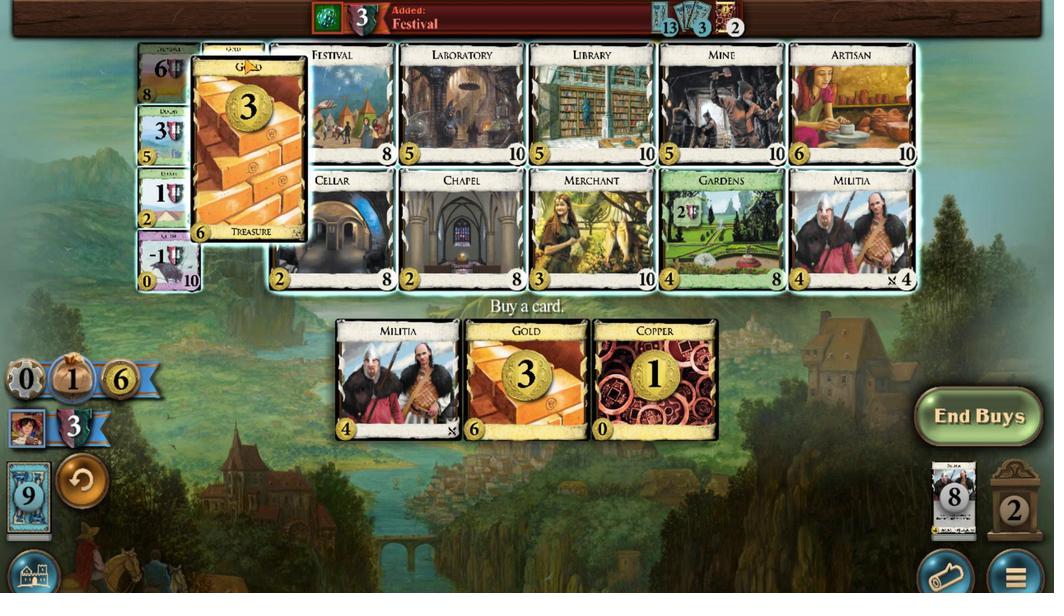 
Action: Mouse scrolled (215, 186) with delta (0, 0)
Screenshot: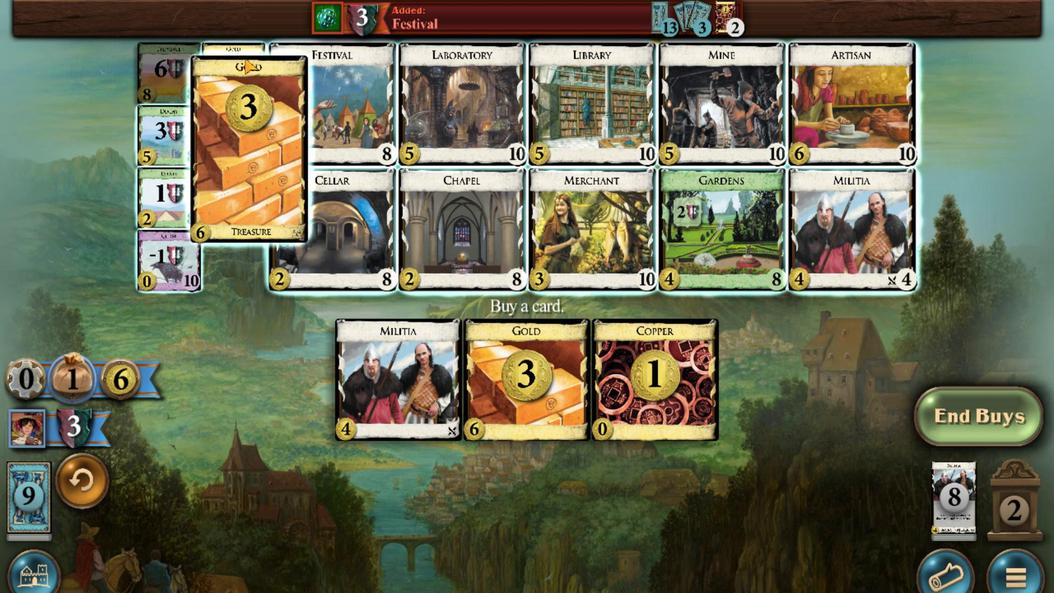 
Action: Mouse scrolled (215, 186) with delta (0, 0)
Screenshot: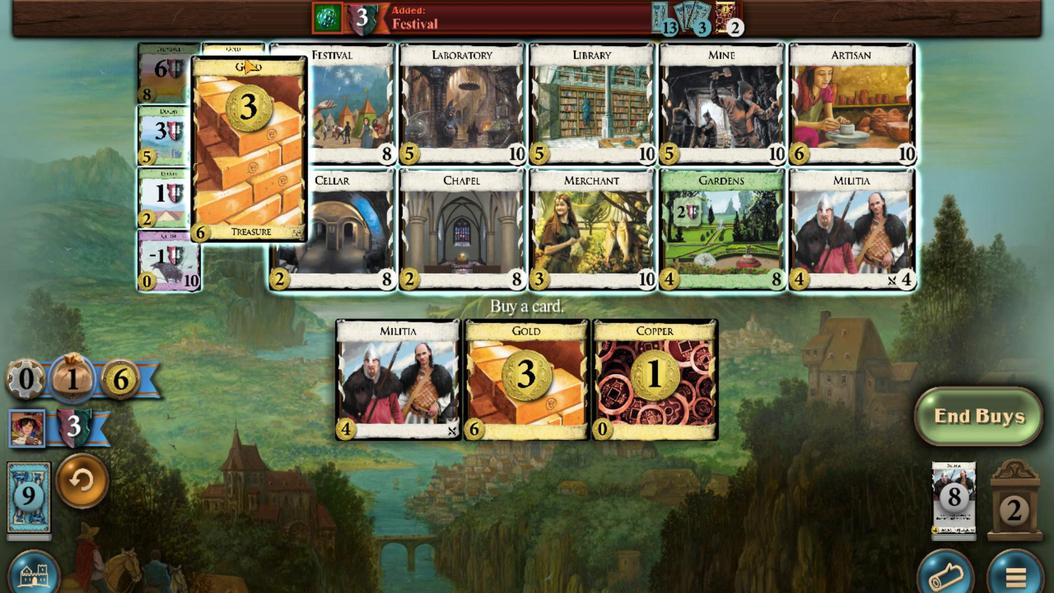 
Action: Mouse scrolled (215, 186) with delta (0, 0)
Screenshot: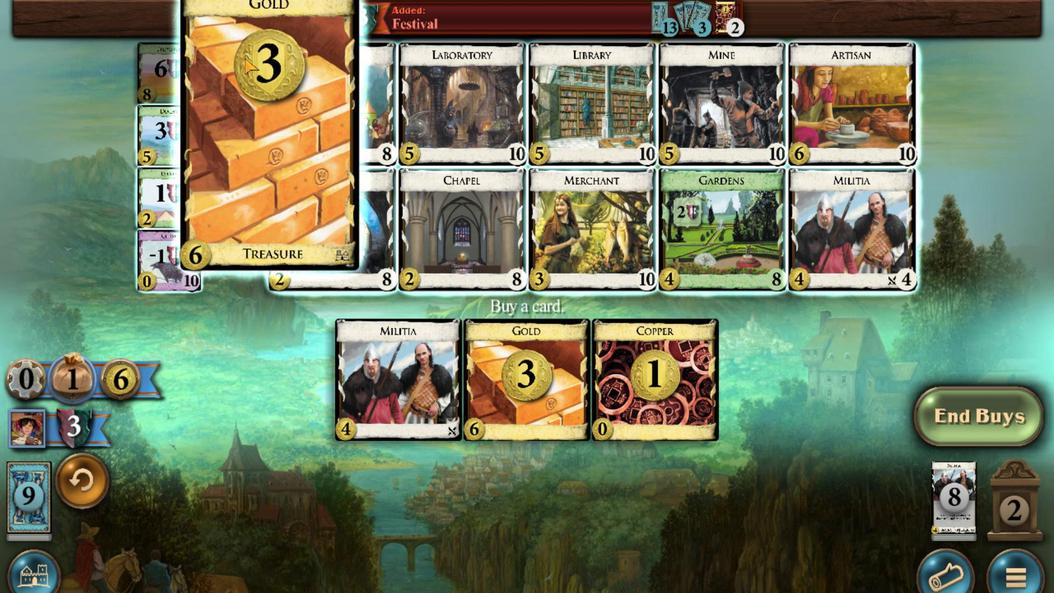 
Action: Mouse moved to (322, 498)
Screenshot: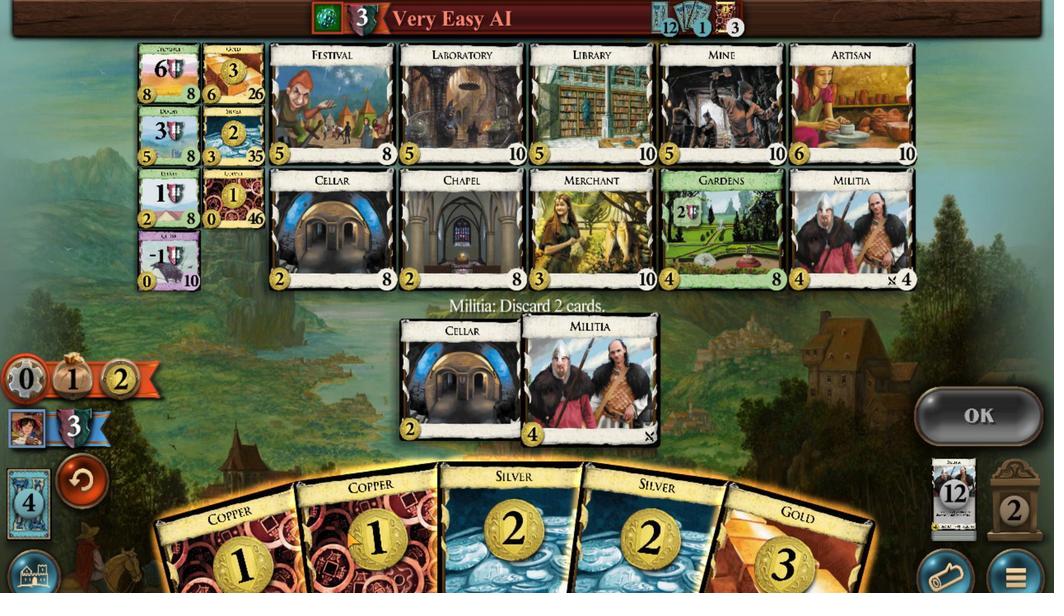 
Action: Mouse scrolled (322, 497) with delta (0, 0)
Screenshot: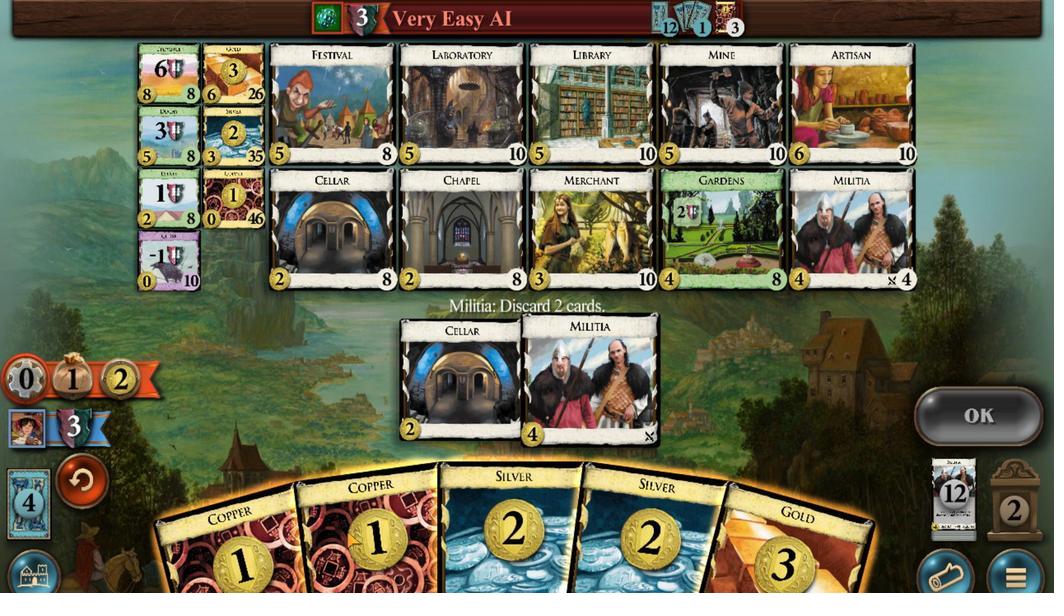 
Action: Mouse moved to (257, 503)
Screenshot: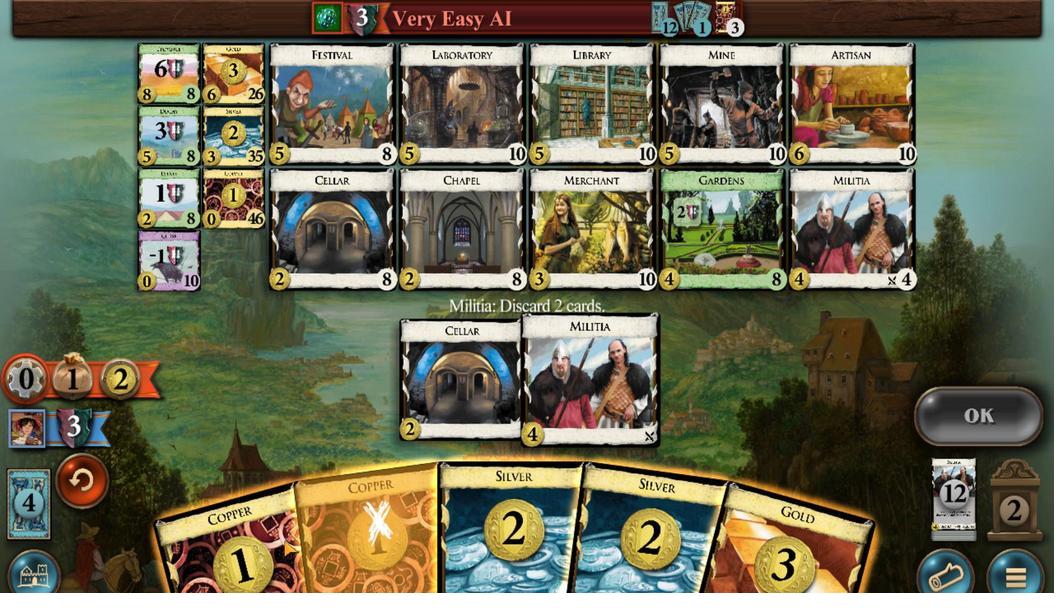 
Action: Mouse scrolled (257, 503) with delta (0, 0)
Screenshot: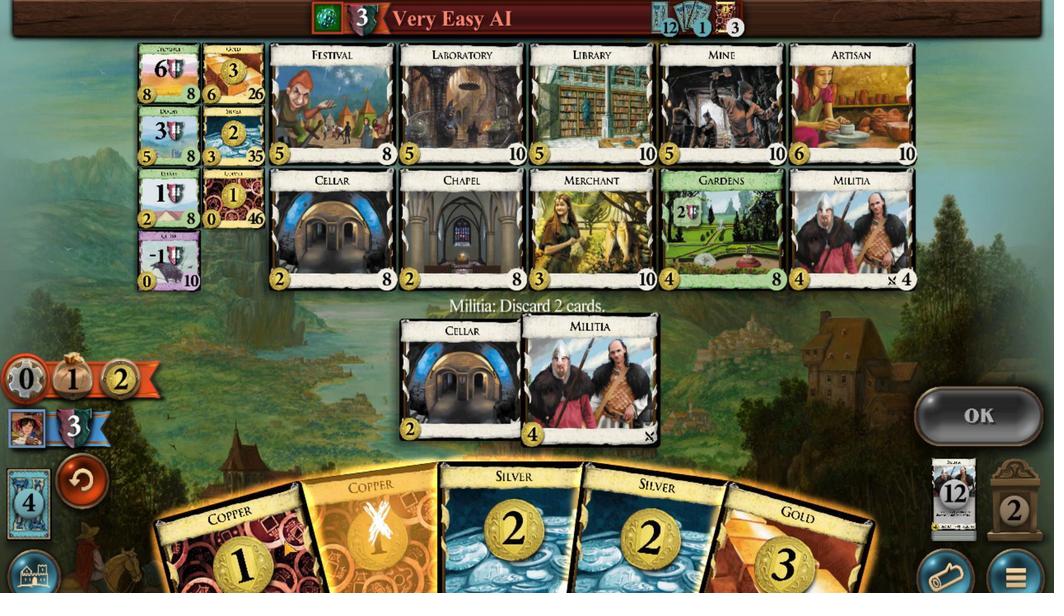 
Action: Mouse moved to (1010, 432)
Screenshot: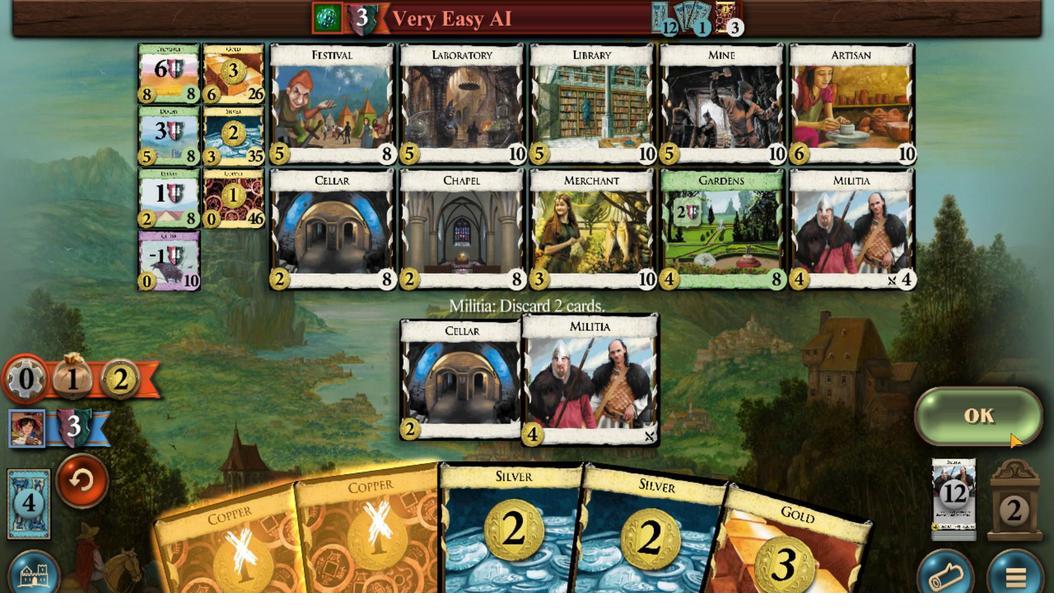 
Action: Mouse pressed left at (1010, 432)
Screenshot: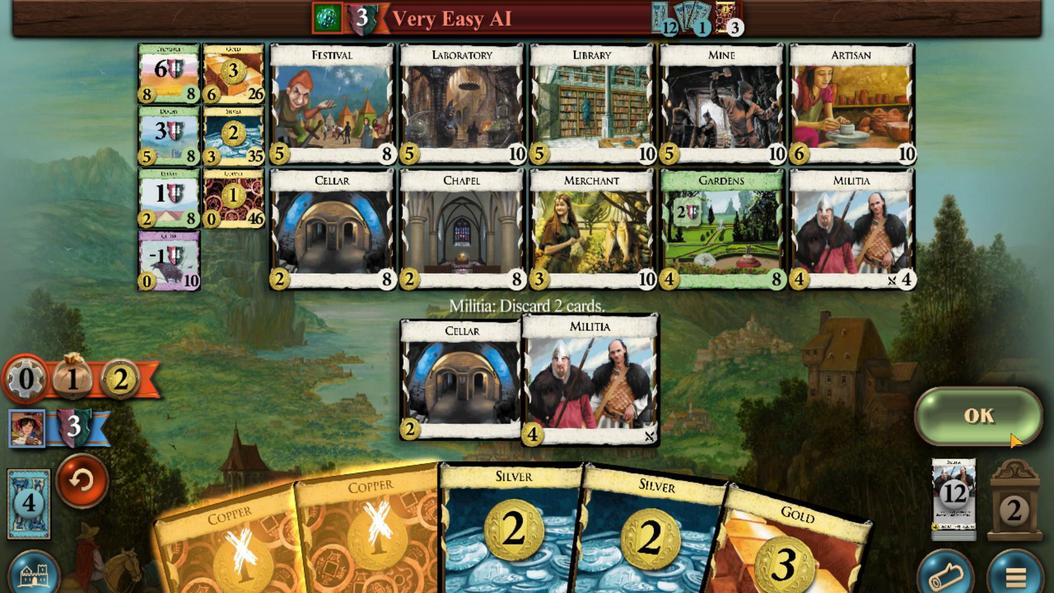 
Action: Mouse moved to (614, 478)
Screenshot: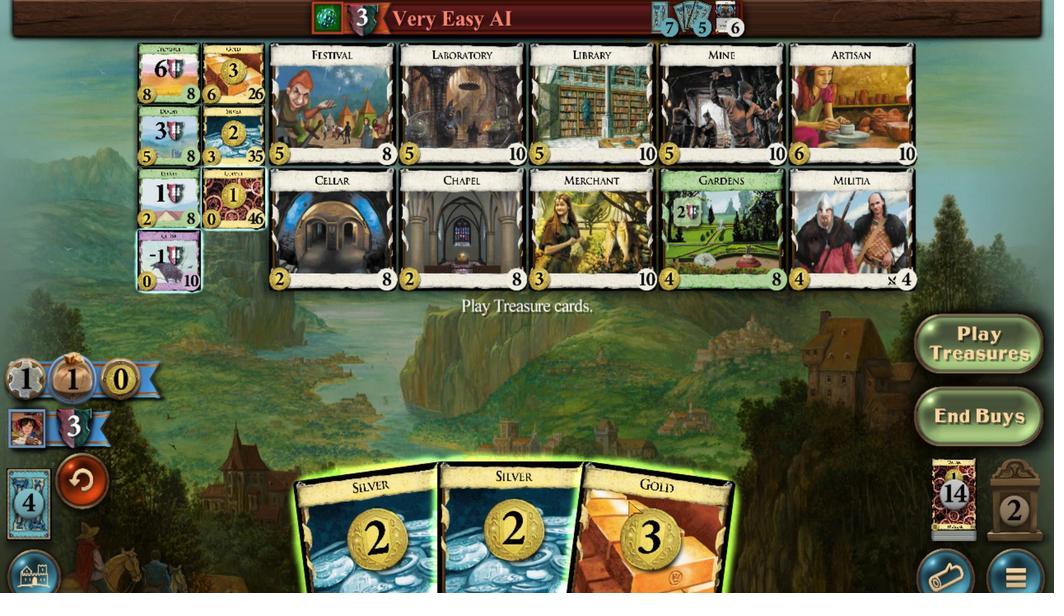 
Action: Mouse scrolled (614, 477) with delta (0, 0)
Screenshot: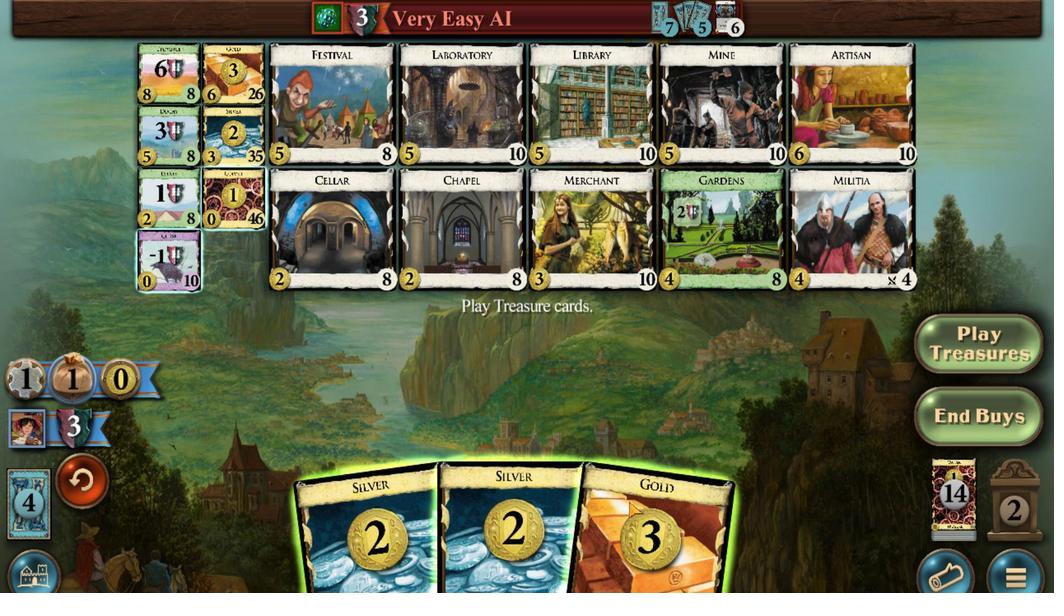 
Action: Mouse moved to (541, 473)
Screenshot: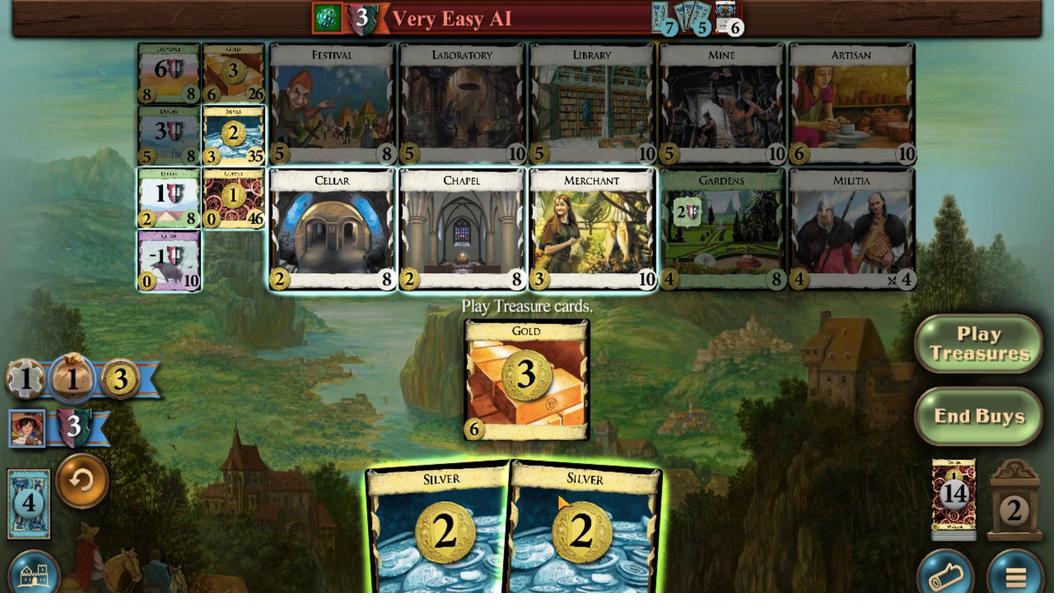 
Action: Mouse scrolled (541, 473) with delta (0, 0)
Screenshot: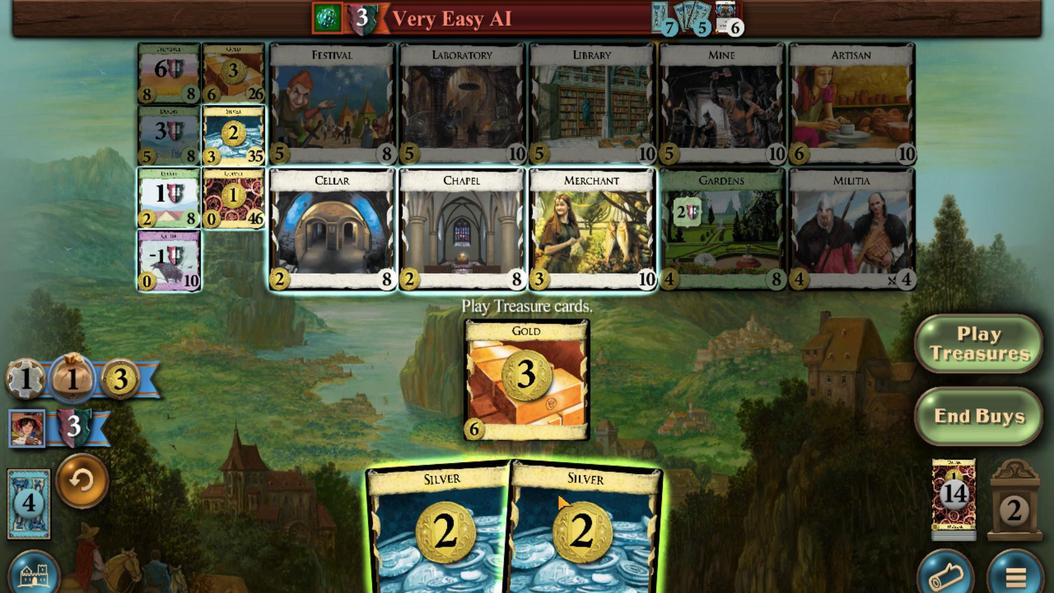 
Action: Mouse moved to (471, 473)
Screenshot: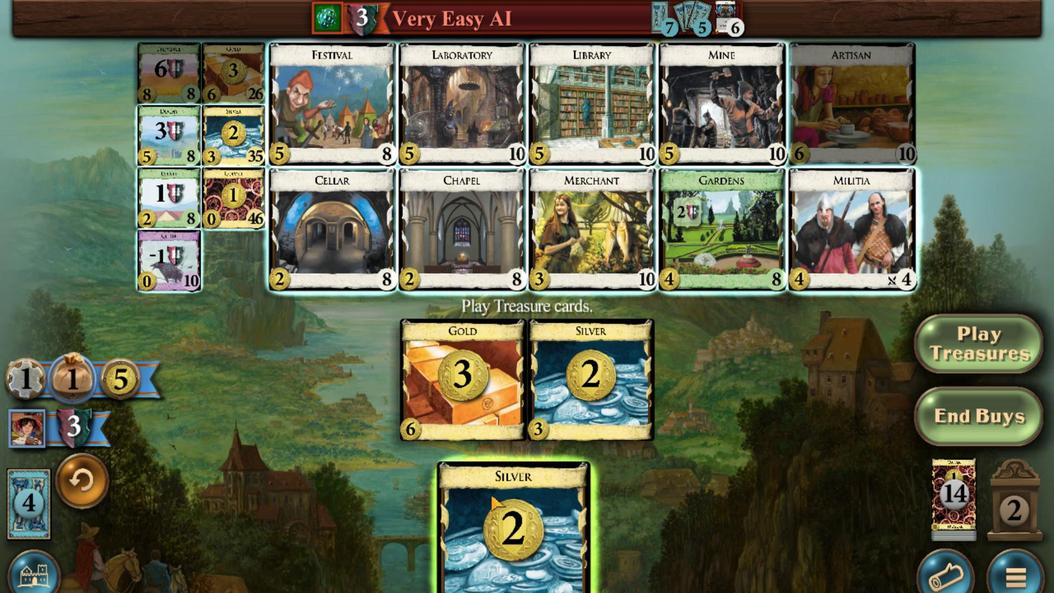 
Action: Mouse scrolled (471, 473) with delta (0, 0)
Screenshot: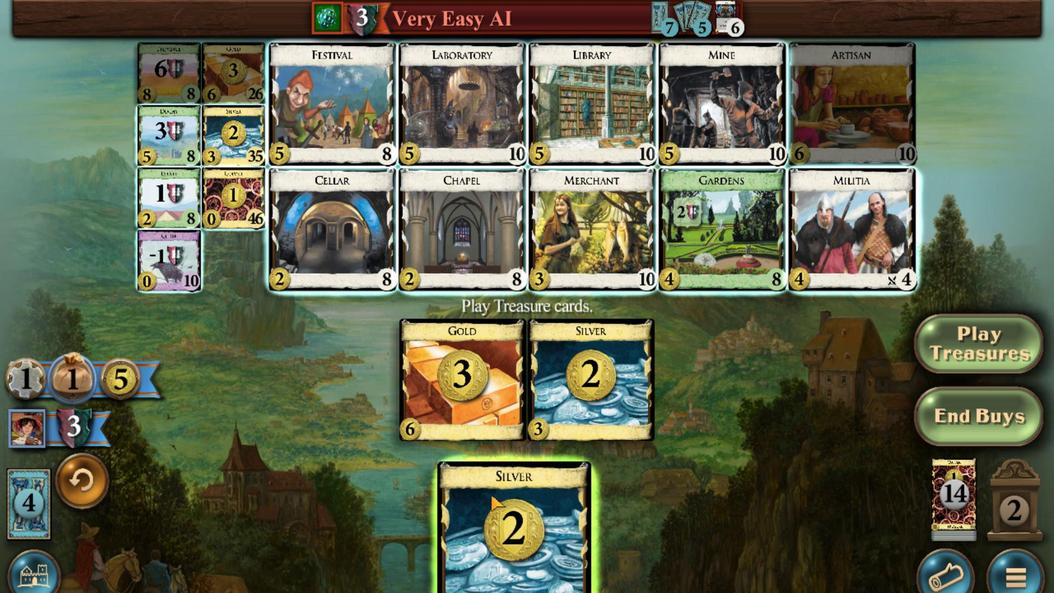
Action: Mouse moved to (209, 191)
Screenshot: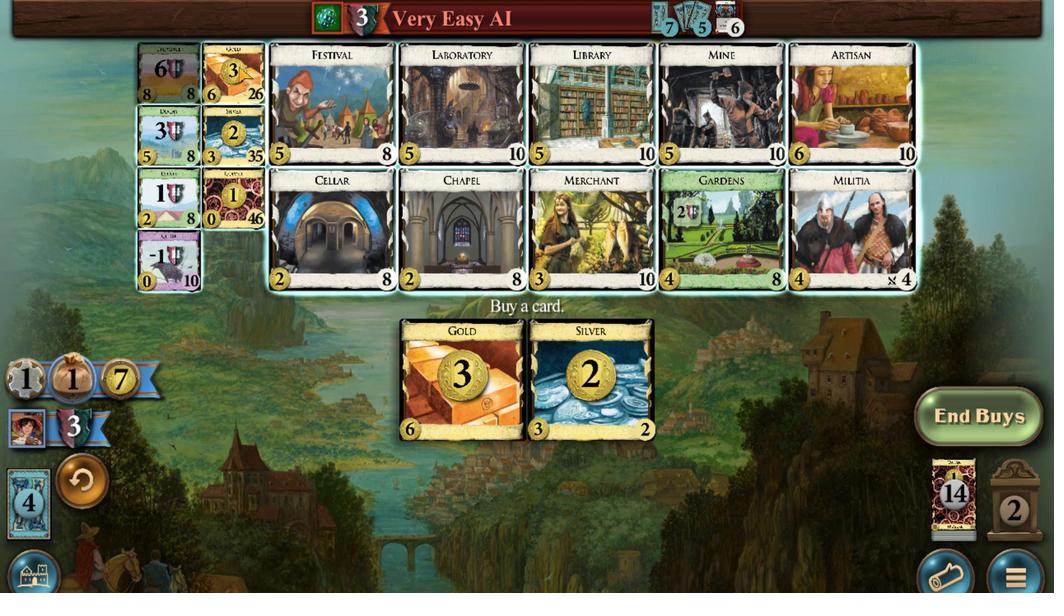 
Action: Mouse scrolled (209, 191) with delta (0, 0)
Screenshot: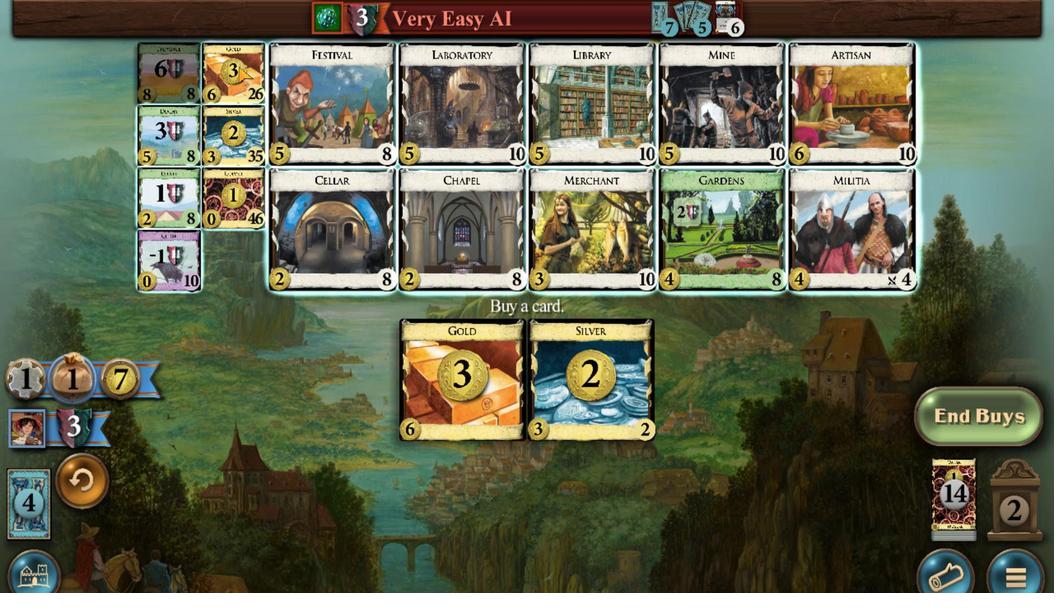 
Action: Mouse scrolled (209, 191) with delta (0, 0)
Screenshot: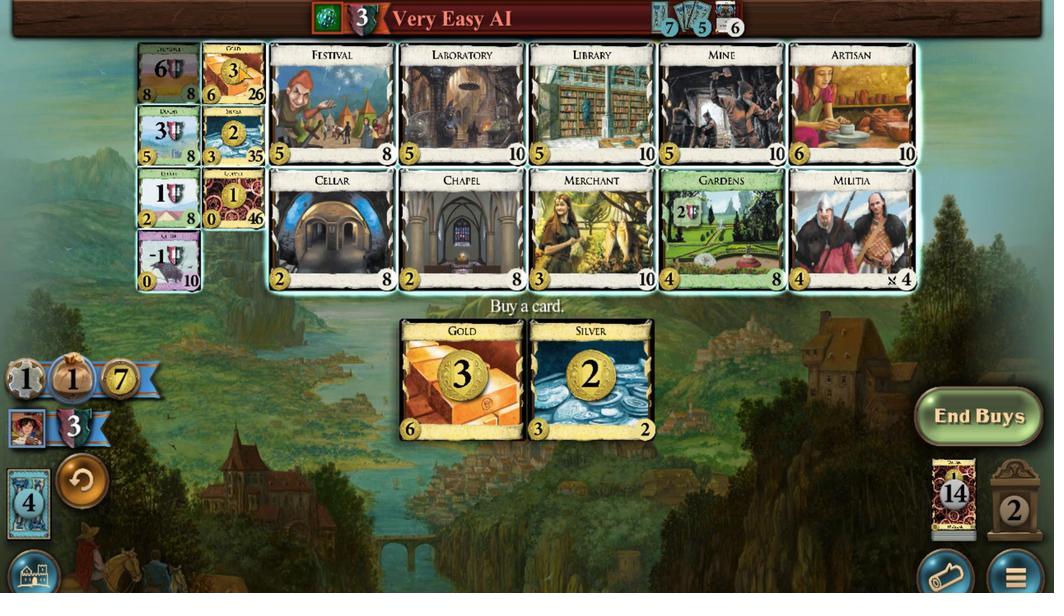 
Action: Mouse scrolled (209, 191) with delta (0, 0)
Screenshot: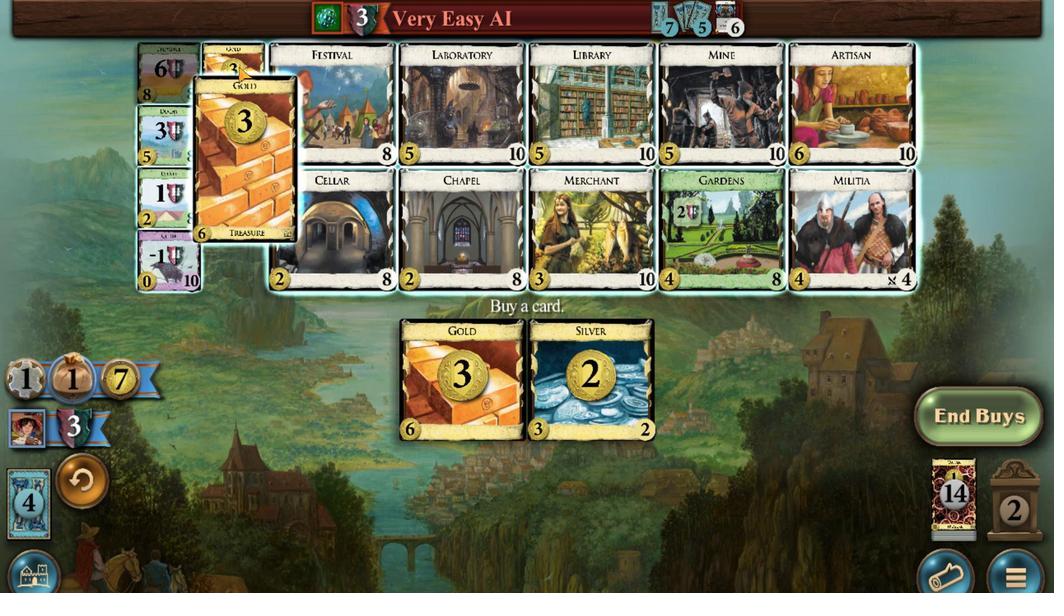 
Action: Mouse scrolled (209, 191) with delta (0, 0)
Screenshot: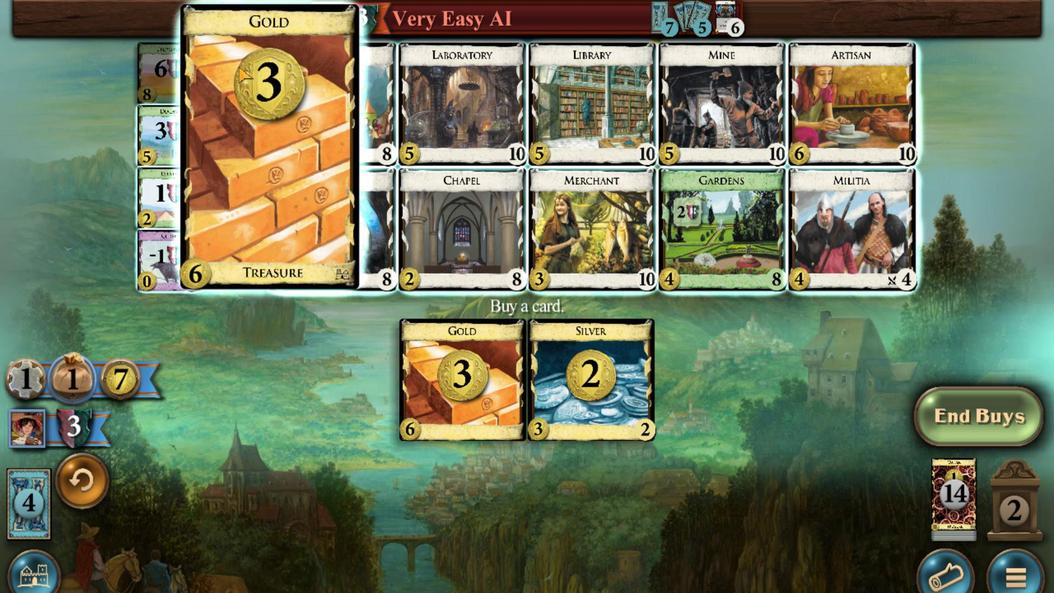 
Action: Mouse scrolled (209, 191) with delta (0, 0)
Screenshot: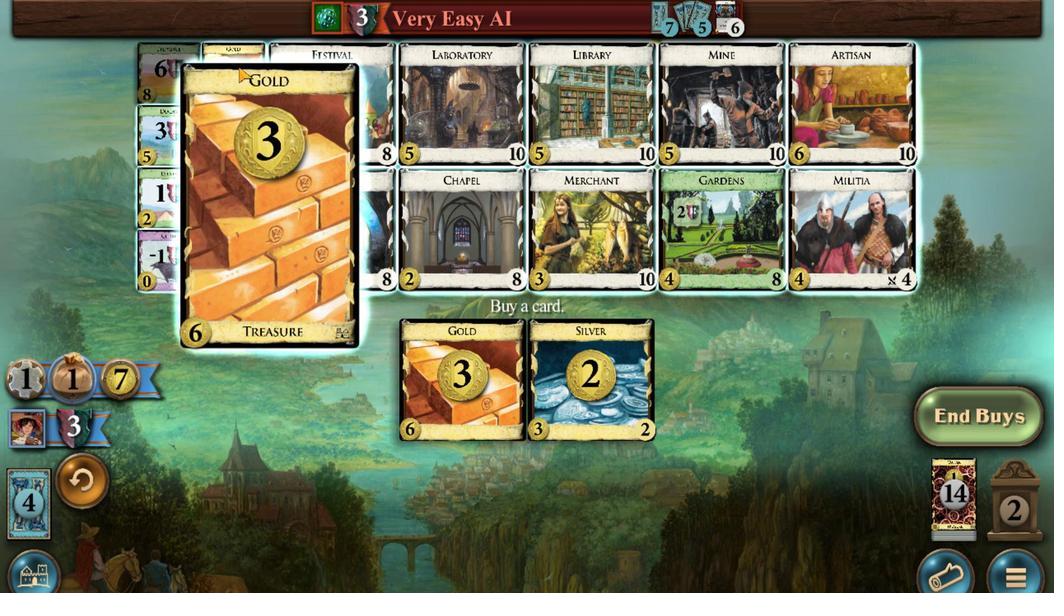 
Action: Mouse moved to (640, 498)
Screenshot: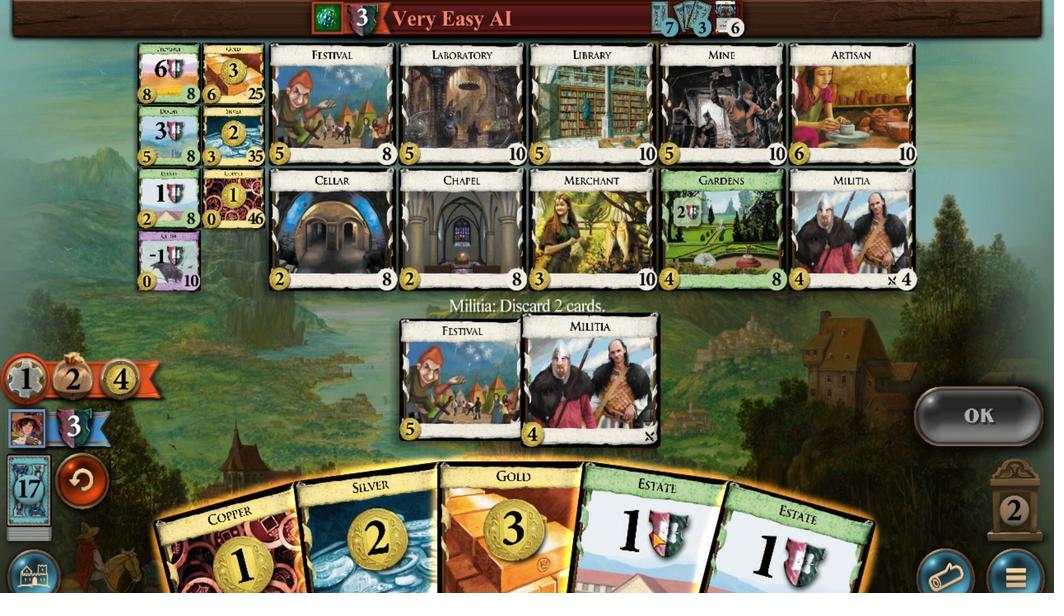 
Action: Mouse scrolled (640, 497) with delta (0, 0)
Screenshot: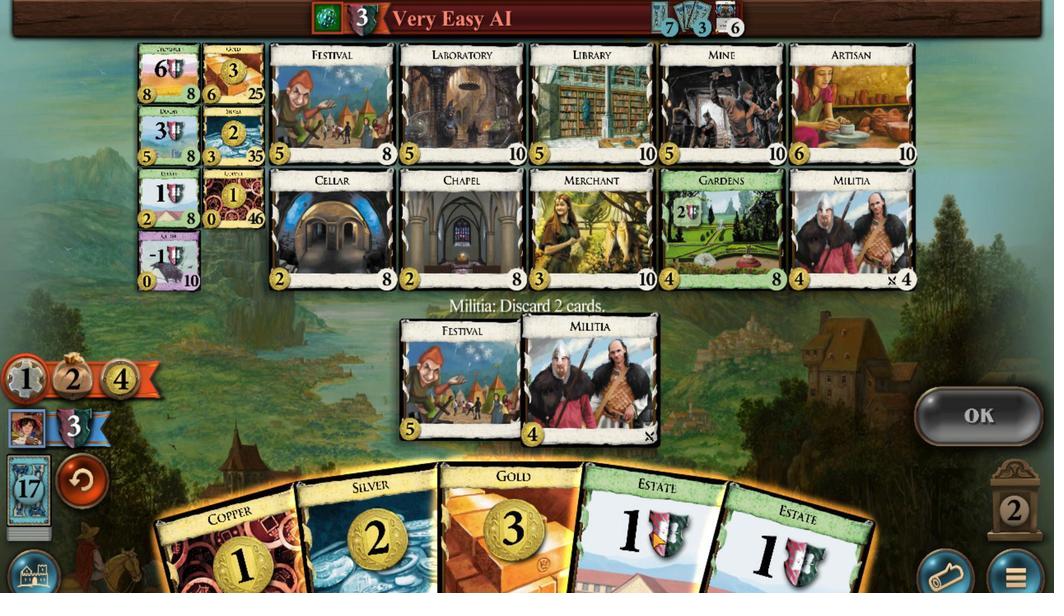 
Action: Mouse moved to (756, 509)
Screenshot: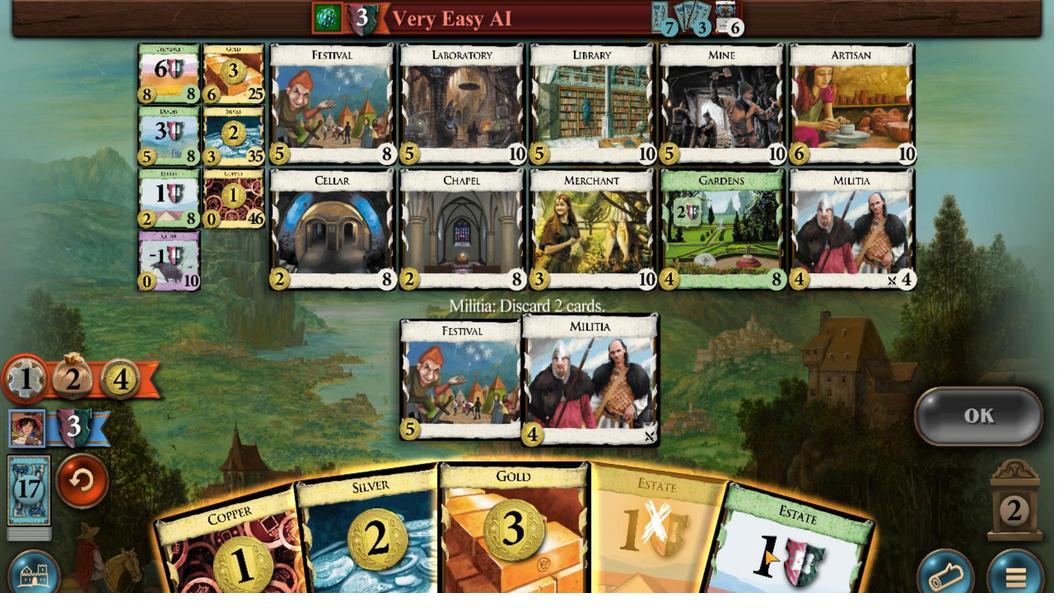 
Action: Mouse scrolled (756, 509) with delta (0, 0)
Screenshot: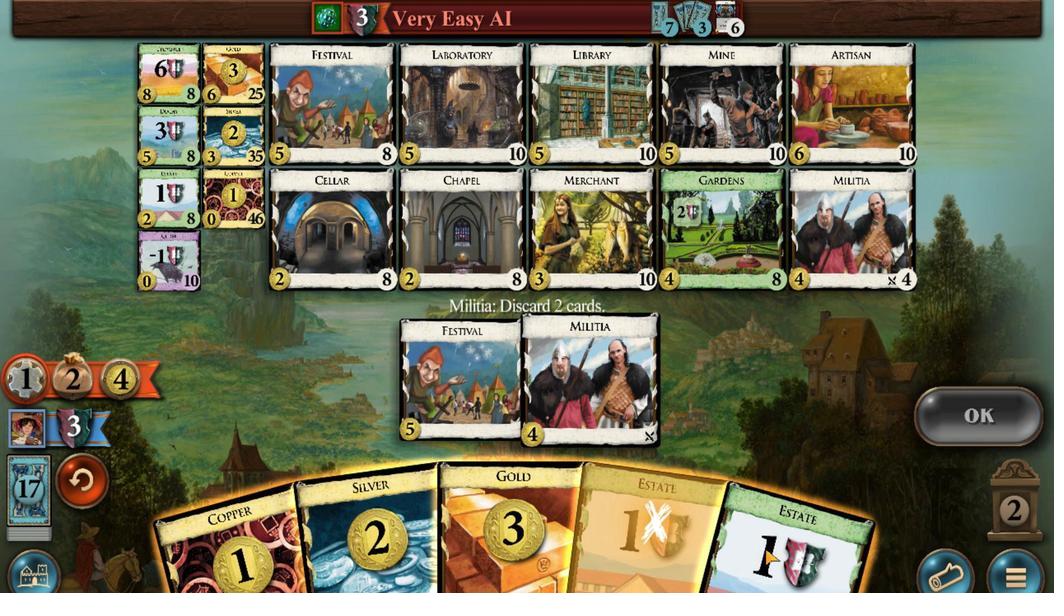 
Action: Mouse moved to (977, 401)
Screenshot: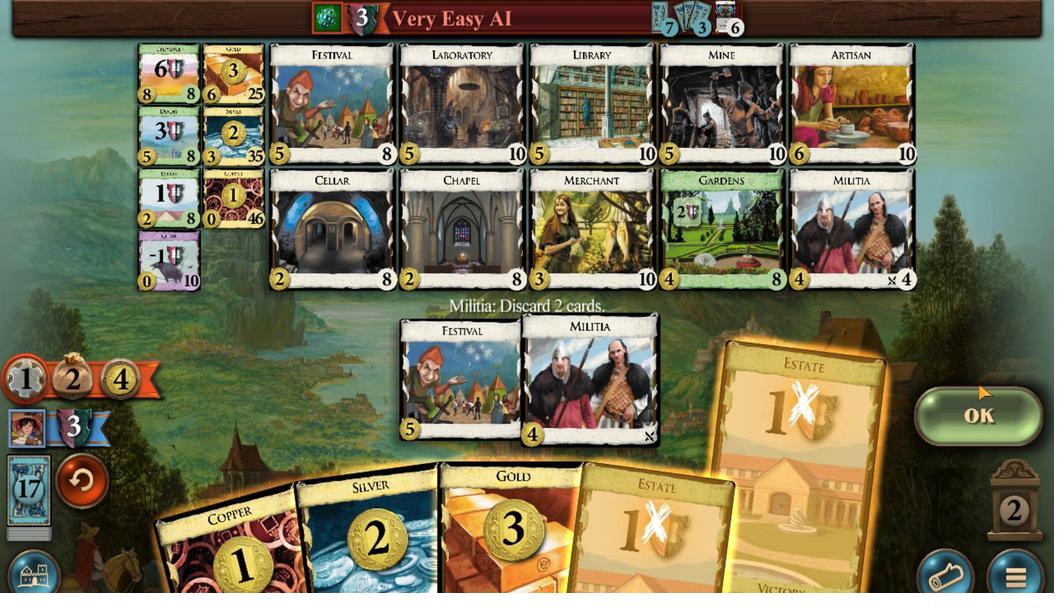 
Action: Mouse pressed left at (977, 401)
Screenshot: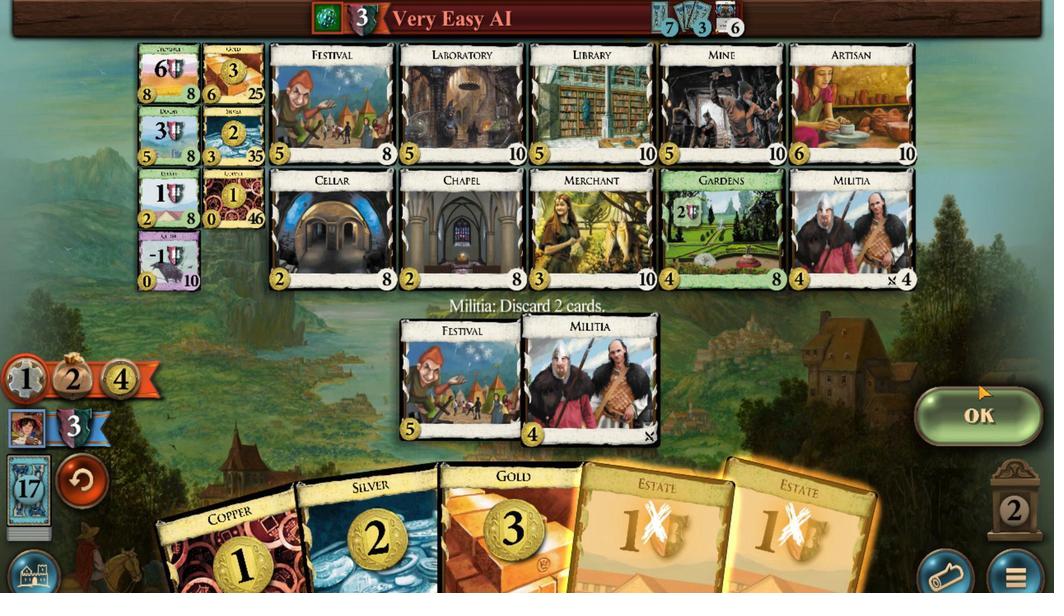 
Action: Mouse moved to (972, 412)
Screenshot: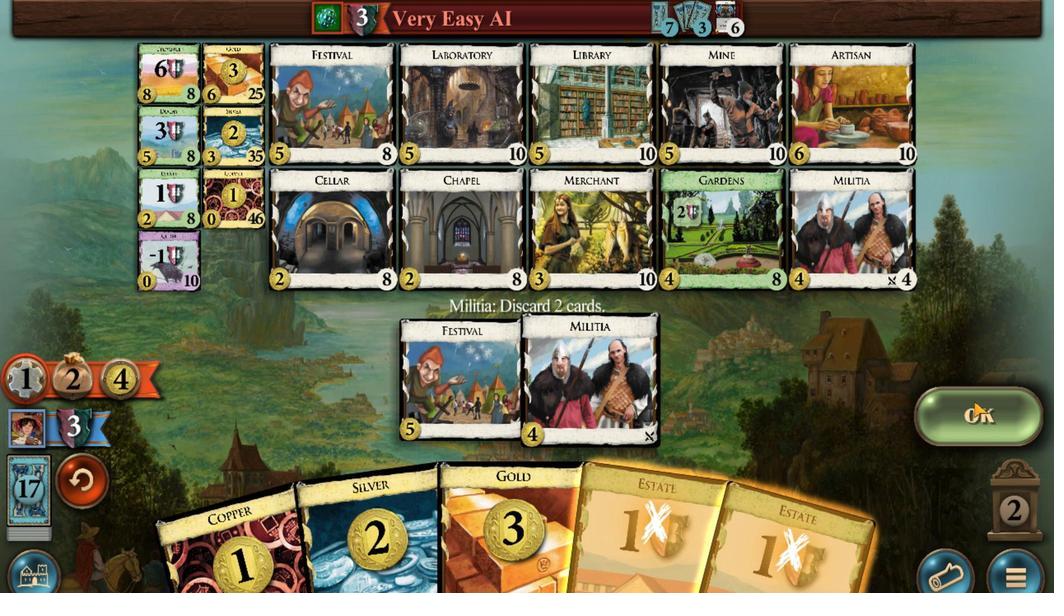 
Action: Mouse pressed left at (972, 412)
Screenshot: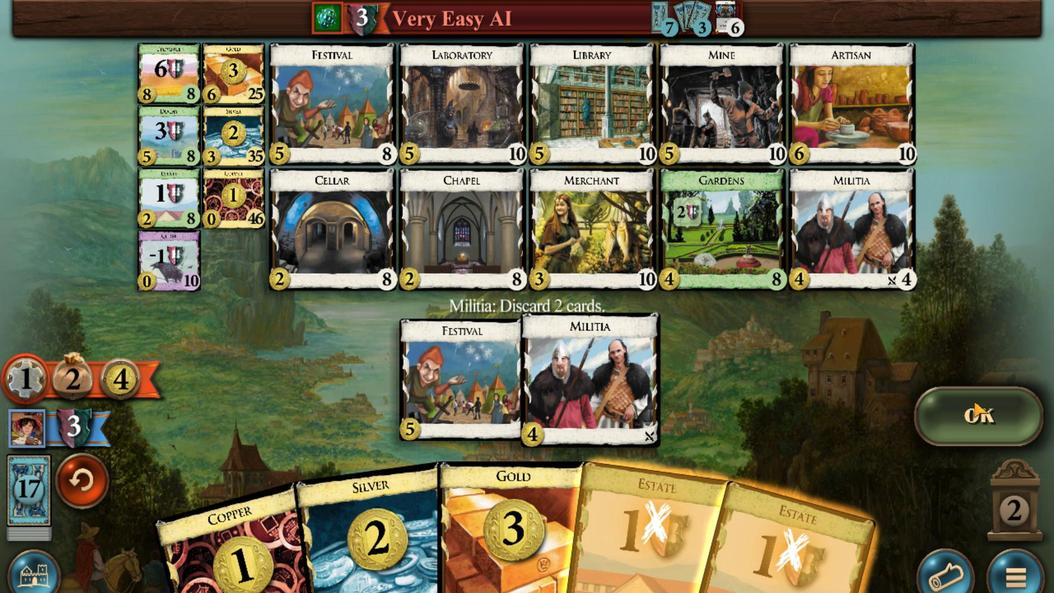 
Action: Mouse moved to (533, 492)
Screenshot: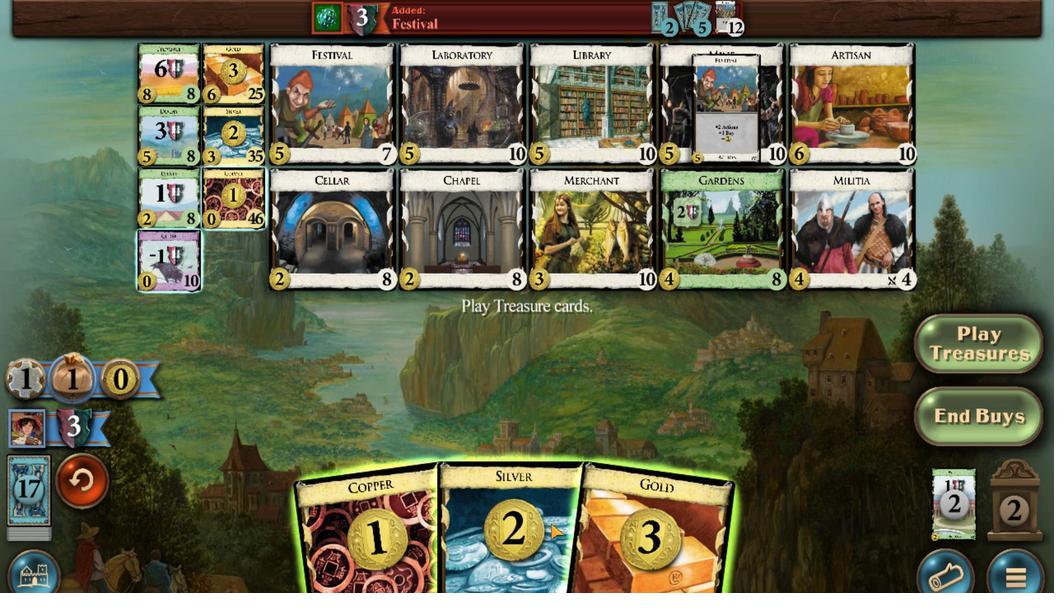 
Action: Mouse scrolled (533, 492) with delta (0, 0)
Screenshot: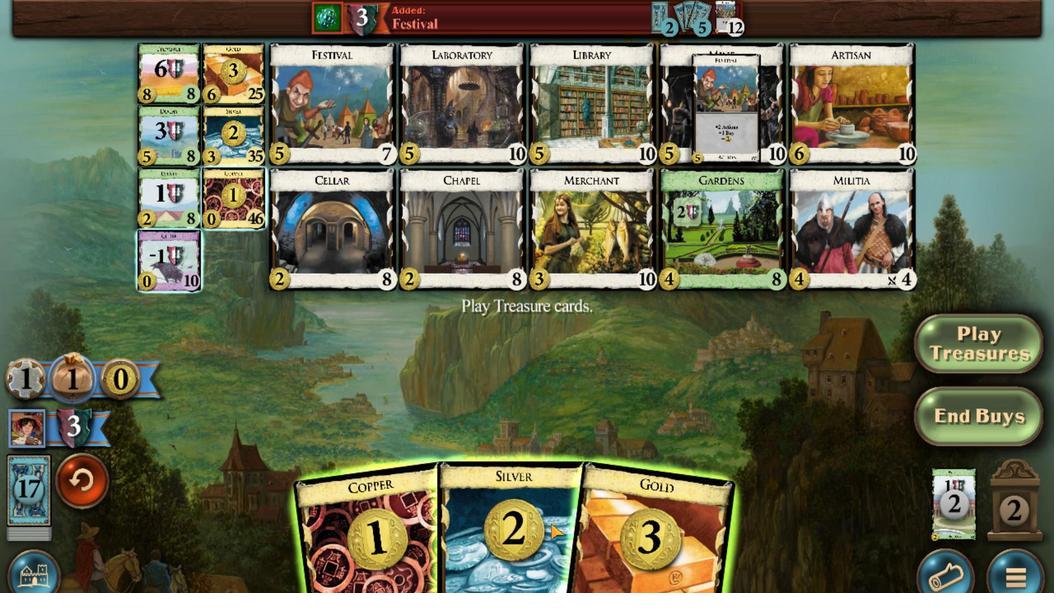 
Action: Mouse moved to (580, 479)
Screenshot: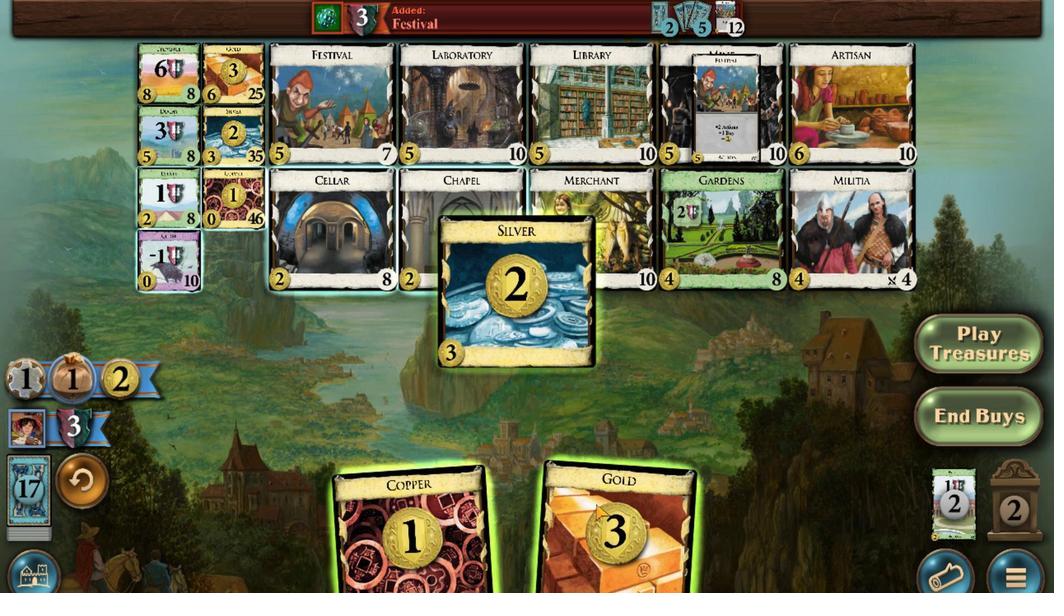 
Action: Mouse scrolled (580, 479) with delta (0, 0)
Screenshot: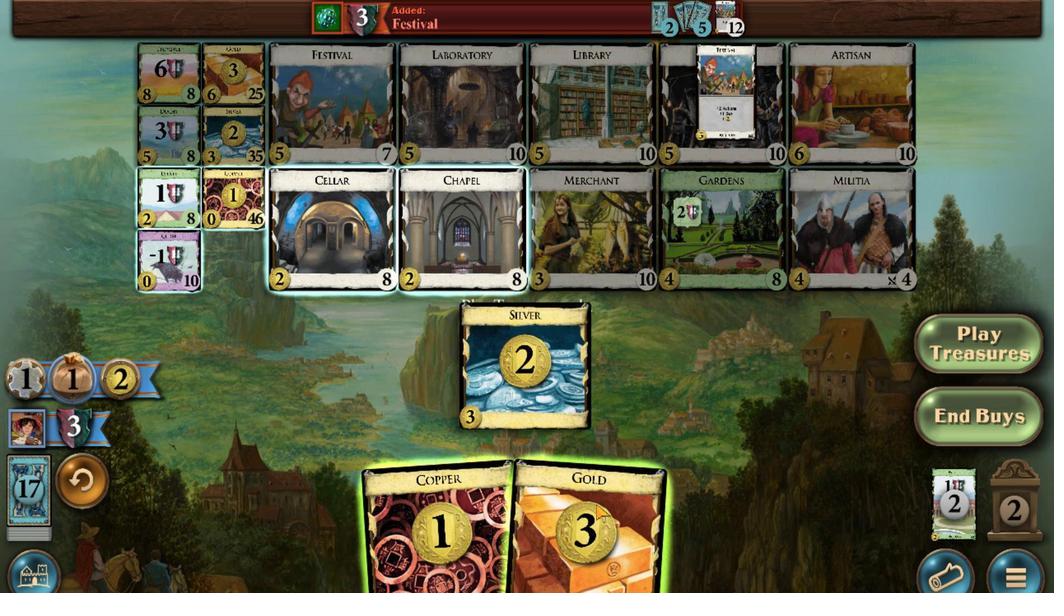 
Action: Mouse moved to (530, 478)
Screenshot: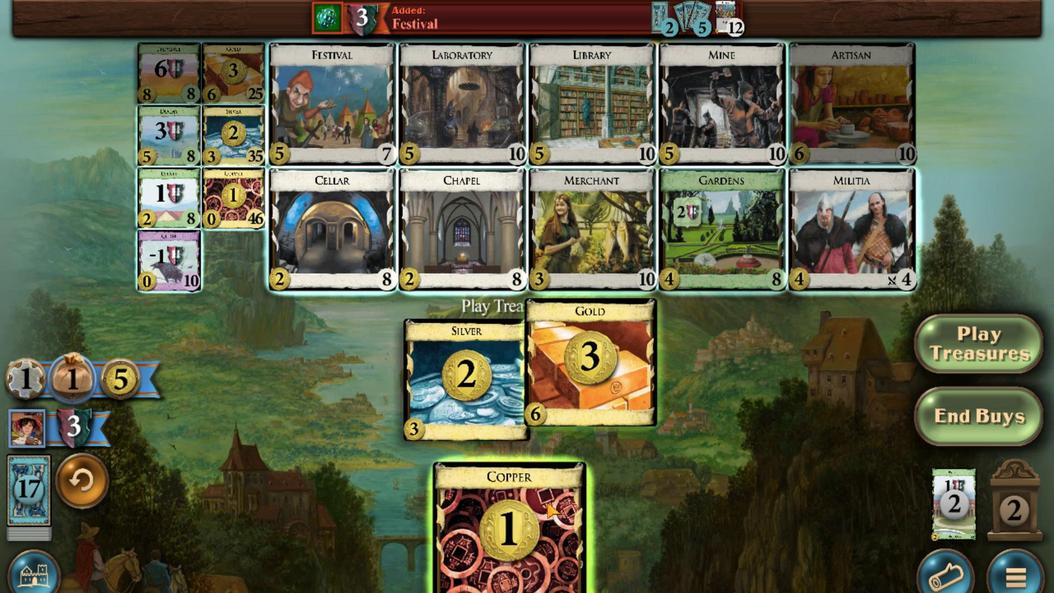 
Action: Mouse scrolled (530, 478) with delta (0, 0)
Screenshot: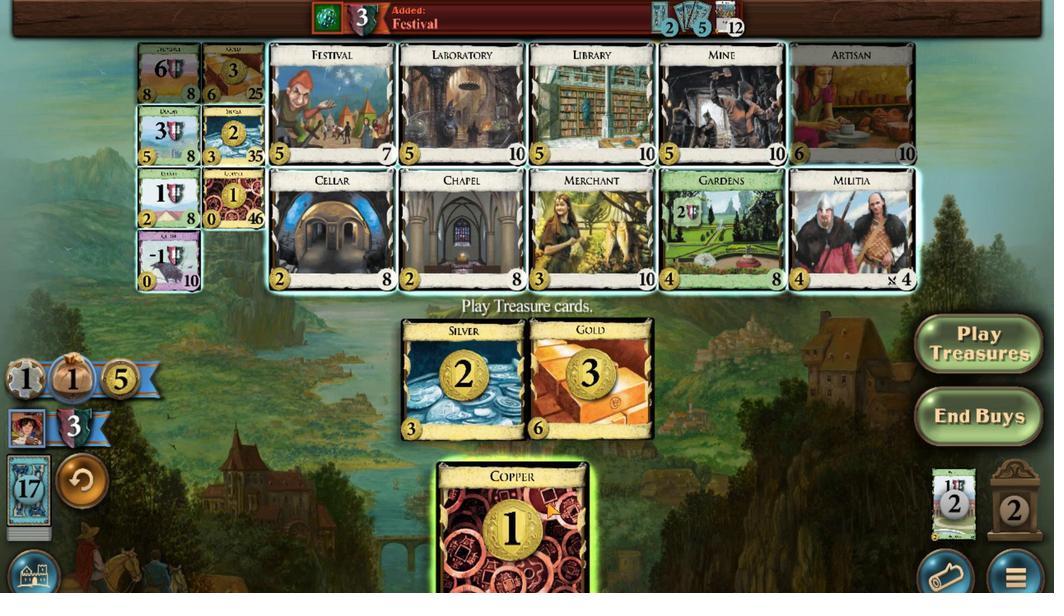 
Action: Mouse moved to (203, 197)
Screenshot: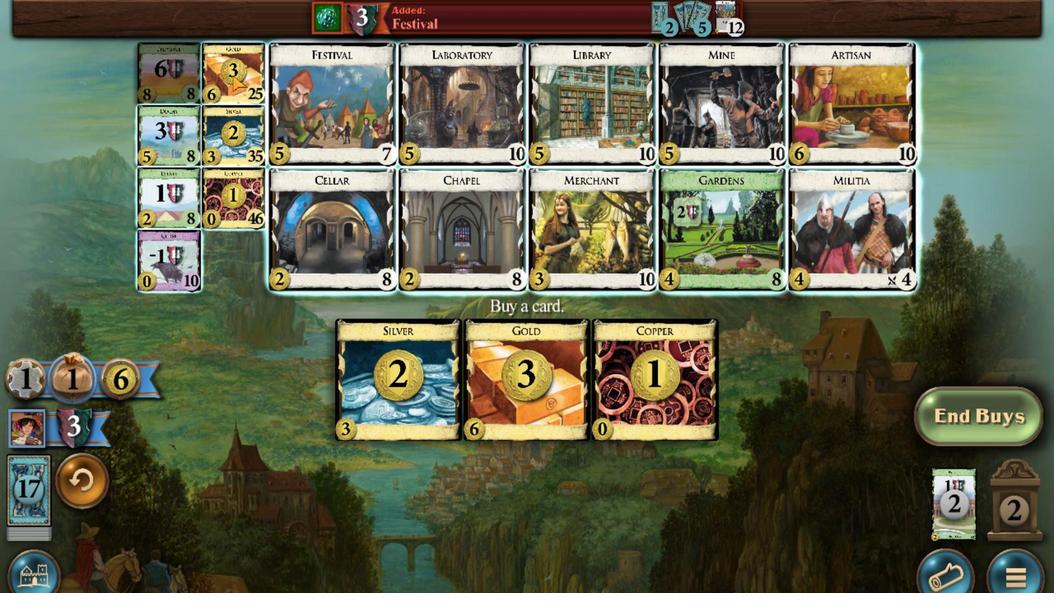
Action: Mouse scrolled (203, 197) with delta (0, 0)
Screenshot: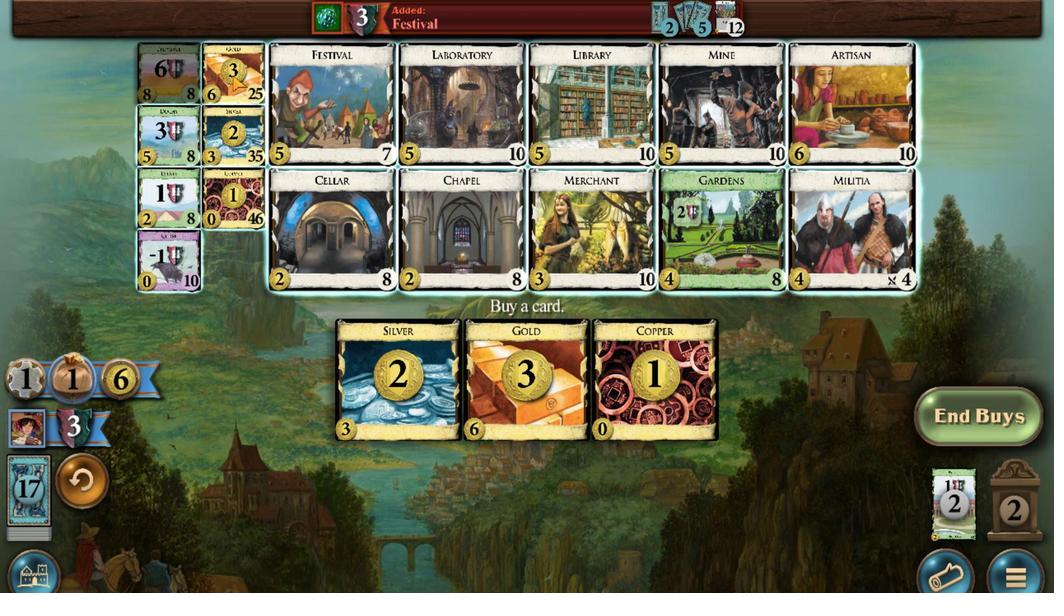 
Action: Mouse scrolled (203, 197) with delta (0, 0)
Screenshot: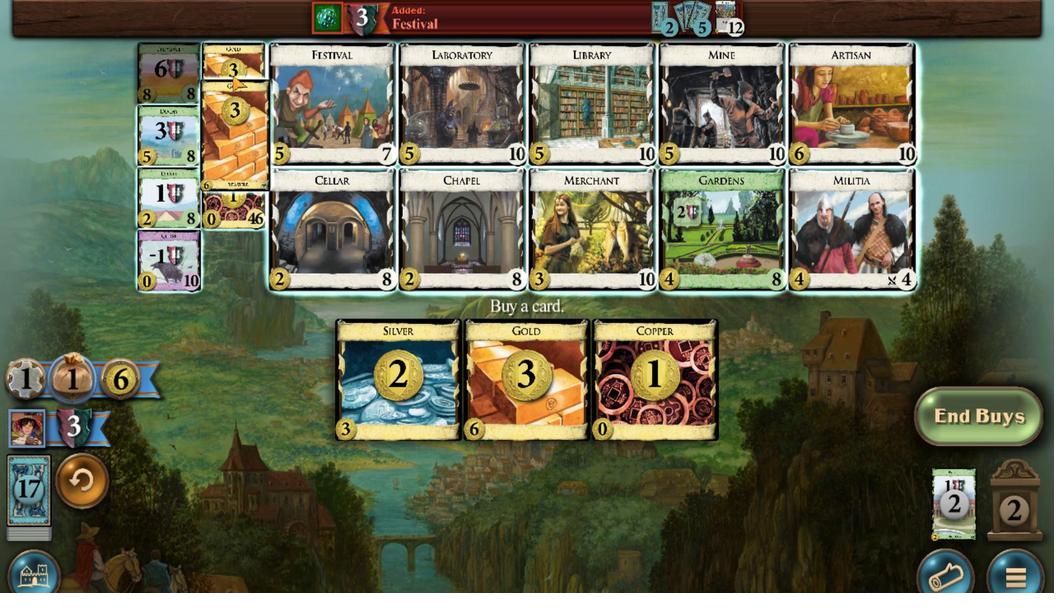 
Action: Mouse scrolled (203, 197) with delta (0, 0)
Screenshot: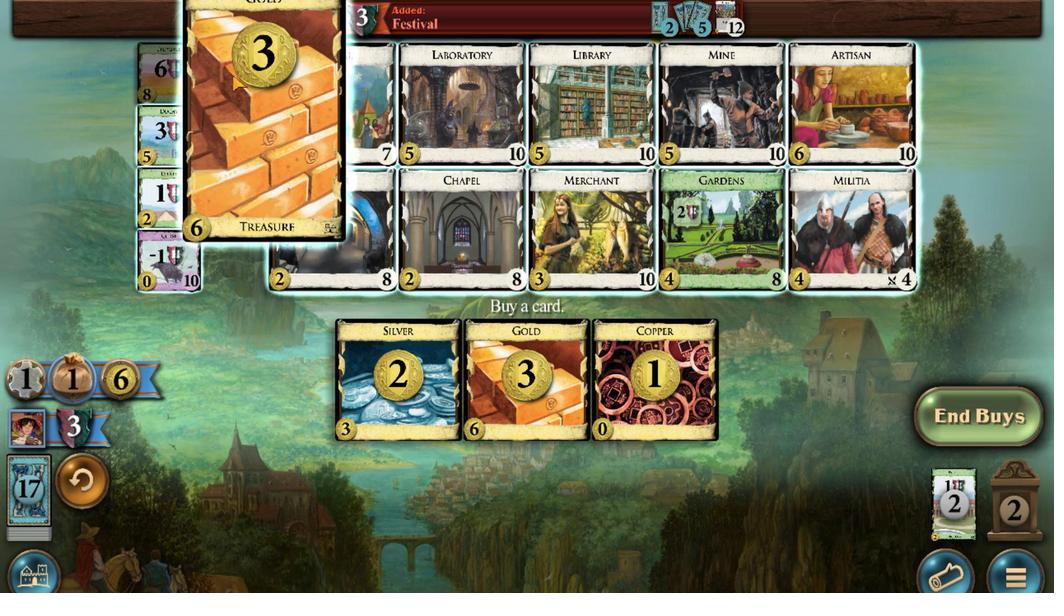 
Action: Mouse scrolled (203, 197) with delta (0, 0)
Screenshot: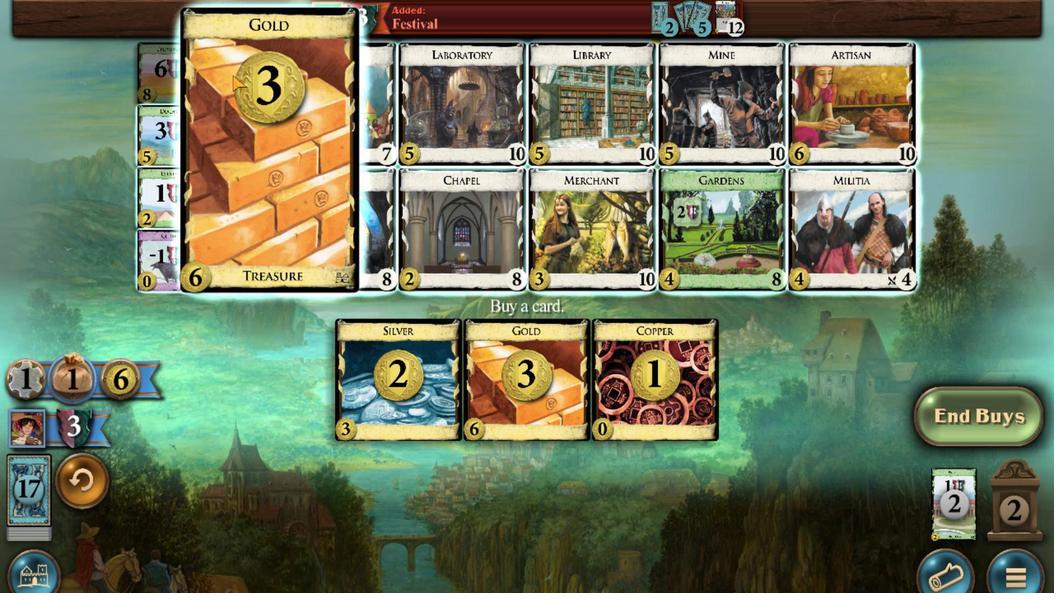 
Action: Mouse scrolled (203, 197) with delta (0, 0)
Screenshot: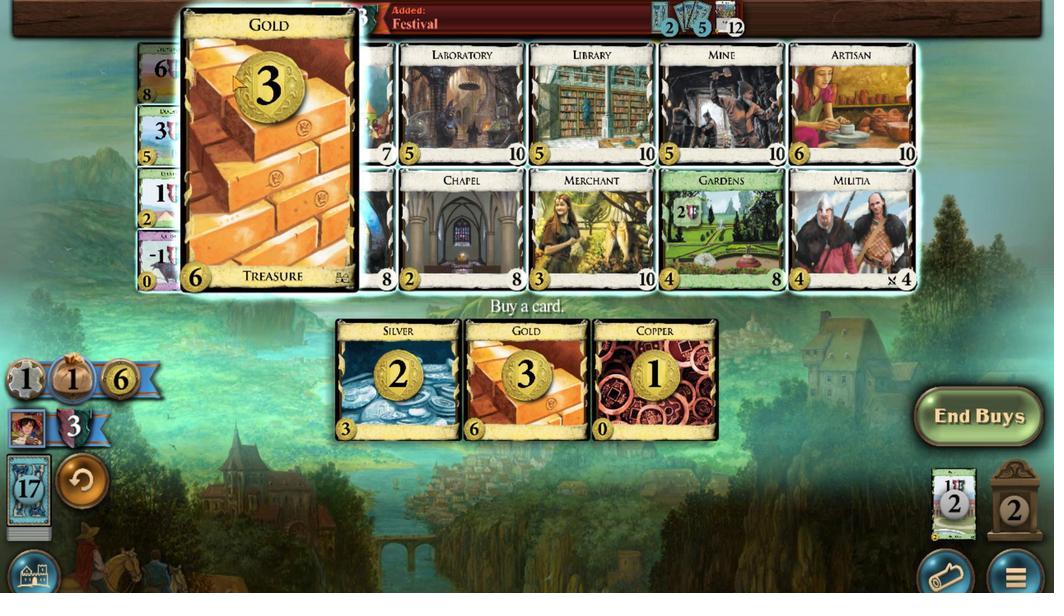 
Action: Mouse scrolled (203, 197) with delta (0, 0)
Screenshot: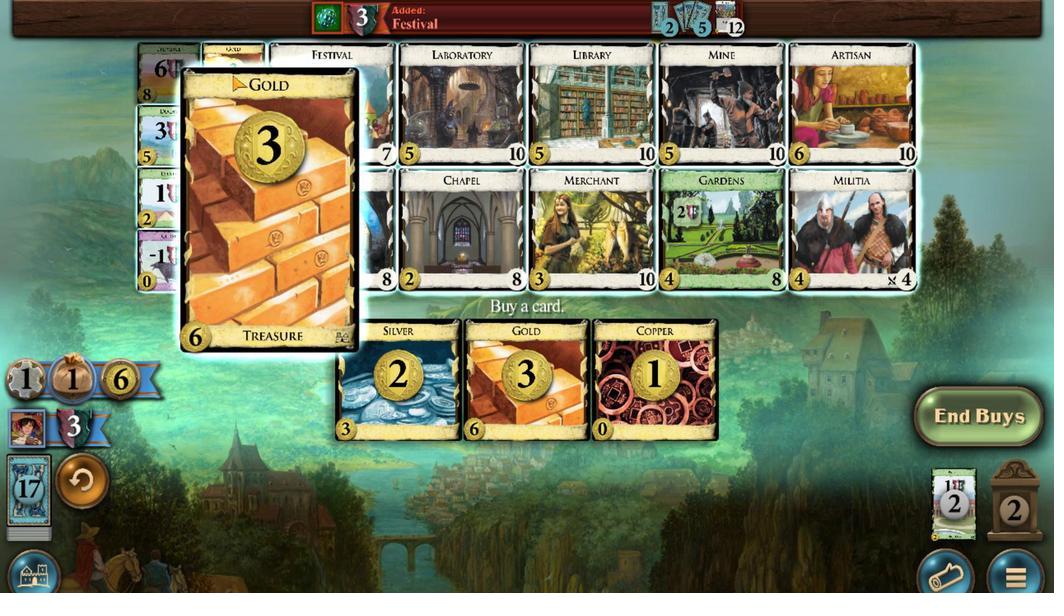 
Action: Mouse moved to (364, 468)
Screenshot: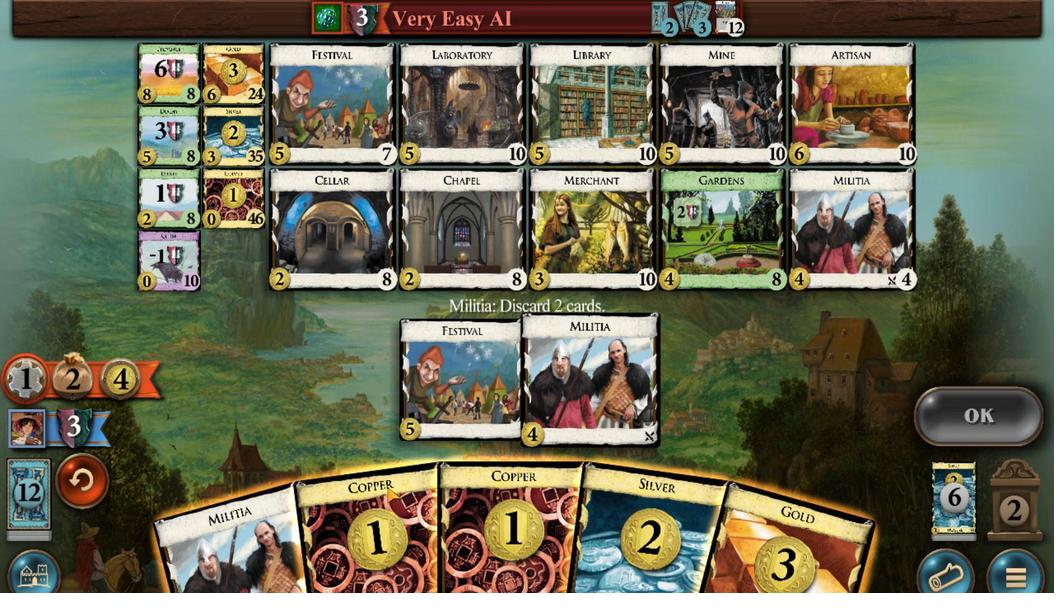 
Action: Mouse scrolled (364, 468) with delta (0, 0)
Screenshot: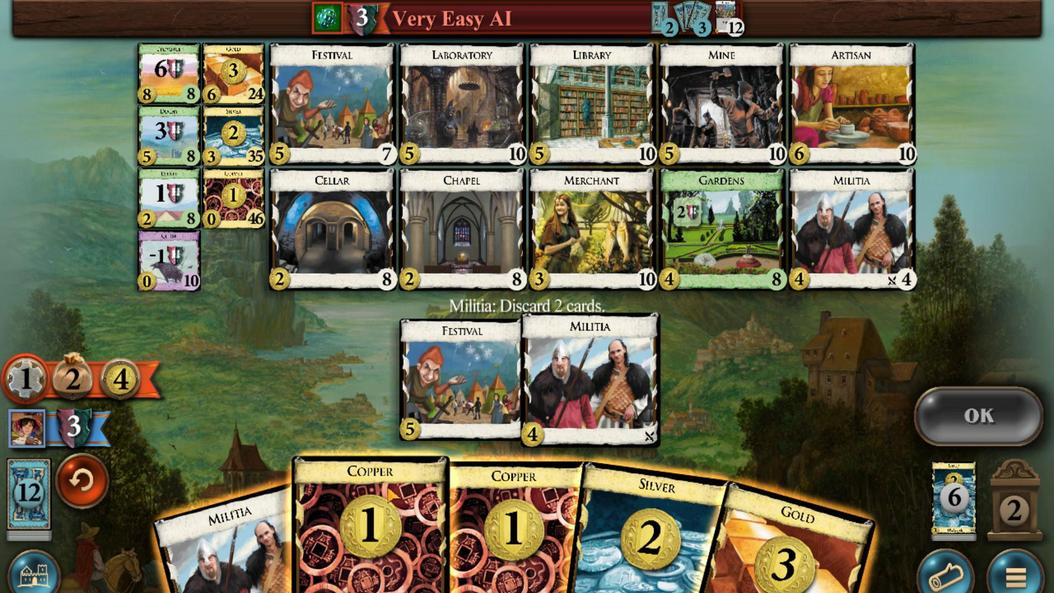 
Action: Mouse moved to (444, 473)
